 Task: In Heading Arial with underline. Font size of heading  '18'Font style of data Calibri. Font size of data  9Alignment of headline & data Align center. Fill color in heading,  RedFont color of data Black Apply border in Data No BorderIn the sheet   Elevation Sales book
Action: Mouse moved to (87, 169)
Screenshot: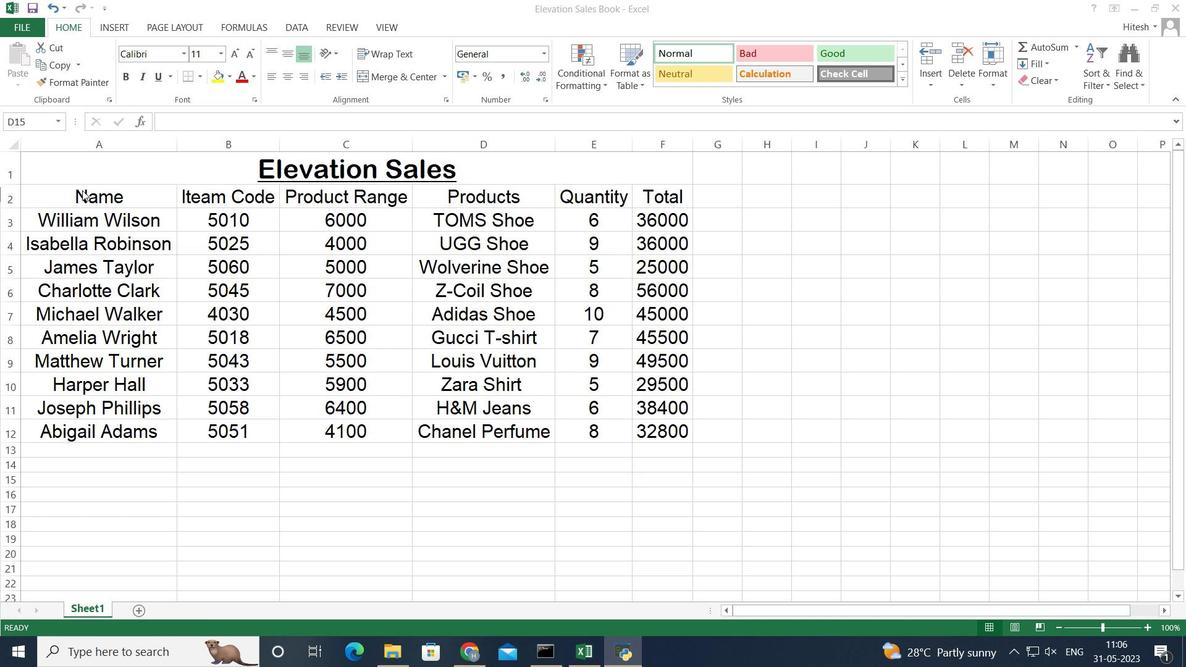 
Action: Mouse pressed left at (87, 169)
Screenshot: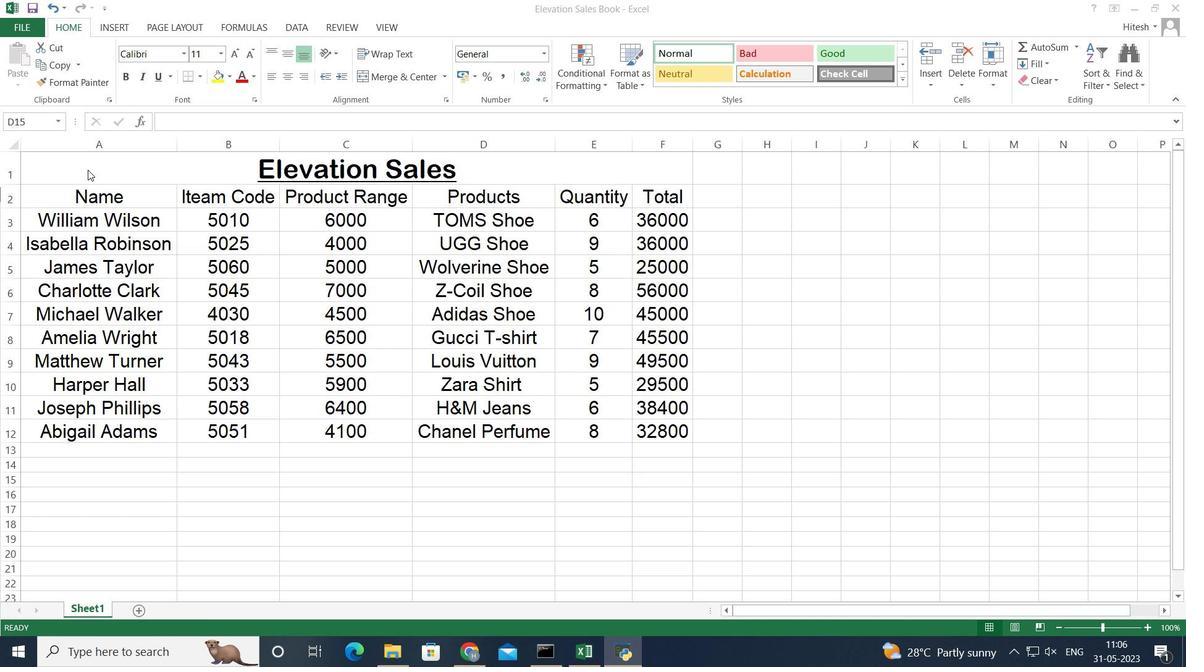 
Action: Mouse moved to (206, 451)
Screenshot: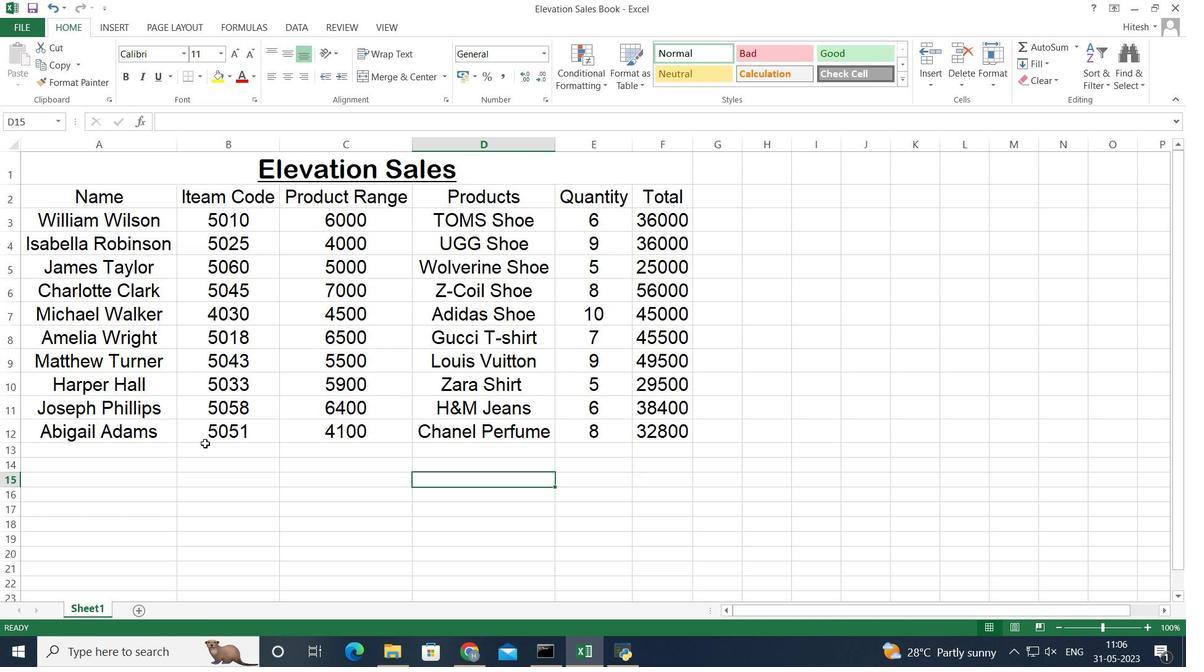 
Action: Mouse pressed left at (206, 451)
Screenshot: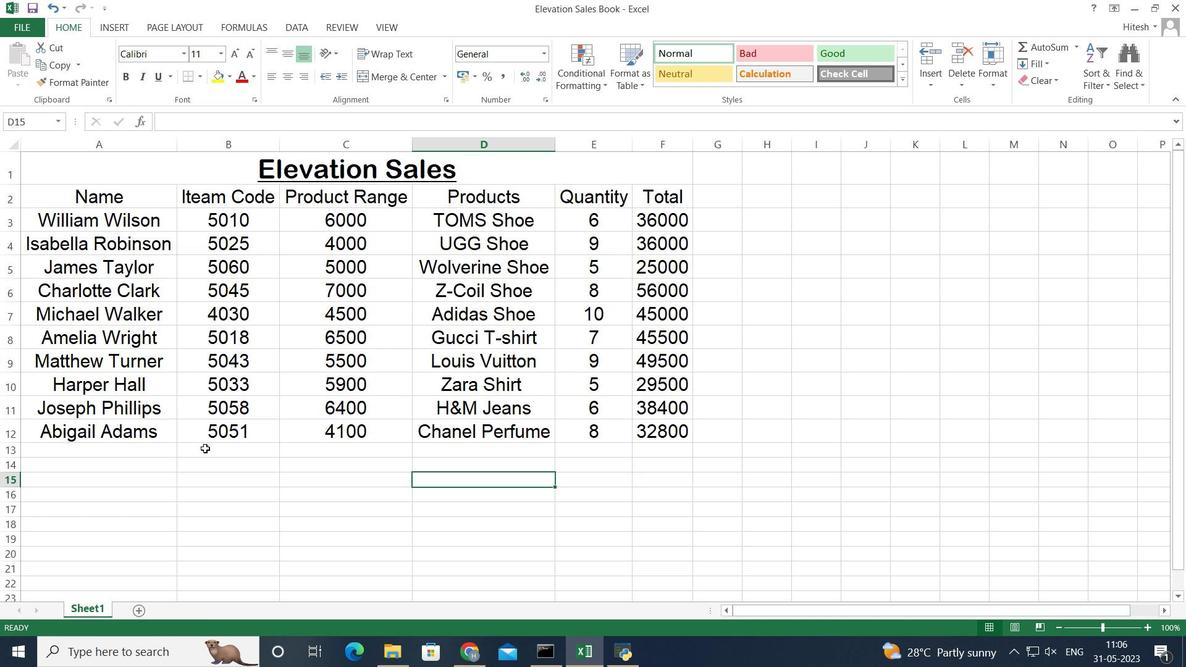 
Action: Mouse moved to (67, 168)
Screenshot: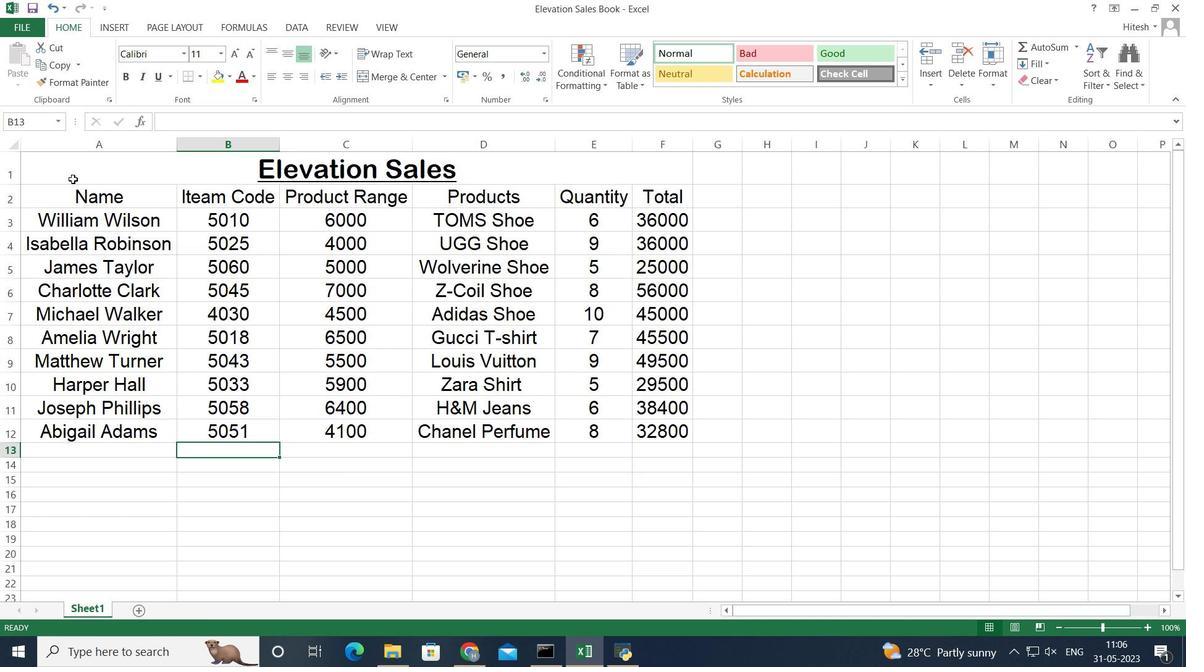 
Action: Mouse pressed left at (67, 168)
Screenshot: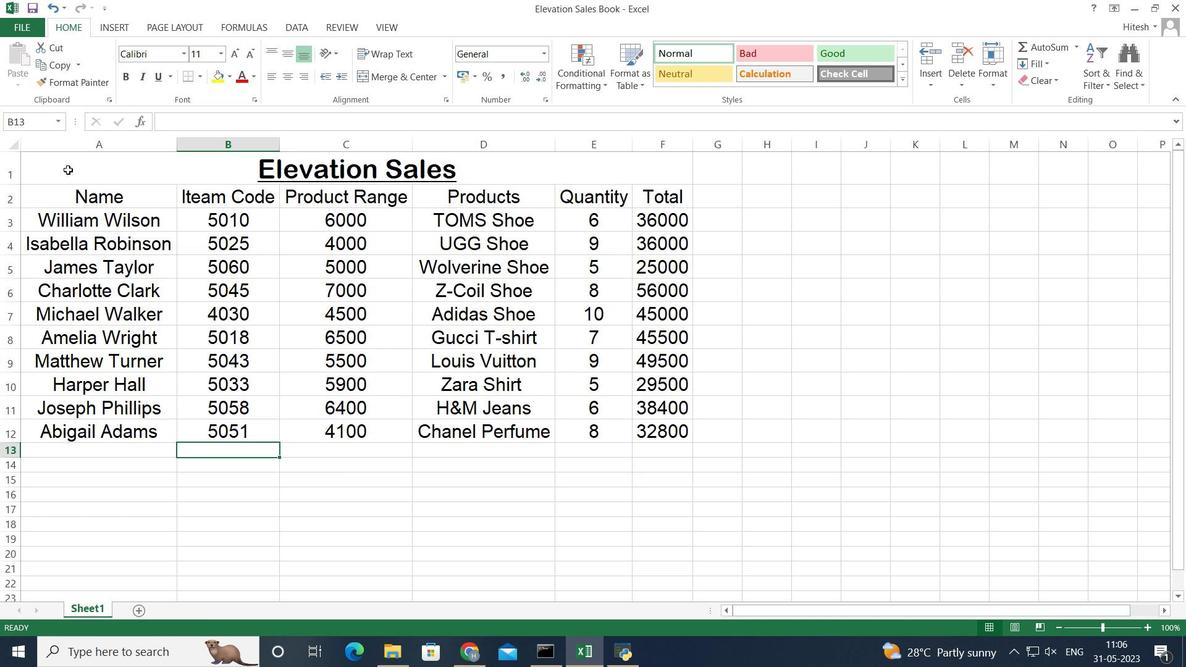 
Action: Mouse moved to (179, 50)
Screenshot: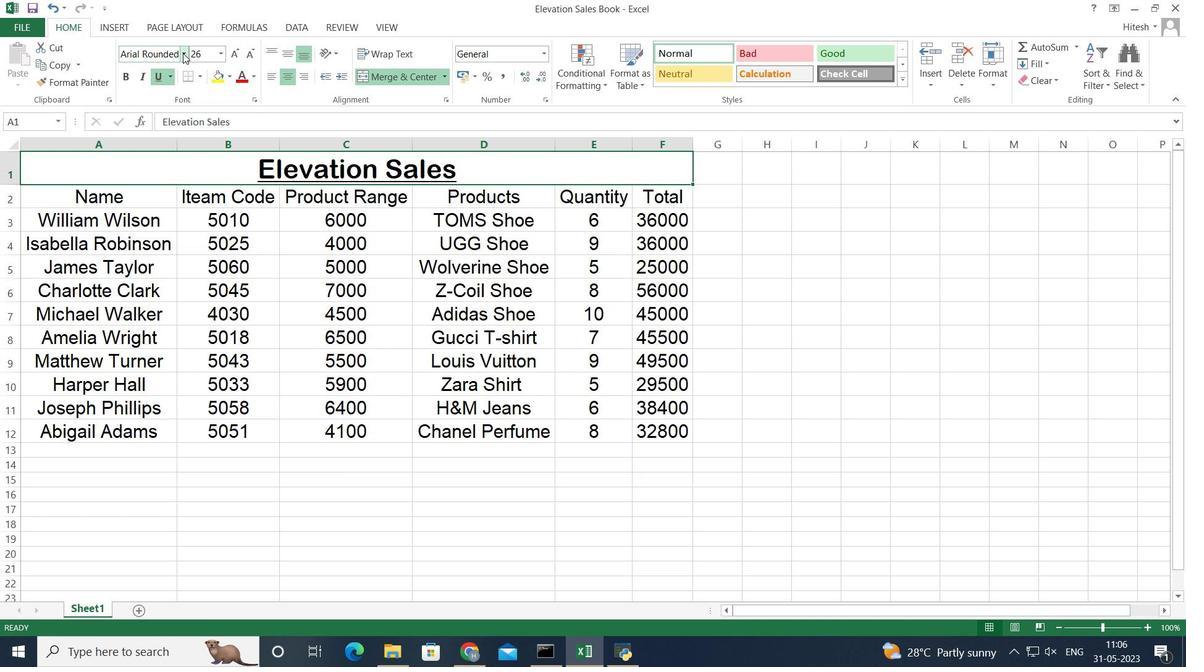 
Action: Mouse pressed left at (179, 50)
Screenshot: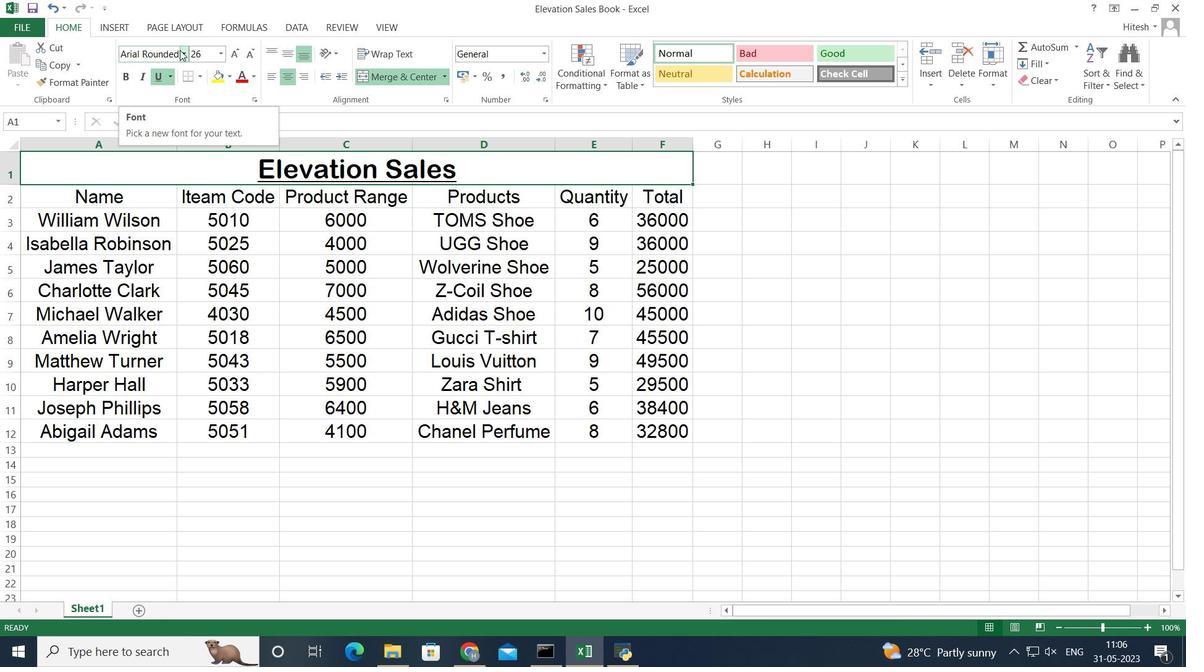 
Action: Mouse moved to (197, 177)
Screenshot: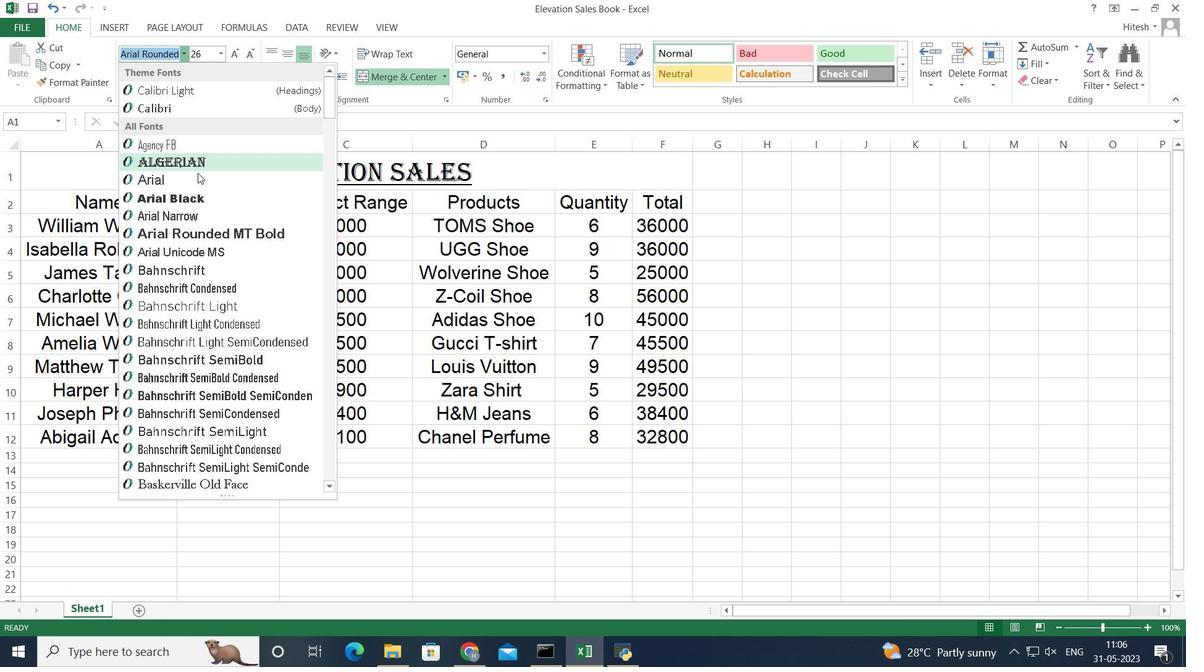 
Action: Mouse pressed left at (197, 177)
Screenshot: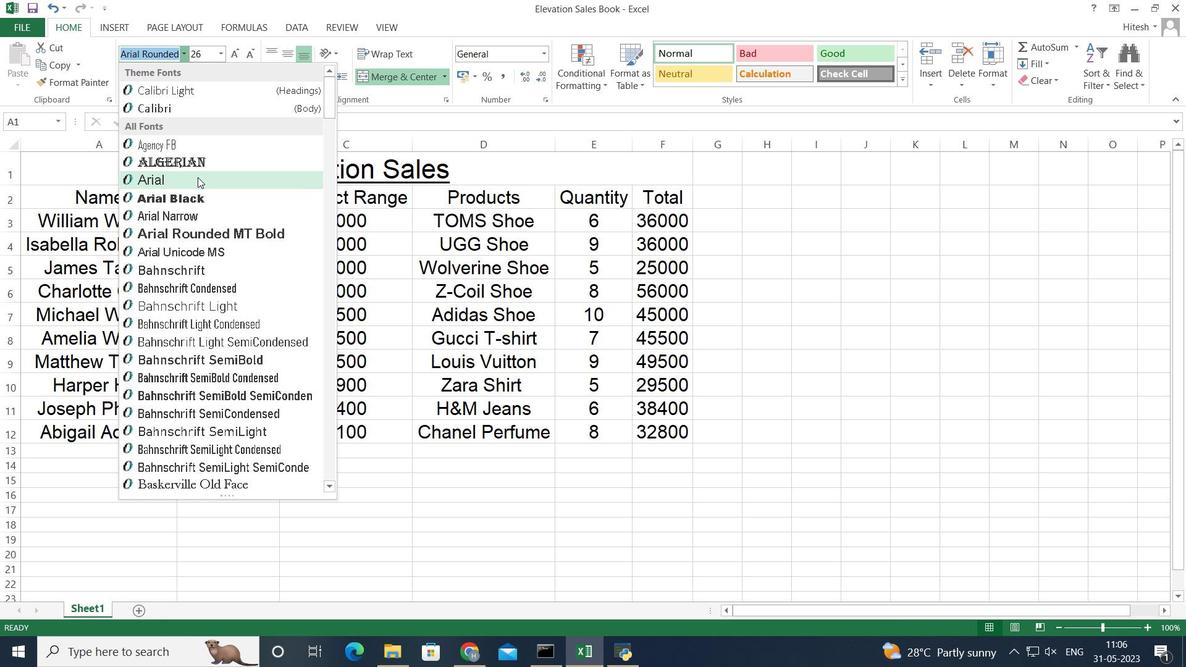 
Action: Mouse moved to (160, 73)
Screenshot: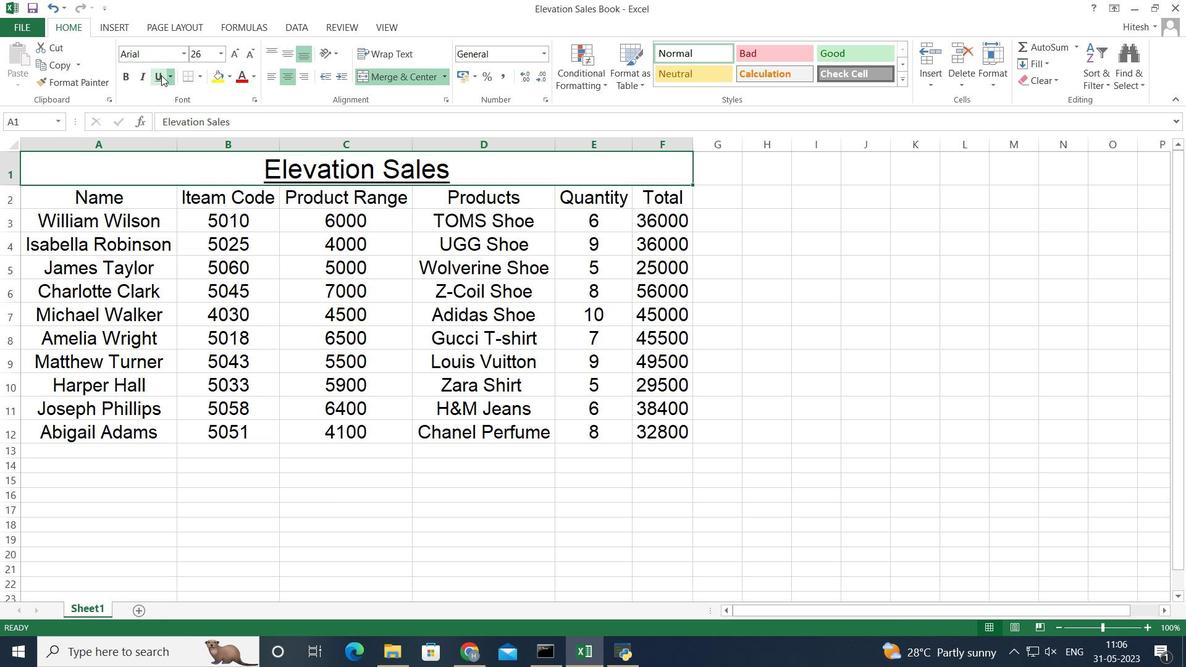 
Action: Mouse pressed left at (160, 73)
Screenshot: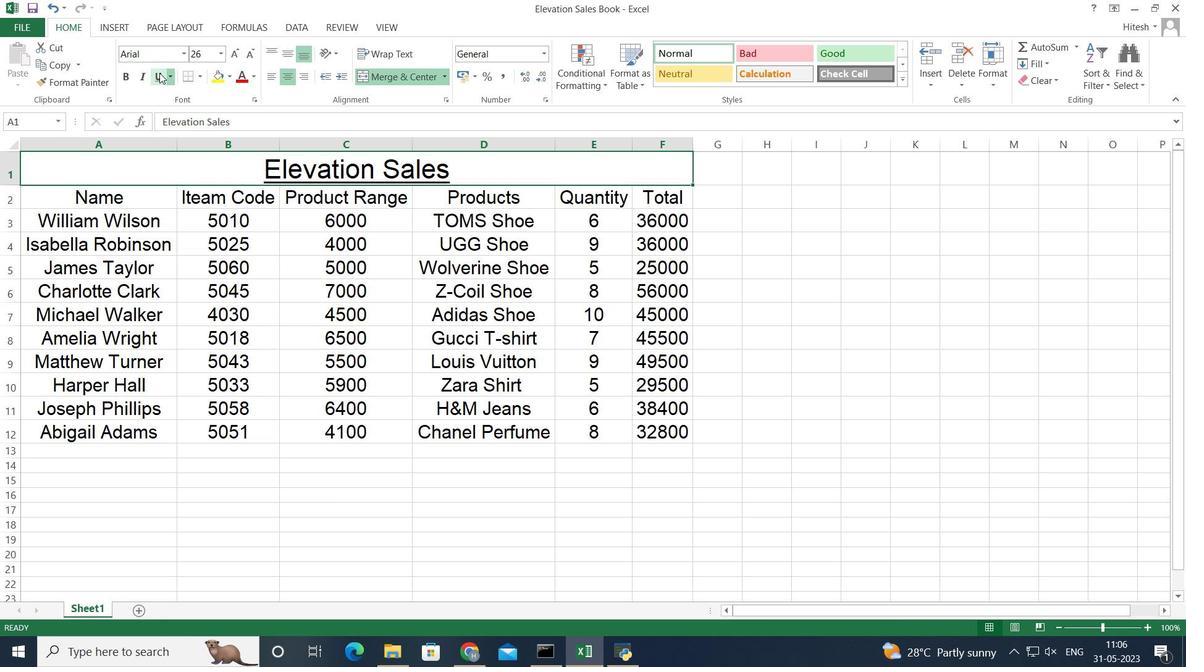 
Action: Mouse pressed left at (160, 73)
Screenshot: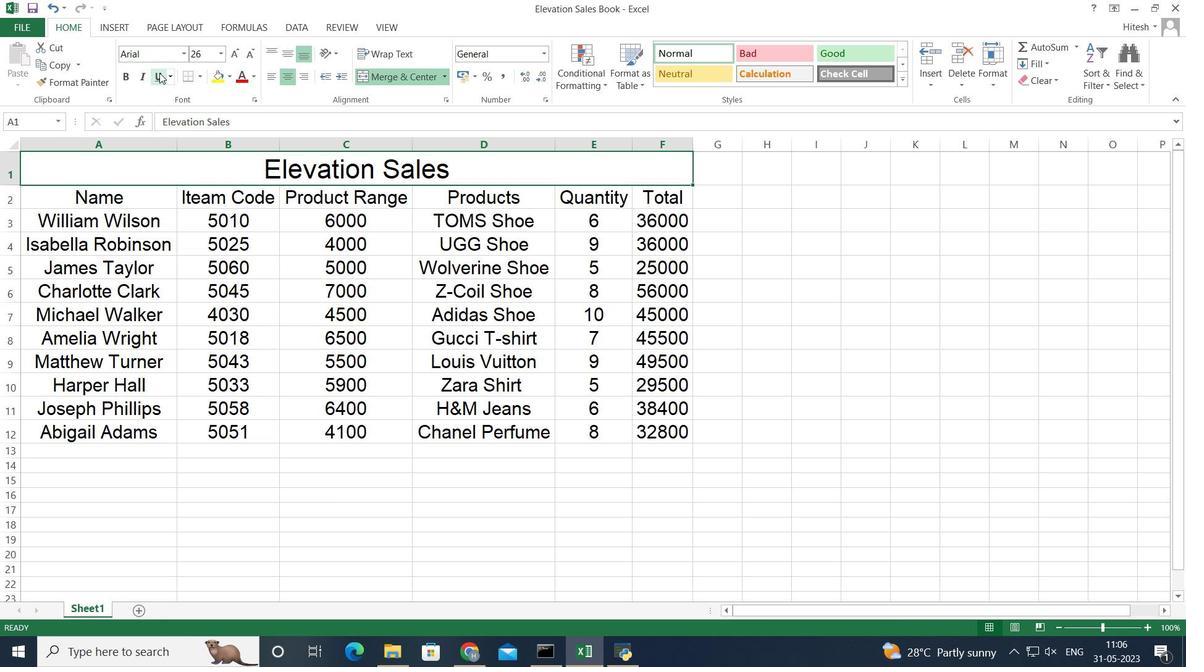 
Action: Mouse moved to (217, 53)
Screenshot: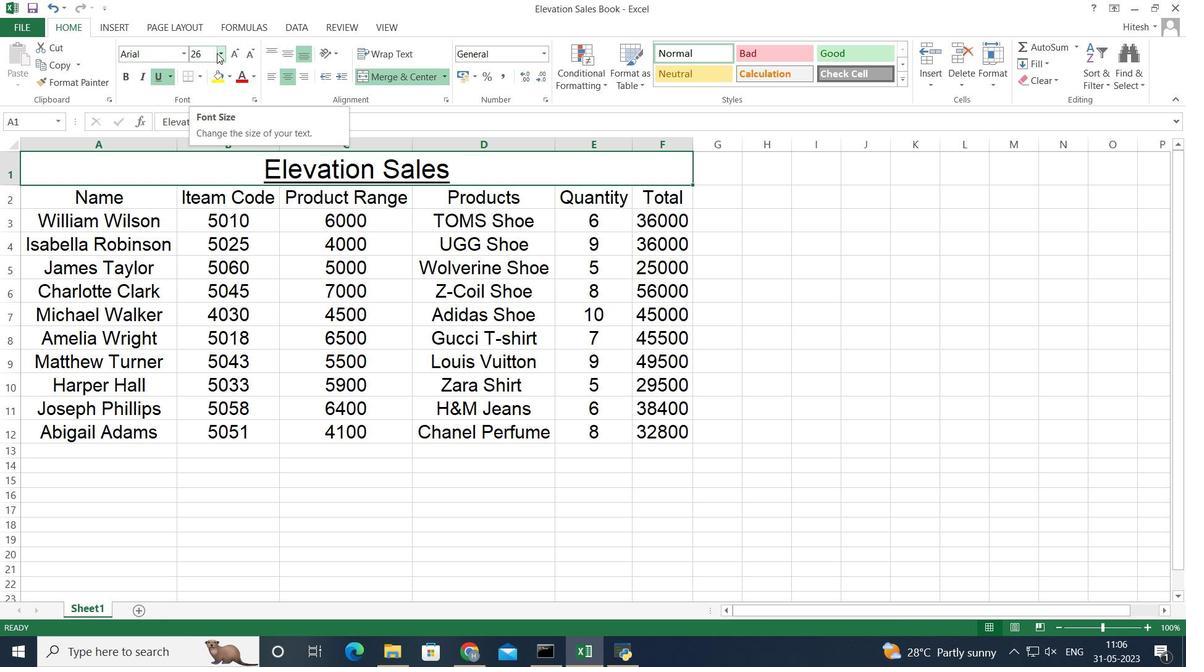 
Action: Mouse pressed left at (217, 53)
Screenshot: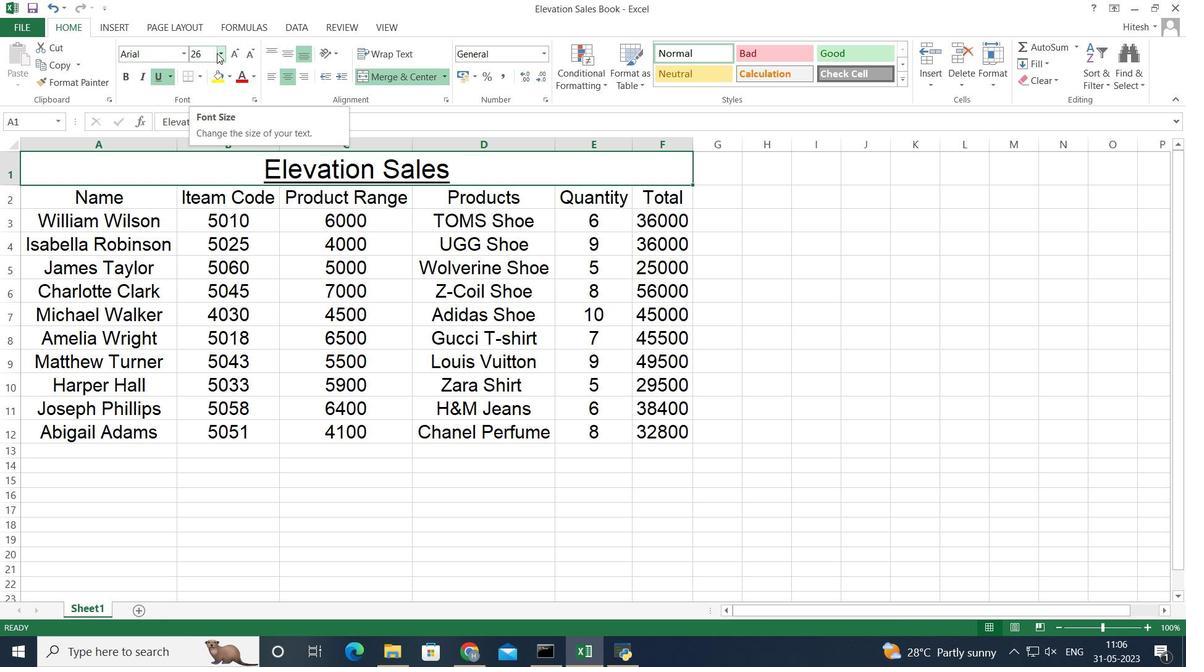 
Action: Mouse moved to (203, 172)
Screenshot: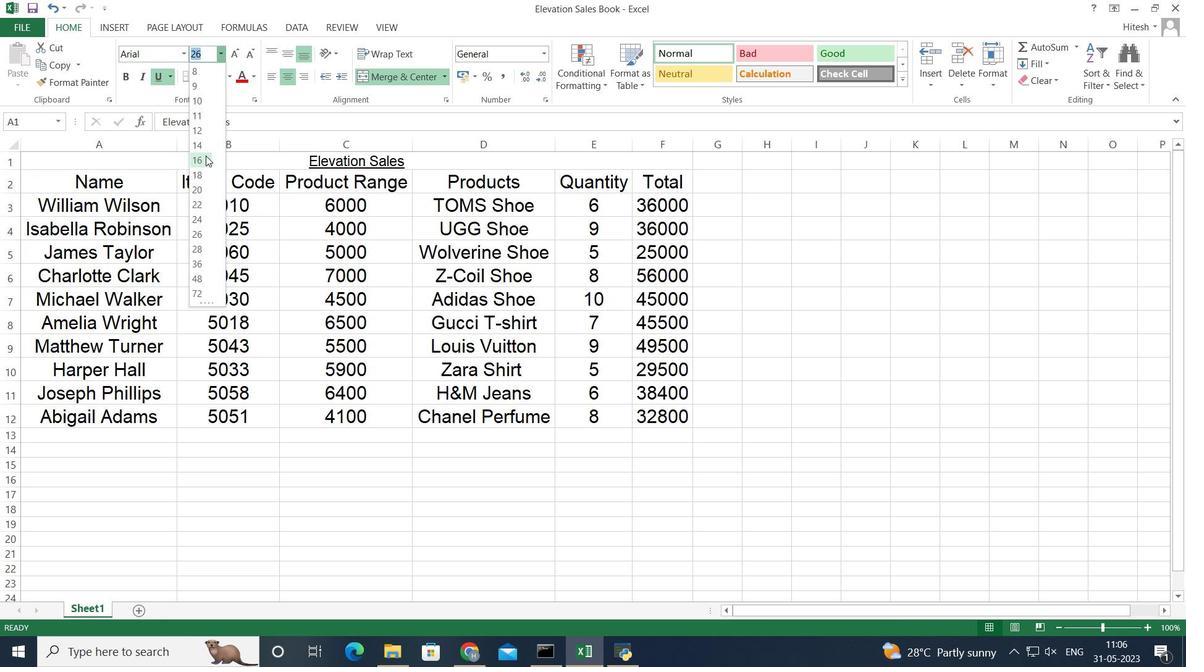 
Action: Mouse pressed left at (203, 172)
Screenshot: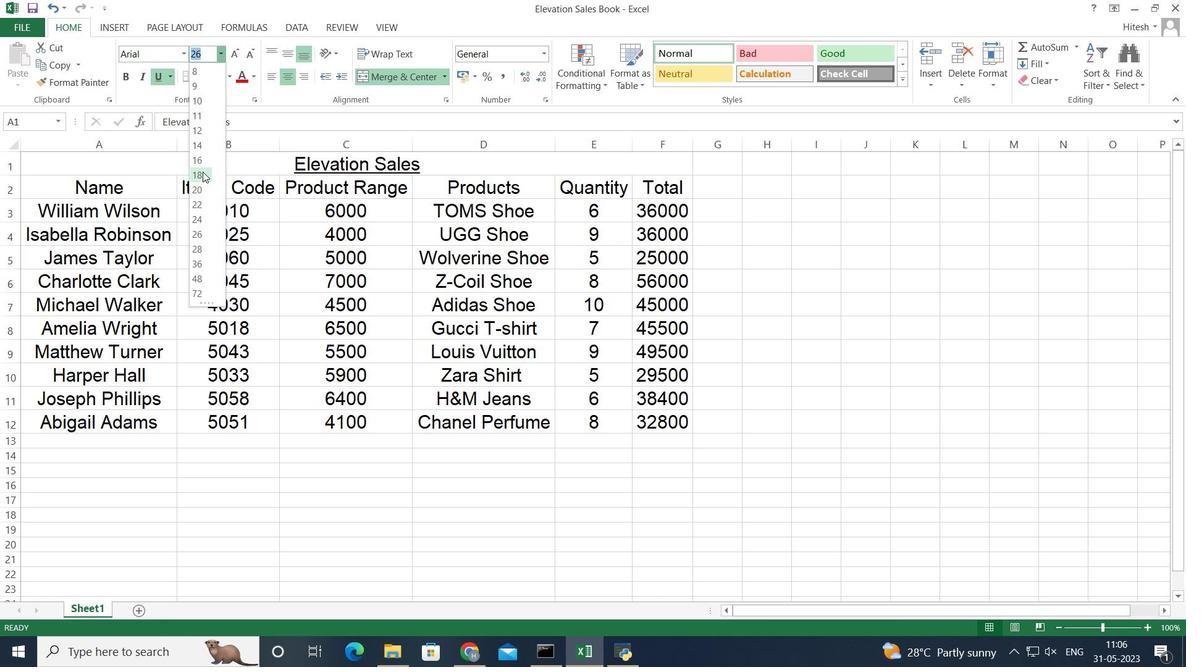 
Action: Mouse moved to (130, 465)
Screenshot: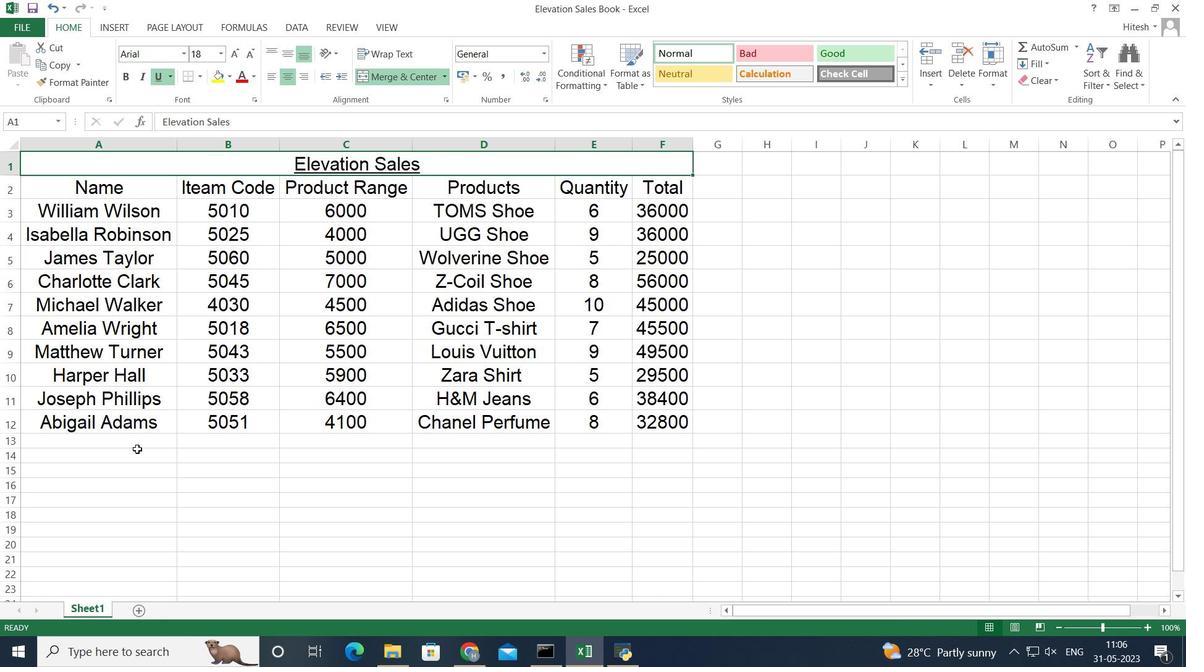 
Action: Mouse pressed left at (130, 465)
Screenshot: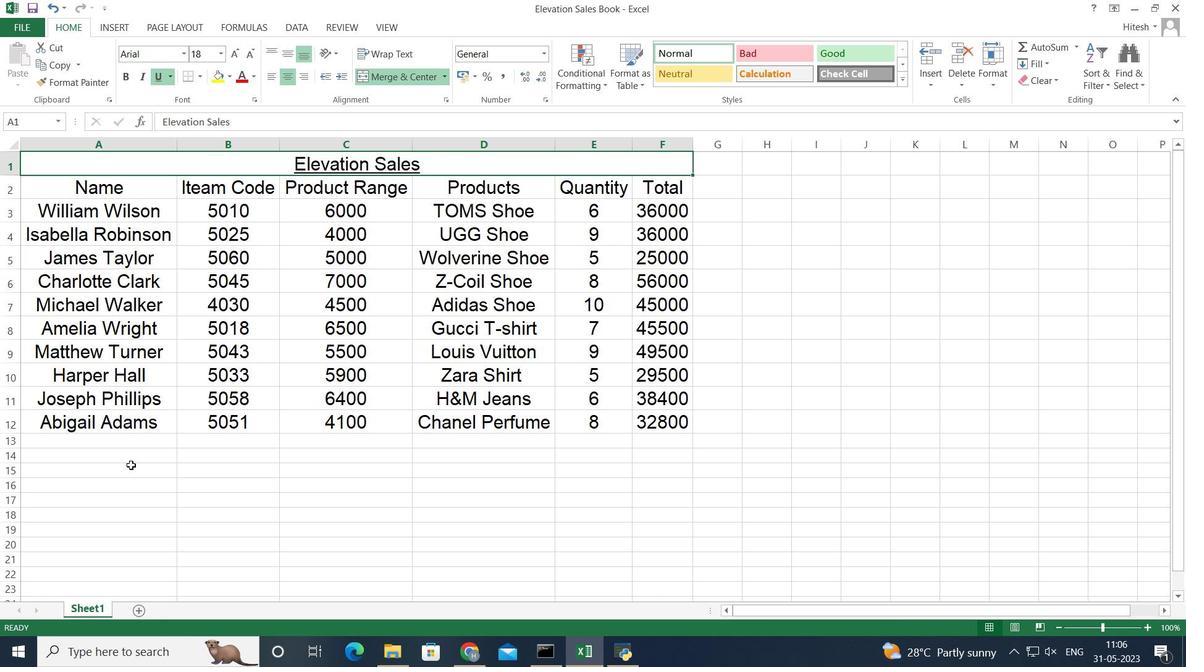 
Action: Mouse moved to (103, 191)
Screenshot: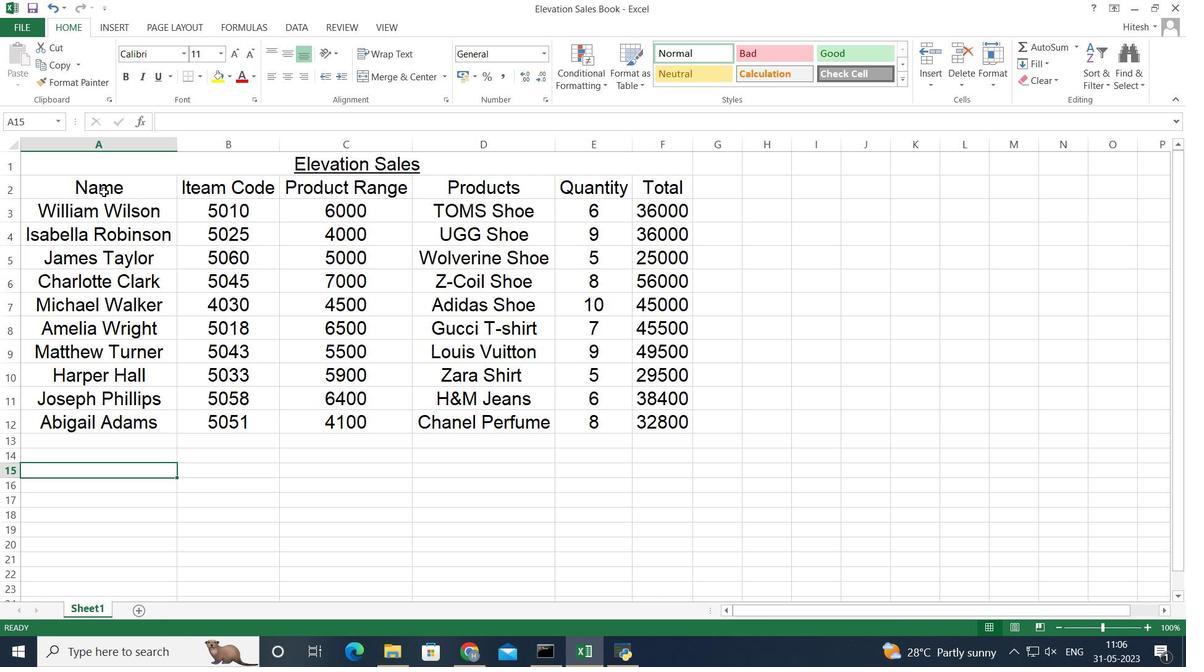 
Action: Mouse pressed left at (103, 191)
Screenshot: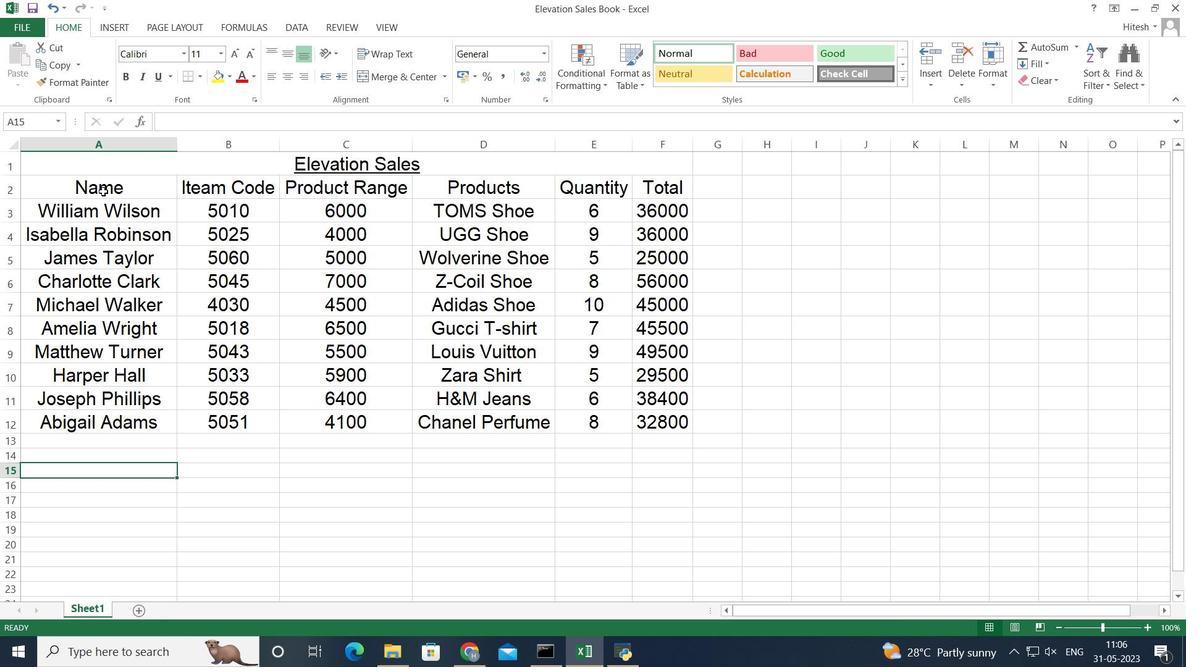 
Action: Mouse moved to (103, 191)
Screenshot: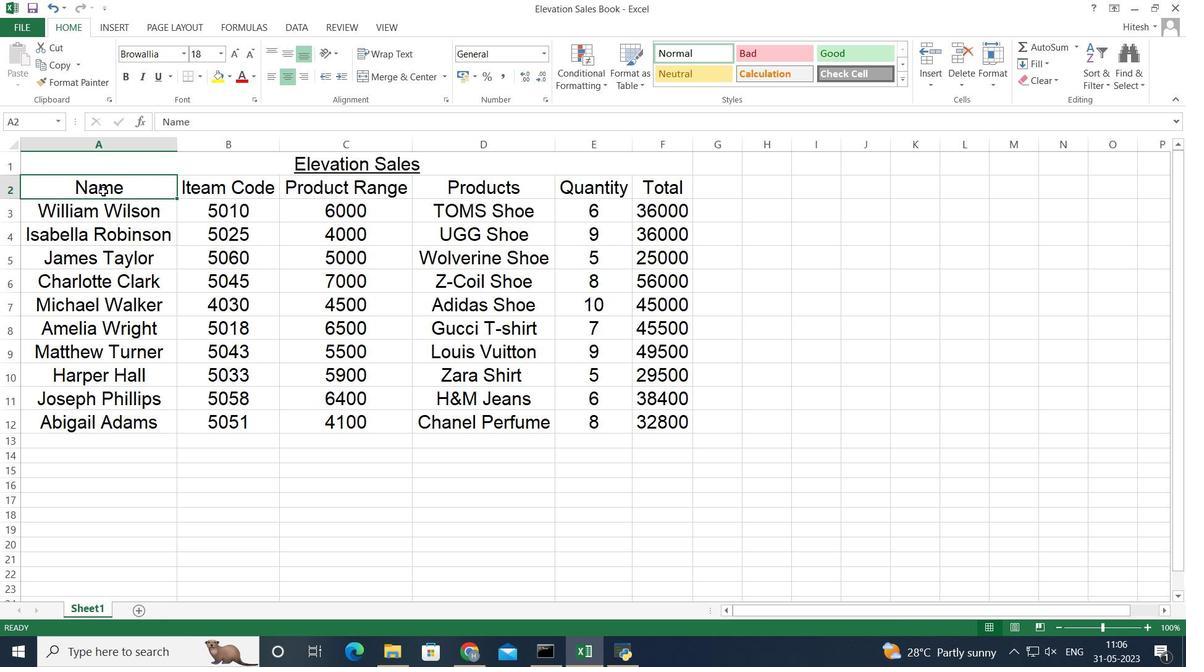 
Action: Key pressed <Key.shift><Key.right><Key.right><Key.right><Key.right><Key.right><Key.down><Key.down><Key.down><Key.down><Key.down><Key.down><Key.down><Key.down><Key.down><Key.down>
Screenshot: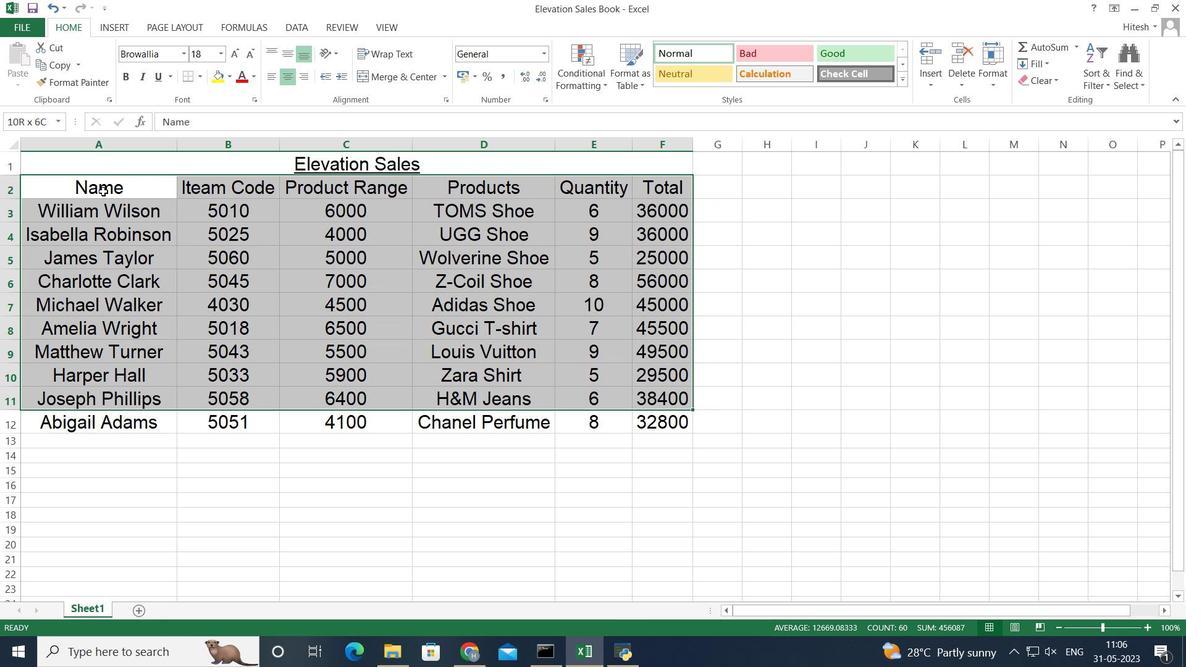 
Action: Mouse moved to (180, 51)
Screenshot: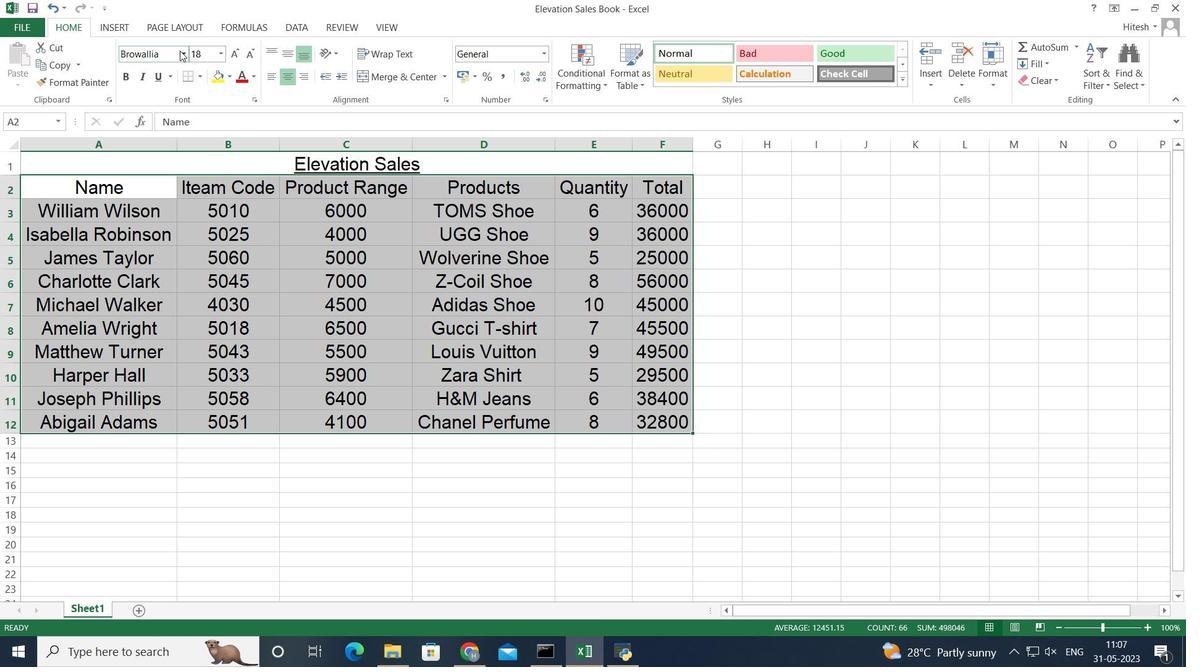
Action: Mouse pressed left at (180, 51)
Screenshot: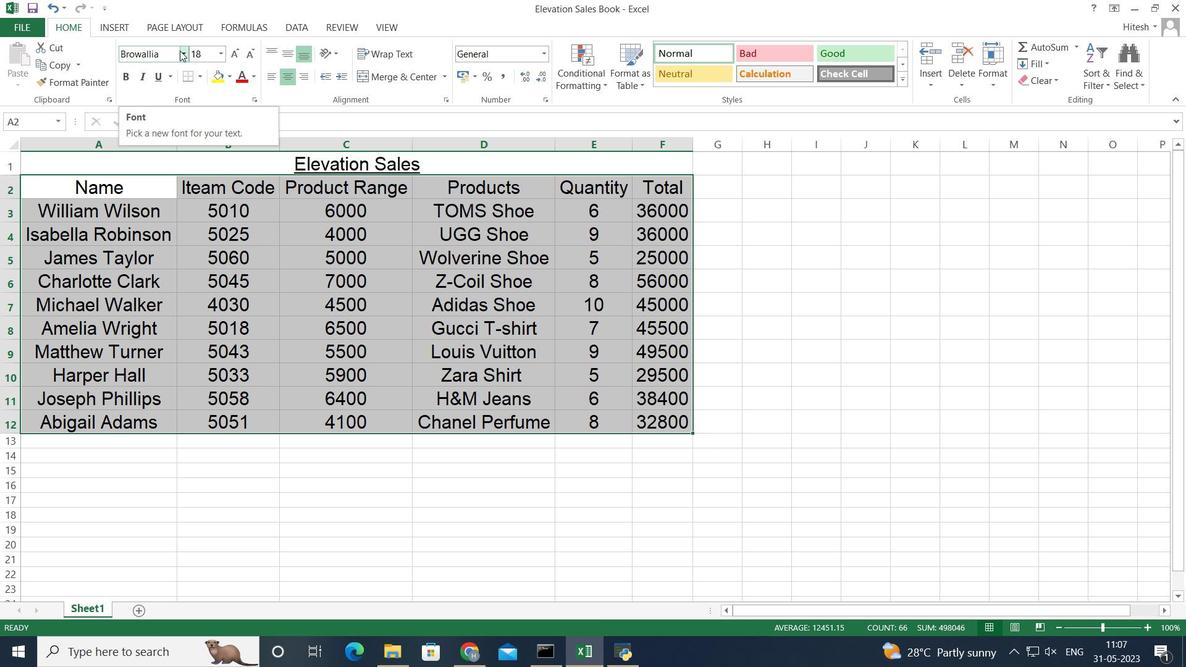 
Action: Mouse moved to (173, 275)
Screenshot: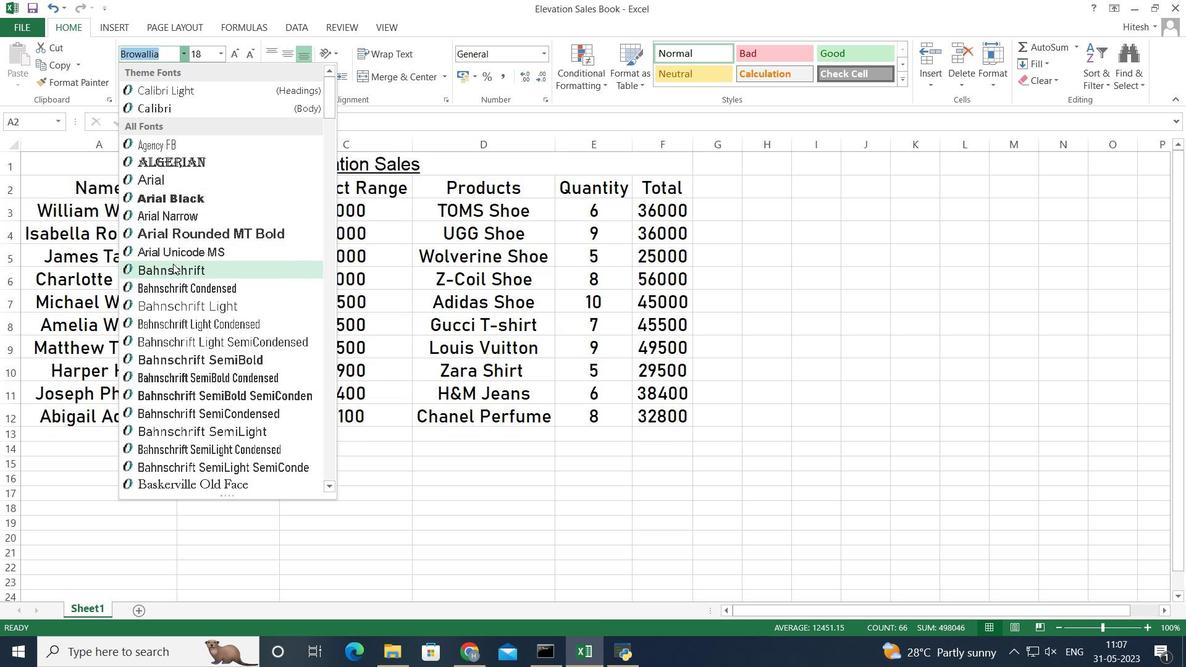 
Action: Mouse scrolled (173, 274) with delta (0, 0)
Screenshot: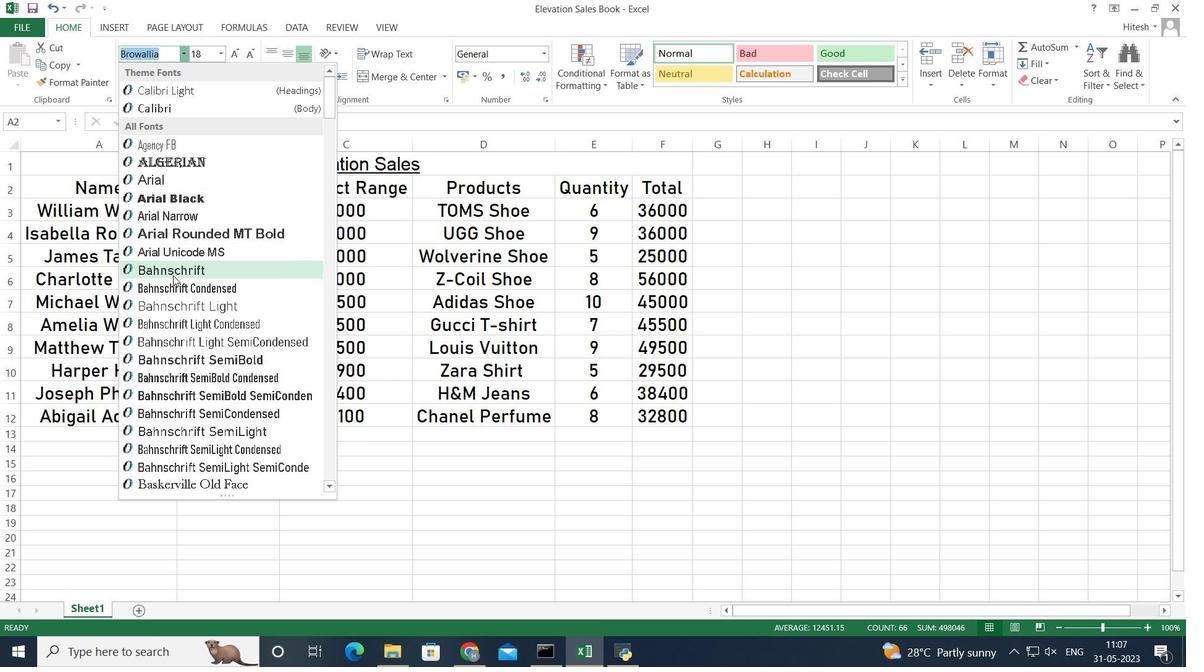 
Action: Mouse scrolled (173, 274) with delta (0, 0)
Screenshot: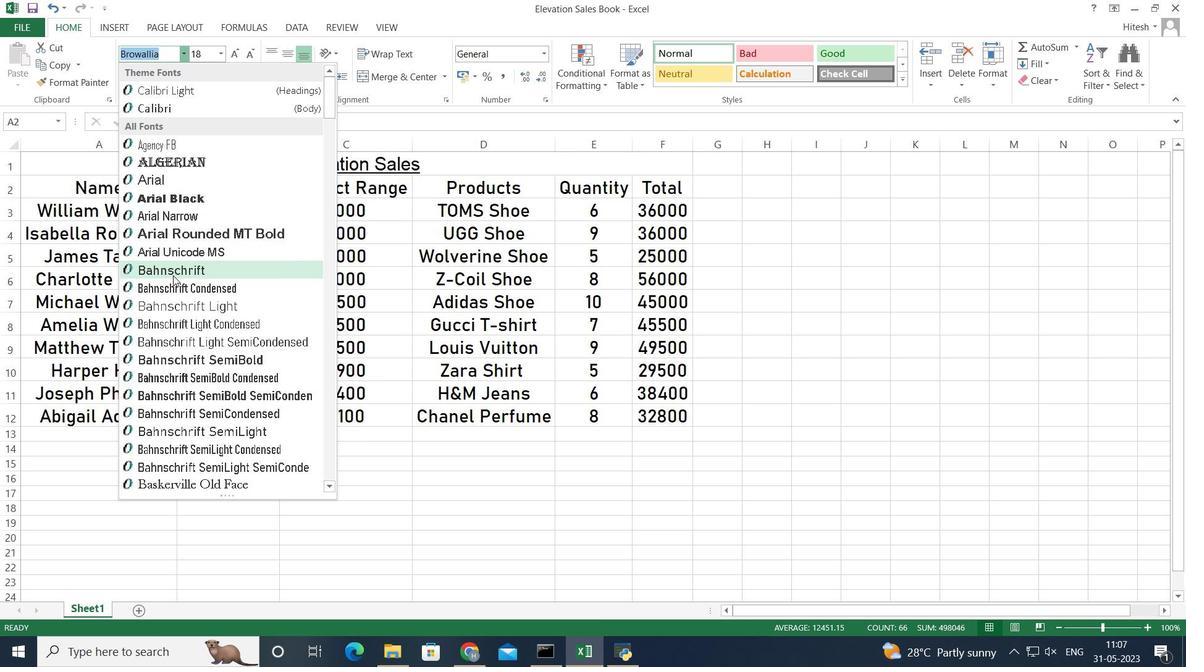 
Action: Mouse scrolled (173, 274) with delta (0, 0)
Screenshot: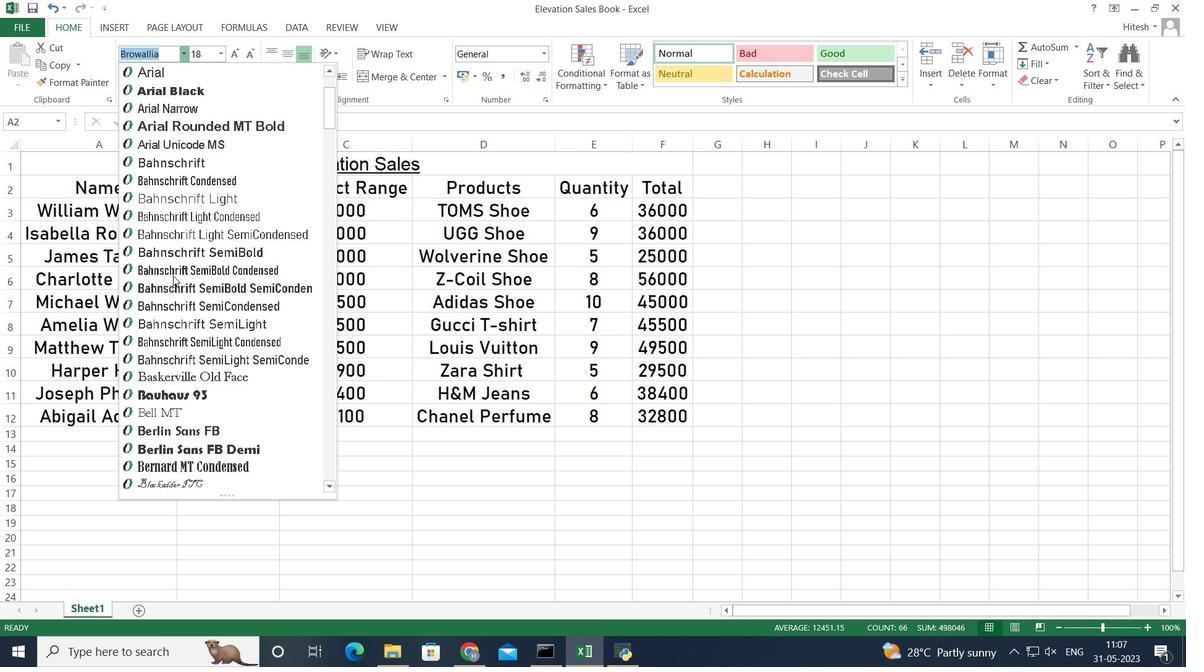
Action: Mouse scrolled (173, 274) with delta (0, 0)
Screenshot: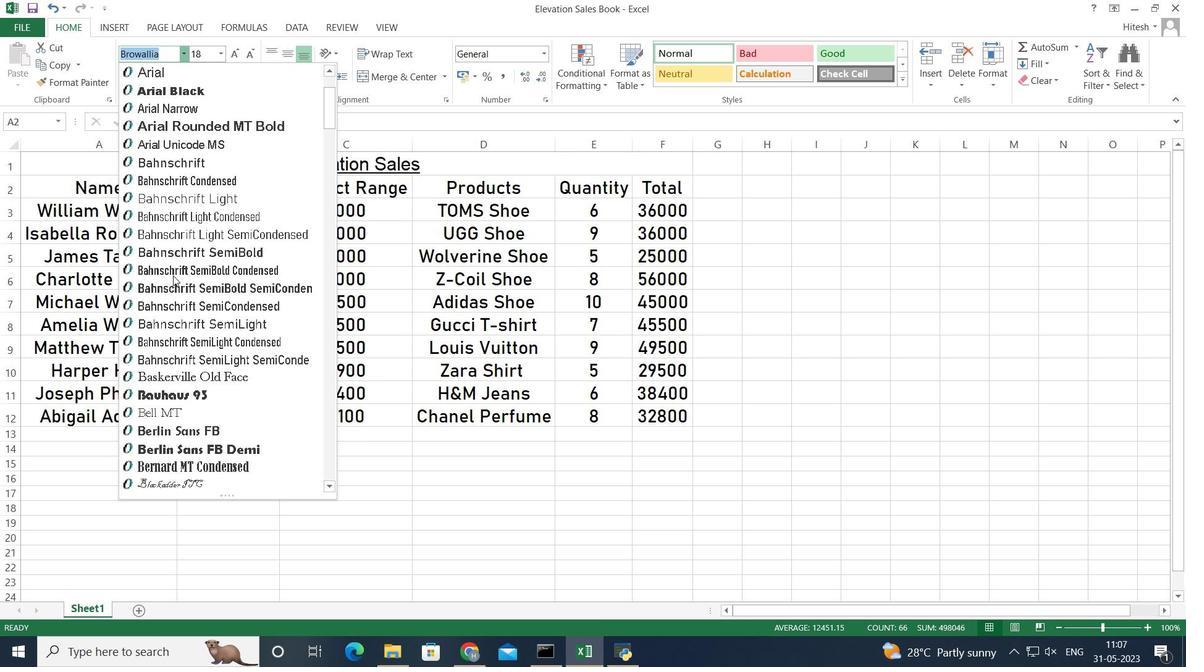 
Action: Mouse scrolled (173, 274) with delta (0, 0)
Screenshot: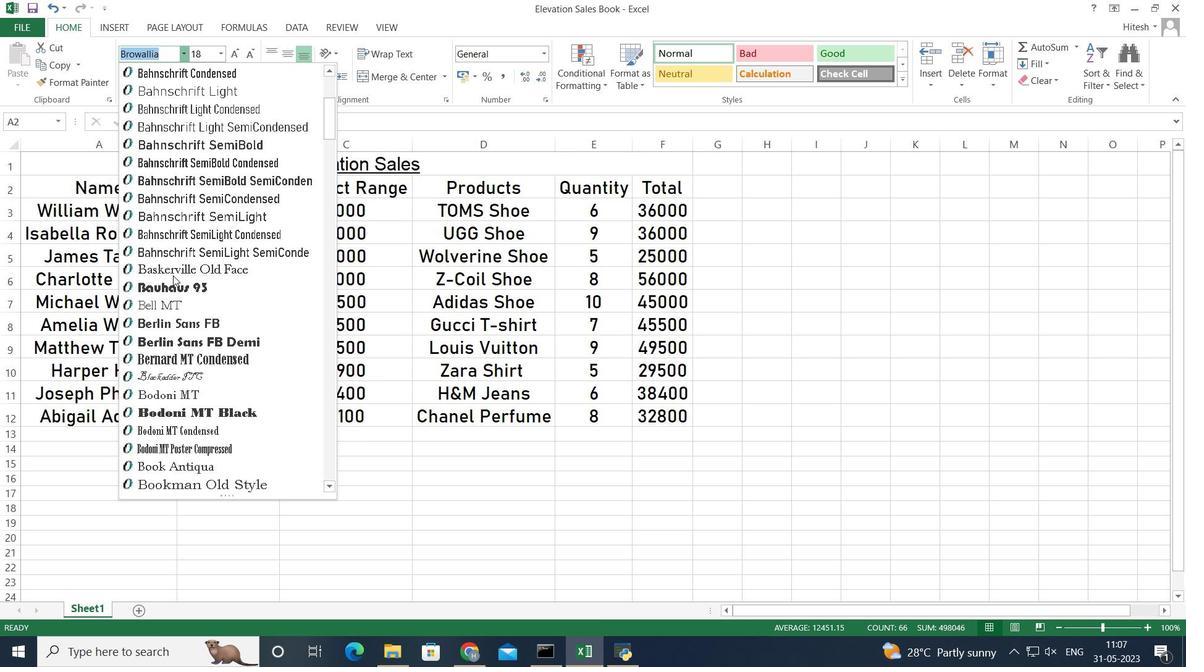 
Action: Mouse scrolled (173, 274) with delta (0, 0)
Screenshot: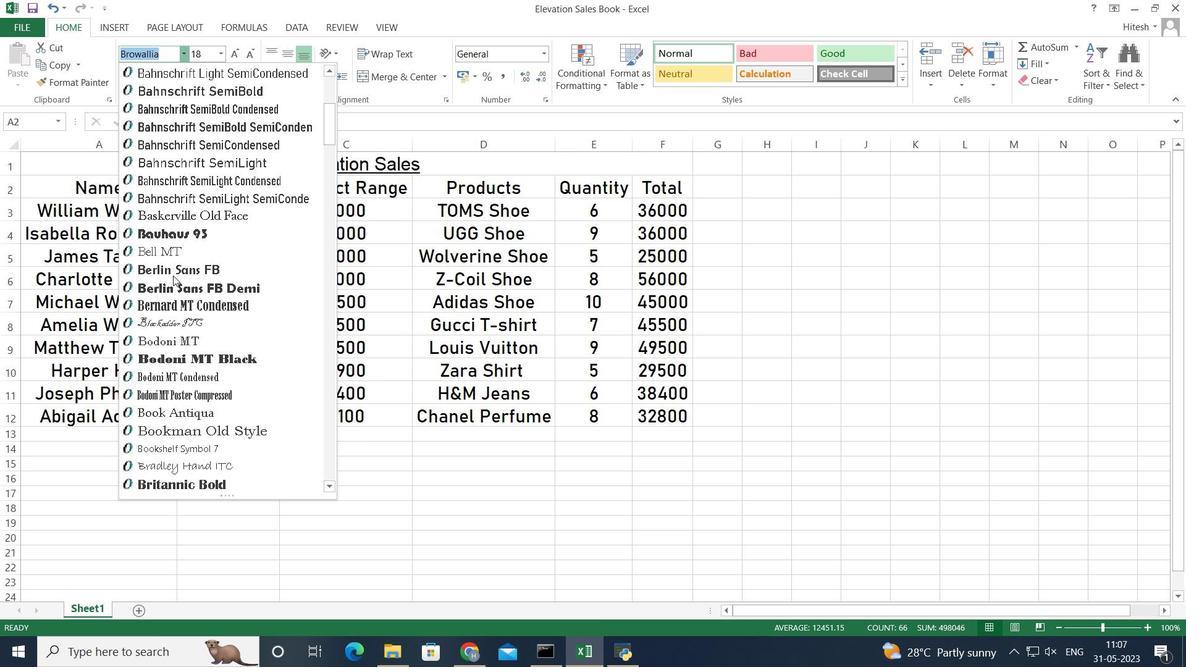 
Action: Mouse scrolled (173, 274) with delta (0, 0)
Screenshot: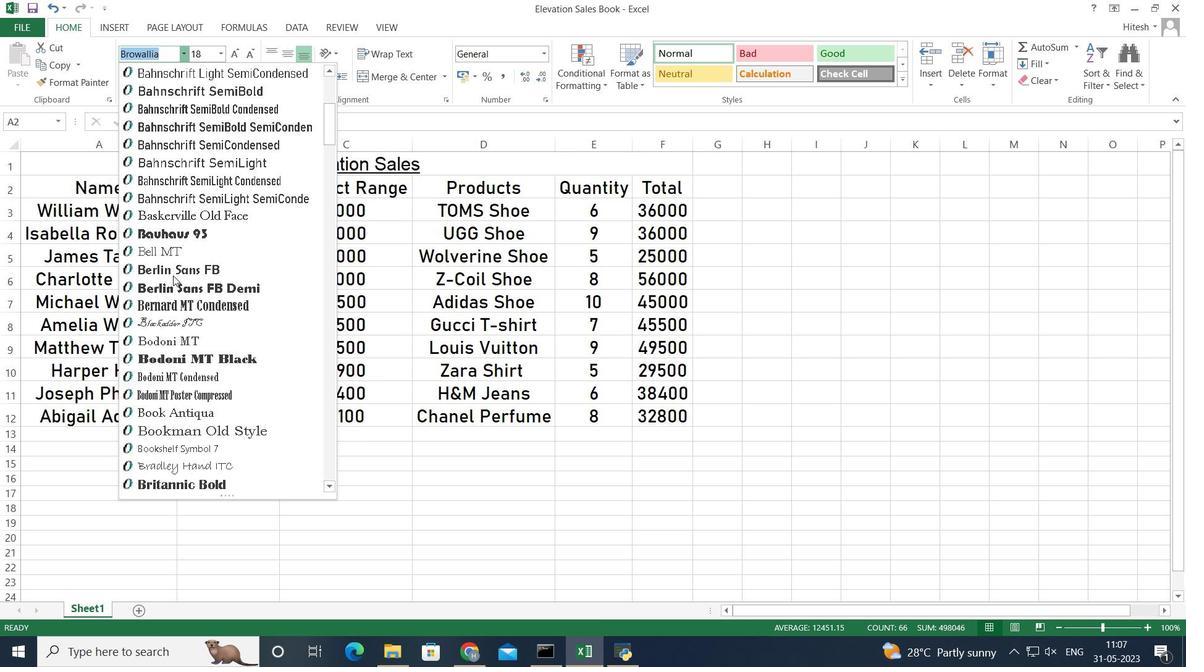 
Action: Mouse scrolled (173, 274) with delta (0, 0)
Screenshot: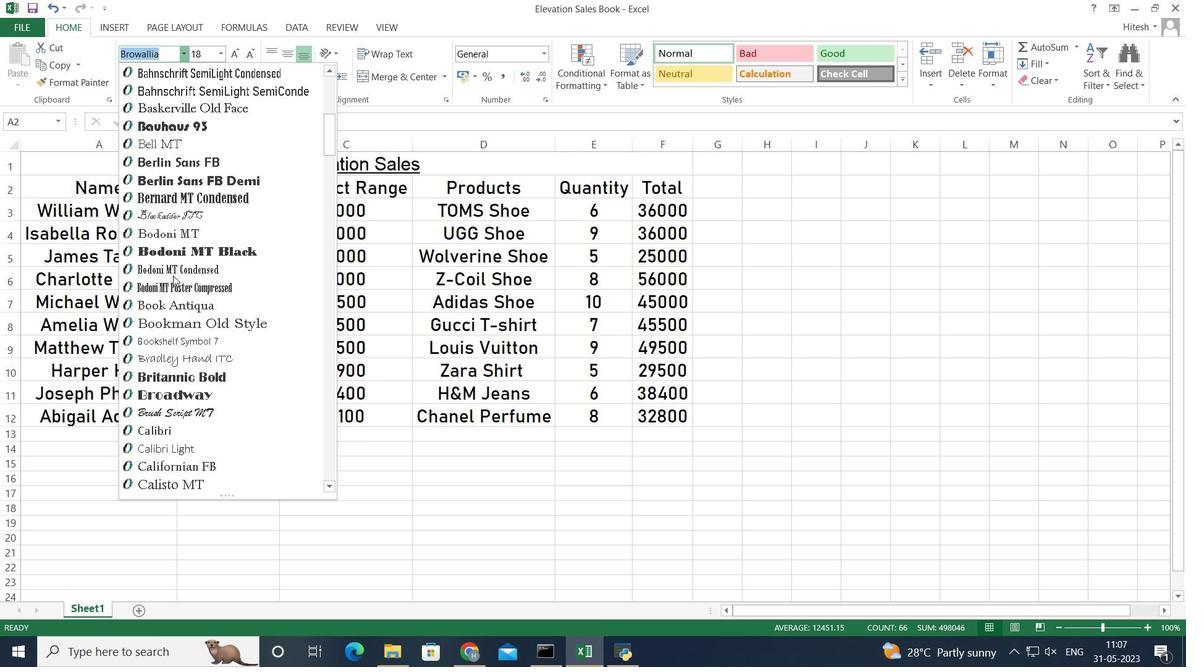 
Action: Mouse moved to (192, 377)
Screenshot: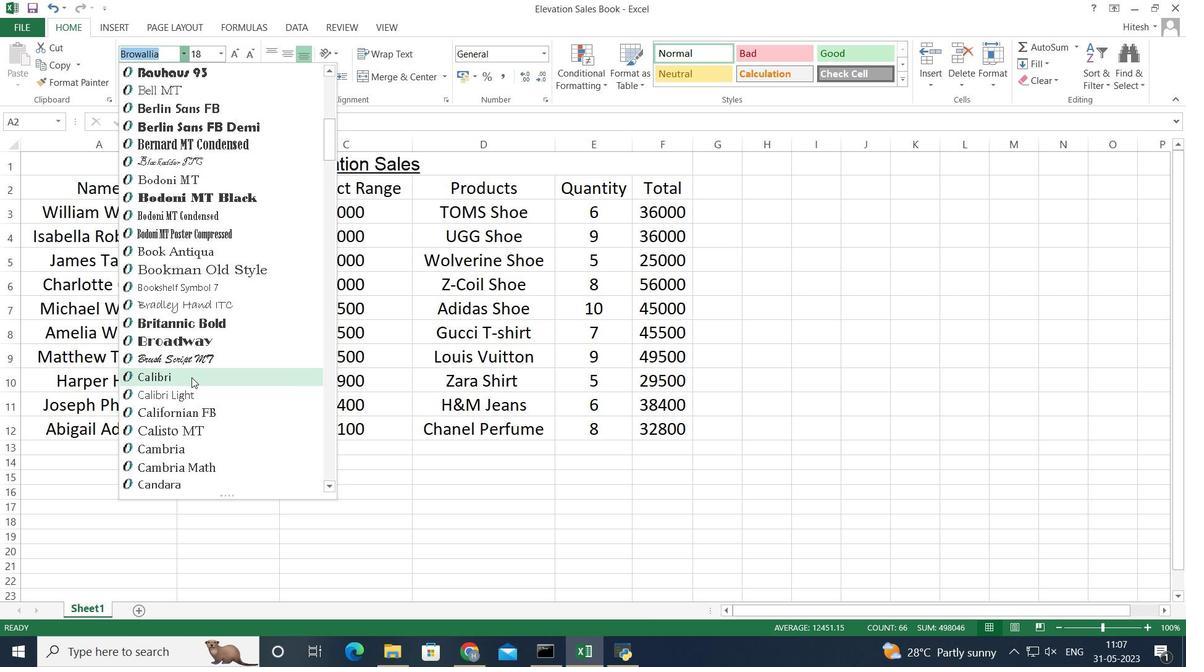 
Action: Mouse pressed left at (192, 377)
Screenshot: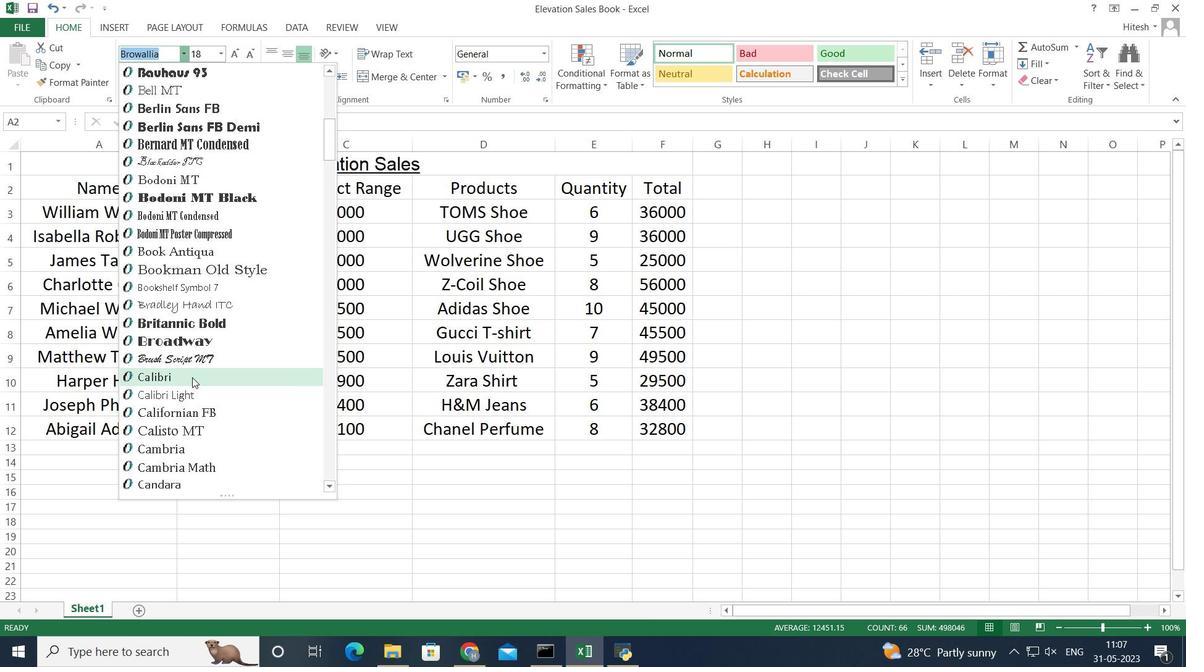 
Action: Mouse moved to (218, 49)
Screenshot: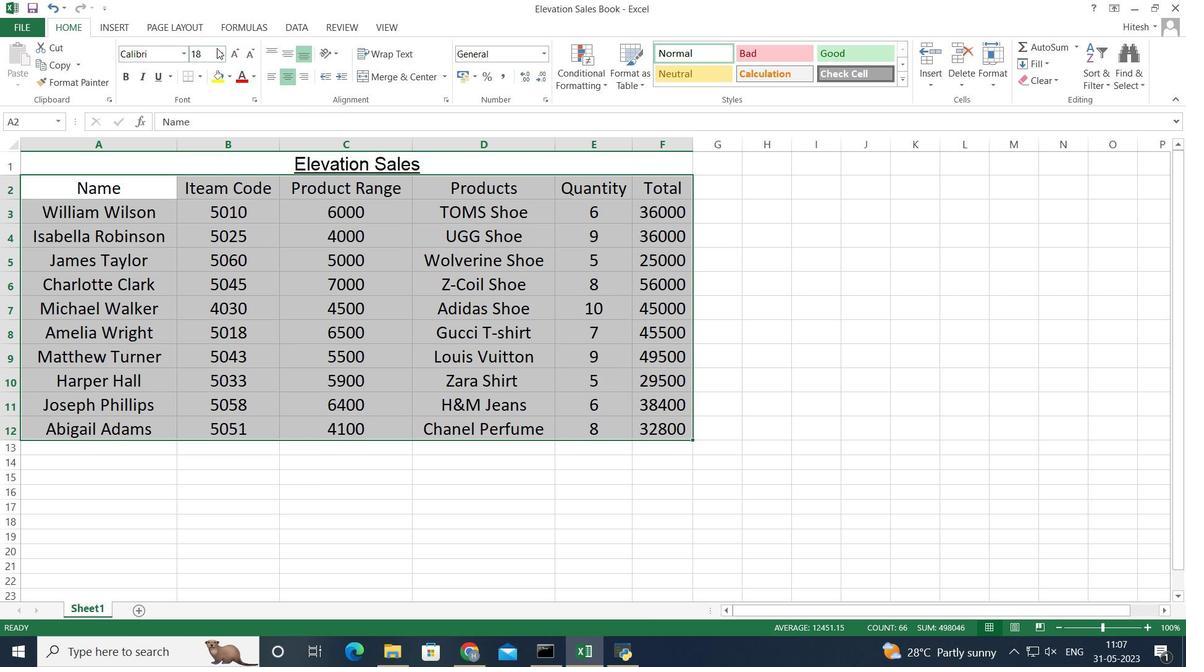 
Action: Mouse pressed left at (218, 49)
Screenshot: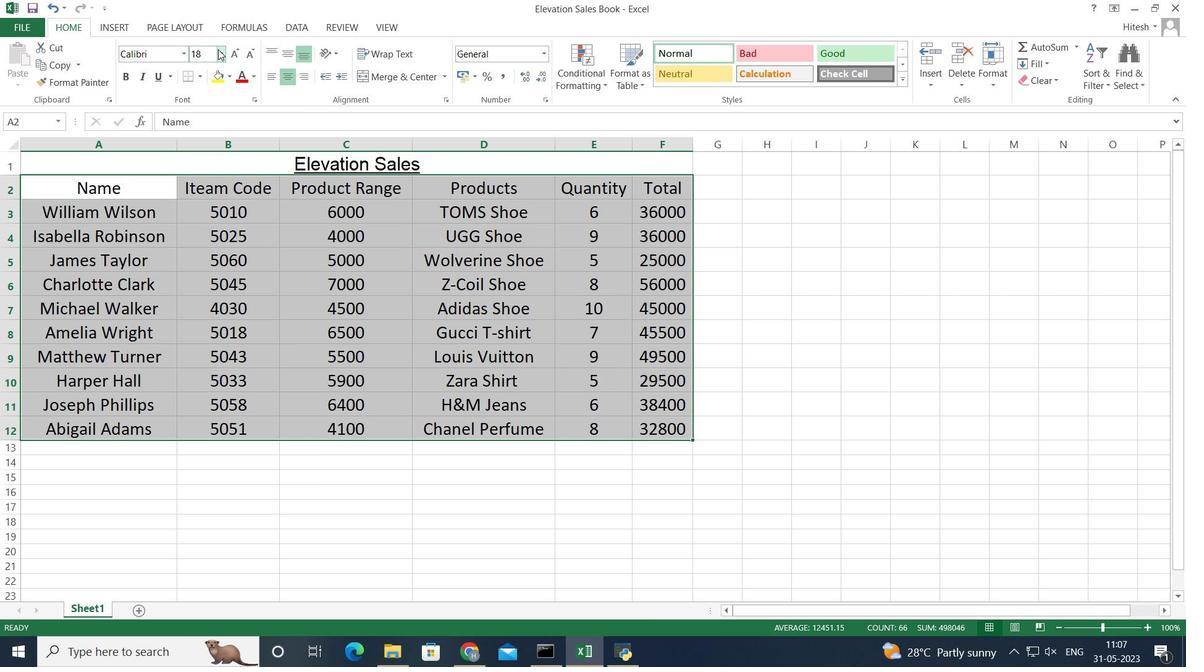 
Action: Mouse moved to (198, 90)
Screenshot: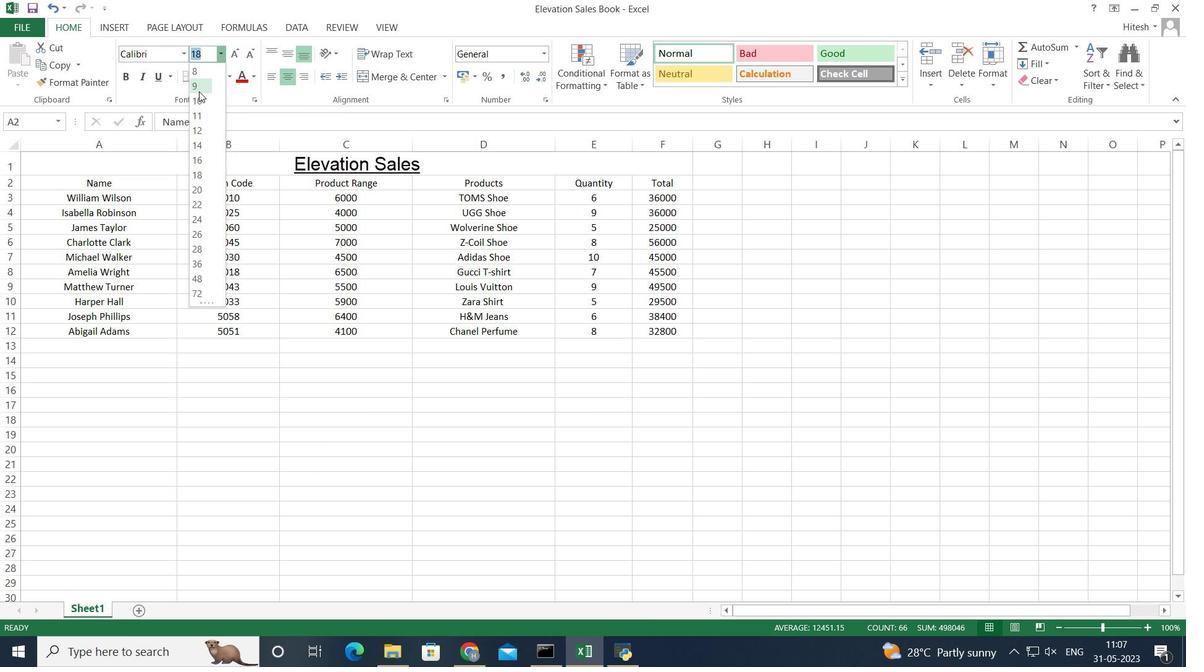 
Action: Mouse pressed left at (198, 90)
Screenshot: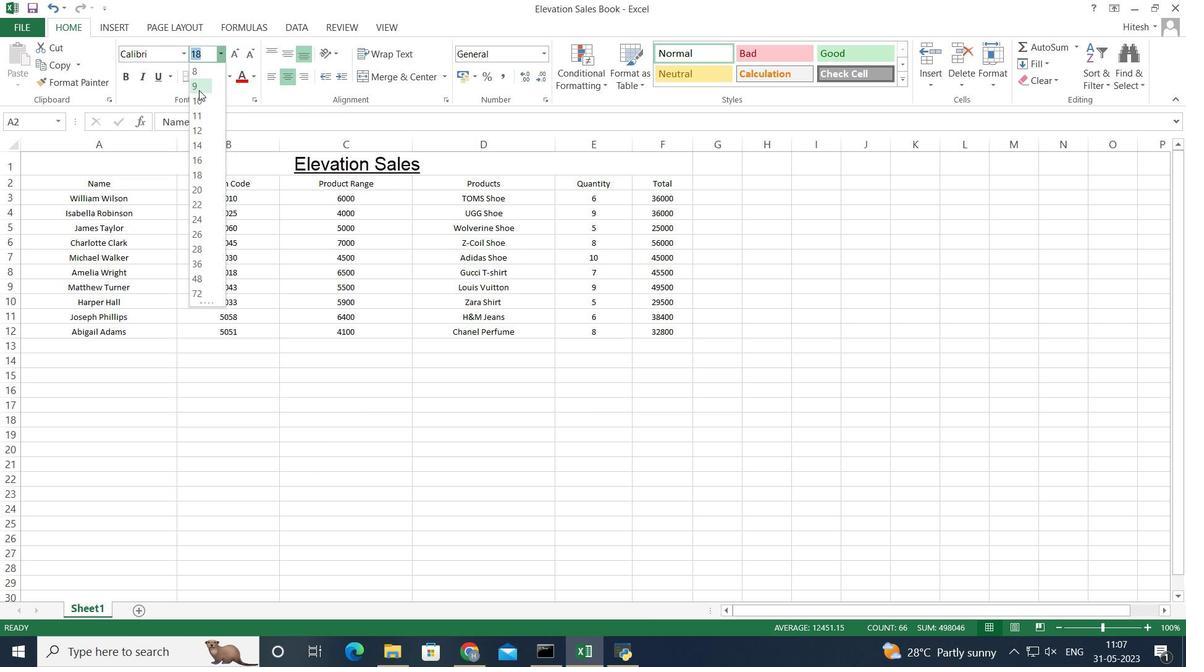 
Action: Mouse moved to (219, 378)
Screenshot: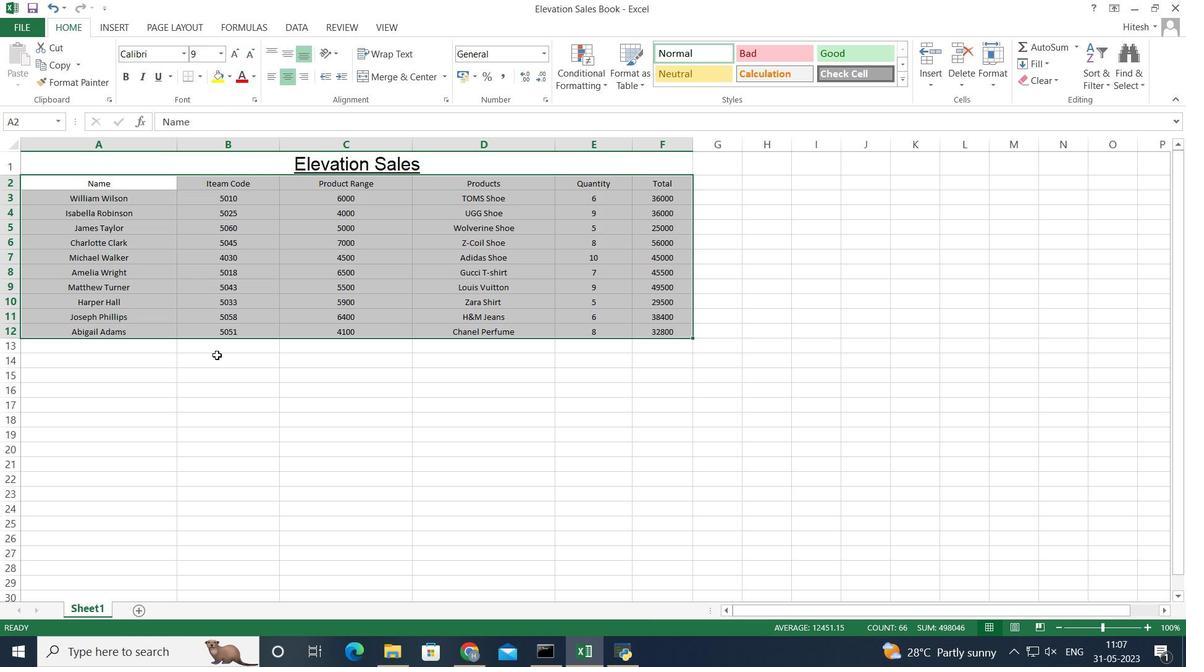 
Action: Mouse pressed left at (219, 378)
Screenshot: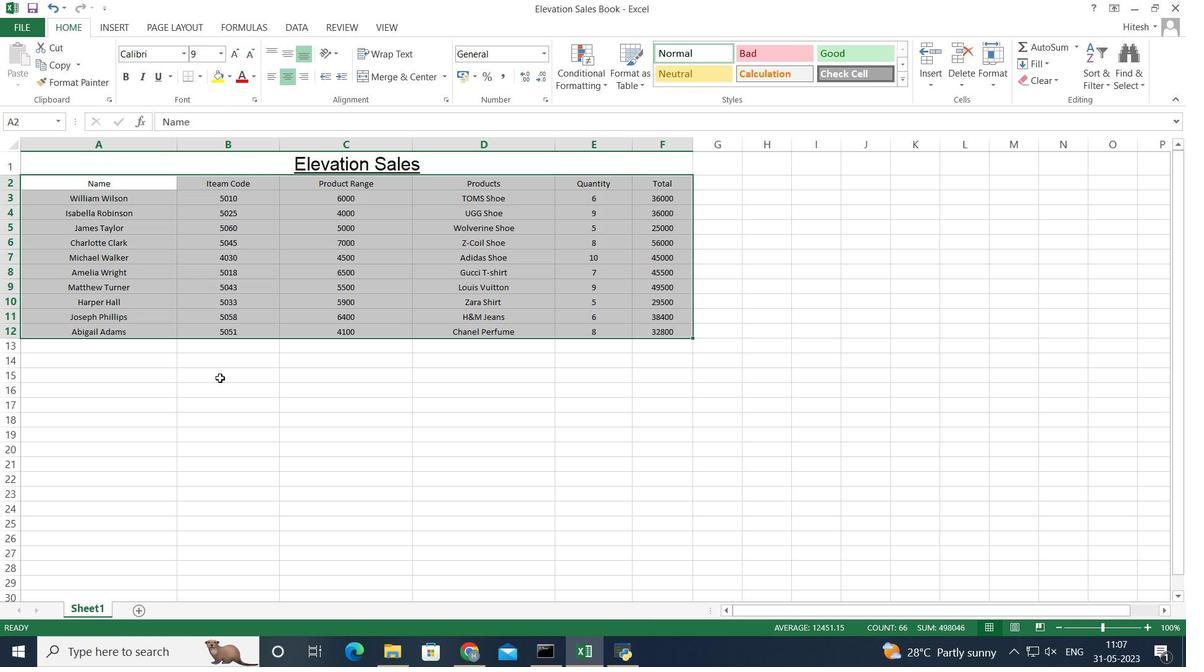 
Action: Mouse moved to (81, 163)
Screenshot: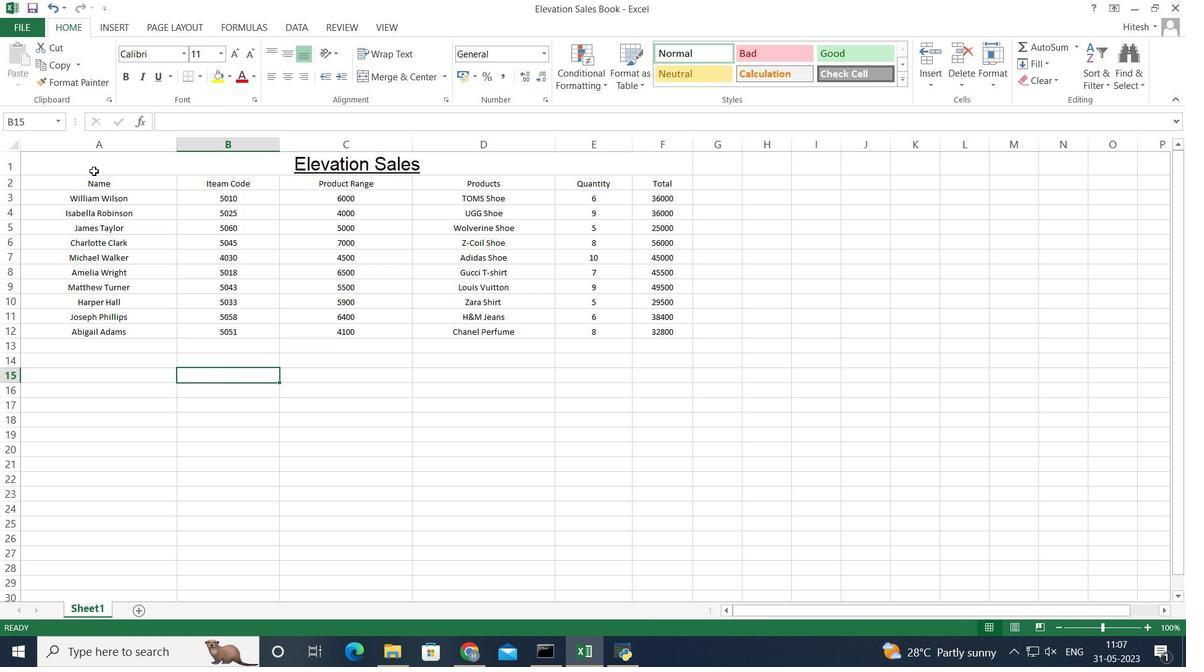 
Action: Mouse pressed left at (81, 163)
Screenshot: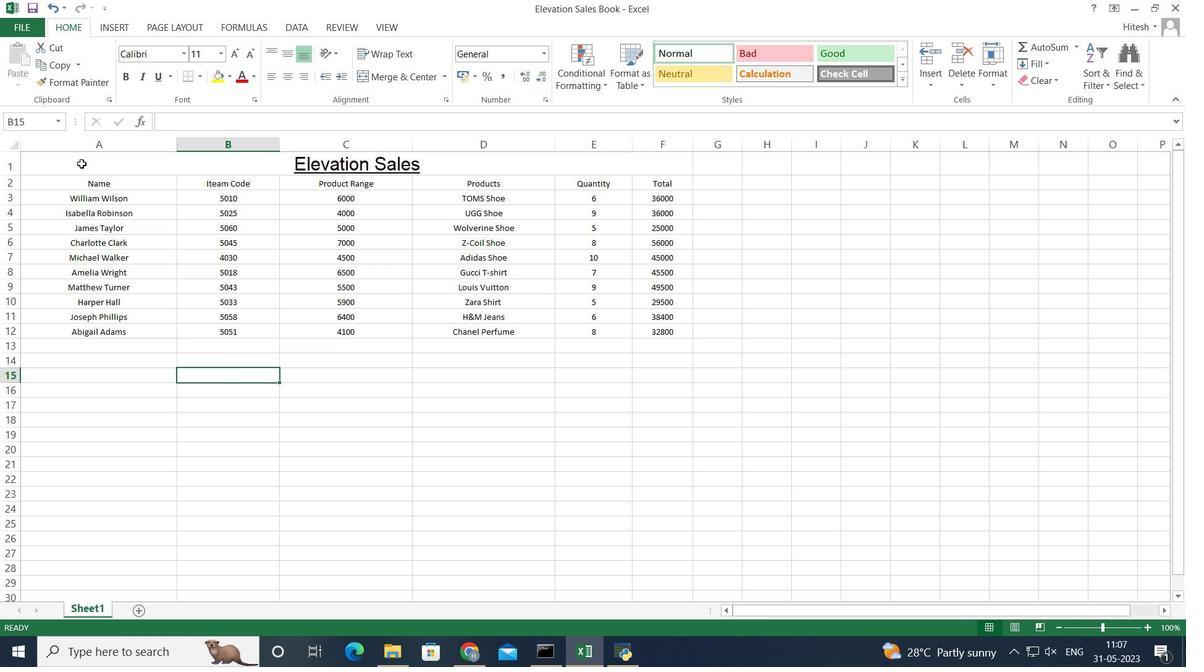 
Action: Key pressed <Key.shift><Key.down><Key.down><Key.down><Key.down><Key.down><Key.down><Key.down><Key.down><Key.down><Key.down><Key.down><Key.down><Key.up>
Screenshot: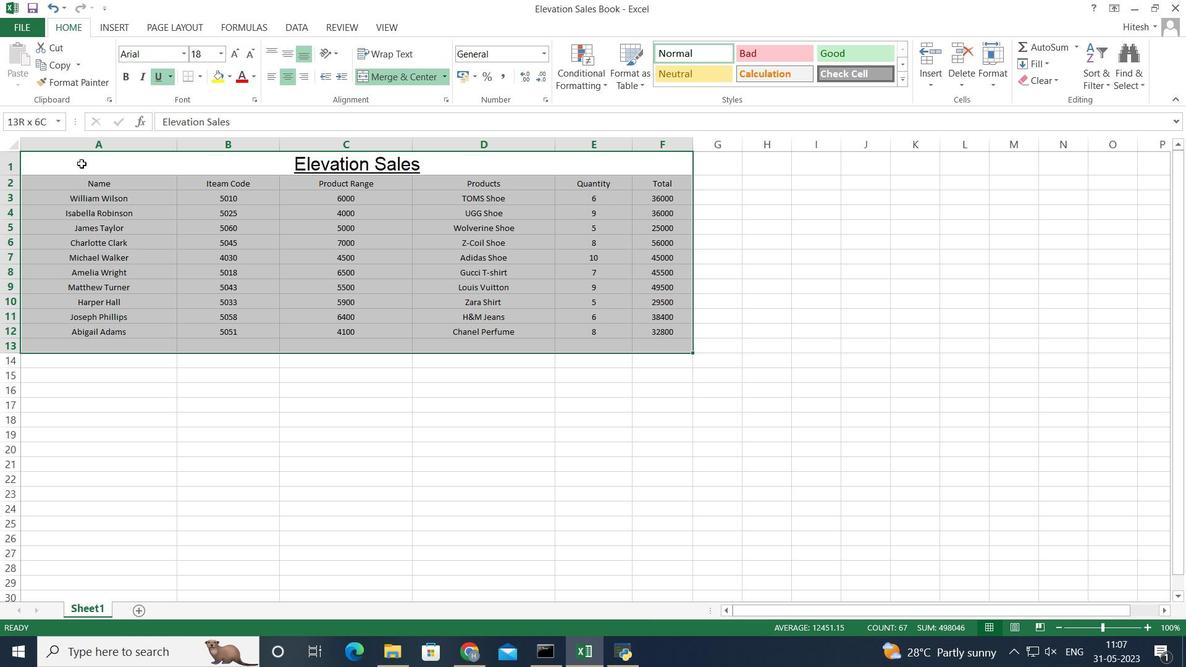 
Action: Mouse moved to (284, 74)
Screenshot: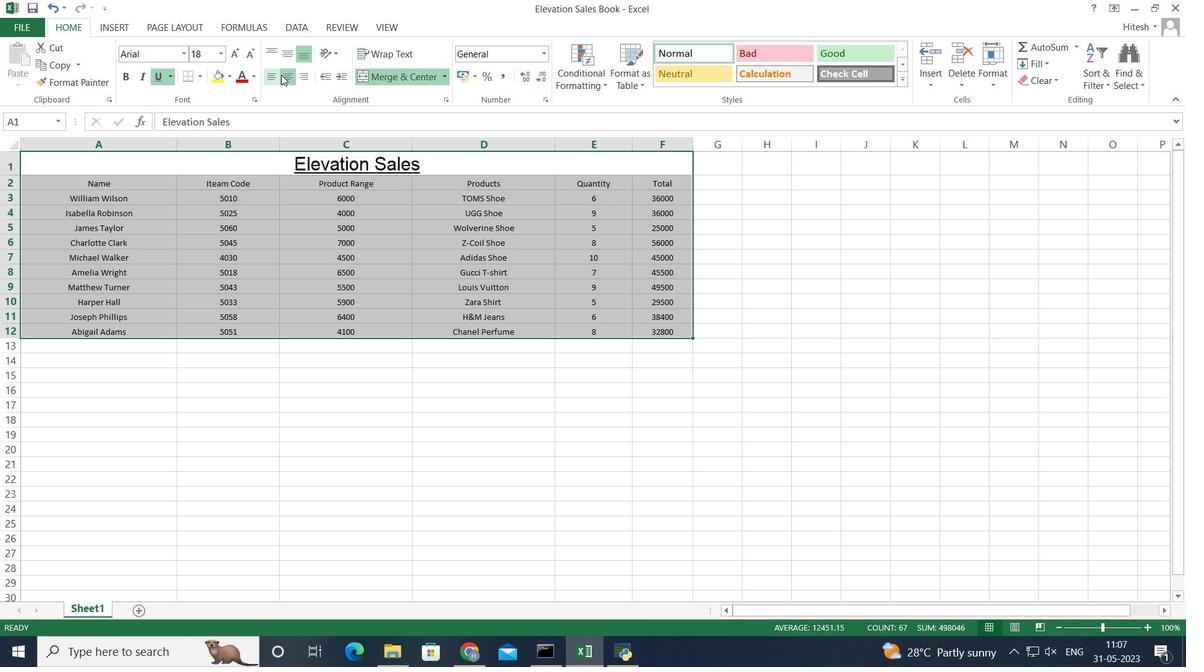 
Action: Mouse pressed left at (284, 74)
Screenshot: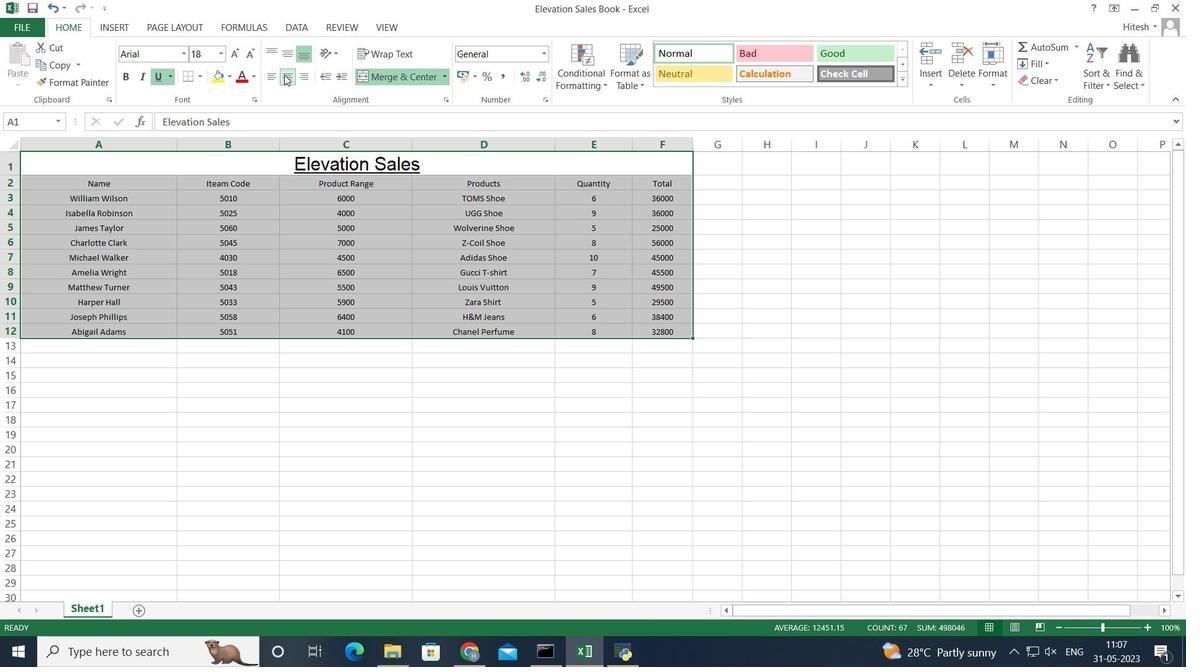 
Action: Mouse pressed left at (284, 74)
Screenshot: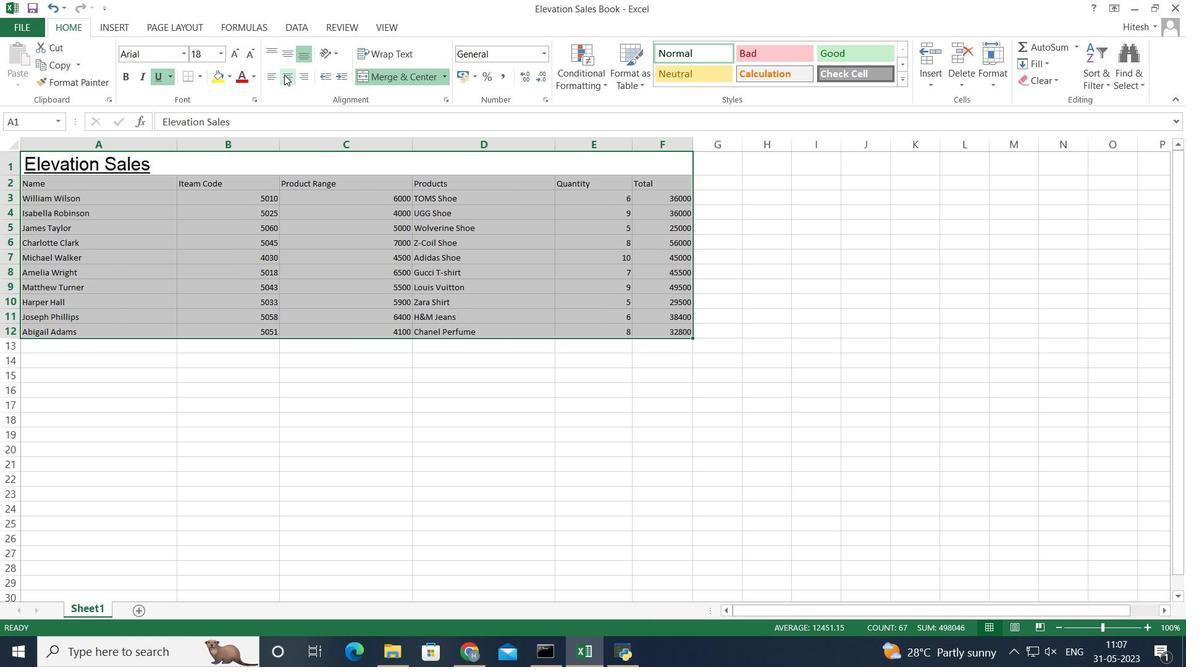 
Action: Mouse moved to (291, 364)
Screenshot: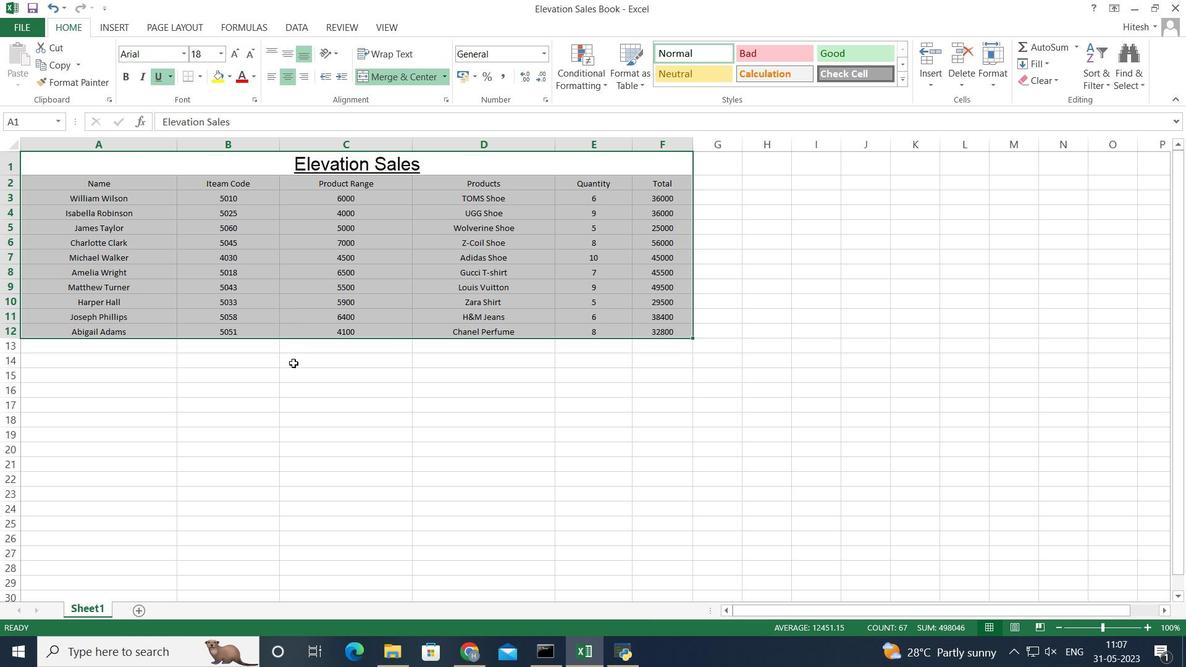
Action: Mouse pressed left at (291, 364)
Screenshot: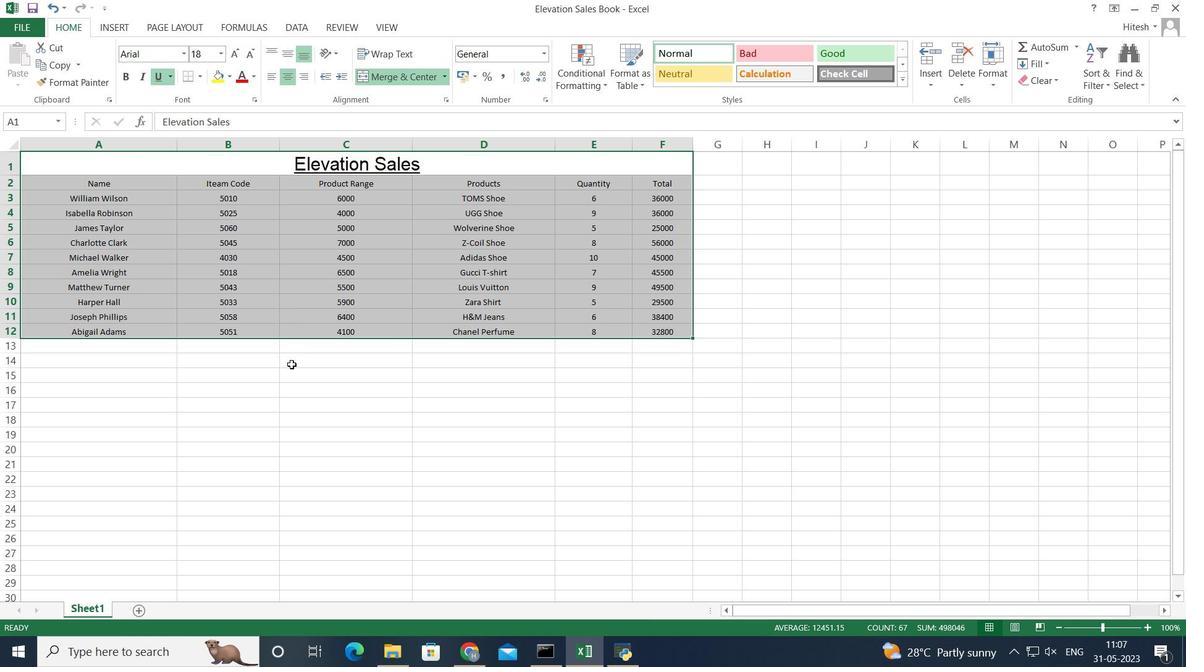 
Action: Mouse moved to (111, 167)
Screenshot: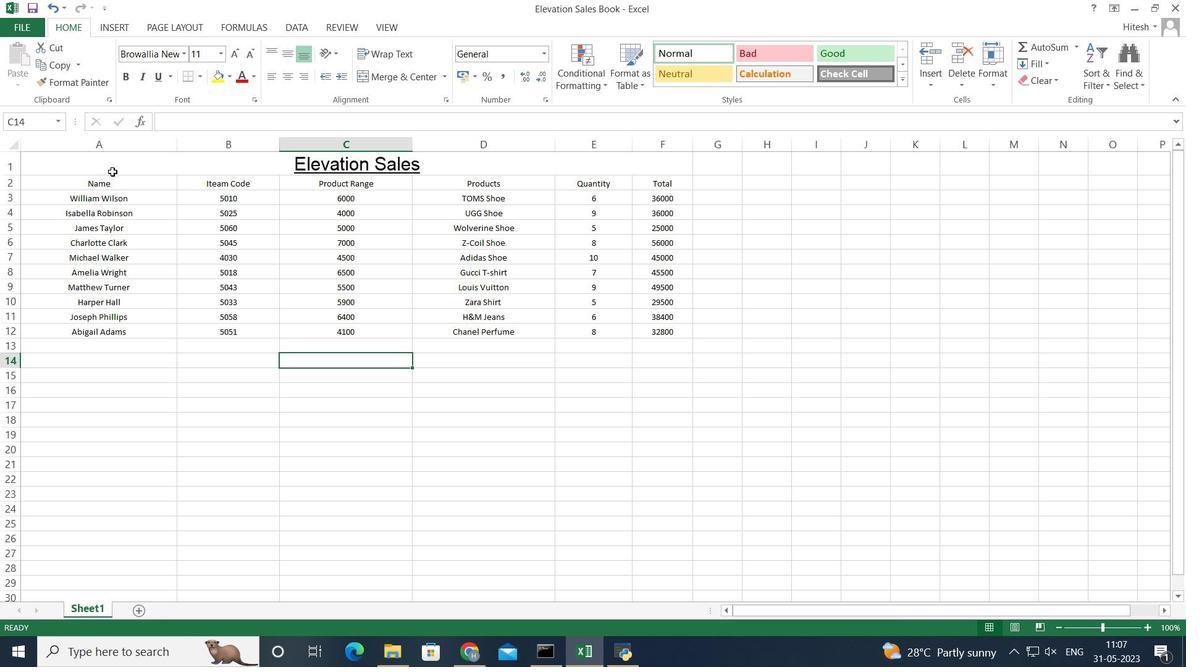 
Action: Mouse pressed left at (111, 167)
Screenshot: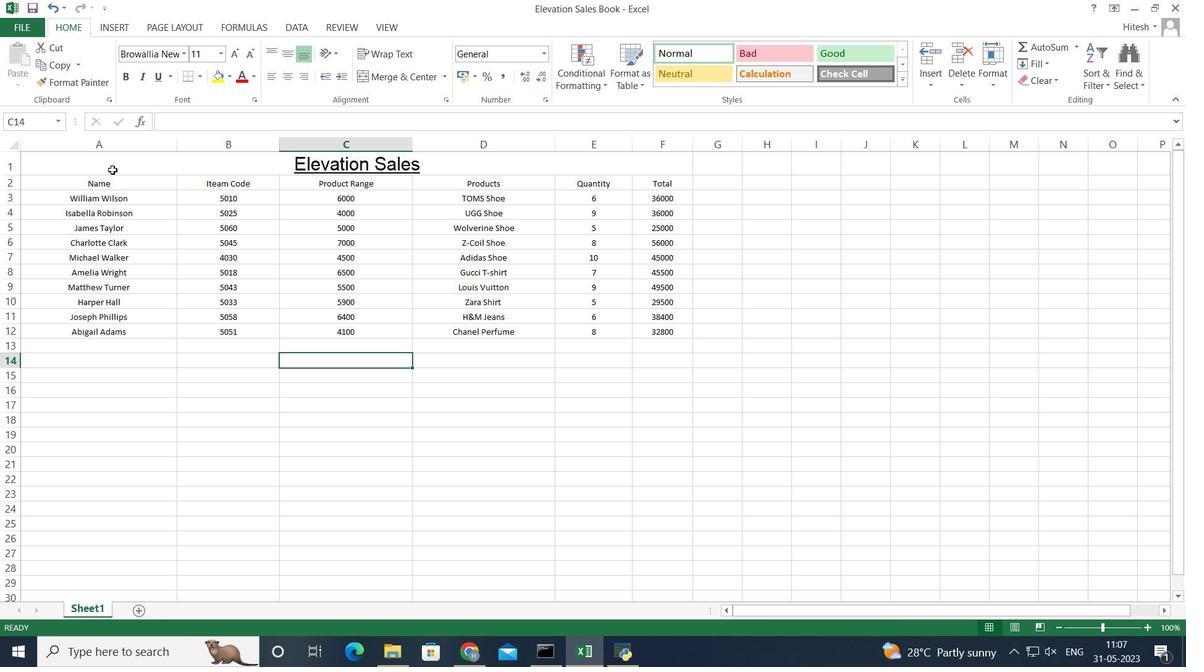 
Action: Mouse moved to (223, 76)
Screenshot: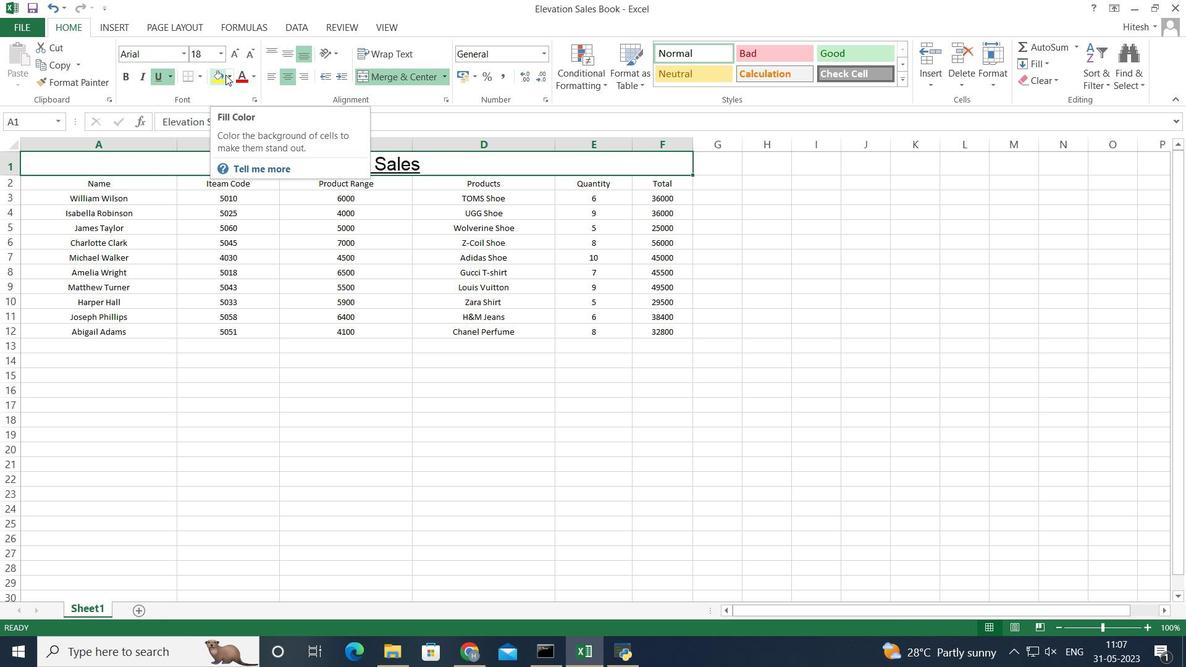
Action: Mouse pressed left at (223, 76)
Screenshot: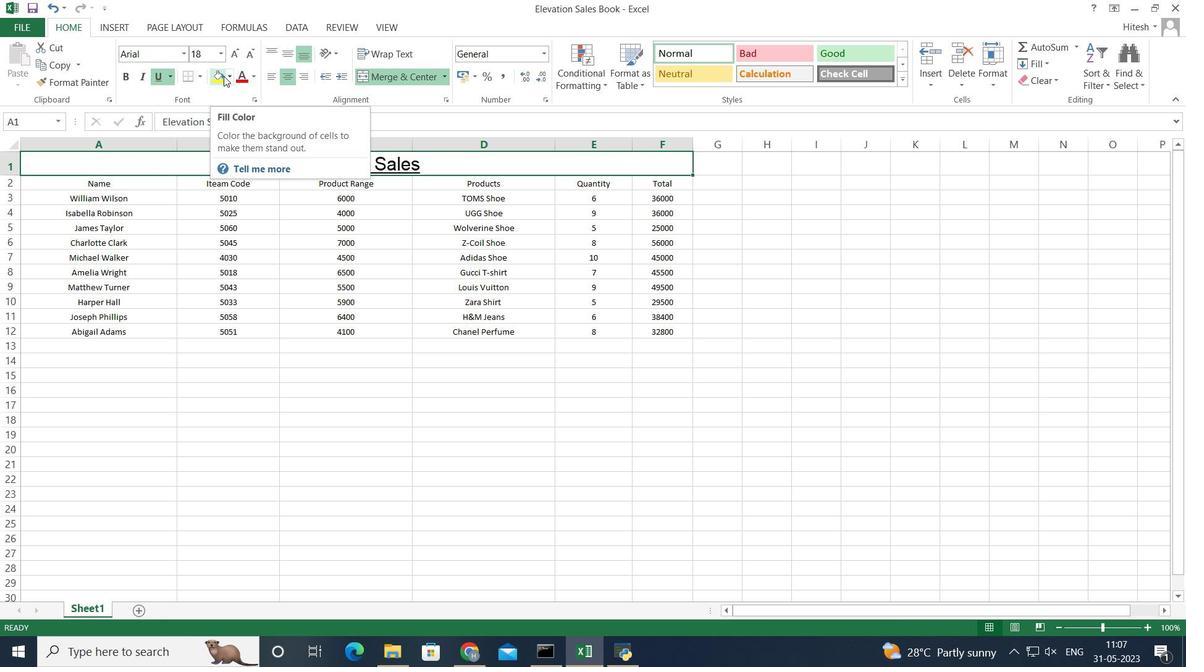 
Action: Mouse moved to (230, 72)
Screenshot: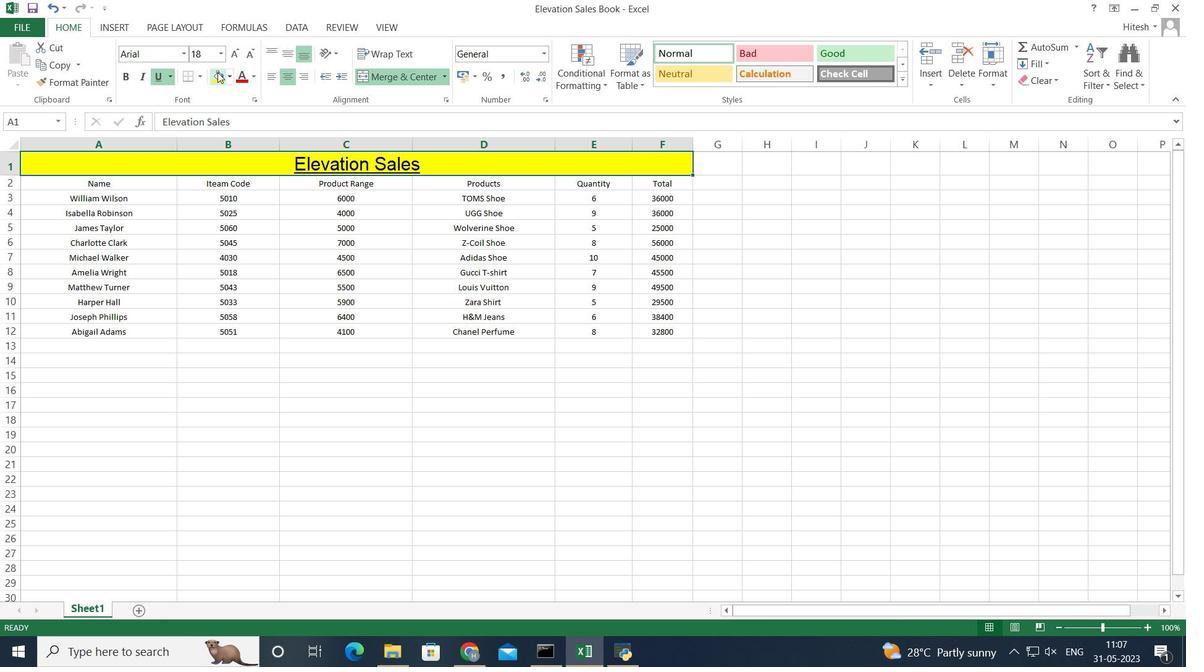 
Action: Mouse pressed left at (230, 72)
Screenshot: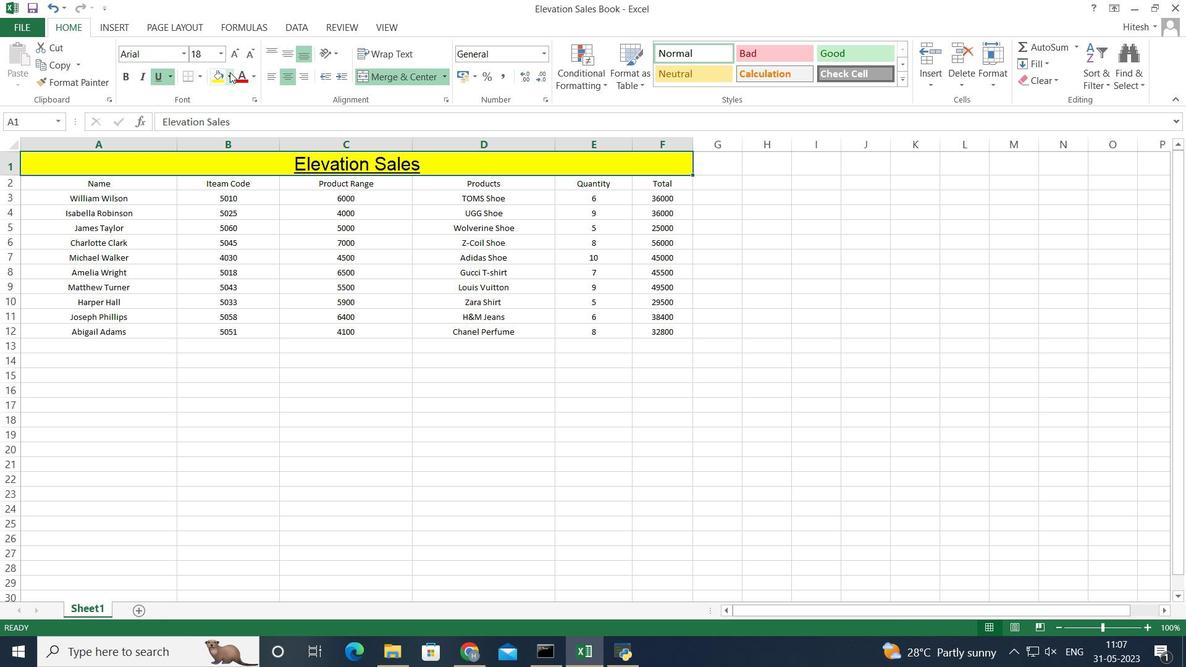 
Action: Mouse moved to (231, 193)
Screenshot: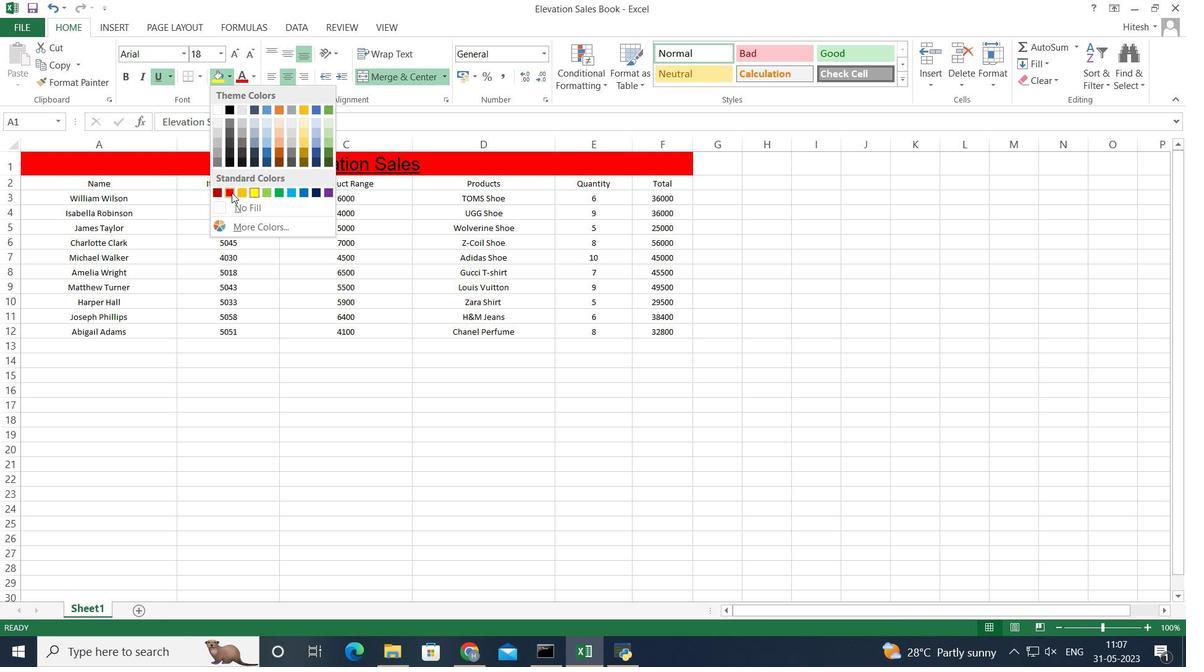 
Action: Mouse pressed left at (231, 193)
Screenshot: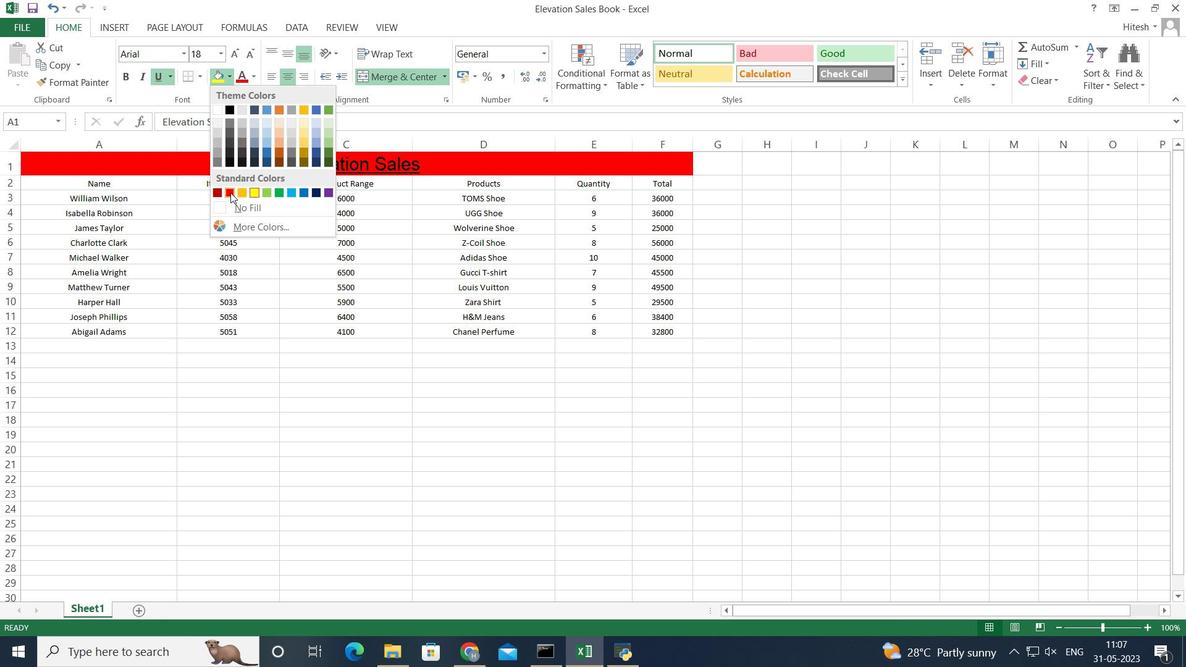 
Action: Mouse moved to (248, 418)
Screenshot: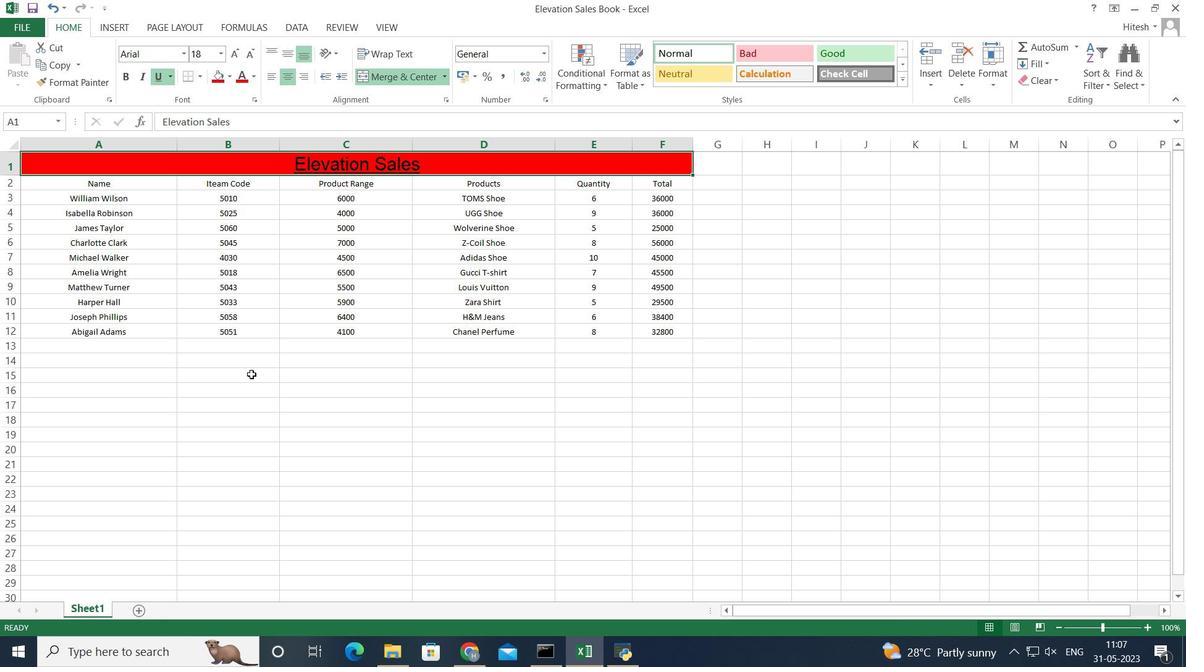 
Action: Mouse pressed left at (248, 418)
Screenshot: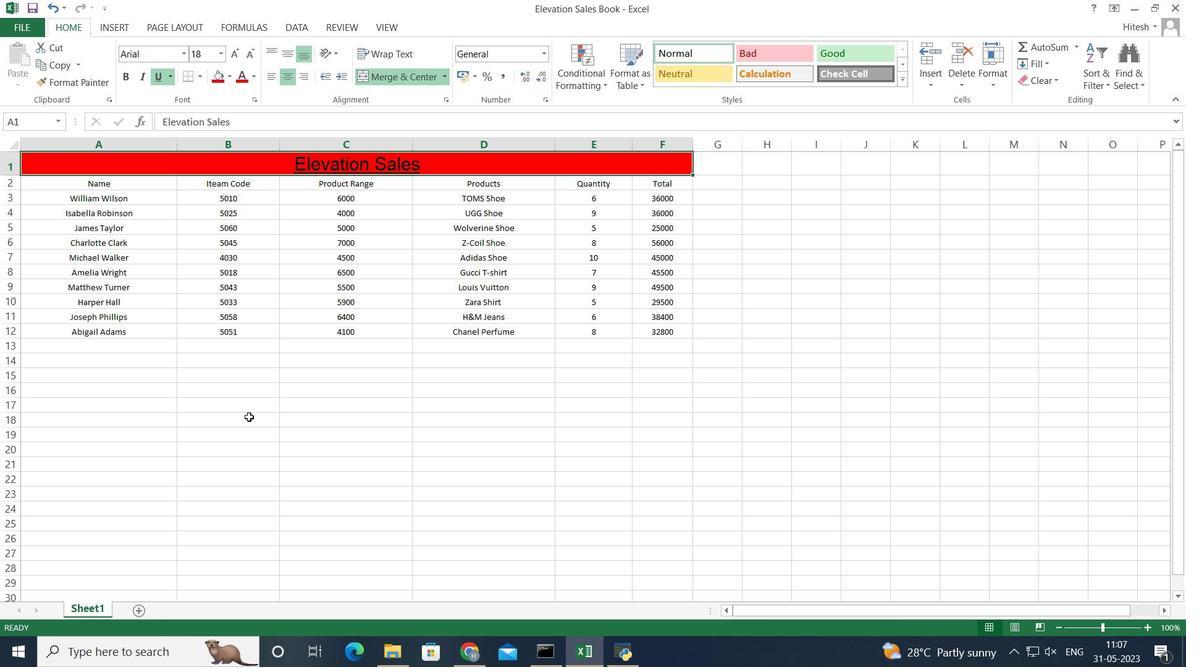
Action: Mouse moved to (113, 187)
Screenshot: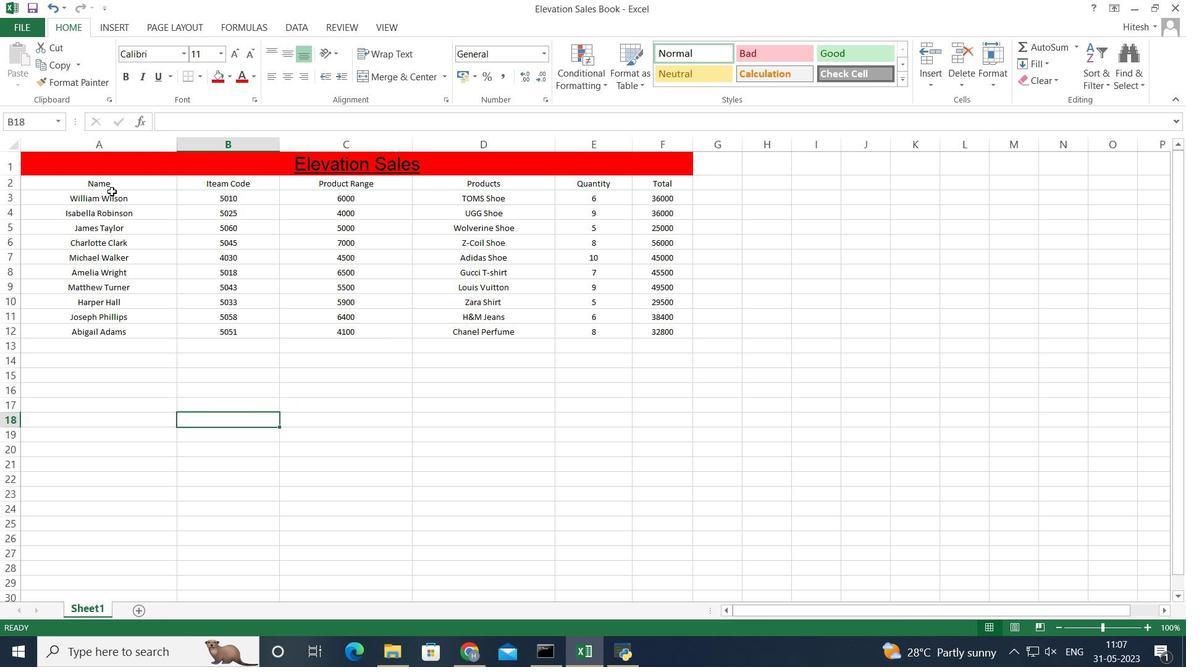
Action: Mouse pressed left at (113, 187)
Screenshot: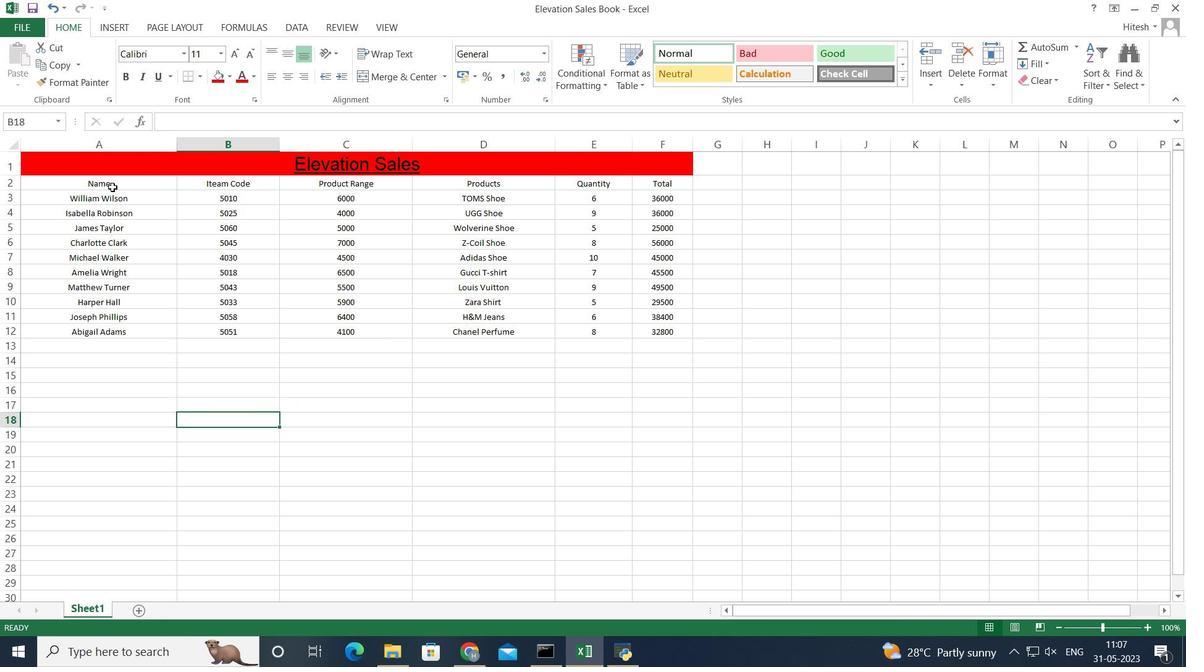 
Action: Mouse moved to (113, 187)
Screenshot: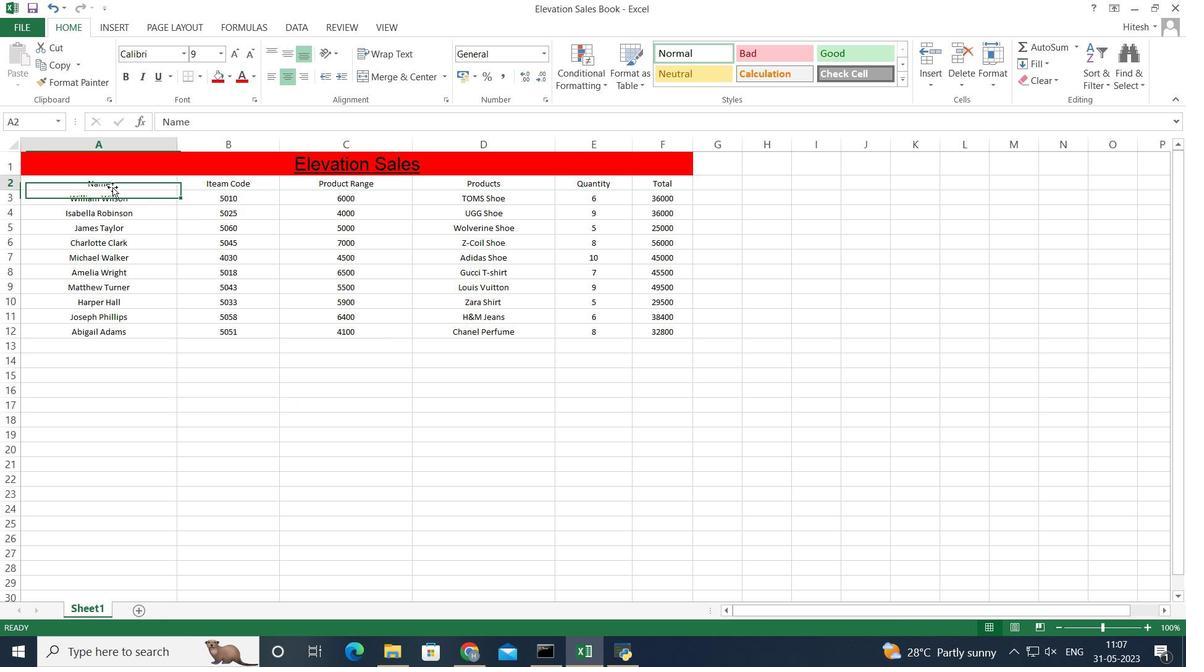
Action: Key pressed <Key.shift><Key.right><Key.right><Key.right><Key.right><Key.right><Key.down><Key.down><Key.down><Key.down><Key.down><Key.down><Key.down><Key.down><Key.down><Key.down>
Screenshot: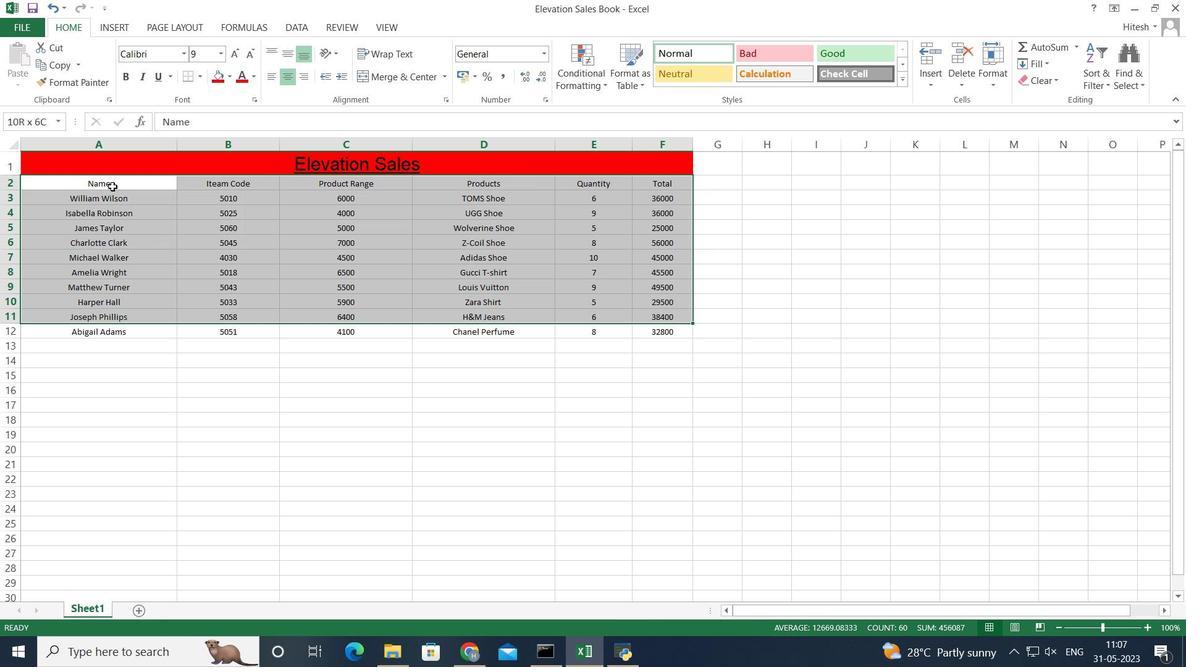 
Action: Mouse moved to (252, 74)
Screenshot: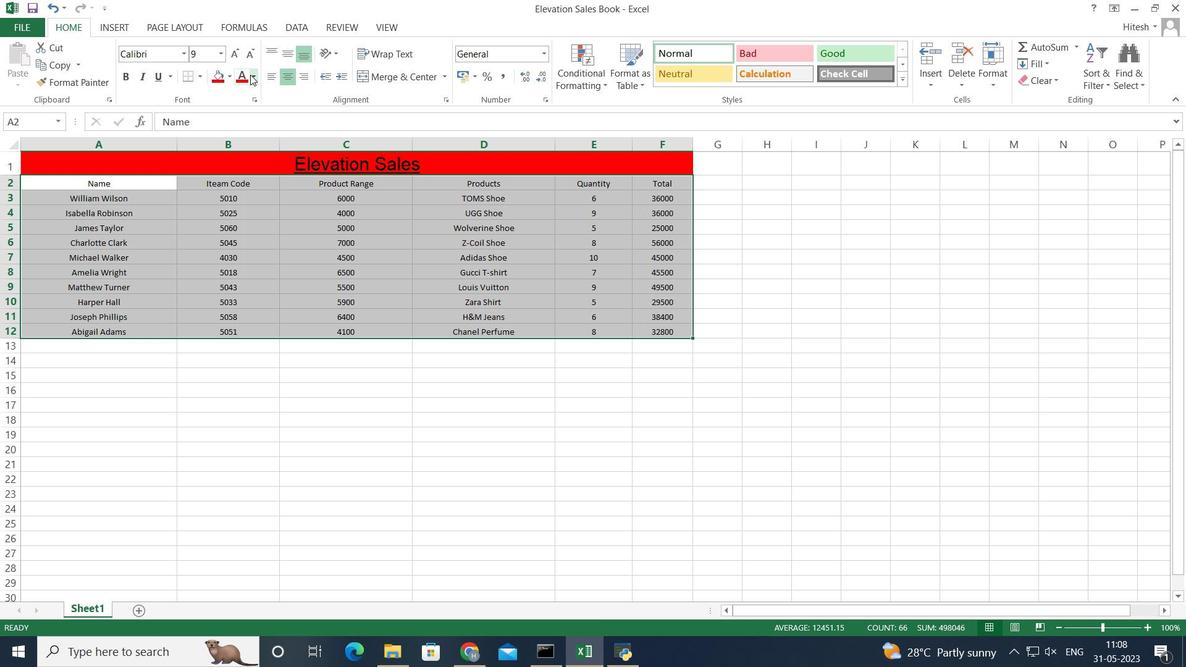 
Action: Mouse pressed left at (252, 74)
Screenshot: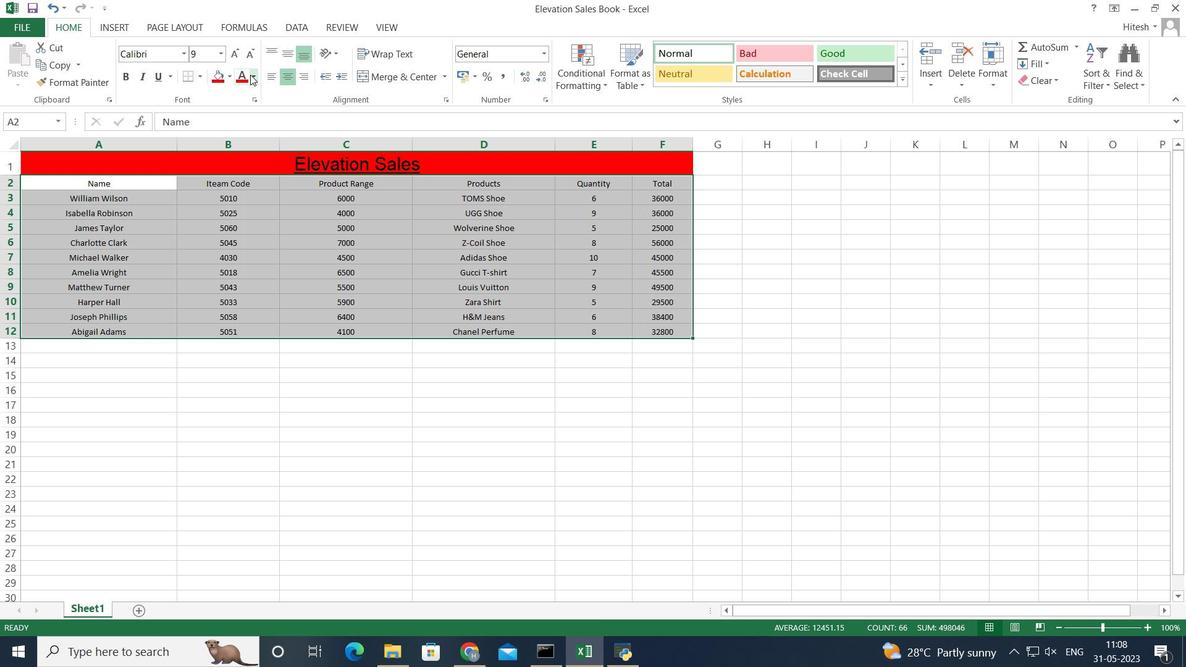 
Action: Mouse moved to (250, 207)
Screenshot: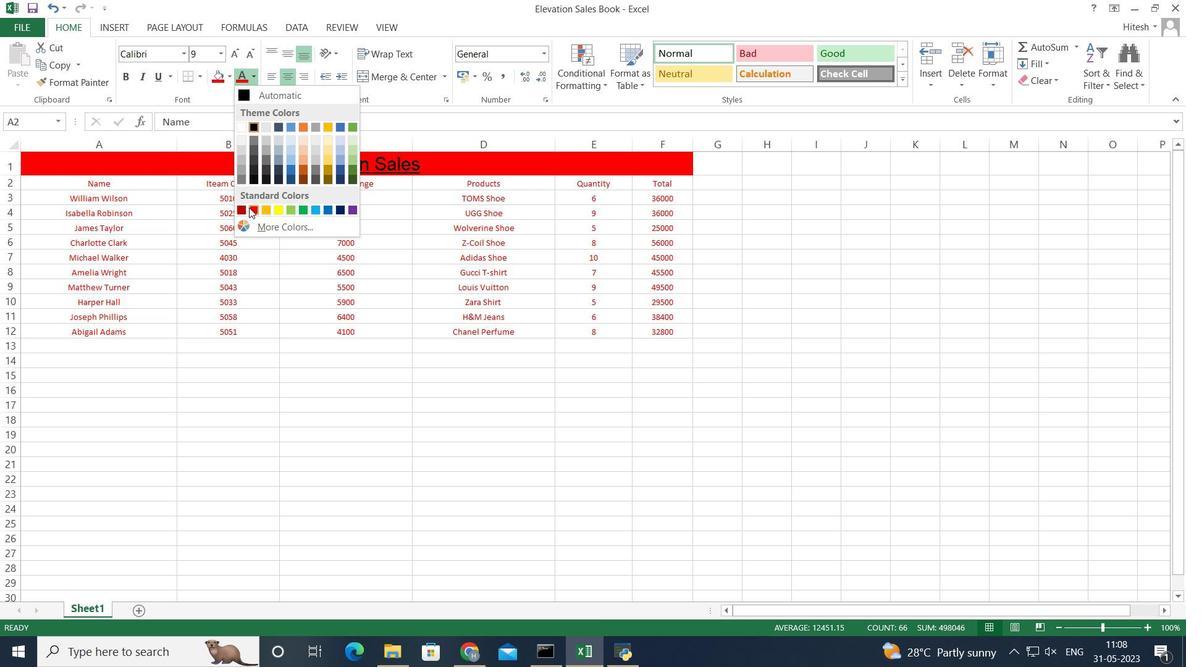 
Action: Mouse pressed left at (250, 207)
Screenshot: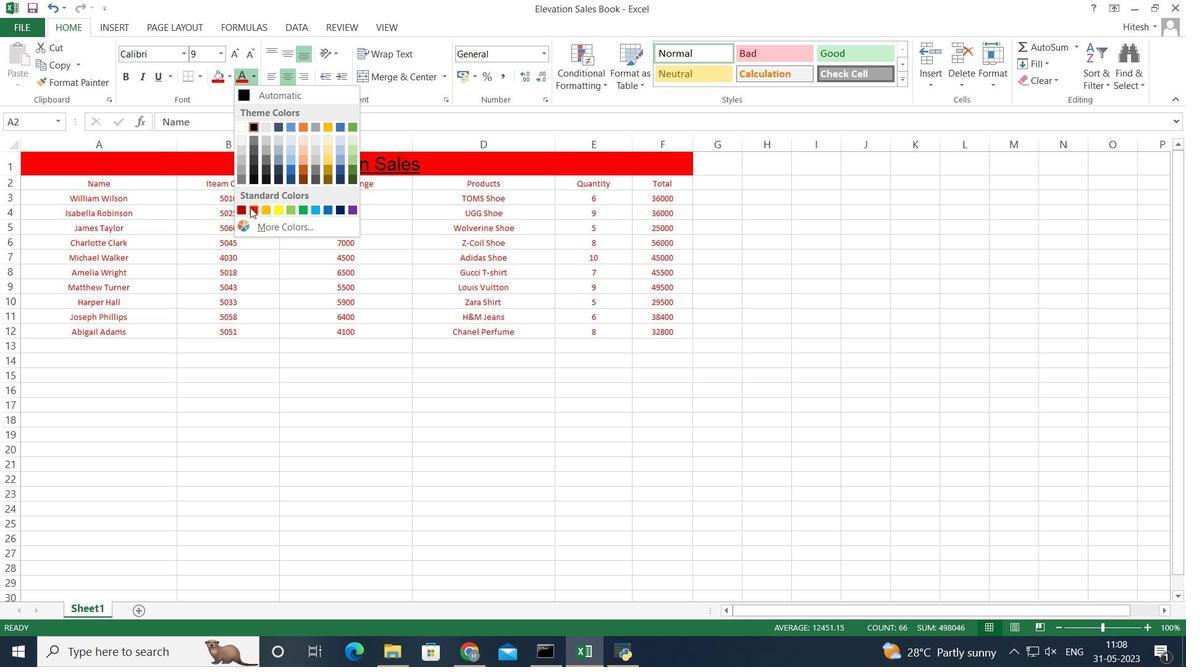 
Action: Mouse moved to (262, 407)
Screenshot: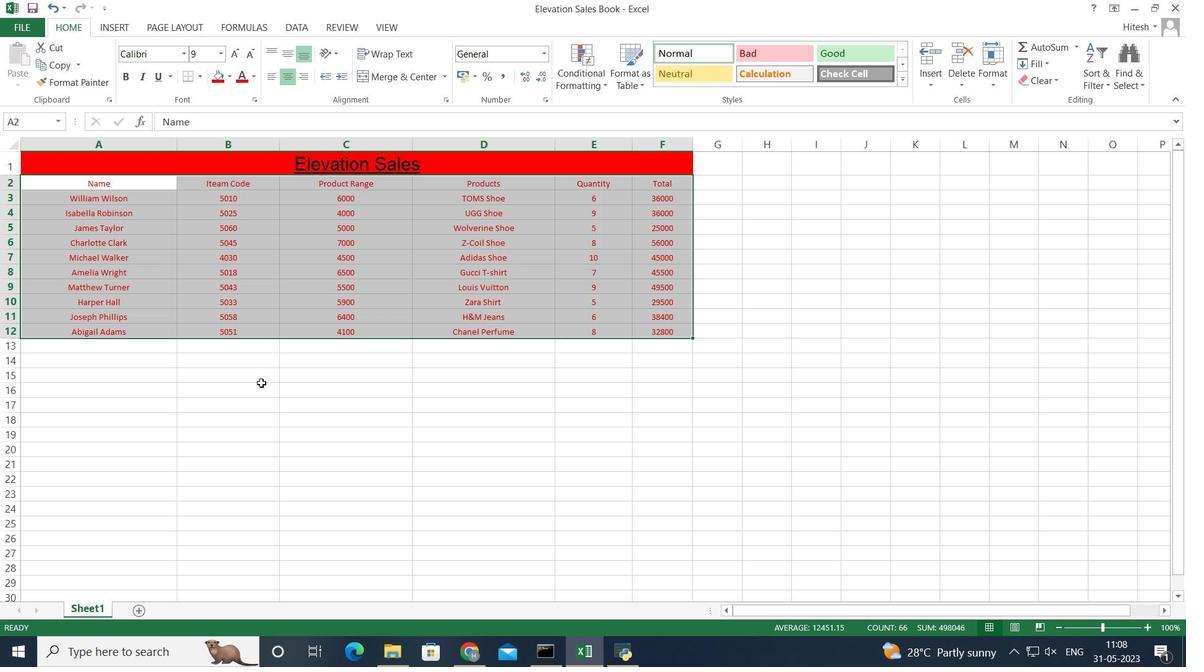 
Action: Mouse pressed left at (262, 407)
Screenshot: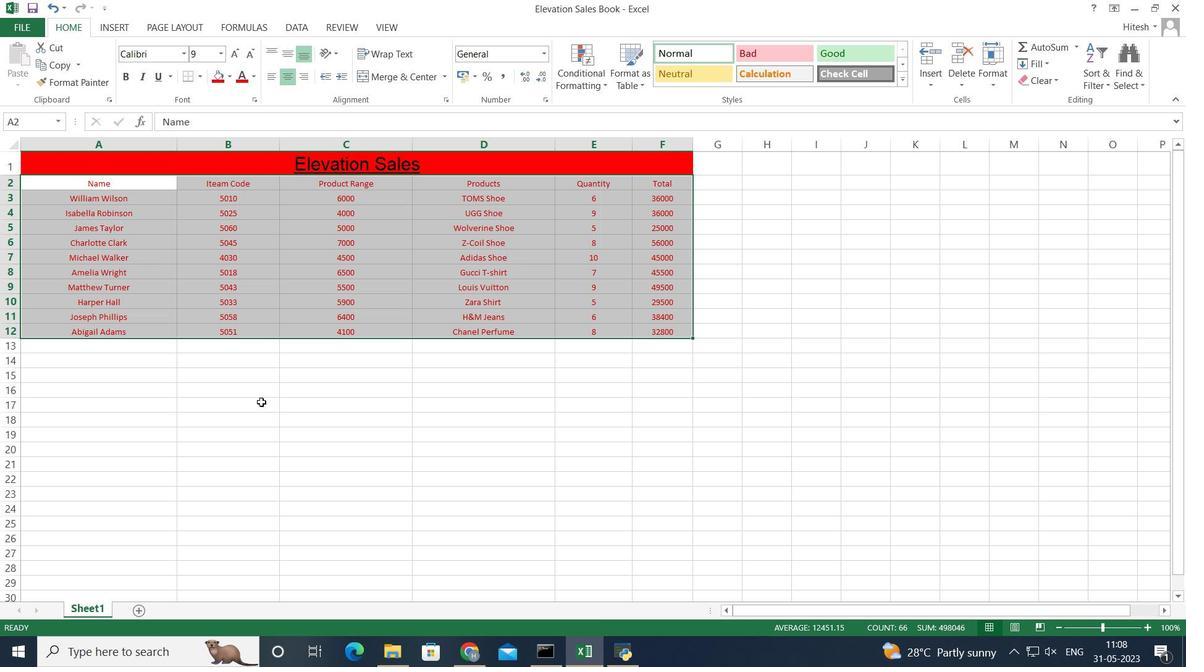 
Action: Mouse moved to (173, 380)
Screenshot: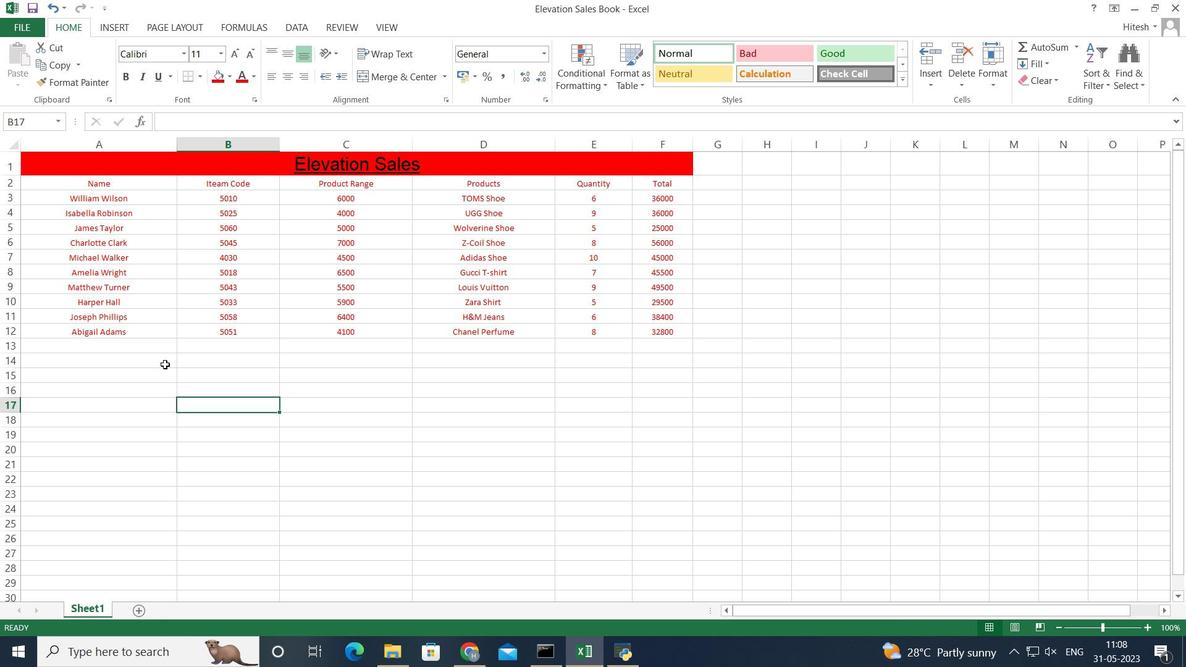 
Action: Mouse pressed left at (173, 380)
Screenshot: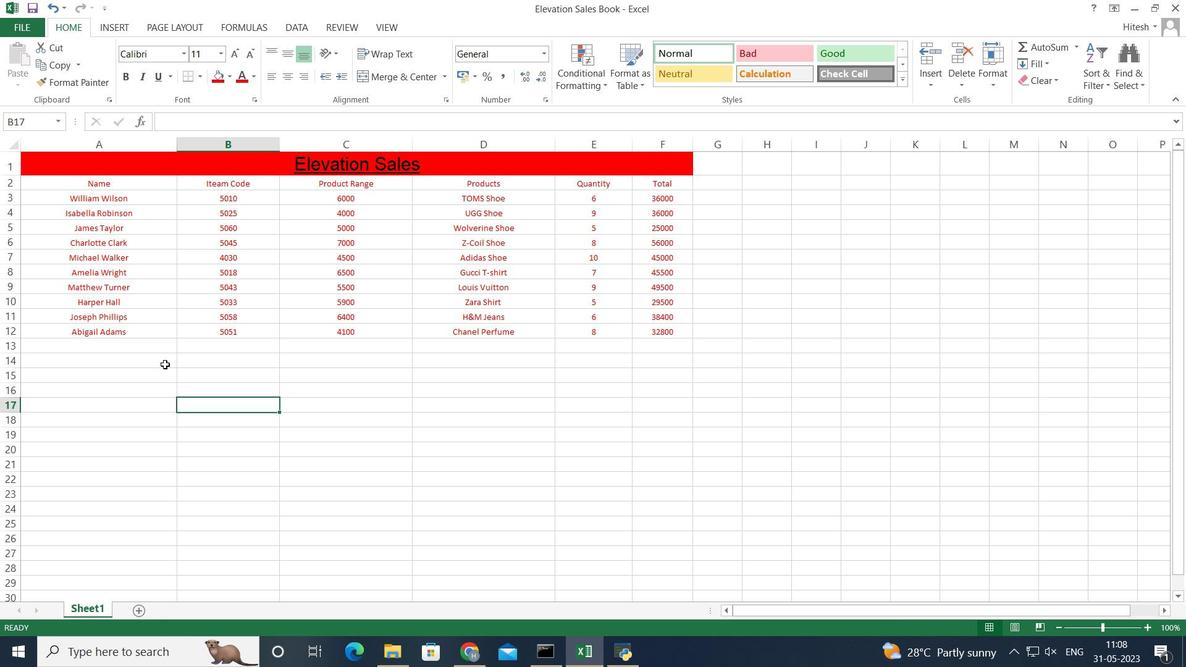 
Action: Mouse moved to (90, 168)
Screenshot: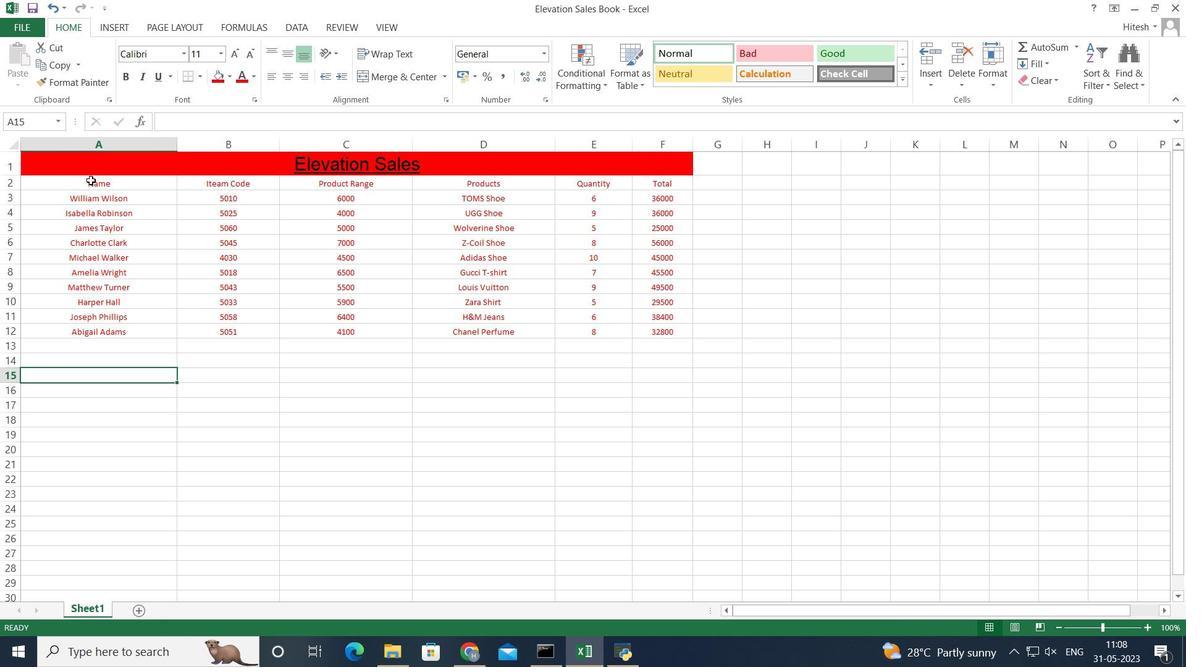 
Action: Mouse pressed left at (90, 168)
Screenshot: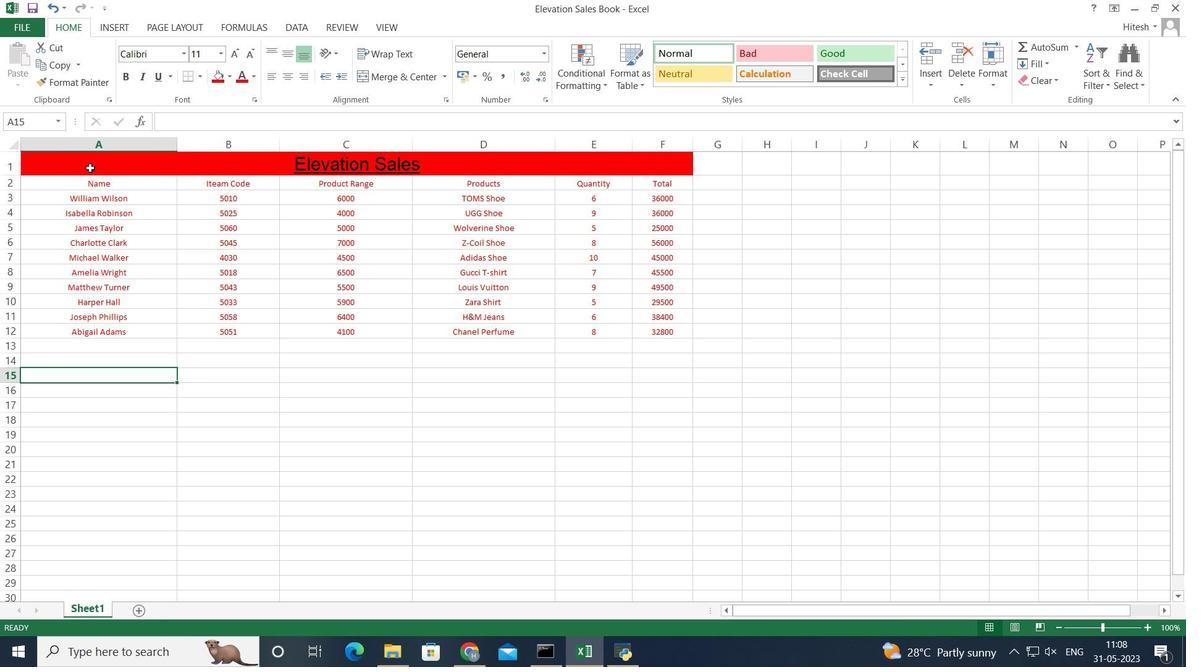 
Action: Key pressed <Key.shift><Key.down><Key.down><Key.down><Key.down><Key.down><Key.down><Key.down><Key.down><Key.down><Key.down><Key.down>
Screenshot: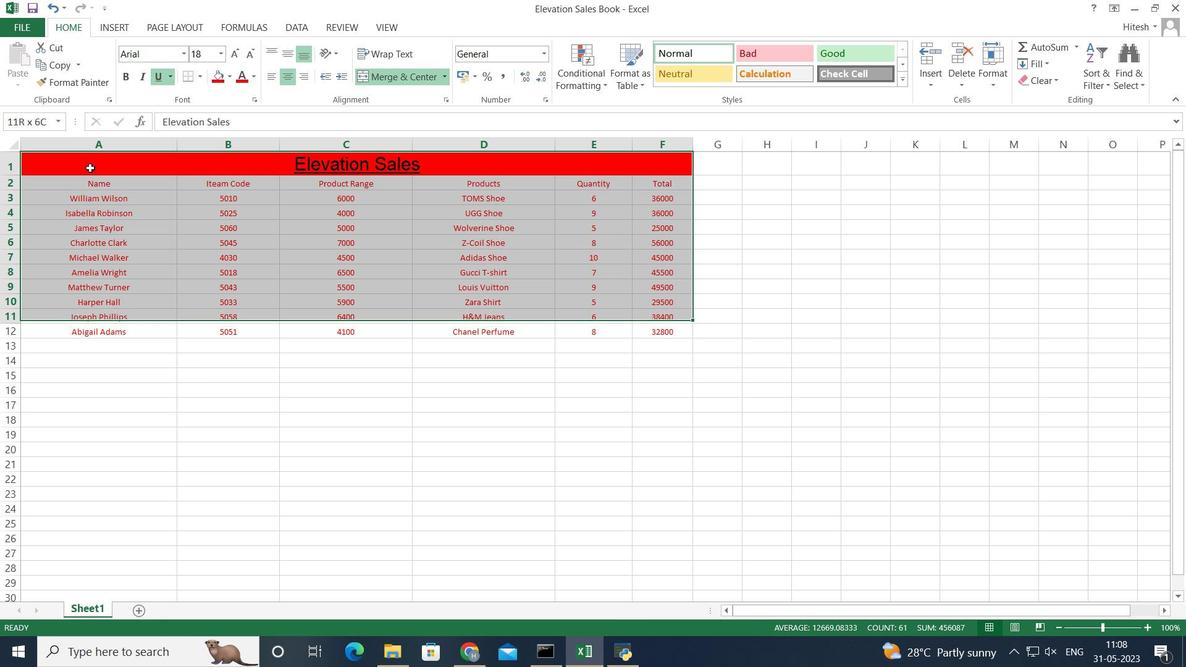 
Action: Mouse moved to (103, 30)
Screenshot: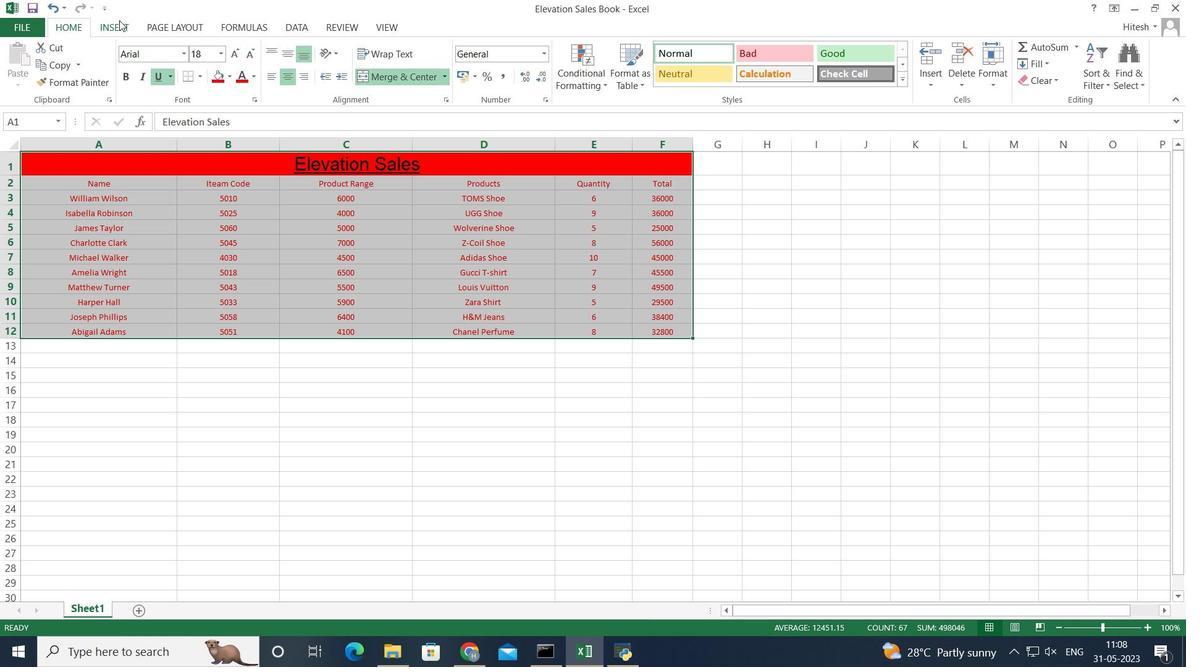 
Action: Mouse pressed left at (103, 30)
Screenshot: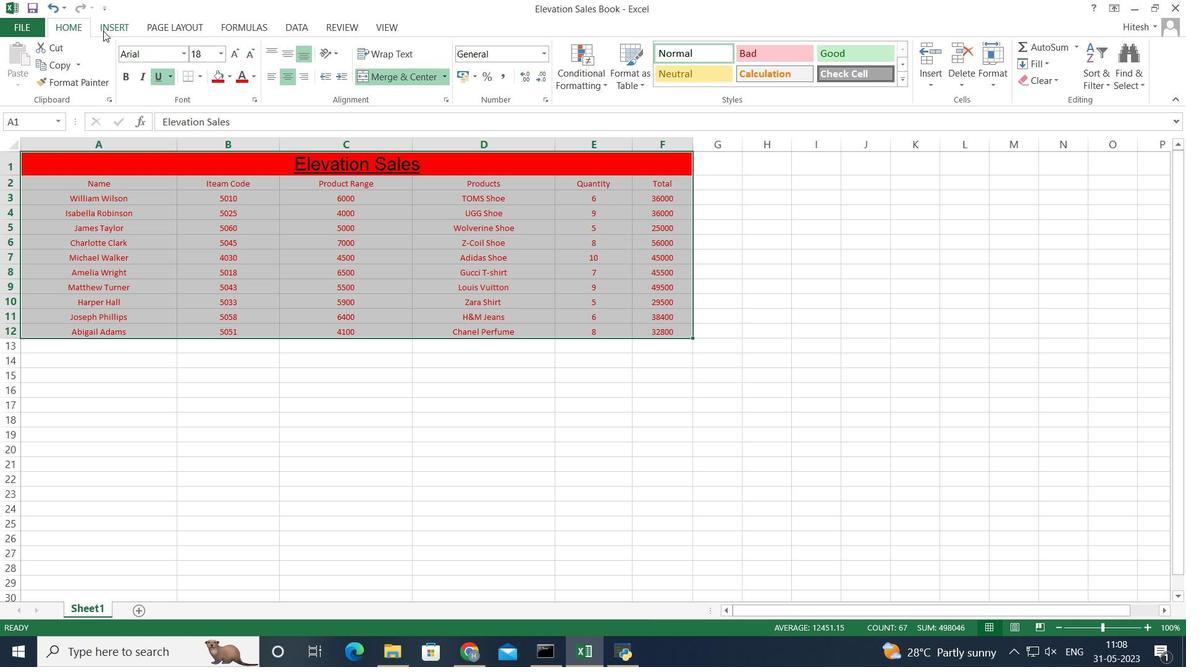 
Action: Mouse moved to (160, 25)
Screenshot: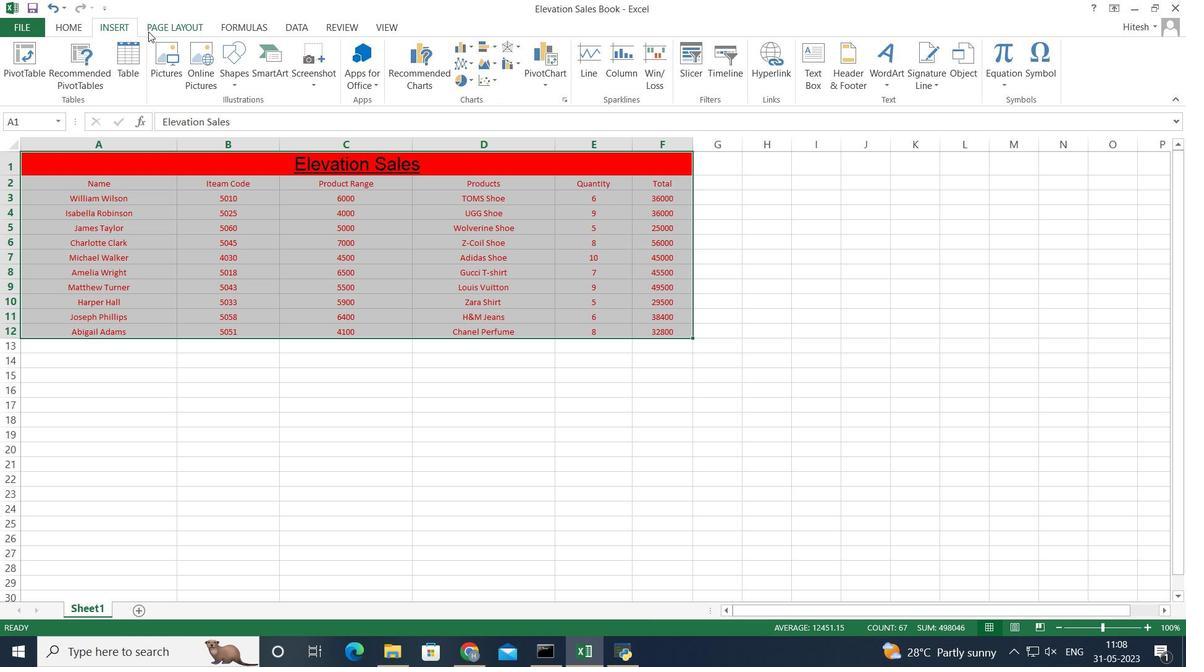 
Action: Mouse pressed left at (160, 25)
Screenshot: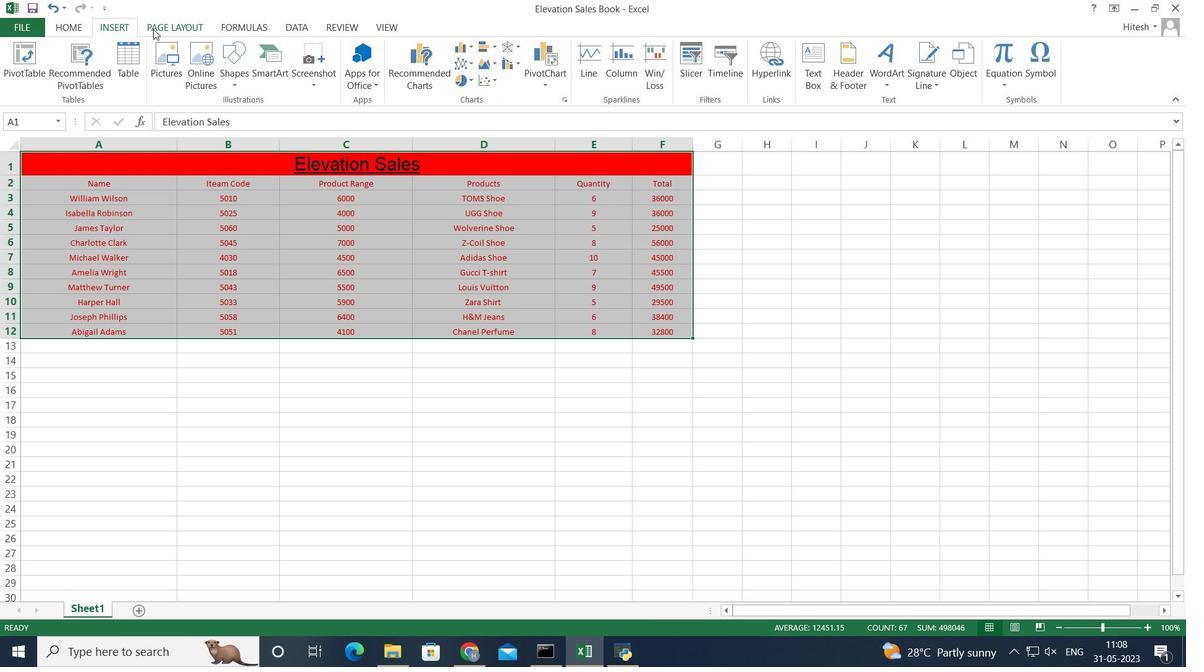 
Action: Mouse moved to (326, 22)
Screenshot: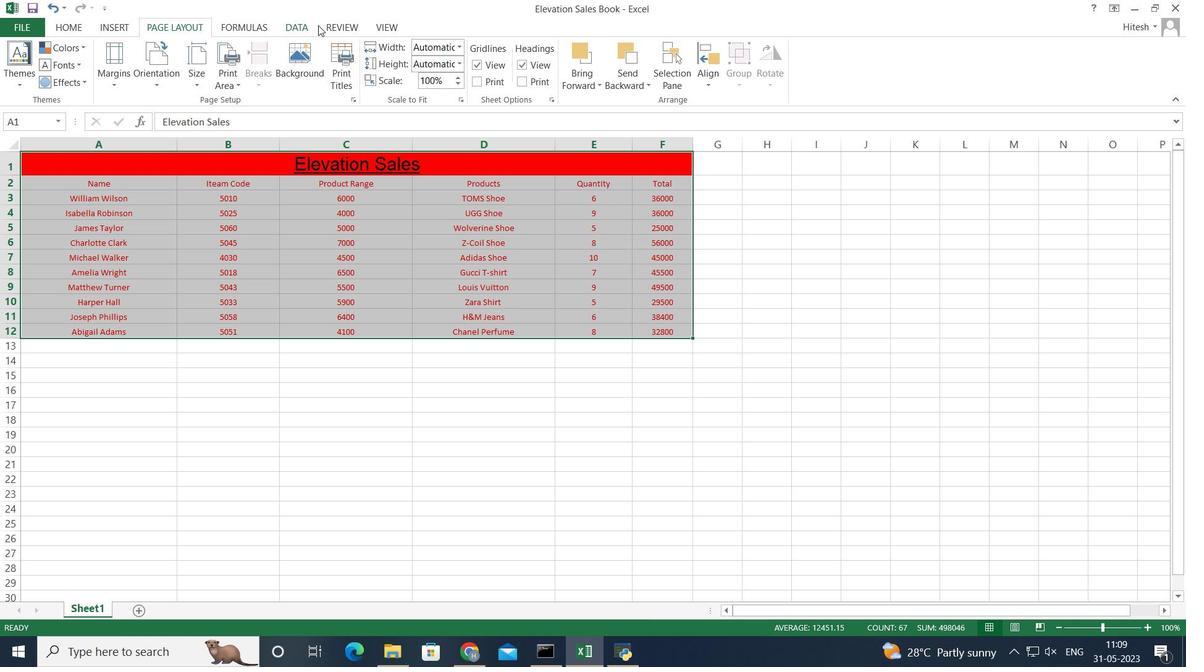 
Action: Mouse pressed left at (326, 22)
Screenshot: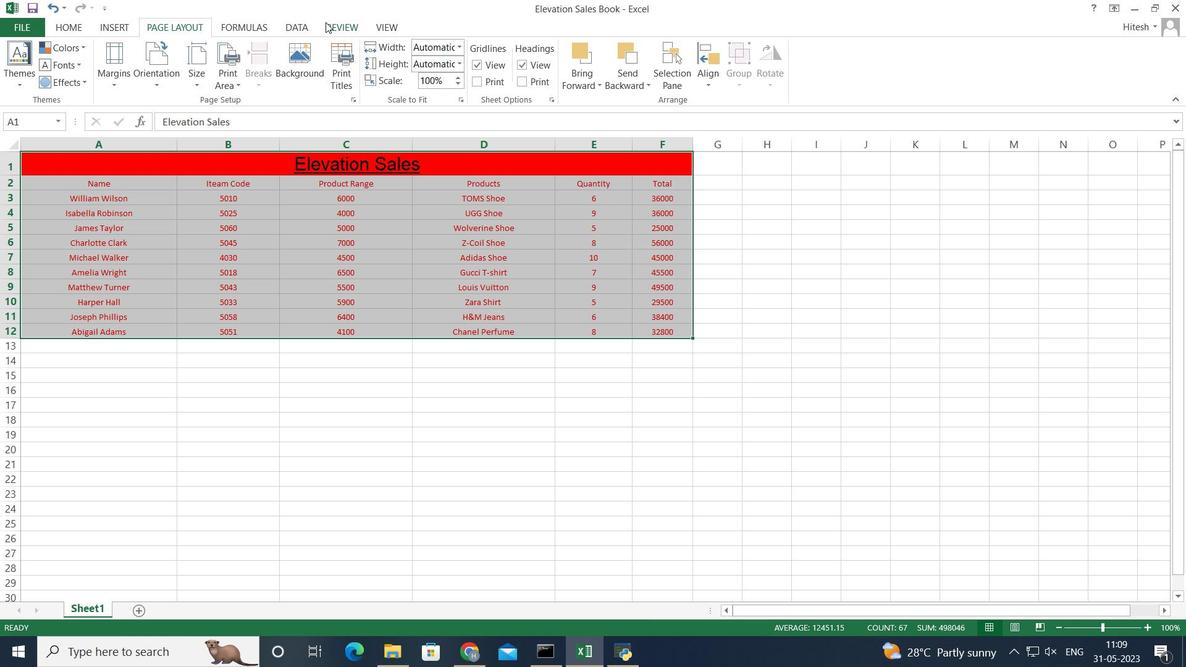 
Action: Mouse moved to (309, 22)
Screenshot: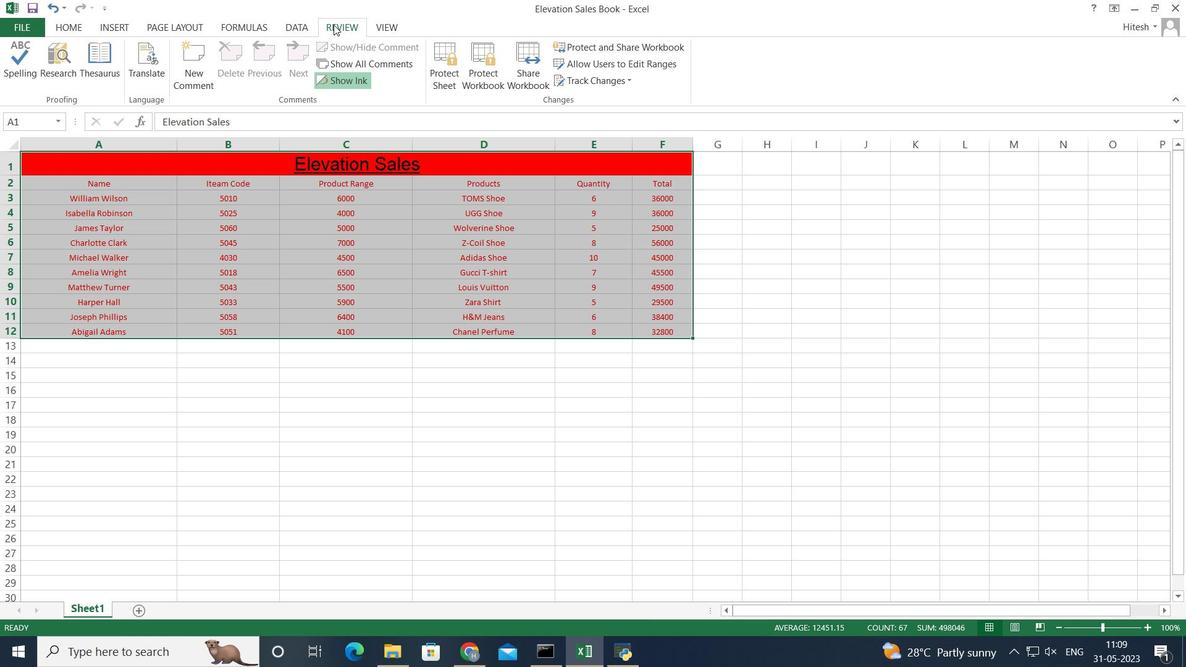 
Action: Mouse pressed left at (309, 22)
Screenshot: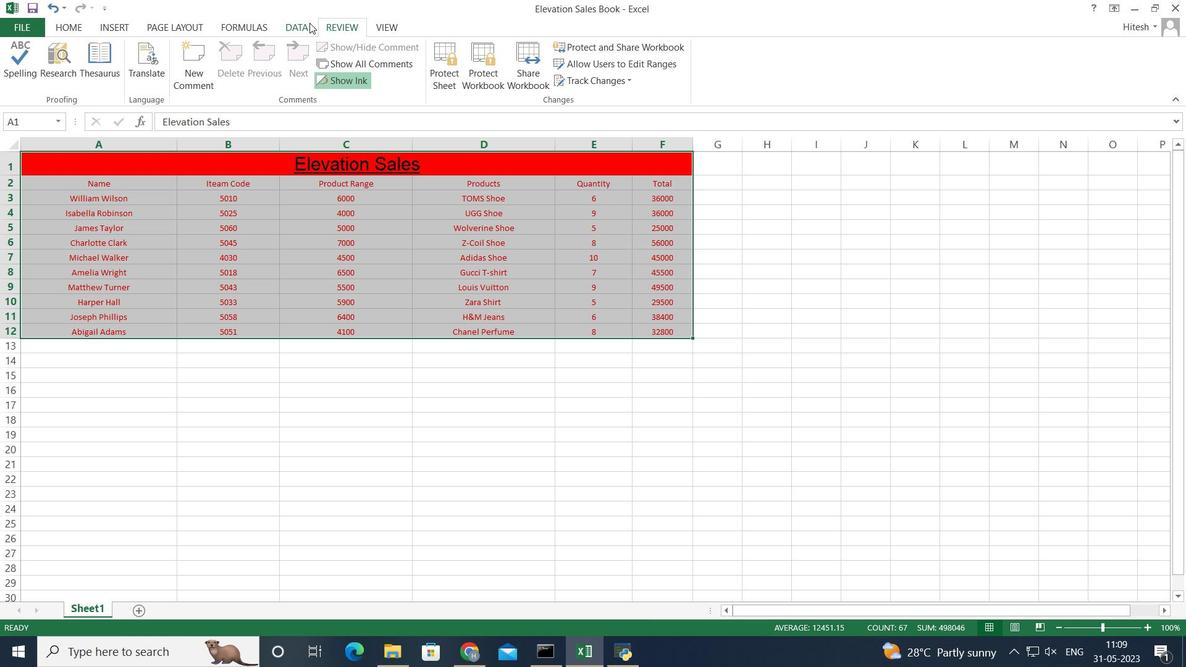
Action: Mouse moved to (397, 25)
Screenshot: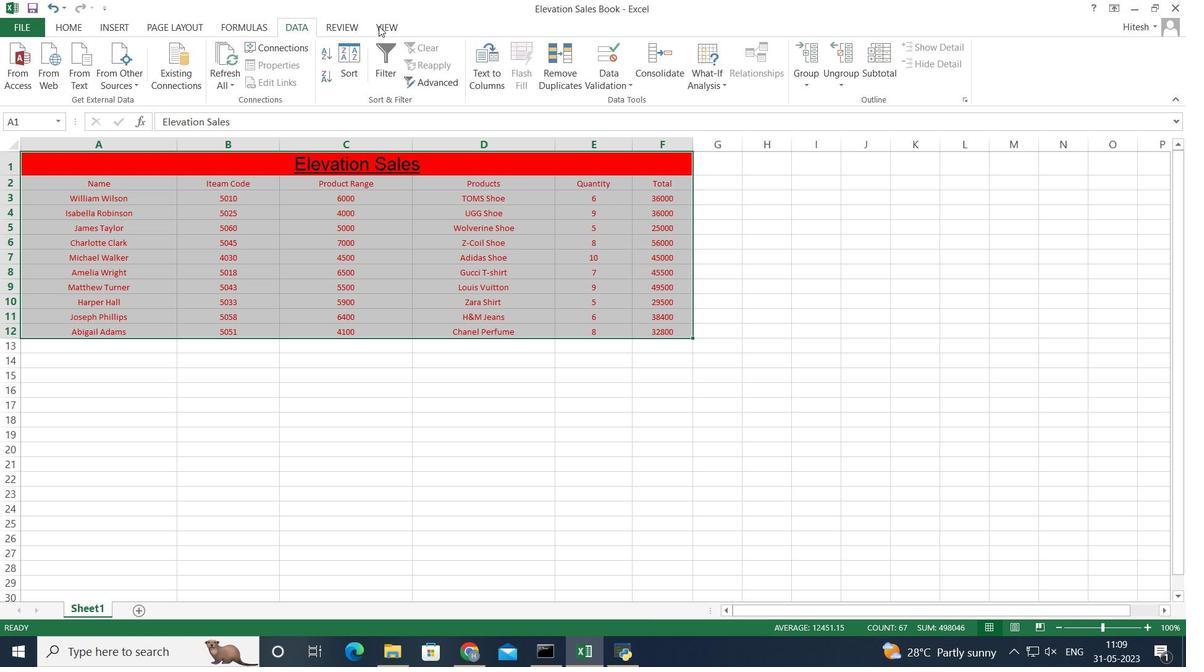 
Action: Mouse pressed left at (397, 25)
Screenshot: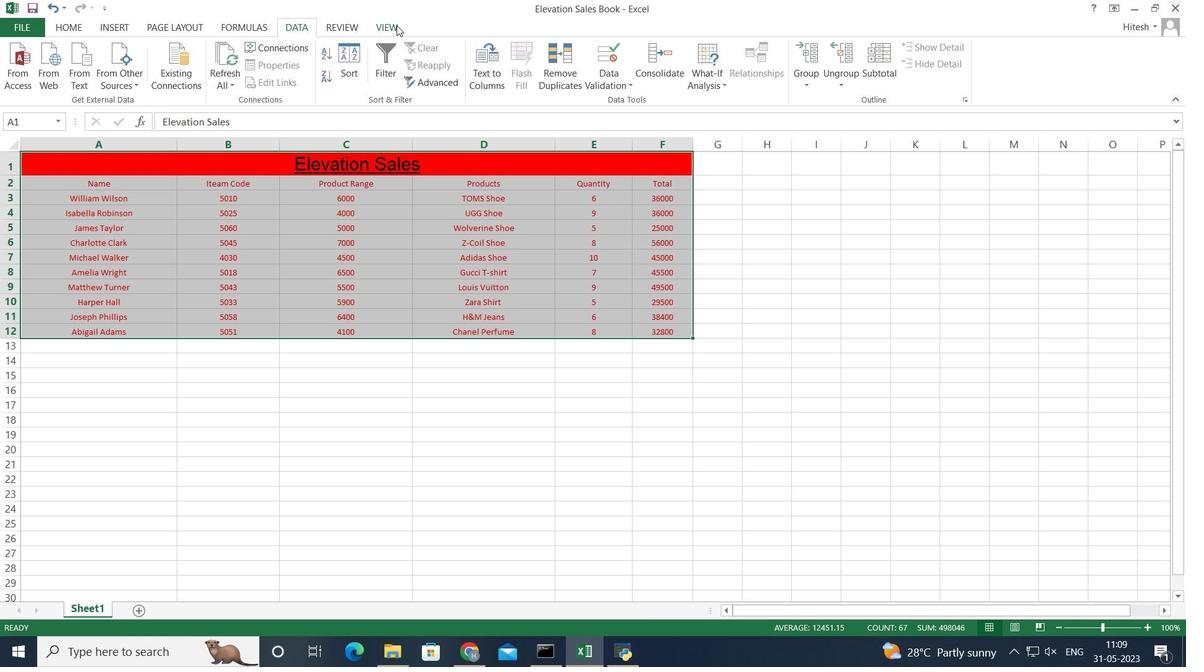 
Action: Mouse moved to (342, 29)
Screenshot: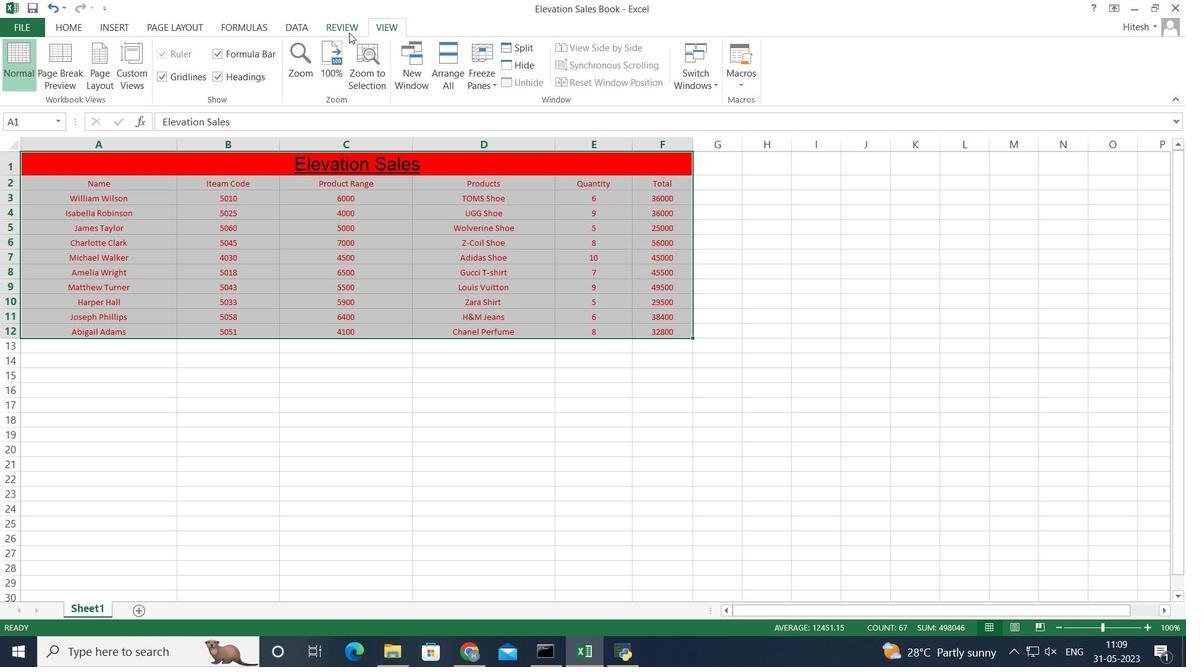 
Action: Mouse pressed left at (342, 29)
Screenshot: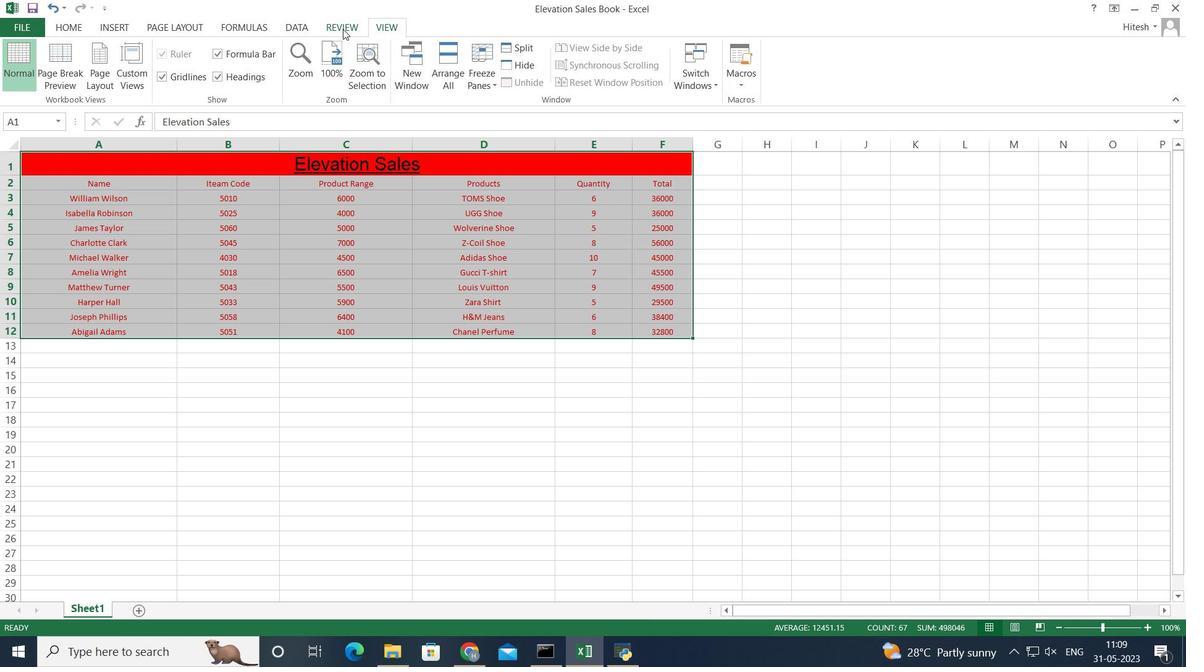 
Action: Mouse moved to (286, 24)
Screenshot: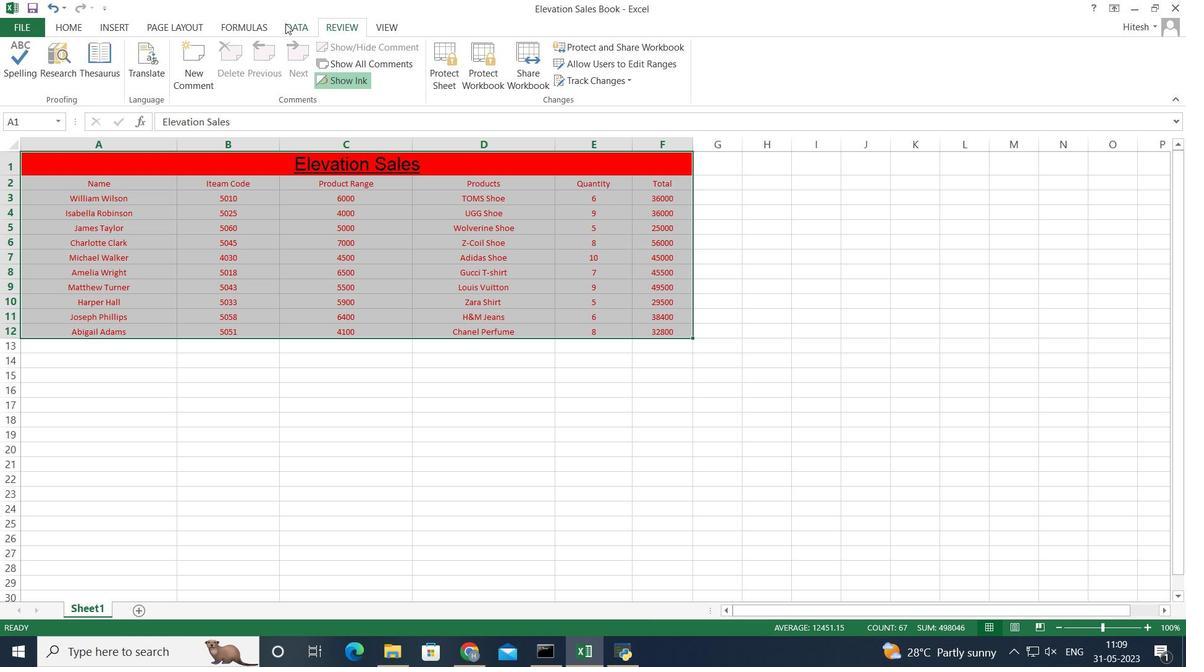 
Action: Mouse pressed left at (286, 24)
Screenshot: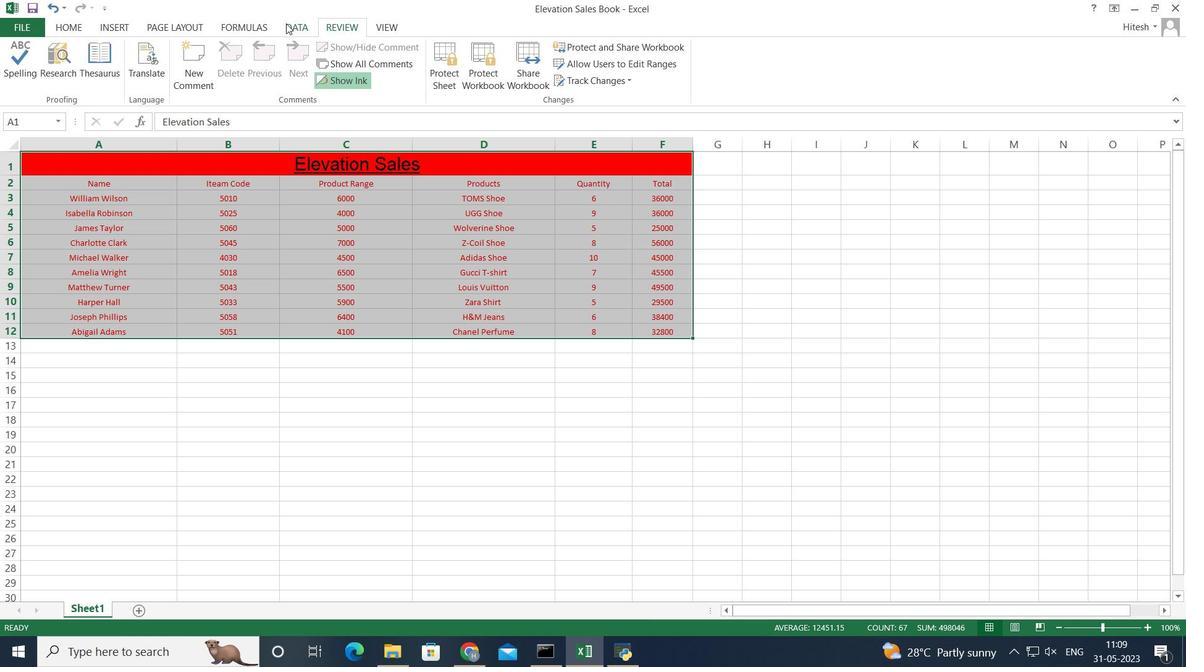 
Action: Mouse moved to (247, 22)
Screenshot: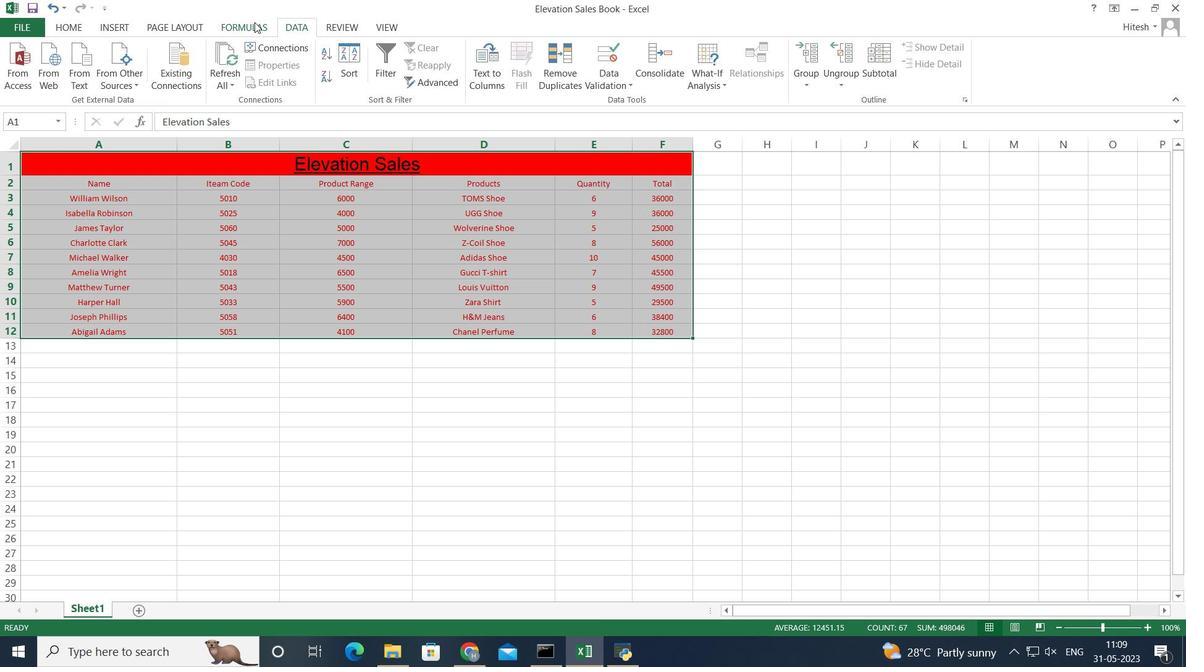 
Action: Mouse pressed left at (247, 22)
Screenshot: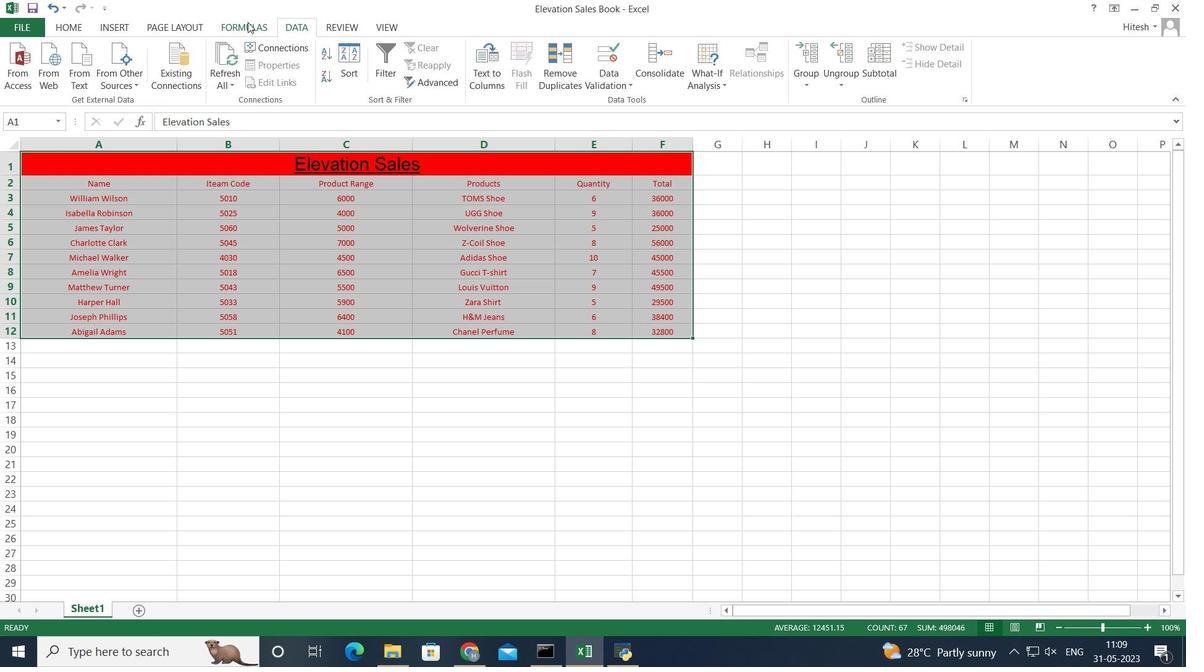 
Action: Mouse moved to (247, 22)
Screenshot: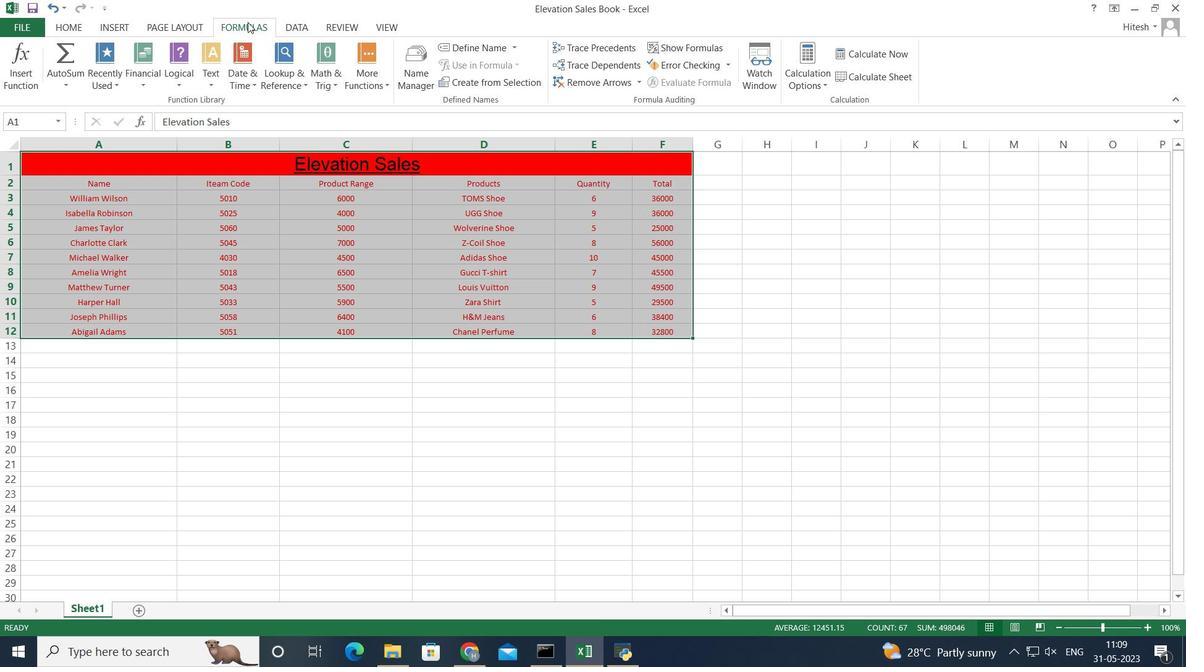 
Action: Mouse pressed left at (247, 22)
Screenshot: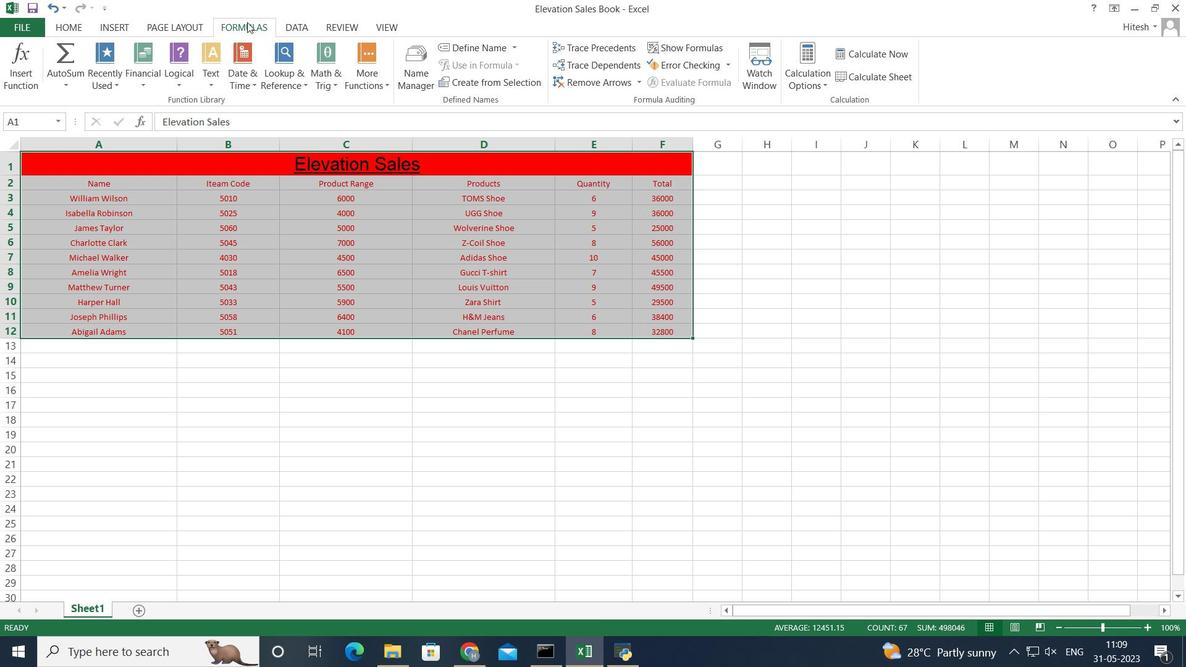 
Action: Mouse moved to (58, 27)
Screenshot: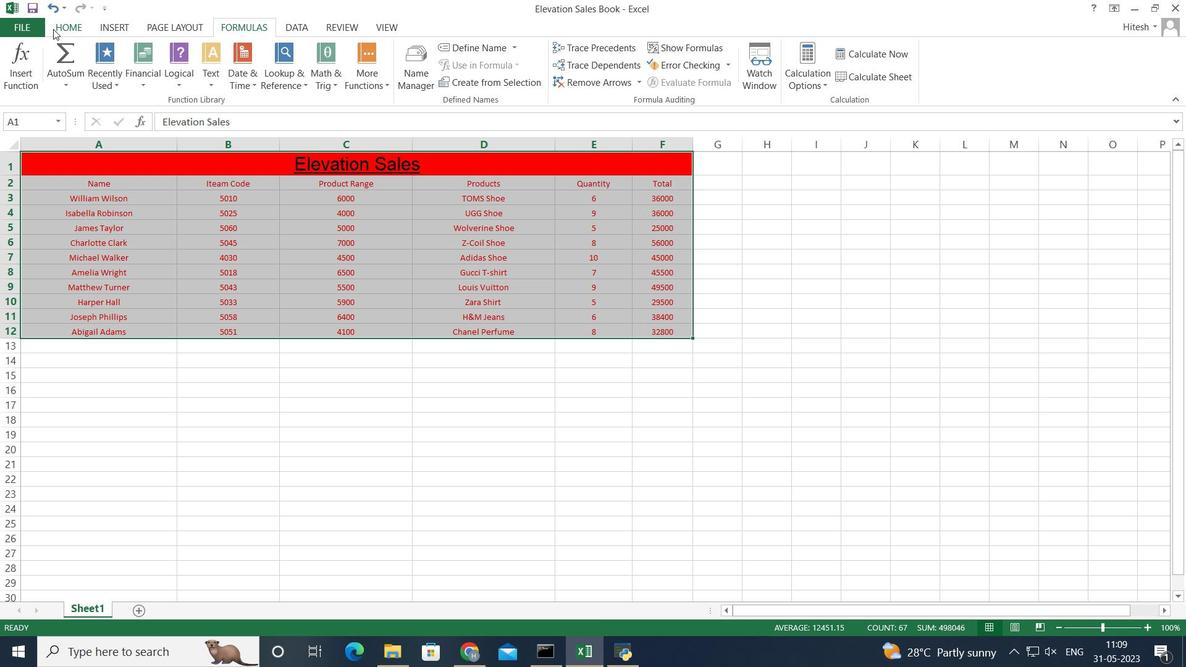 
Action: Mouse pressed left at (58, 27)
Screenshot: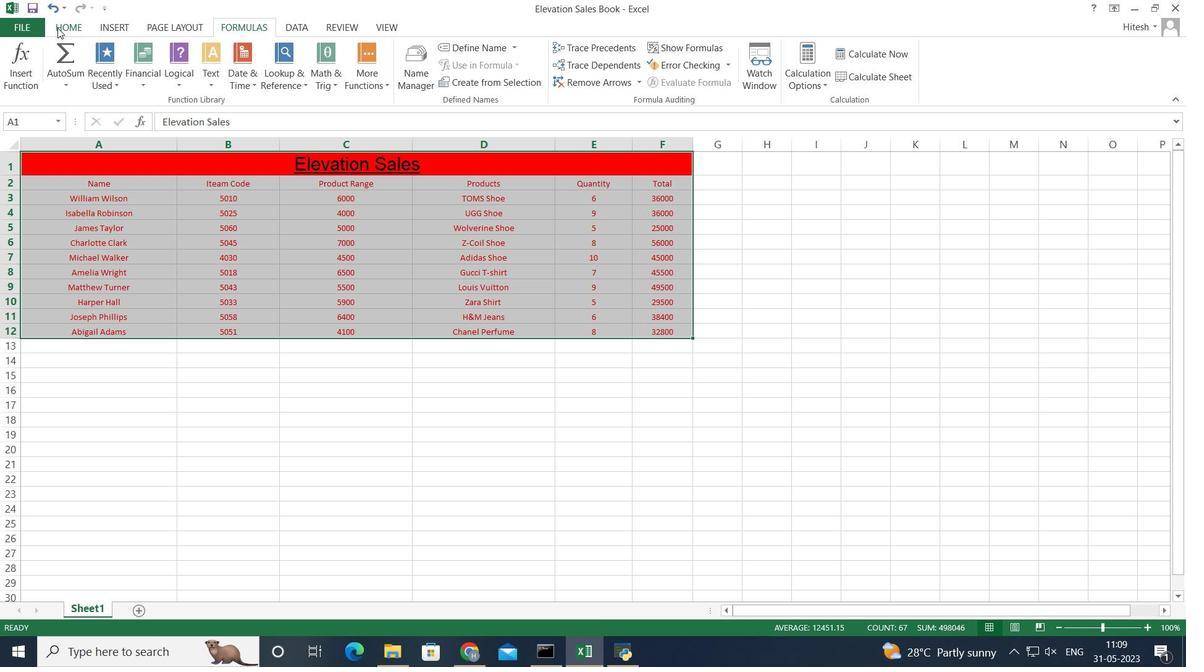 
Action: Mouse moved to (194, 74)
Screenshot: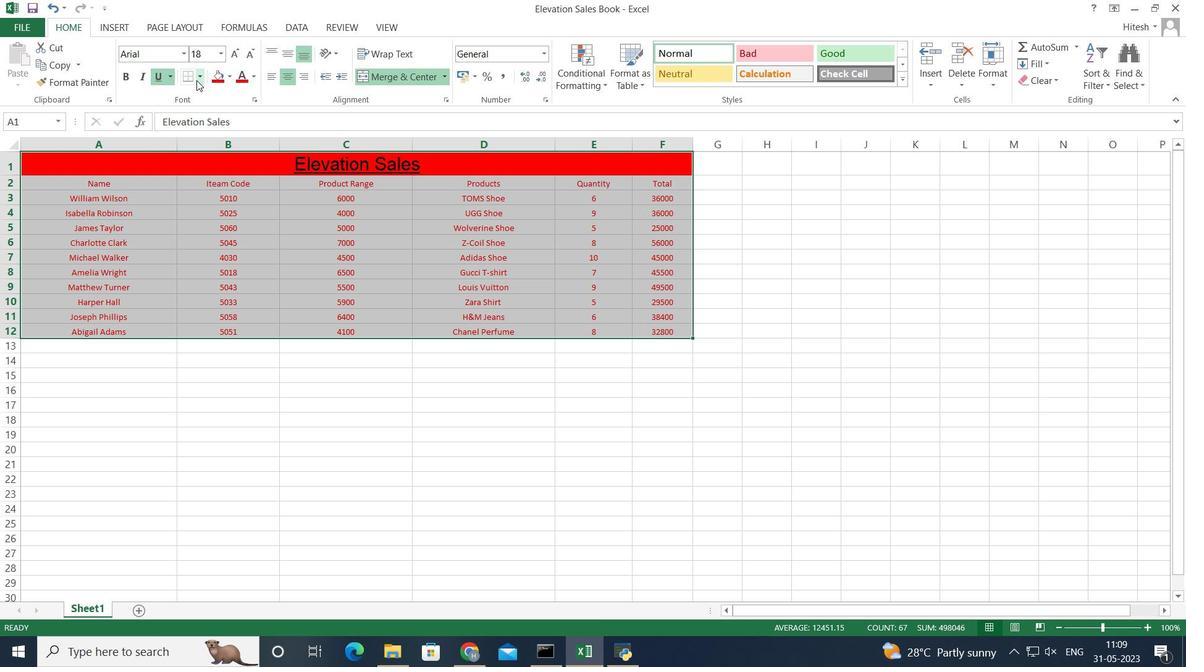 
Action: Mouse pressed left at (194, 74)
Screenshot: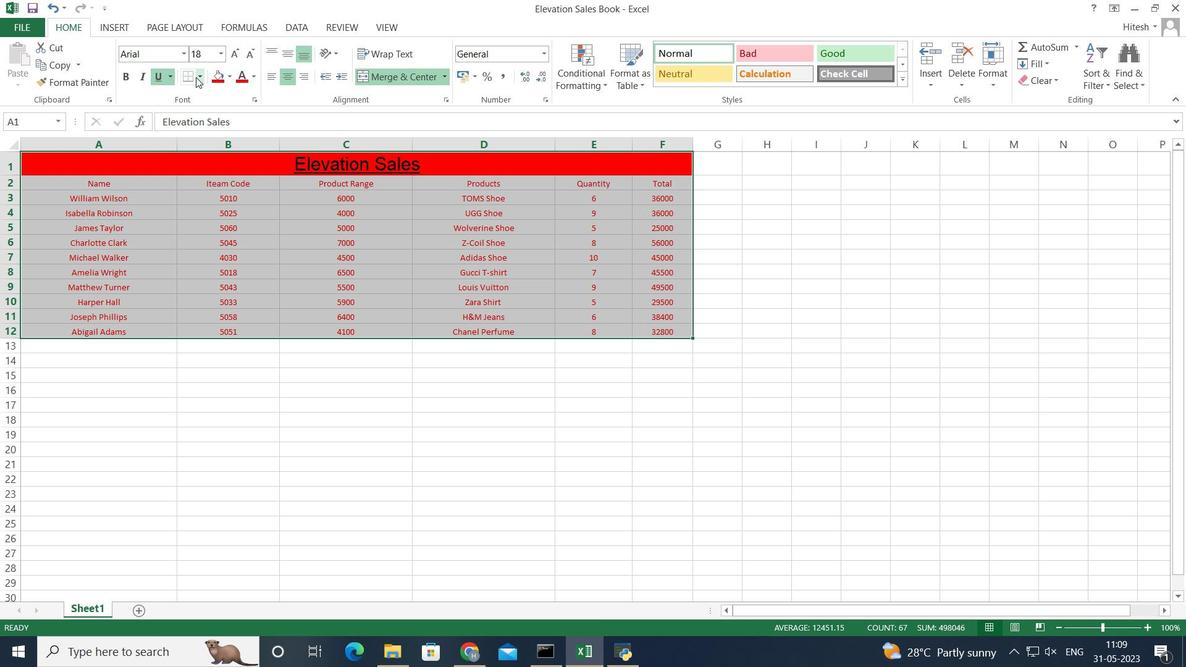 
Action: Mouse moved to (199, 74)
Screenshot: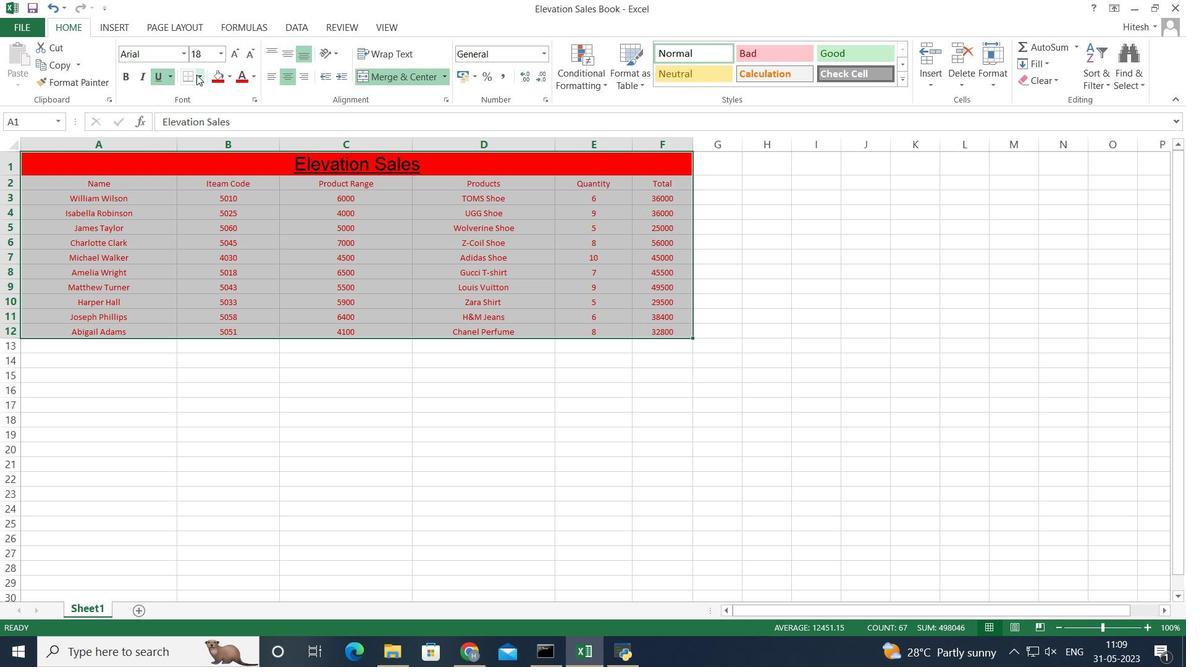 
Action: Mouse pressed left at (199, 74)
Screenshot: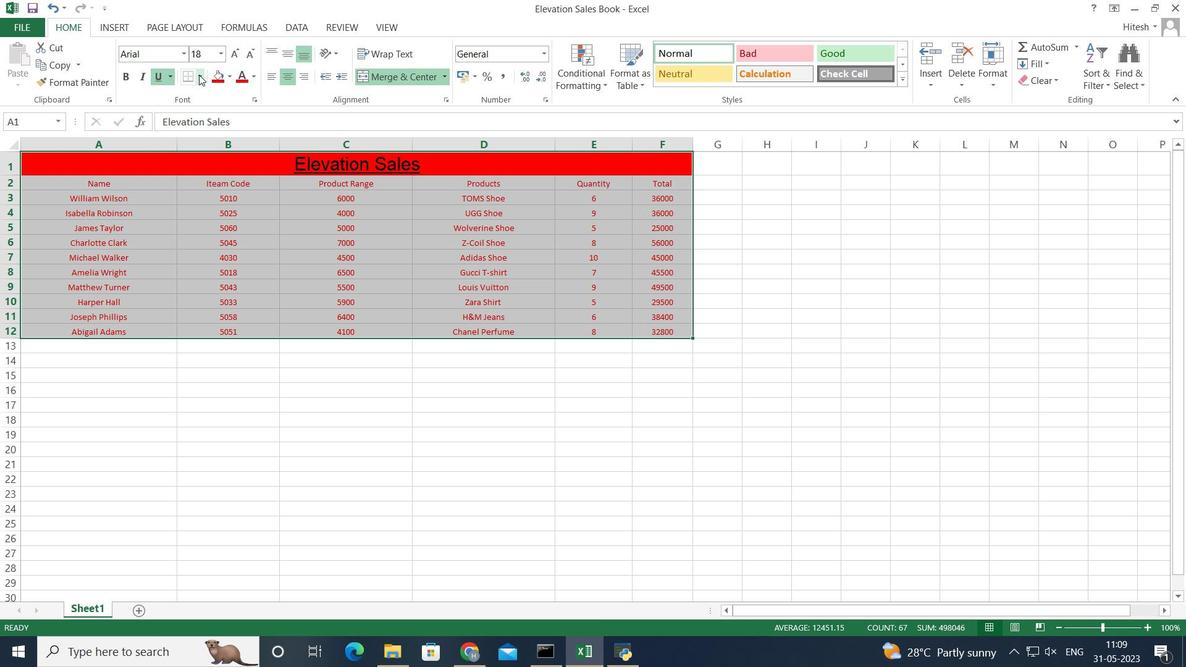 
Action: Mouse moved to (457, 402)
Screenshot: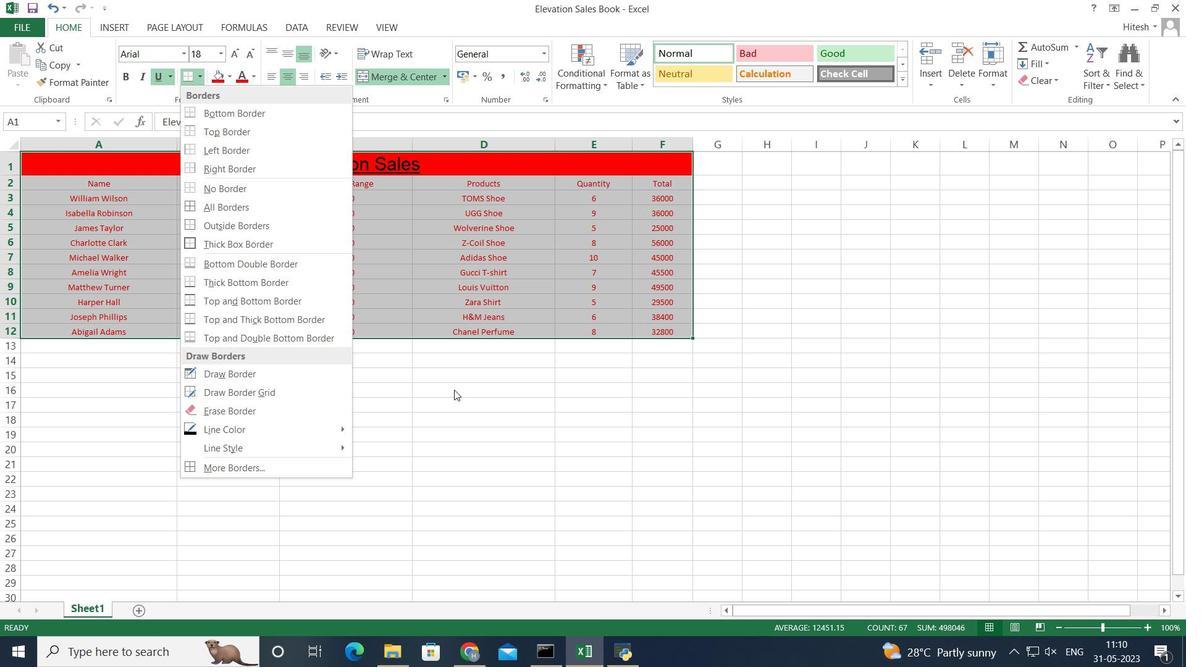 
Action: Mouse pressed left at (457, 402)
Screenshot: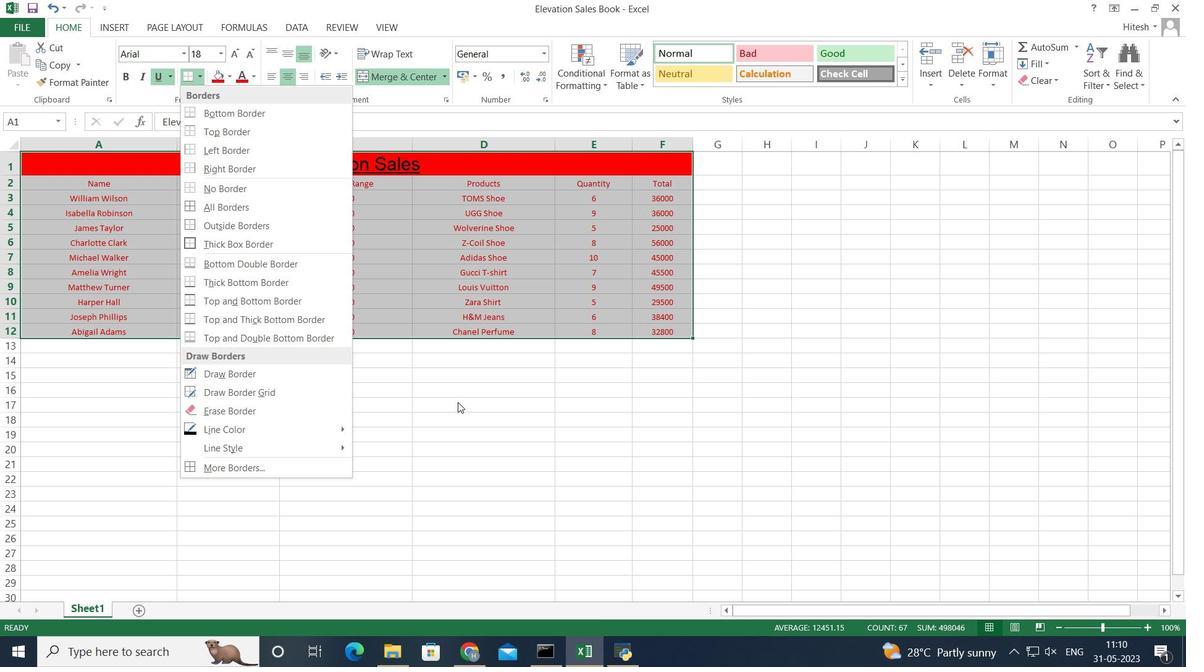 
Action: Mouse moved to (85, 184)
Screenshot: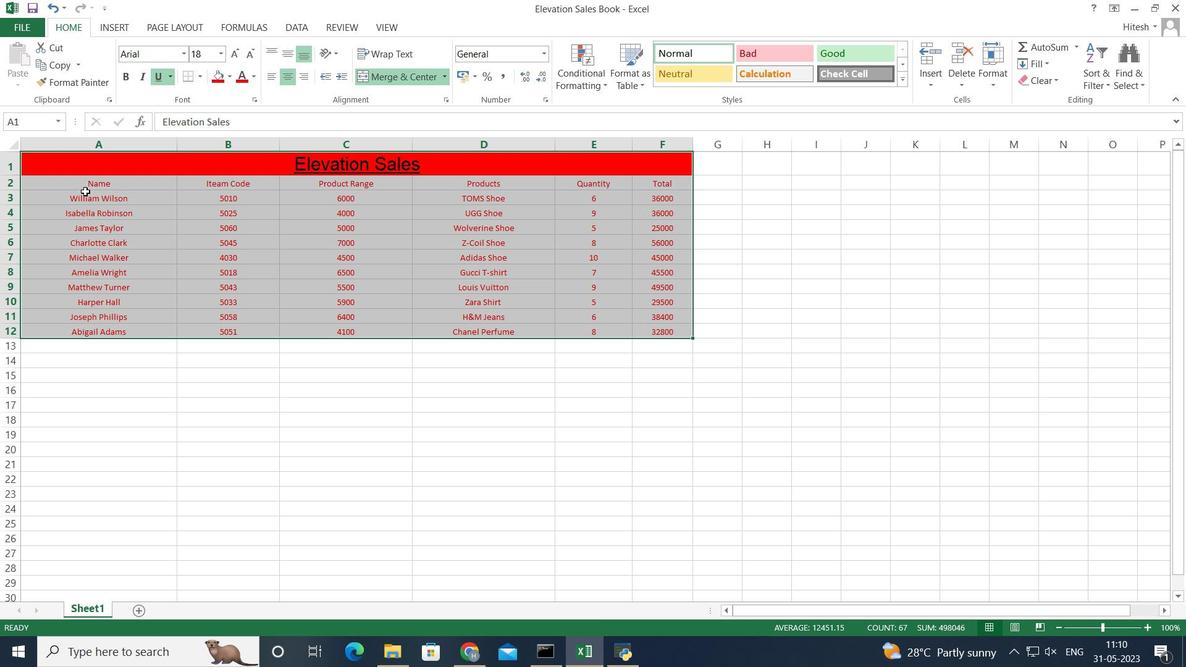
Action: Mouse pressed left at (85, 184)
Screenshot: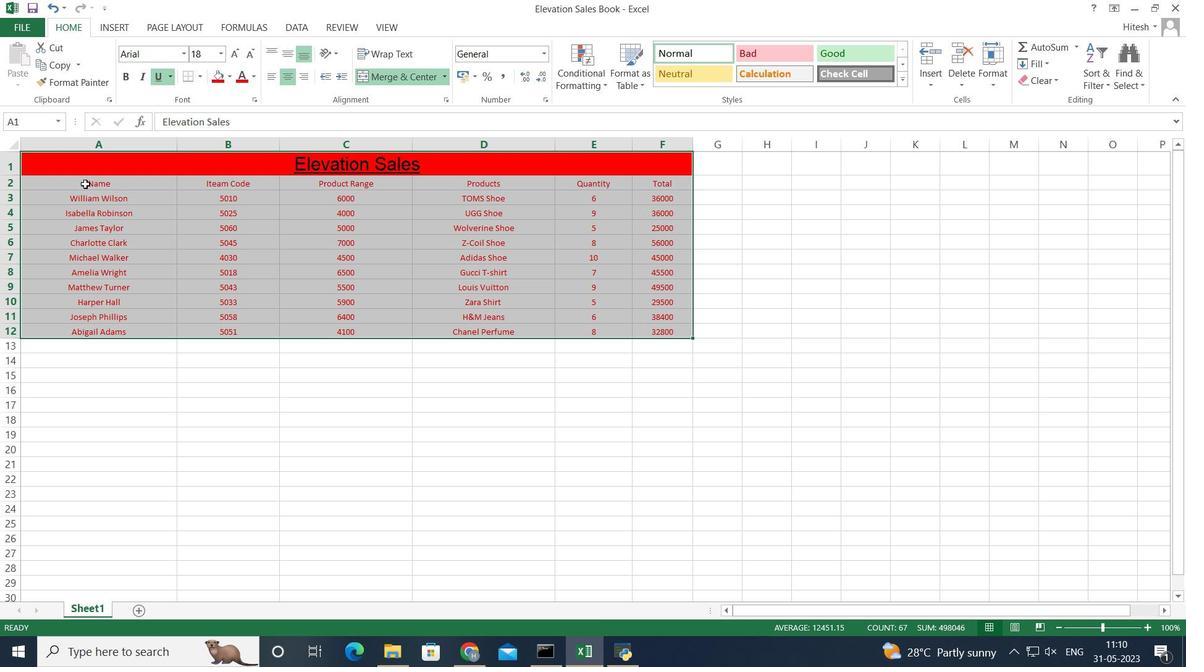 
Action: Key pressed <Key.shift><Key.right><Key.right><Key.right><Key.right><Key.right><Key.down><Key.down><Key.down><Key.down><Key.down><Key.down><Key.down><Key.down><Key.down><Key.down>
Screenshot: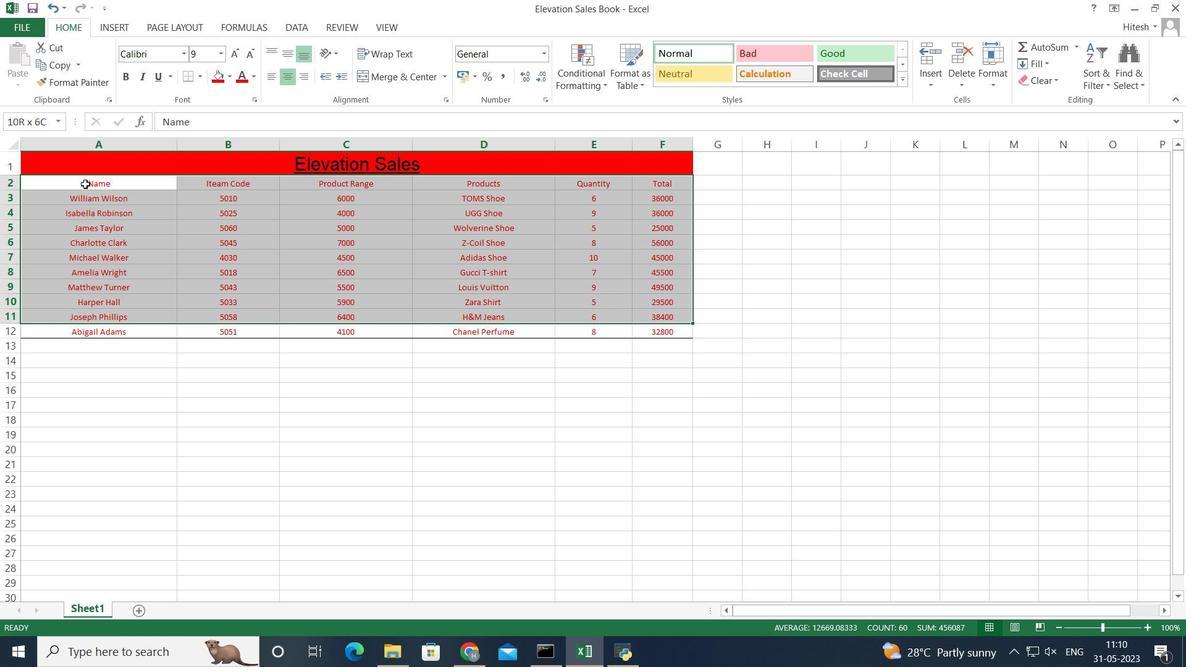 
Action: Mouse moved to (248, 76)
Screenshot: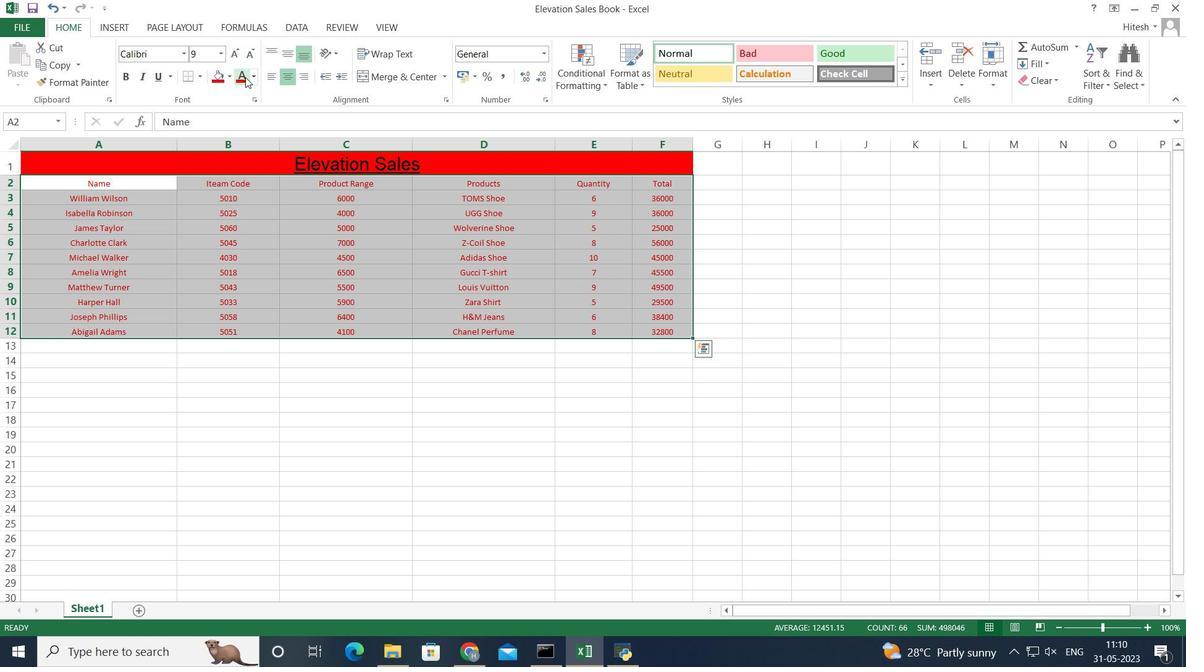 
Action: Mouse pressed left at (248, 76)
Screenshot: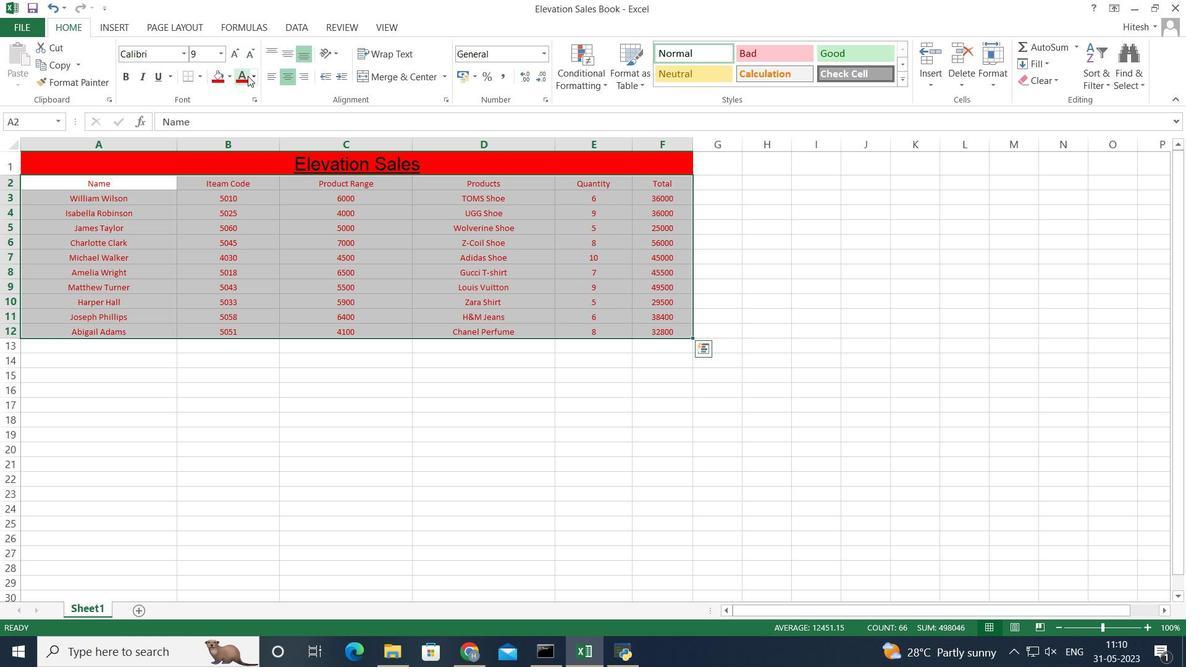 
Action: Mouse moved to (250, 73)
Screenshot: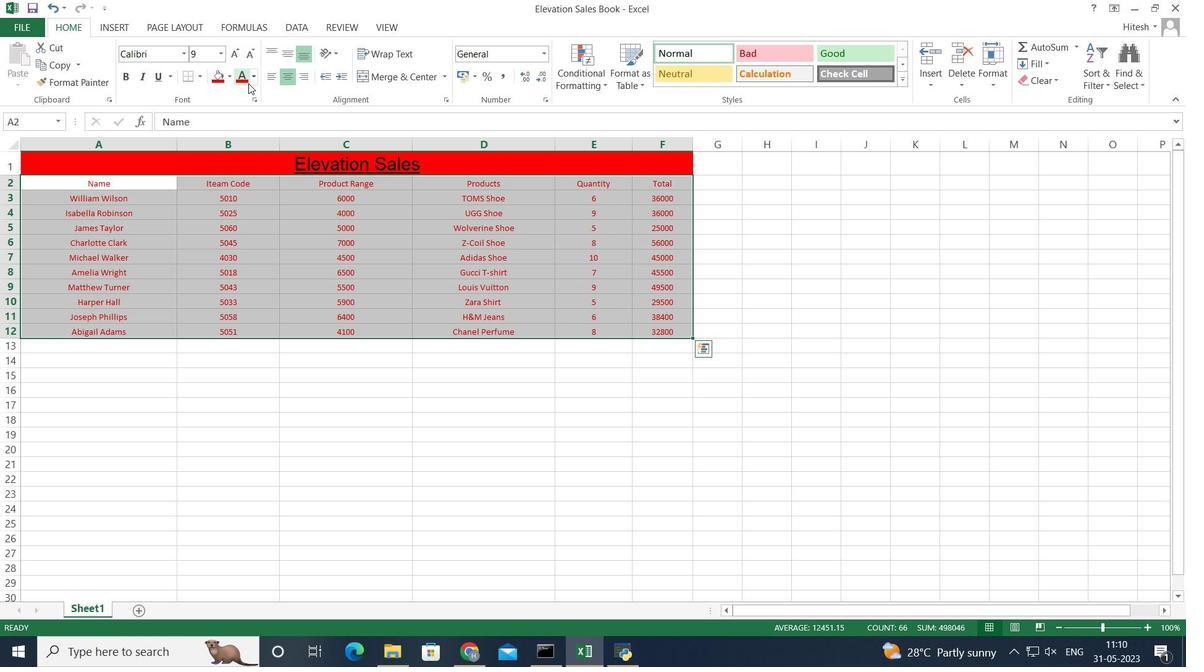 
Action: Mouse pressed left at (250, 73)
Screenshot: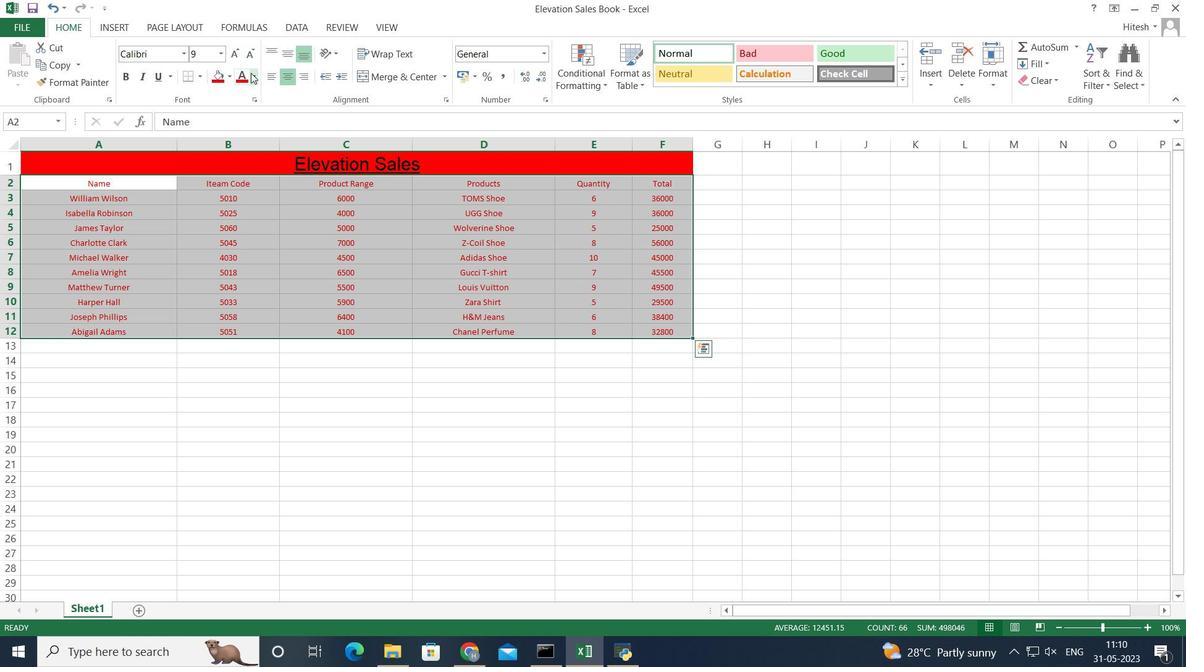 
Action: Mouse moved to (256, 124)
Screenshot: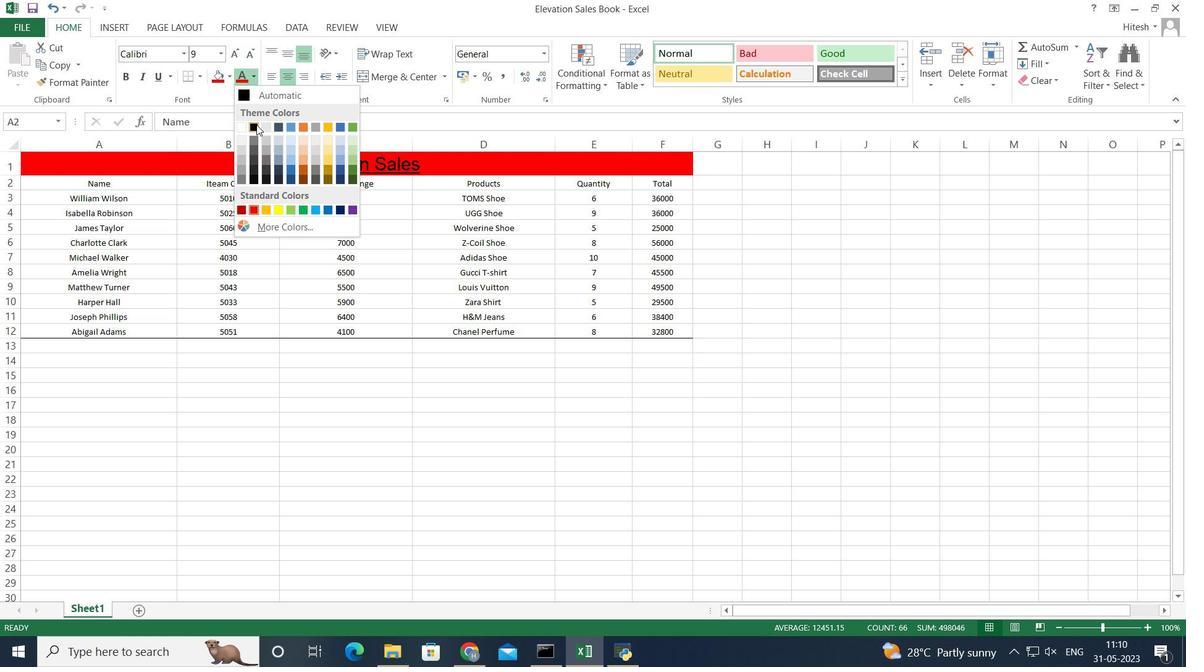 
Action: Mouse pressed left at (256, 124)
Screenshot: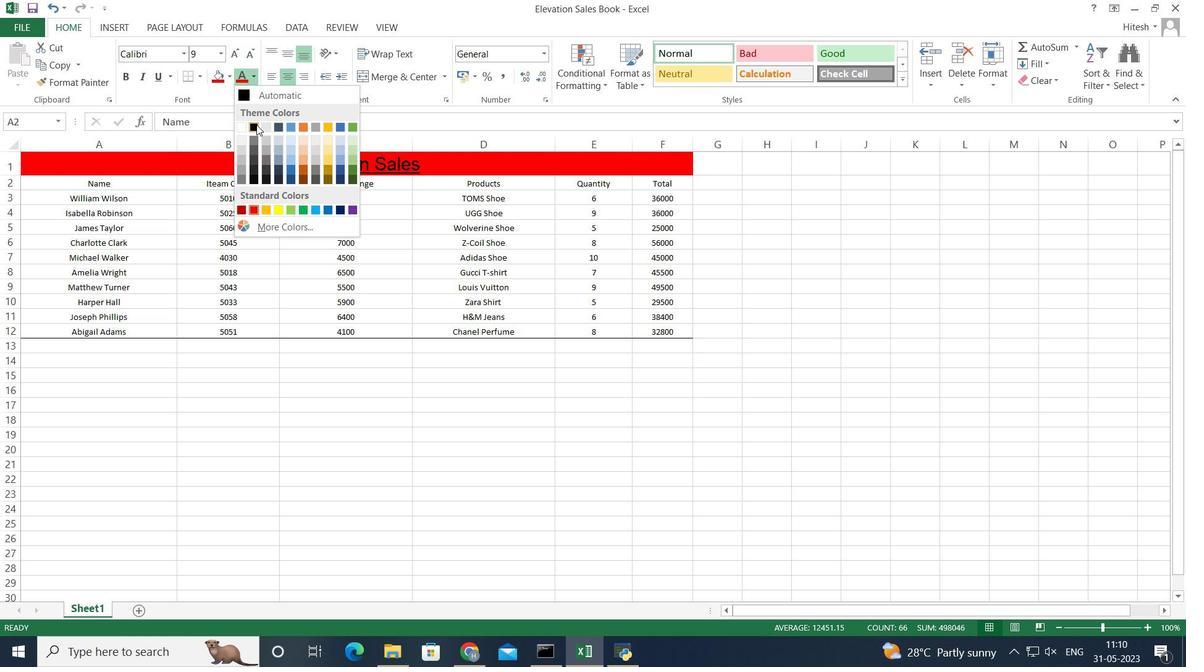 
Action: Mouse moved to (274, 388)
Screenshot: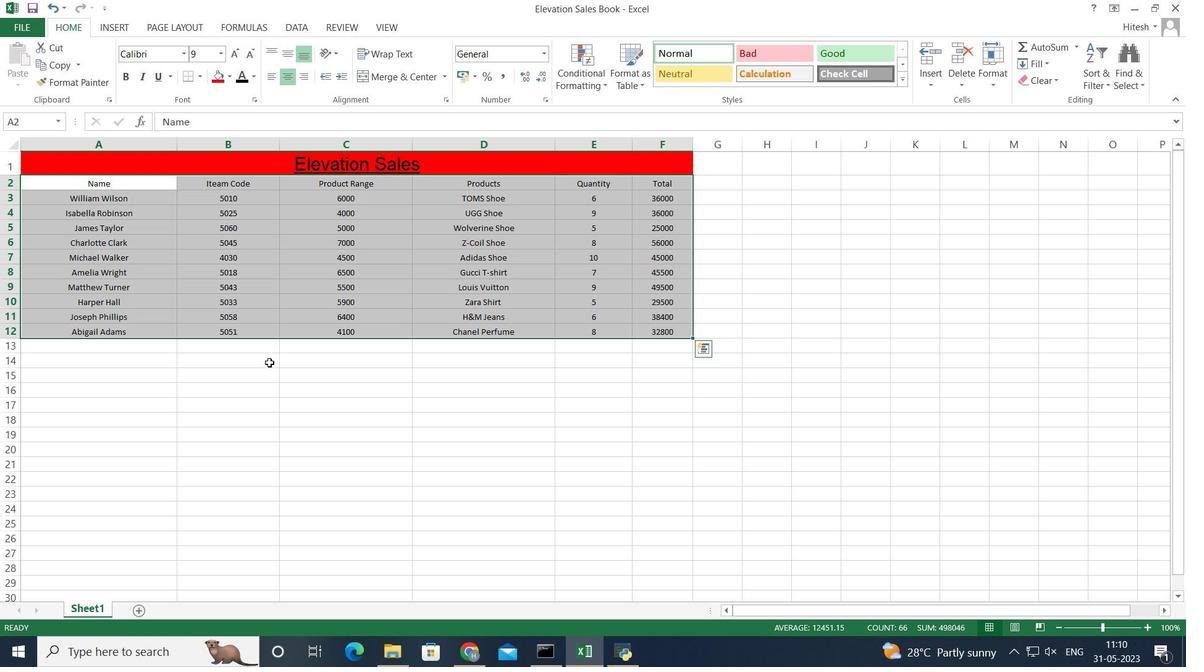 
Action: Mouse pressed left at (274, 388)
Screenshot: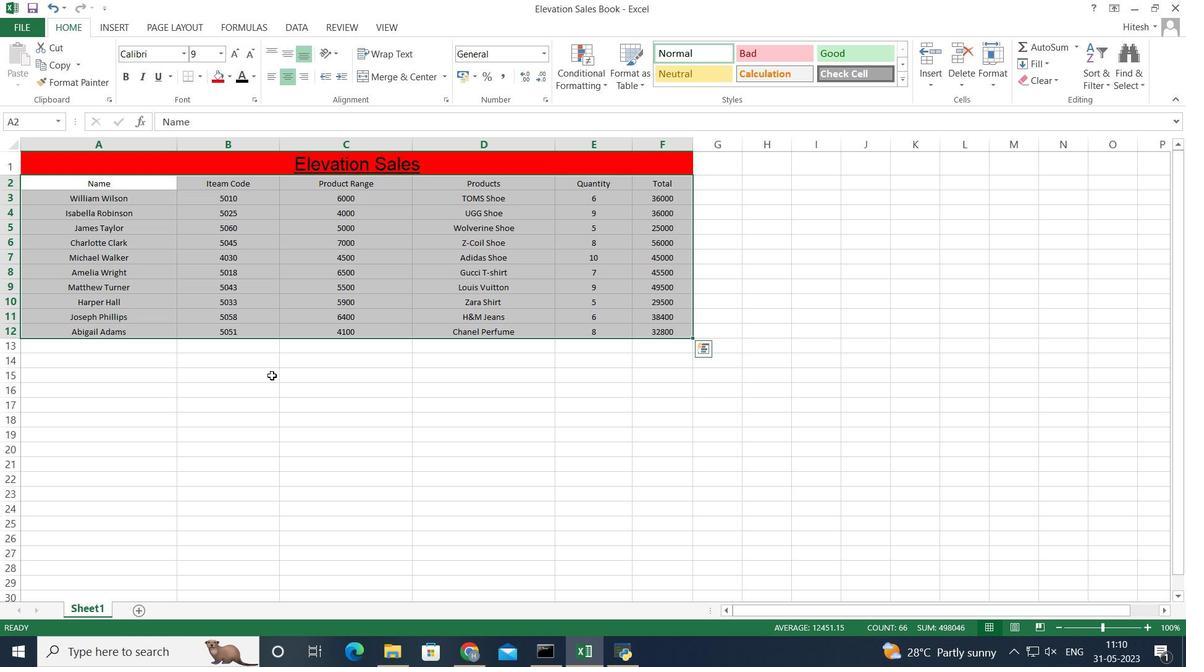 
Action: Mouse moved to (302, 161)
Screenshot: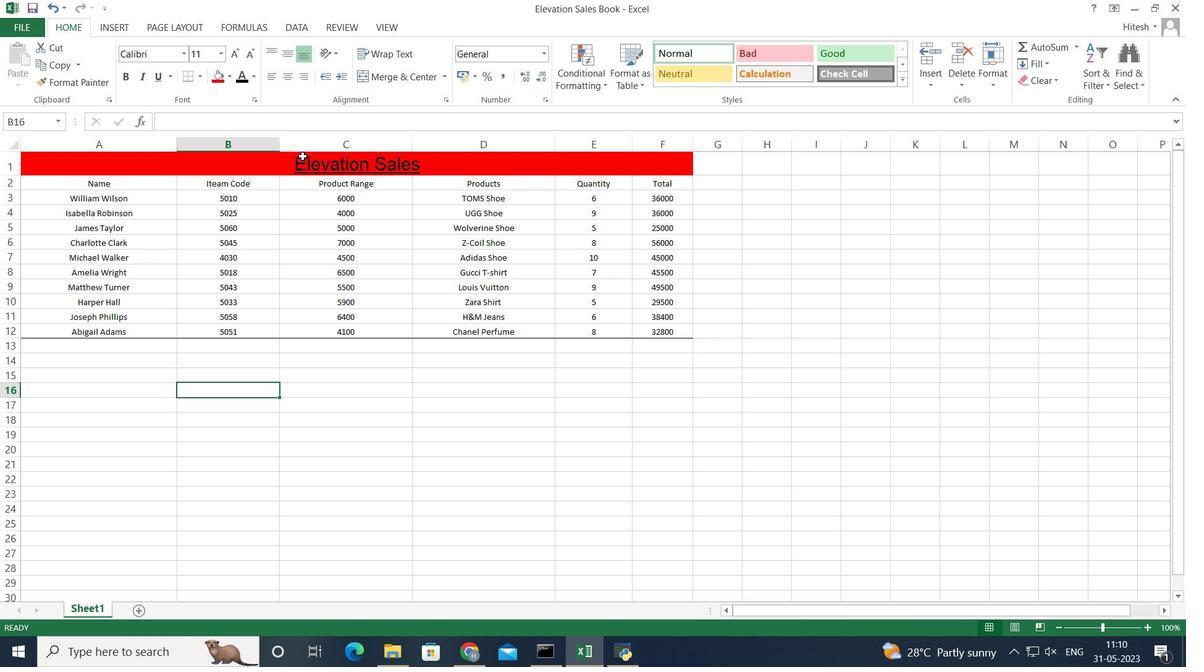 
Action: Mouse pressed left at (302, 161)
Screenshot: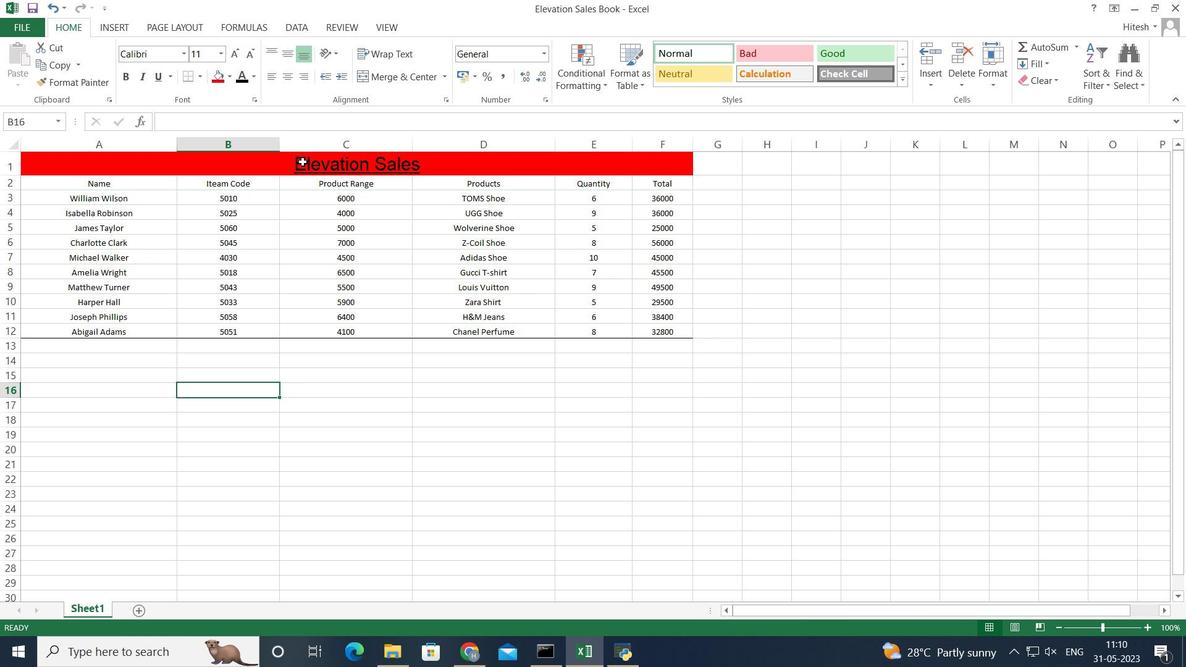 
Action: Mouse moved to (332, 239)
Screenshot: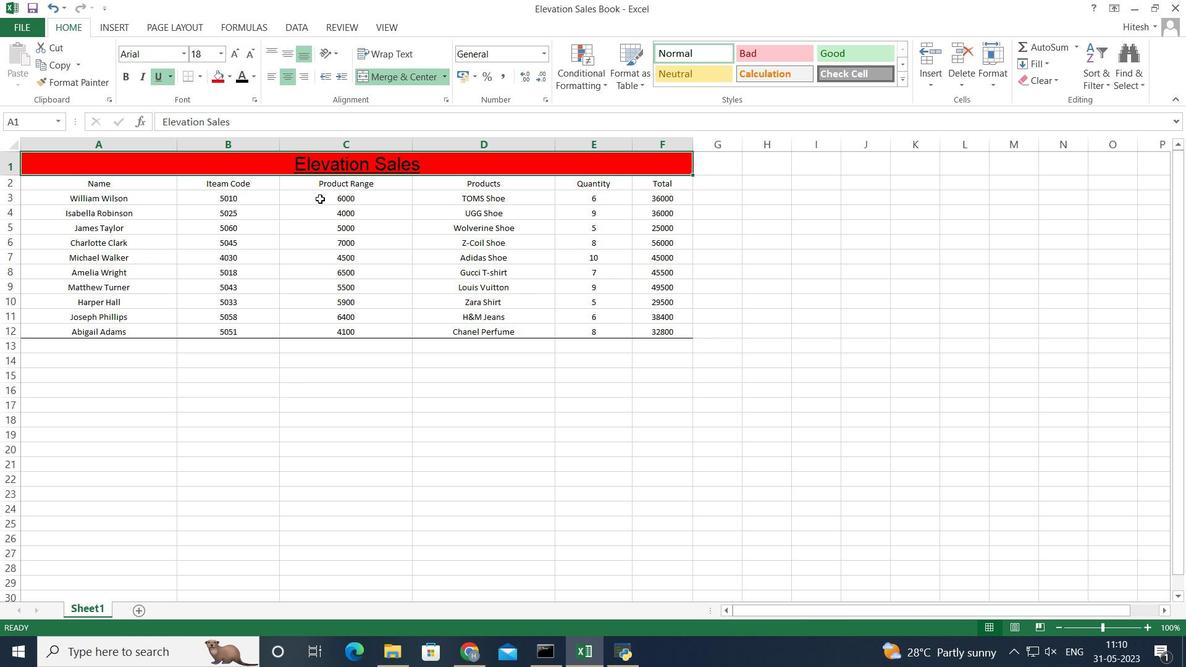 
Action: Mouse pressed left at (332, 239)
Screenshot: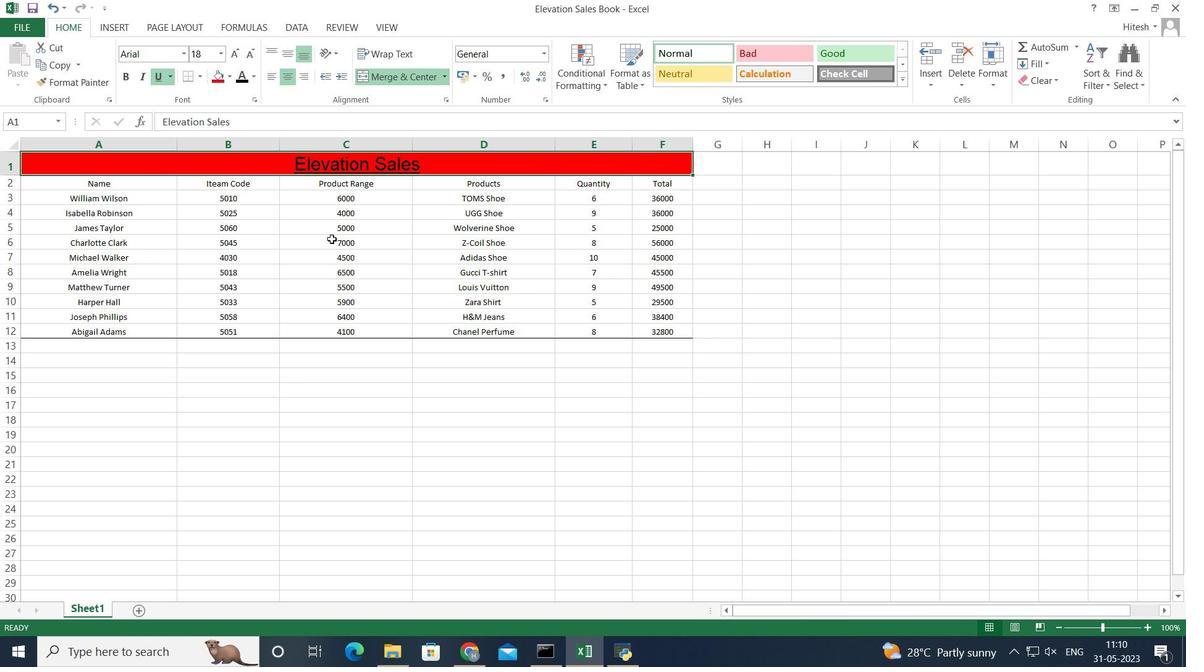 
Action: Mouse moved to (321, 350)
Screenshot: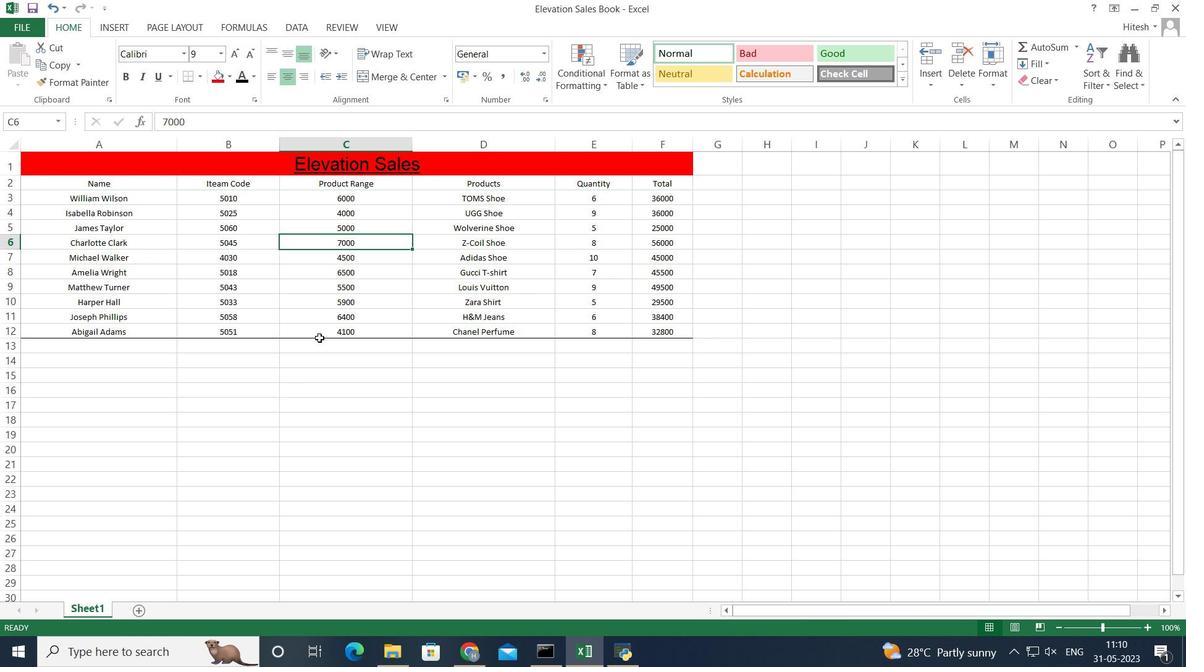 
Action: Mouse pressed left at (321, 350)
Screenshot: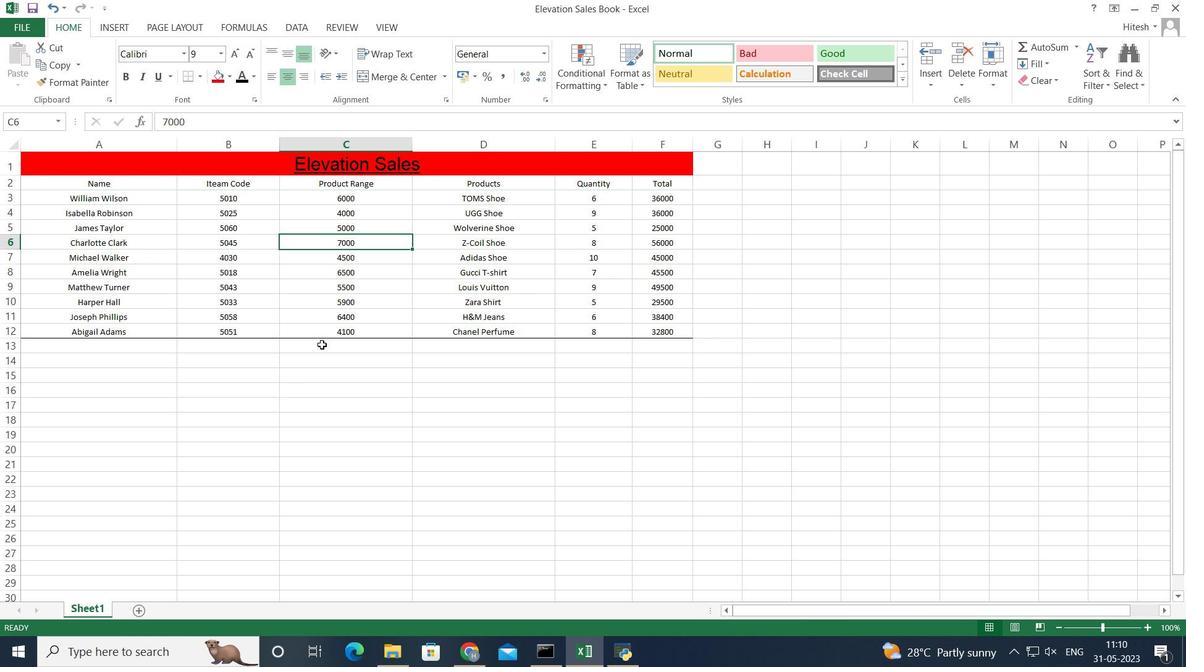 
Action: Mouse moved to (99, 372)
Screenshot: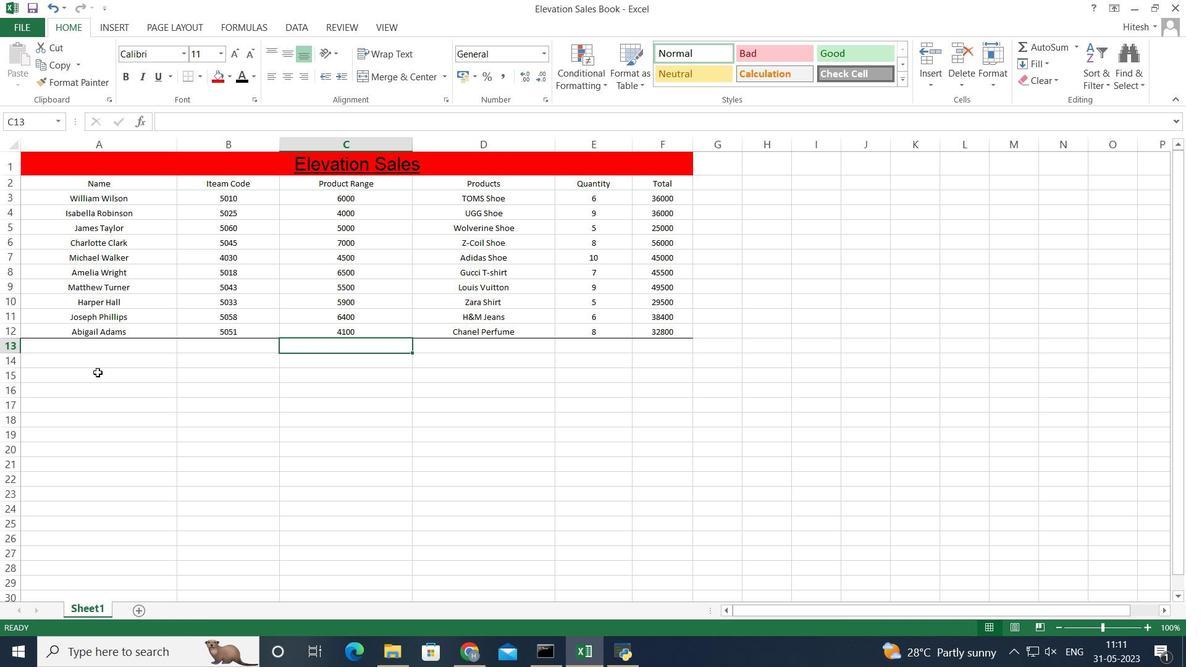 
Action: Mouse pressed left at (99, 372)
Screenshot: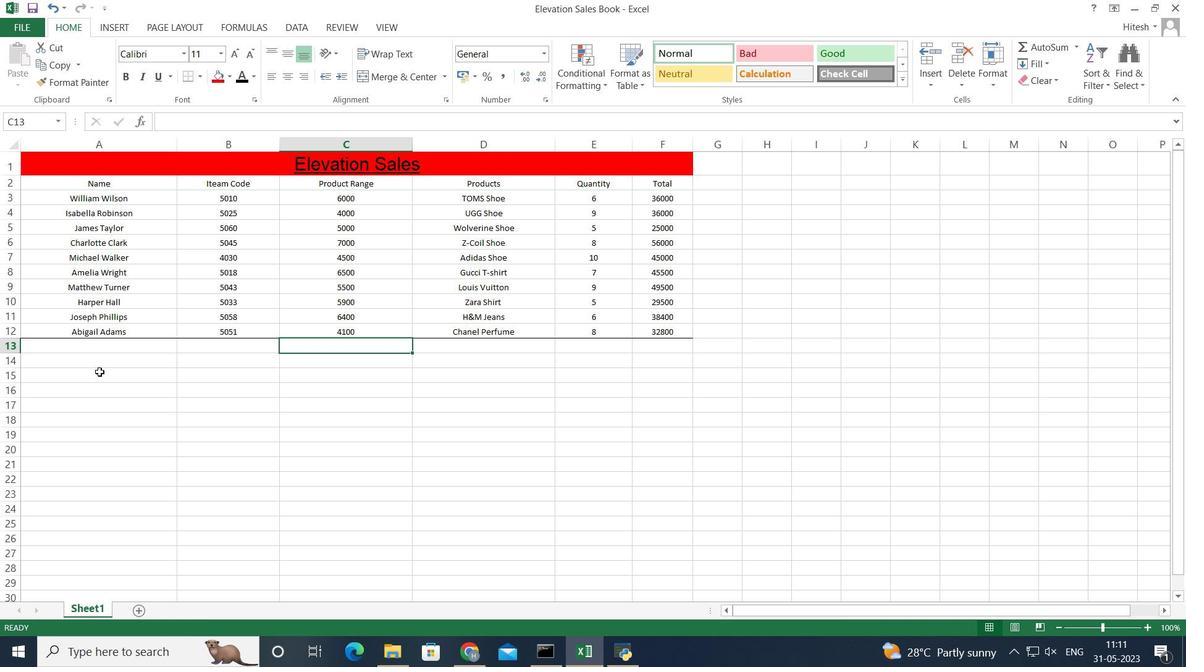 
Action: Mouse moved to (225, 76)
Screenshot: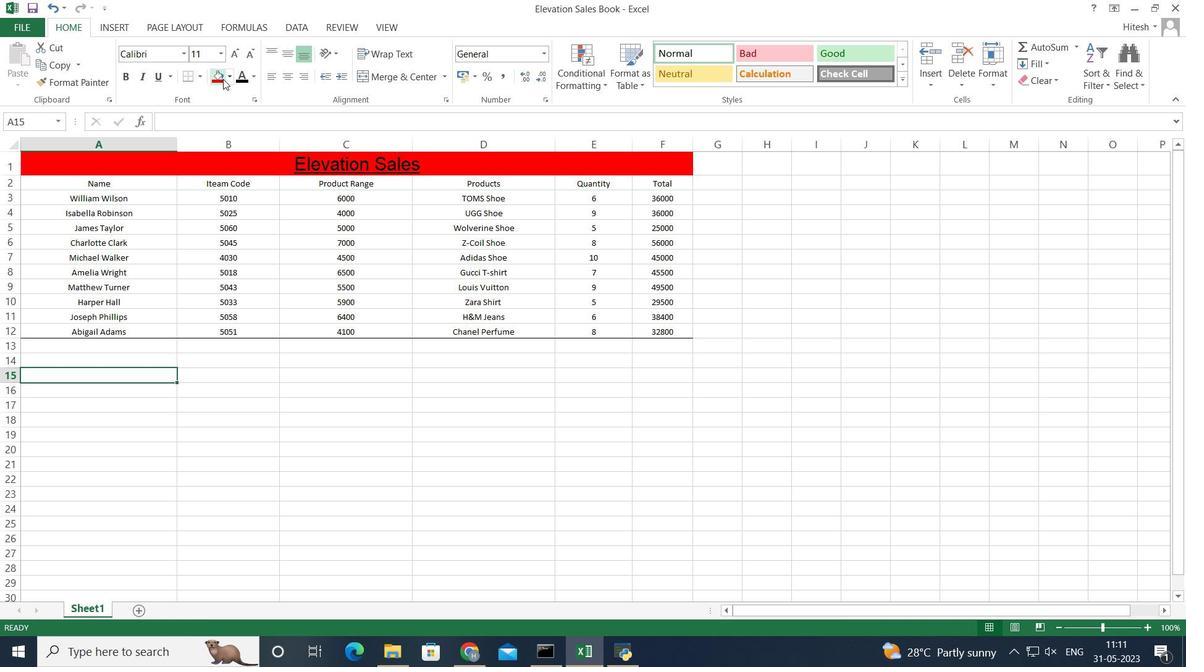 
Action: Mouse pressed left at (225, 76)
Screenshot: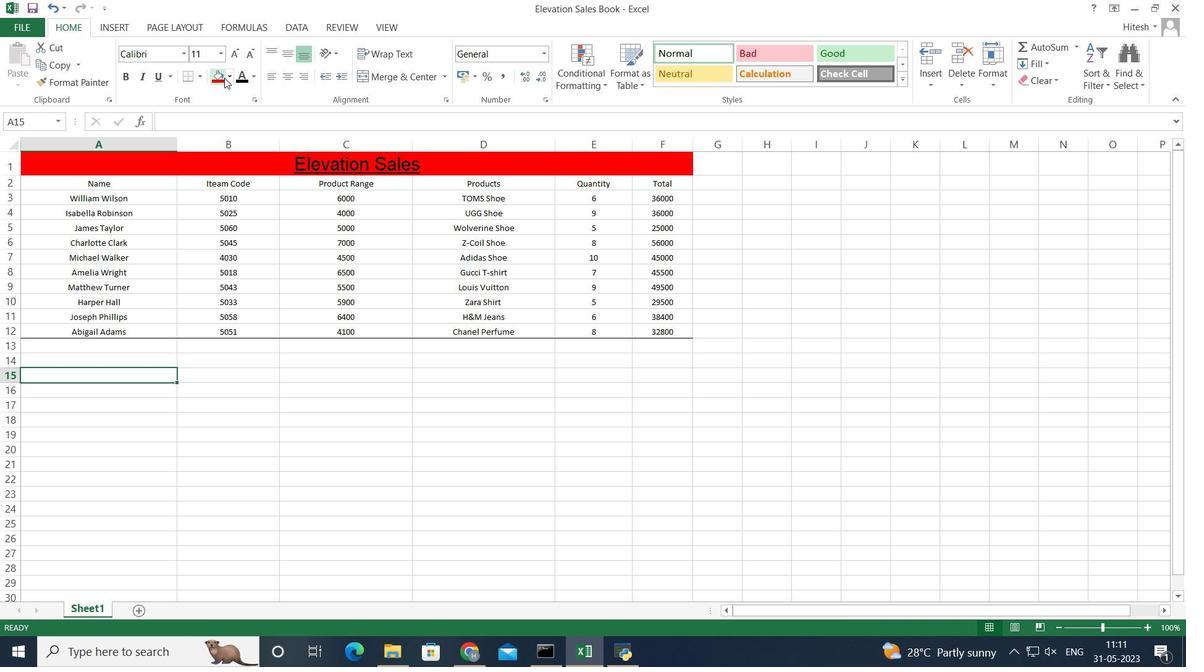 
Action: Mouse moved to (163, 347)
Screenshot: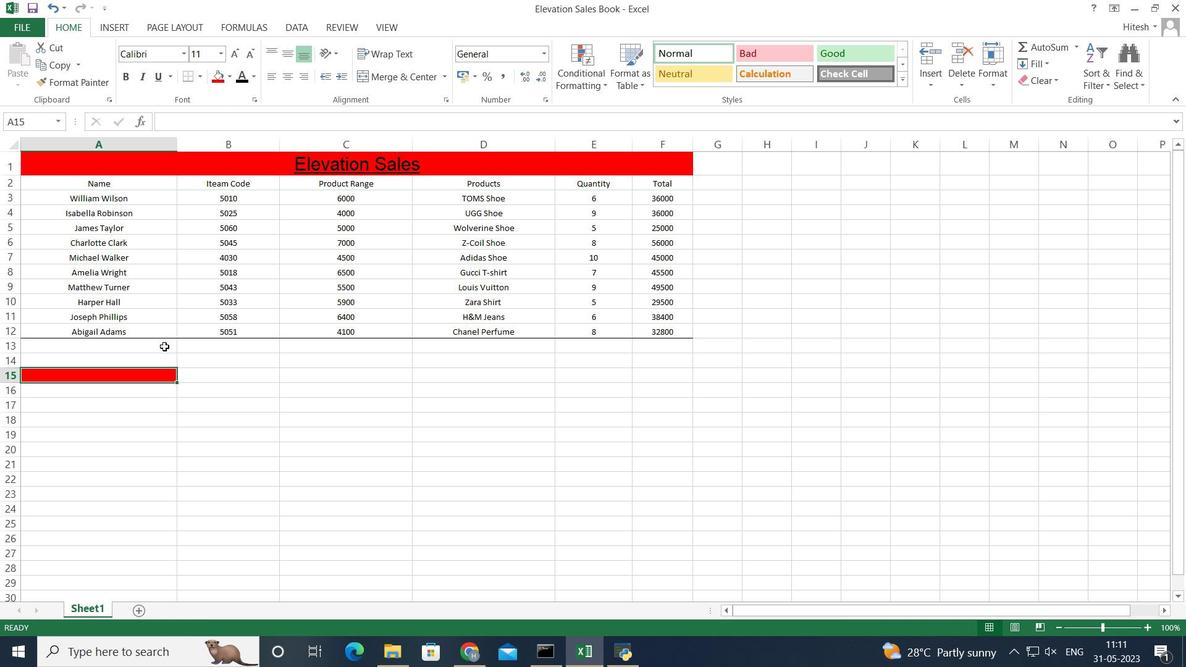 
Action: Key pressed <Key.backspace>
Screenshot: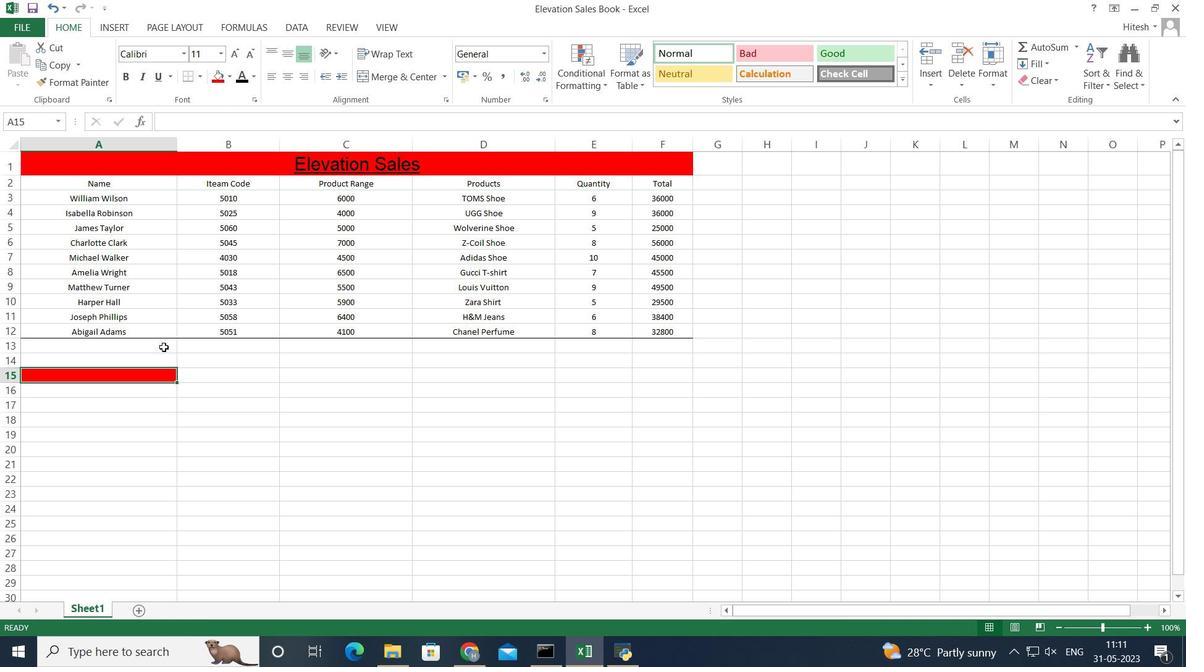 
Action: Mouse moved to (196, 371)
Screenshot: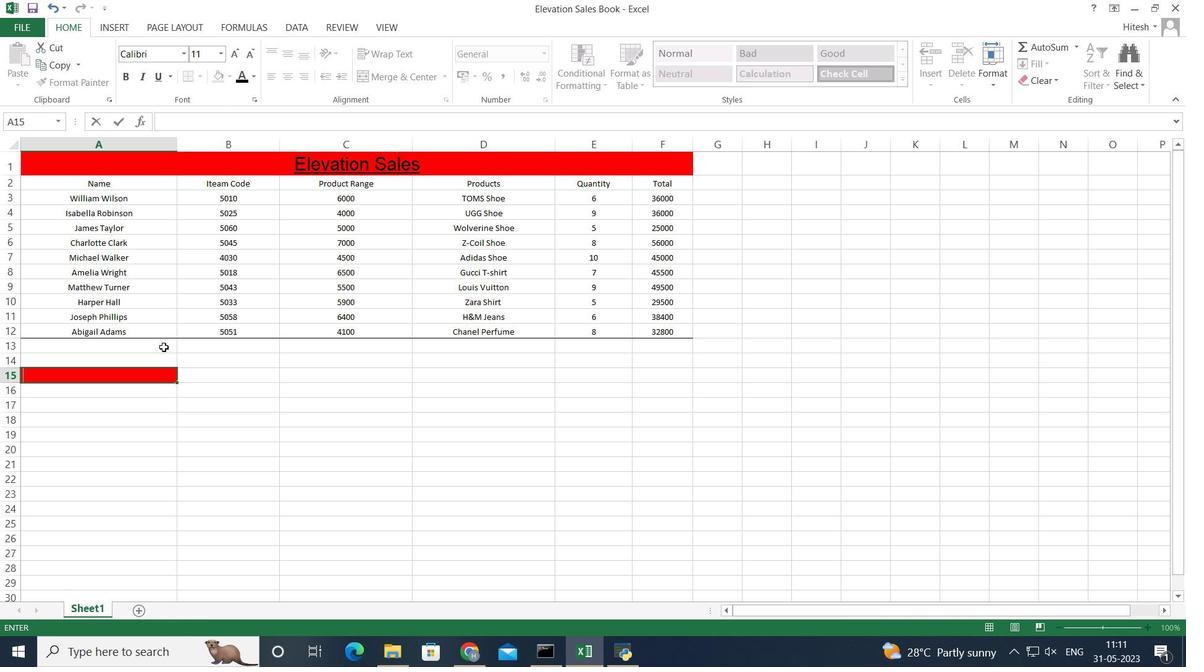 
Action: Key pressed <Key.backspace>
Screenshot: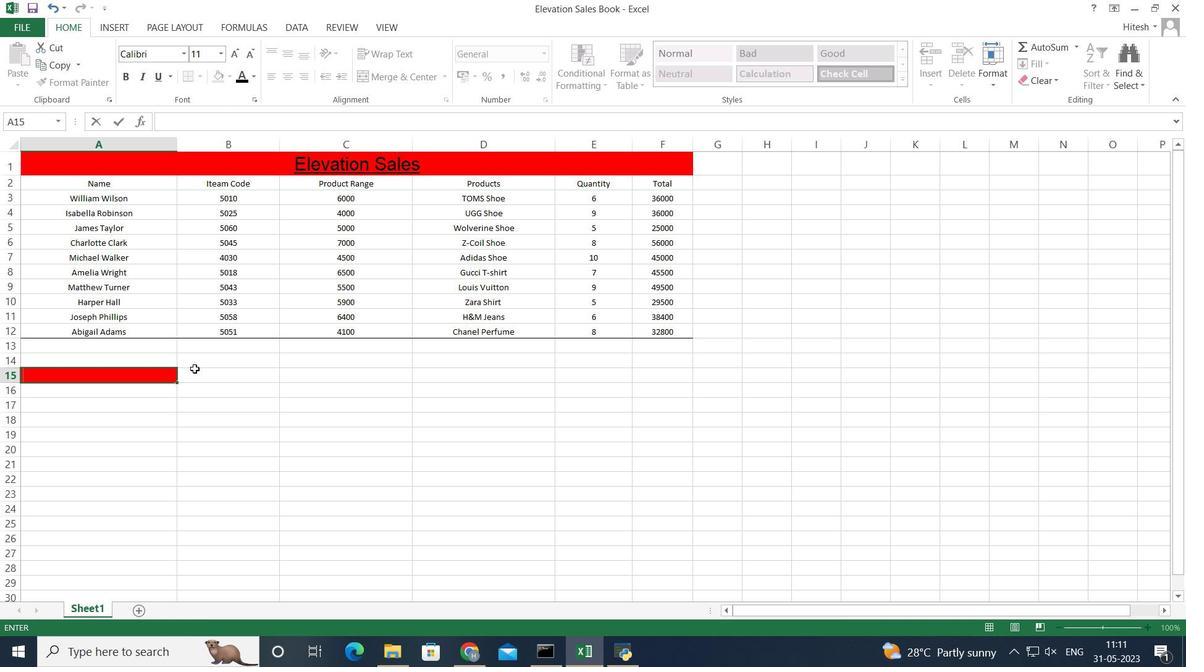 
Action: Mouse moved to (200, 383)
Screenshot: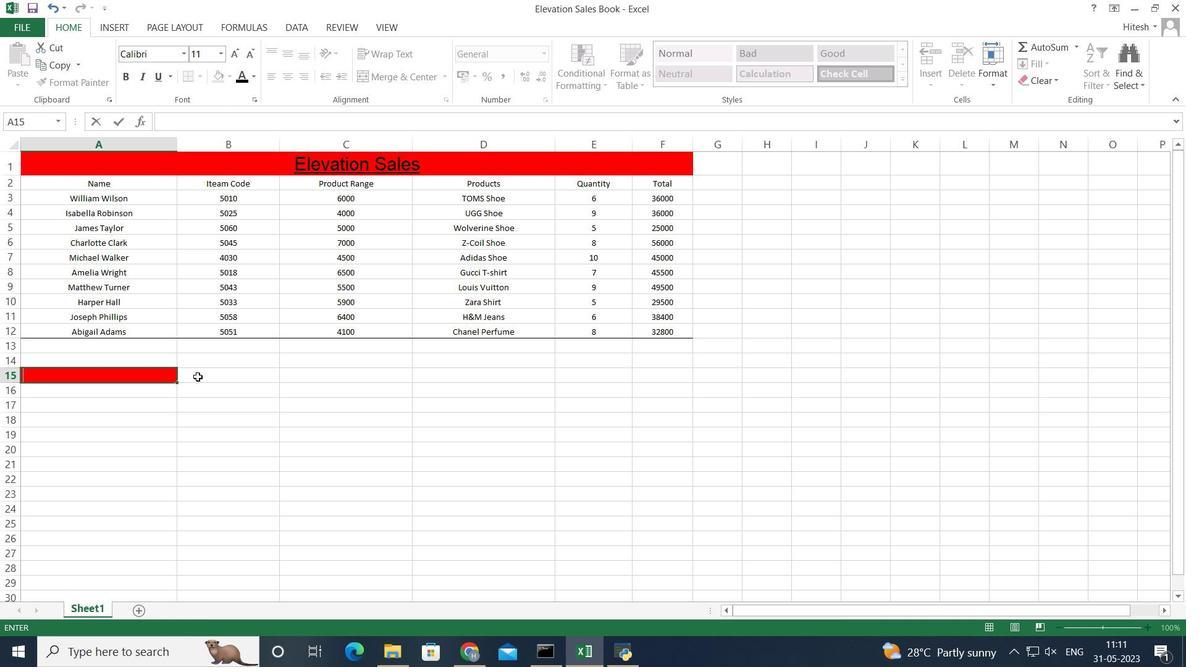 
Action: Key pressed <Key.delete>
Screenshot: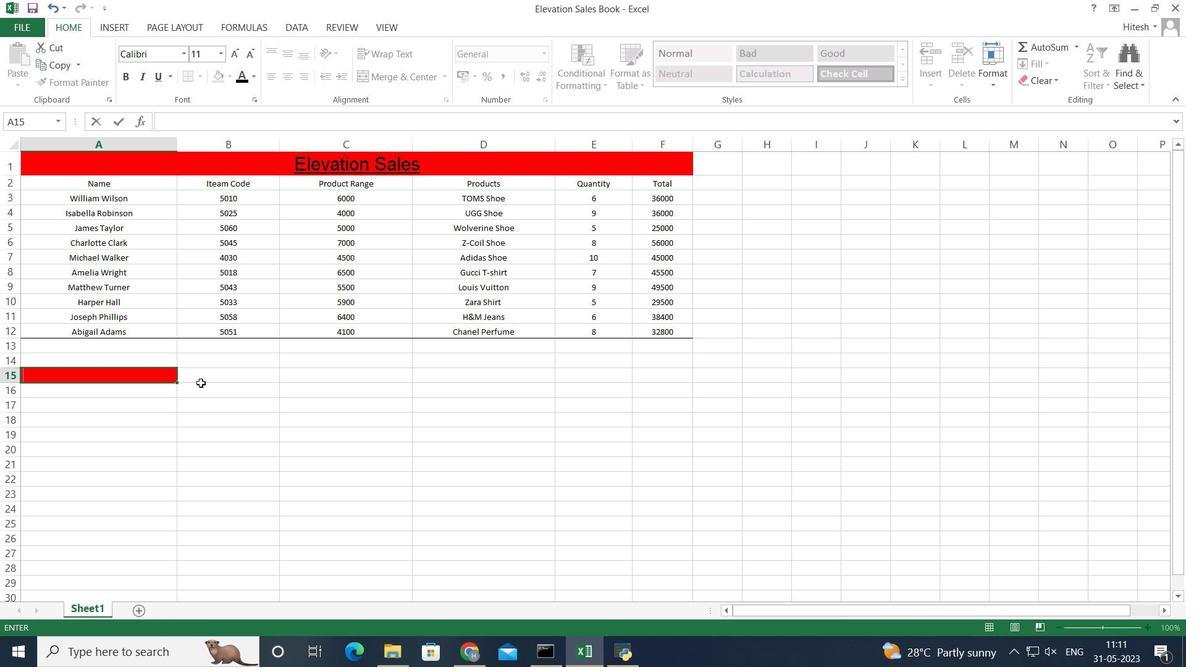 
Action: Mouse moved to (202, 378)
Screenshot: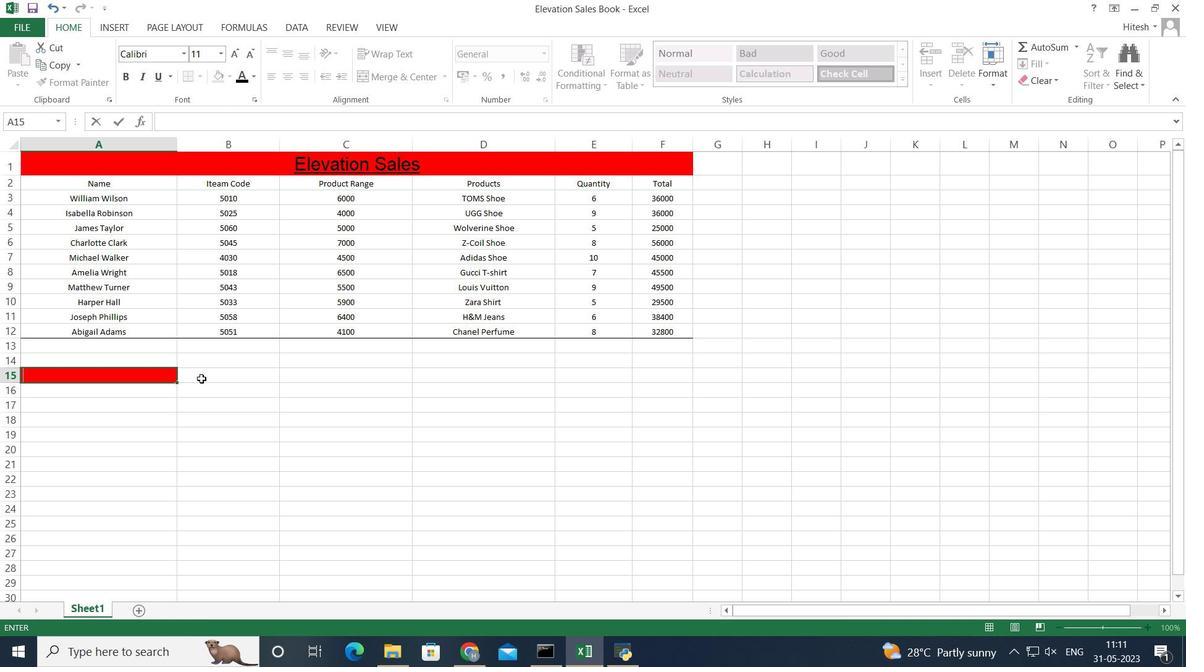 
Action: Mouse pressed left at (202, 378)
Screenshot: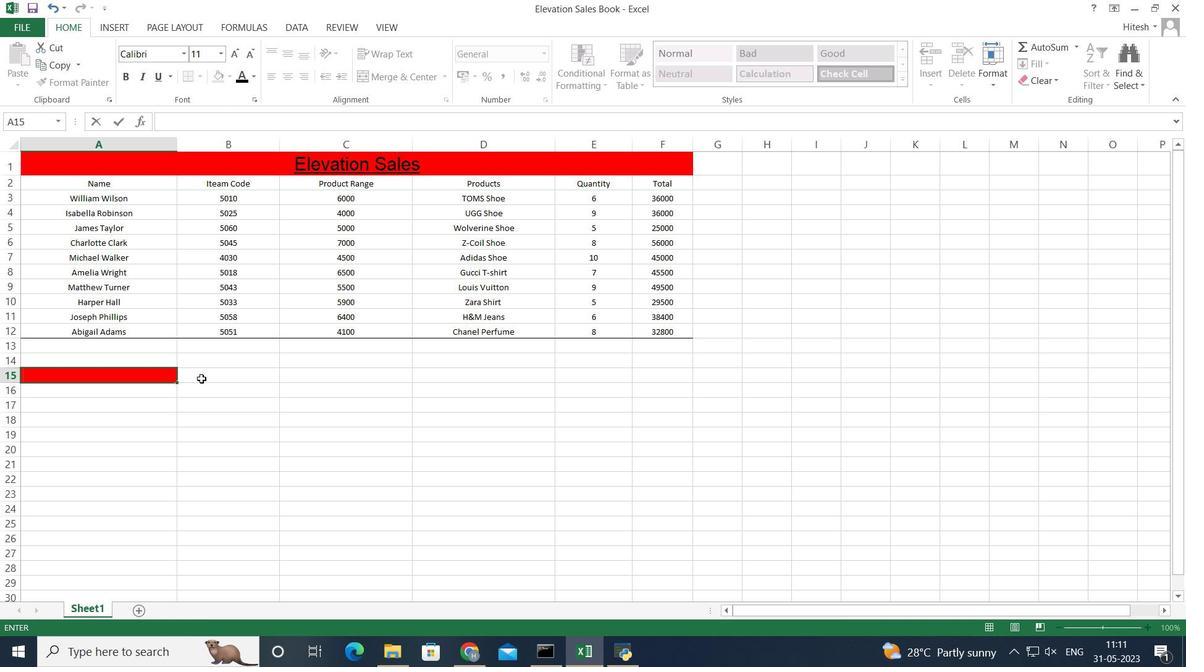 
Action: Mouse moved to (95, 367)
Screenshot: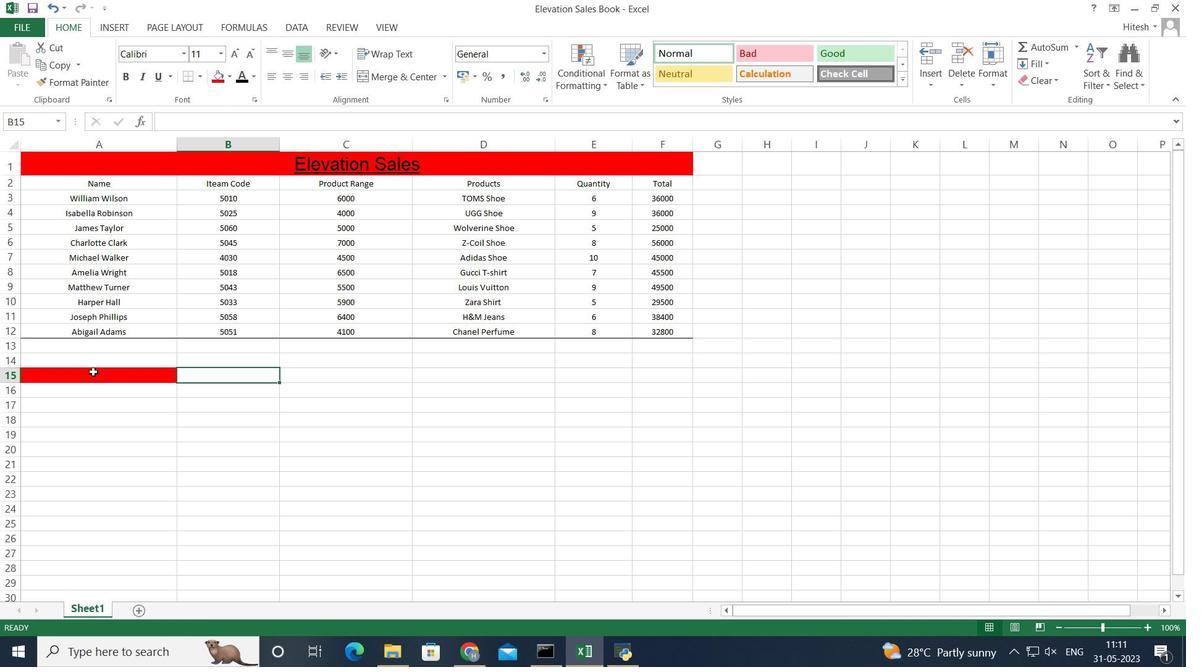 
Action: Mouse pressed left at (95, 367)
Screenshot: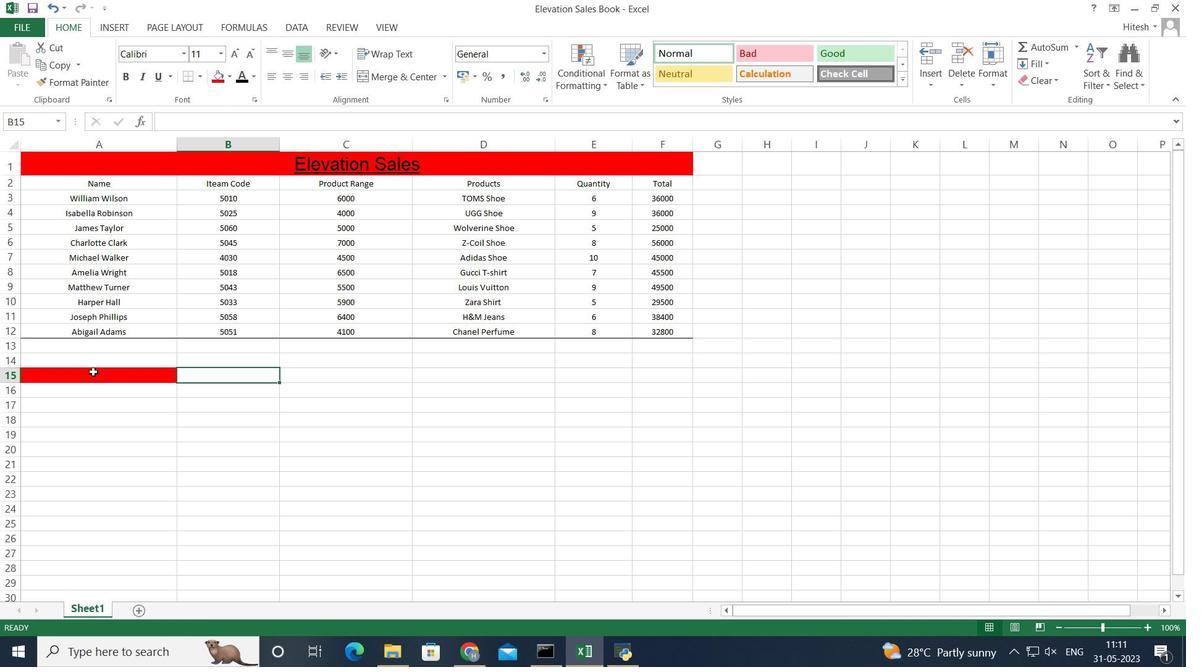 
Action: Mouse moved to (103, 376)
Screenshot: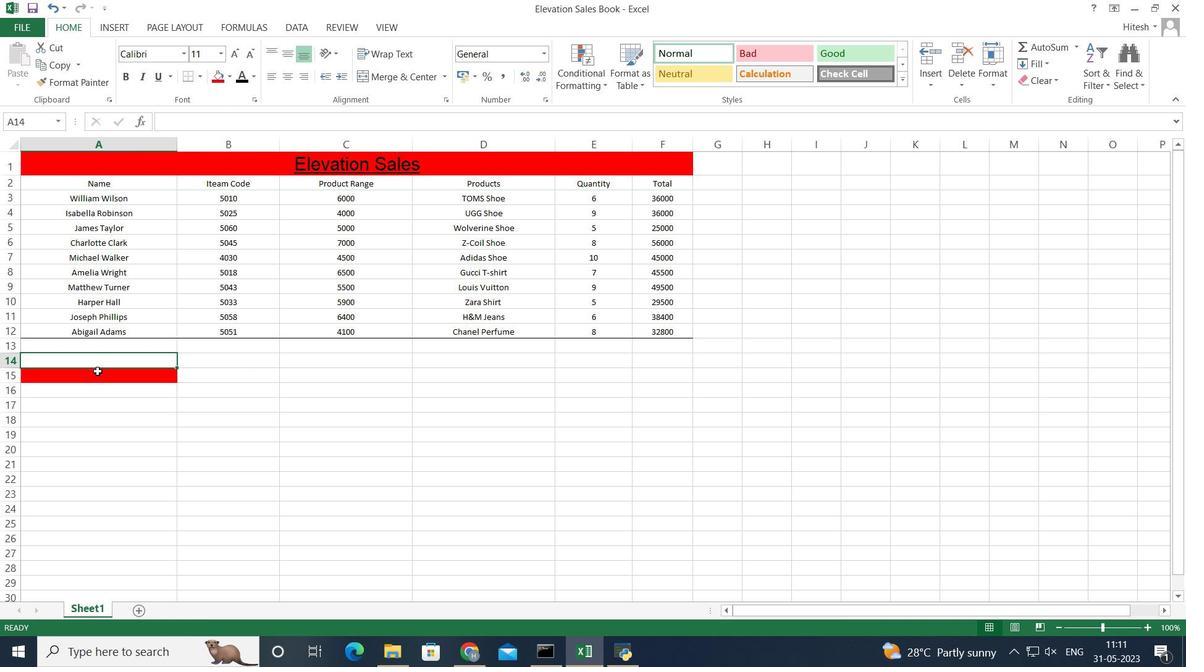 
Action: Mouse pressed left at (103, 376)
Screenshot: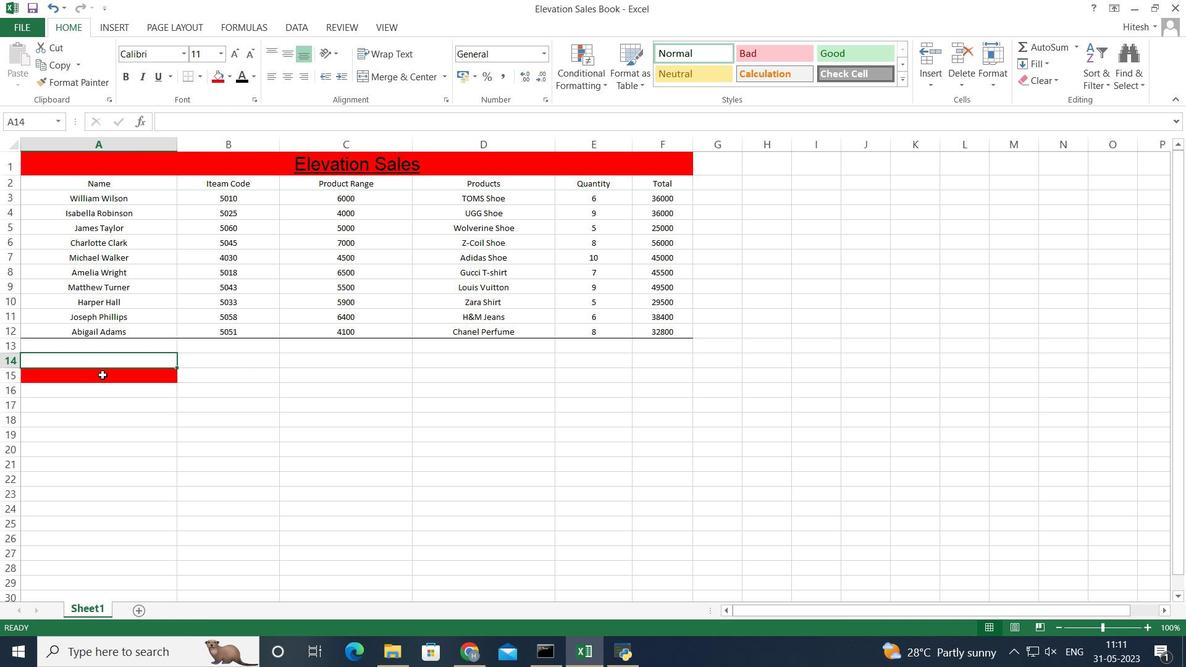
Action: Mouse moved to (104, 376)
Screenshot: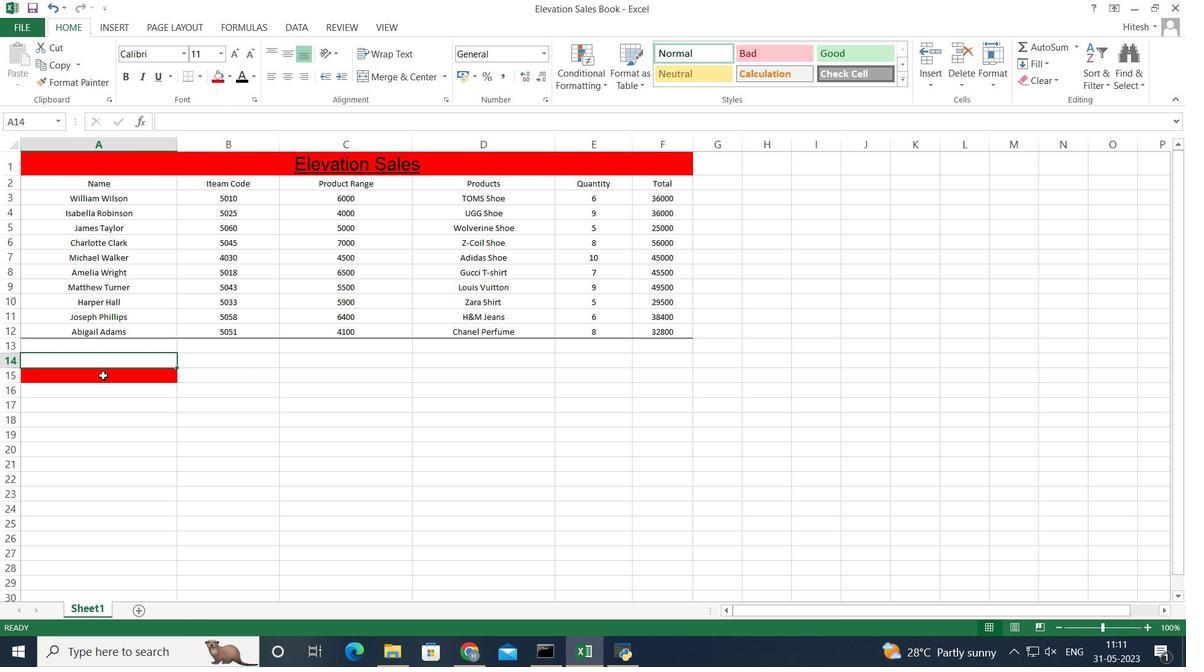 
Action: Key pressed <Key.delete>
Screenshot: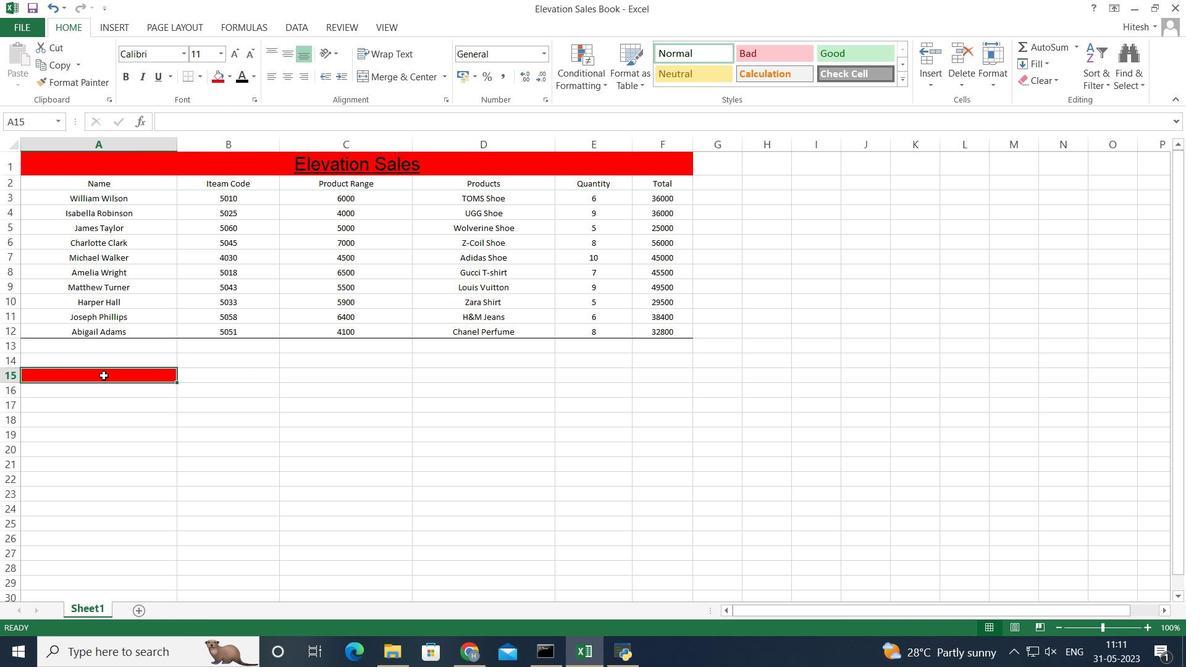 
Action: Mouse moved to (249, 73)
Screenshot: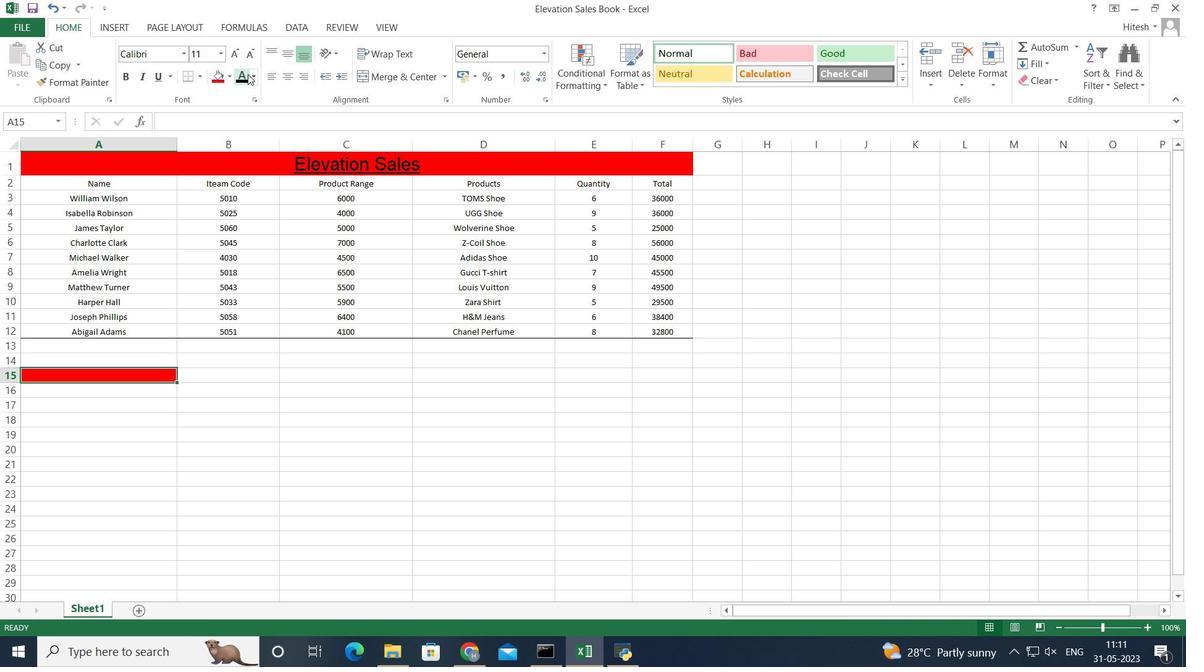 
Action: Mouse pressed left at (249, 73)
Screenshot: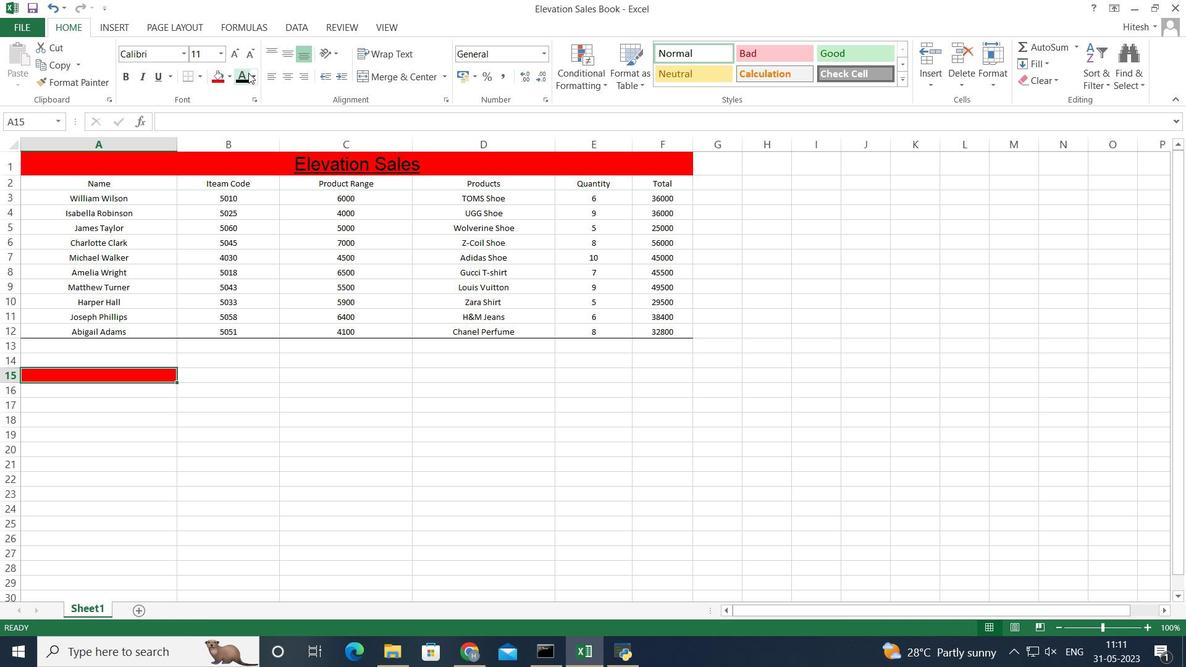 
Action: Mouse moved to (230, 77)
Screenshot: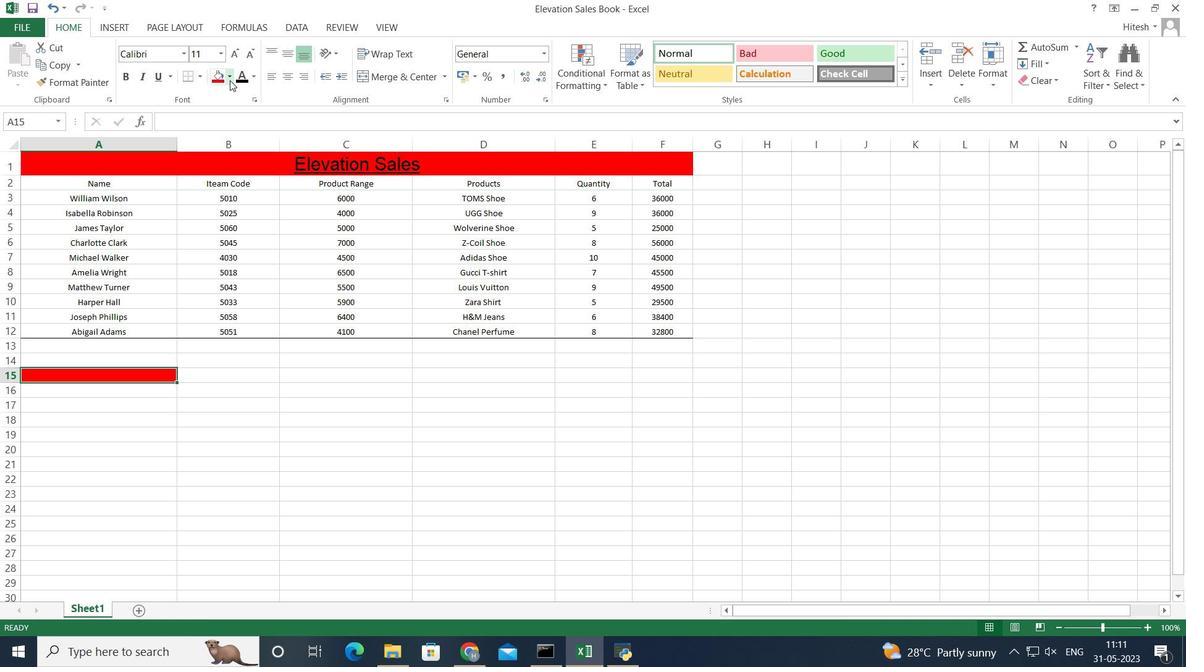 
Action: Mouse pressed left at (230, 77)
Screenshot: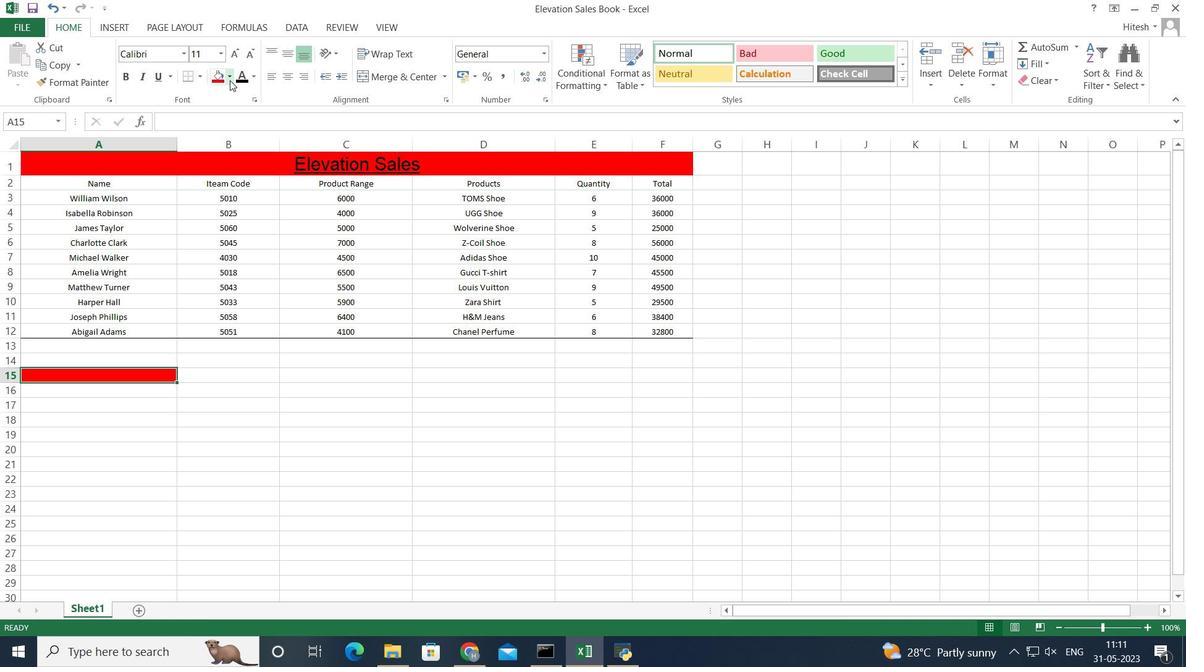 
Action: Mouse moved to (218, 108)
Screenshot: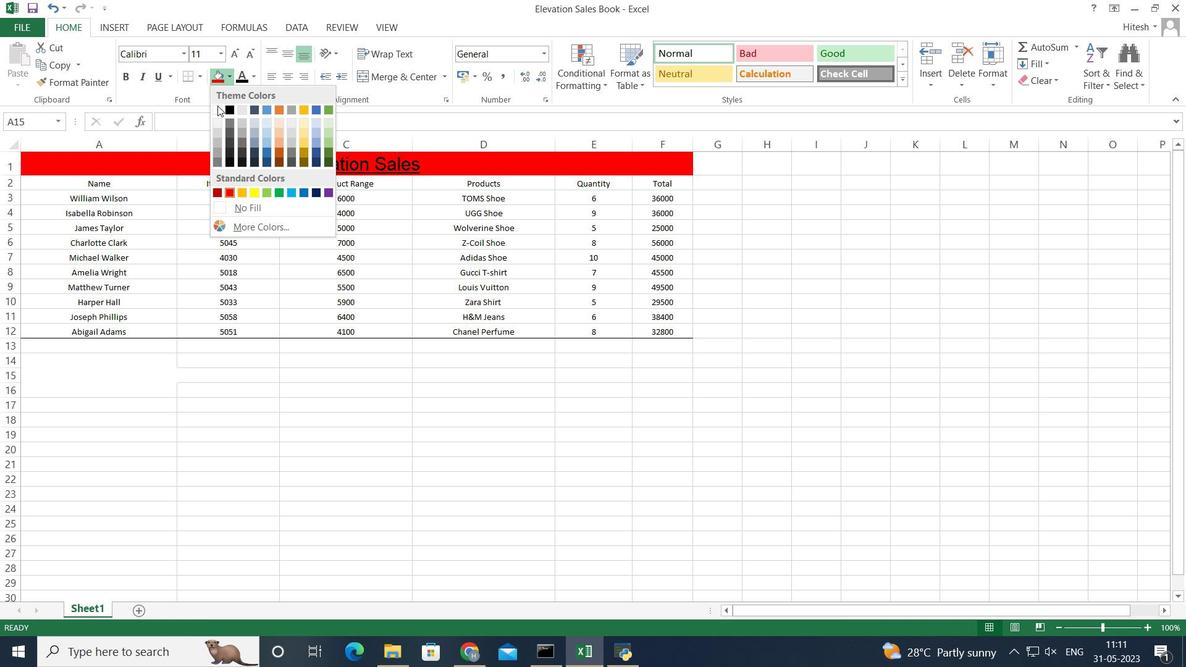 
Action: Mouse pressed left at (218, 108)
Screenshot: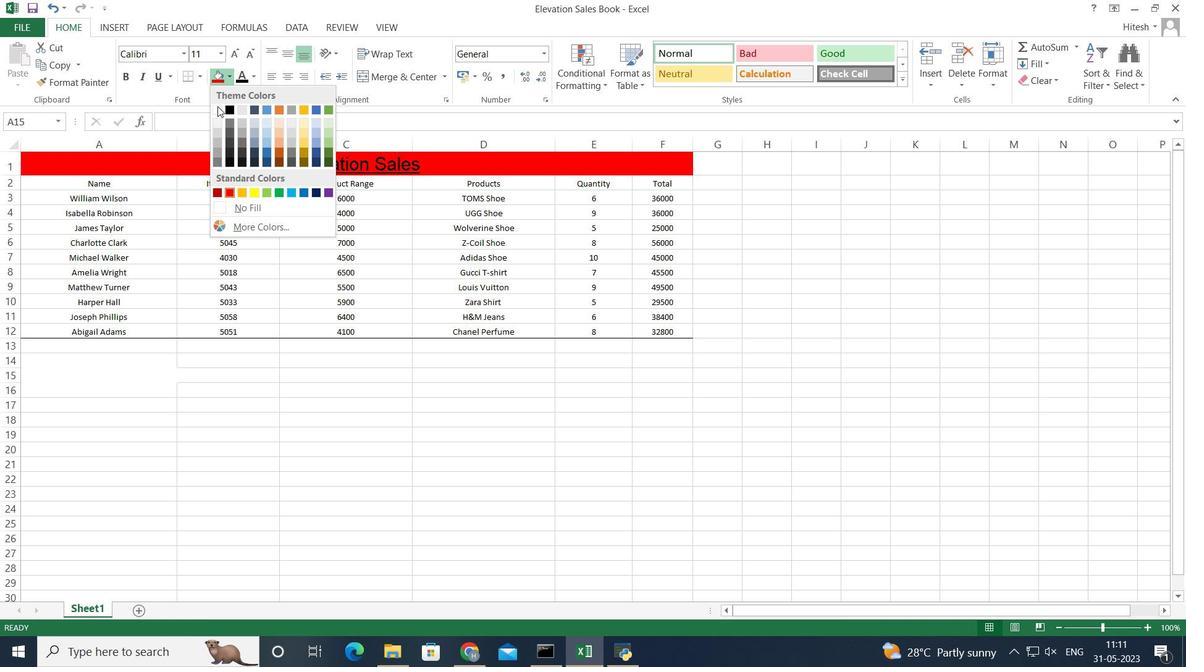 
Action: Mouse moved to (233, 366)
Screenshot: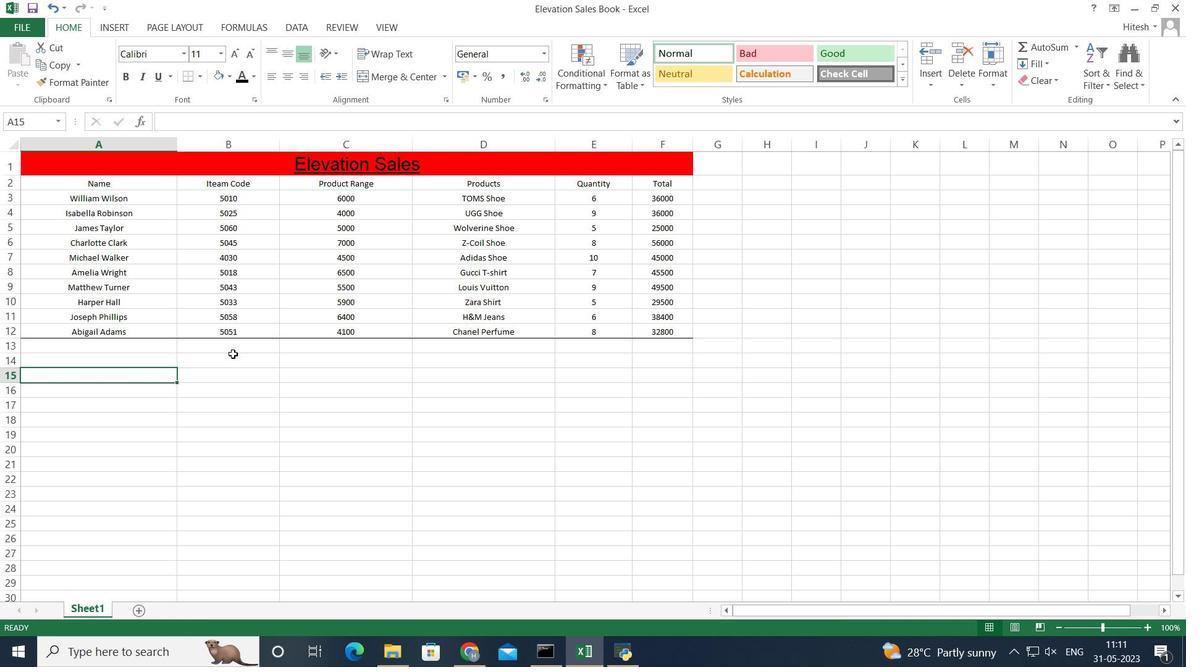 
Action: Mouse pressed left at (233, 366)
Screenshot: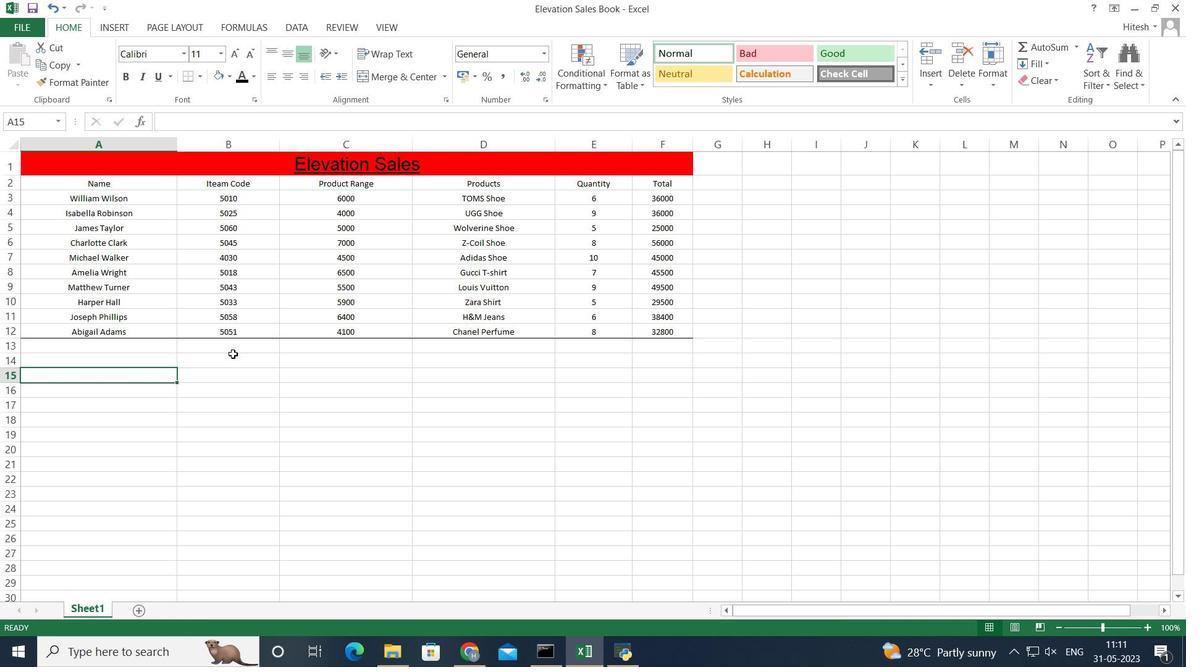 
Action: Mouse moved to (159, 163)
Screenshot: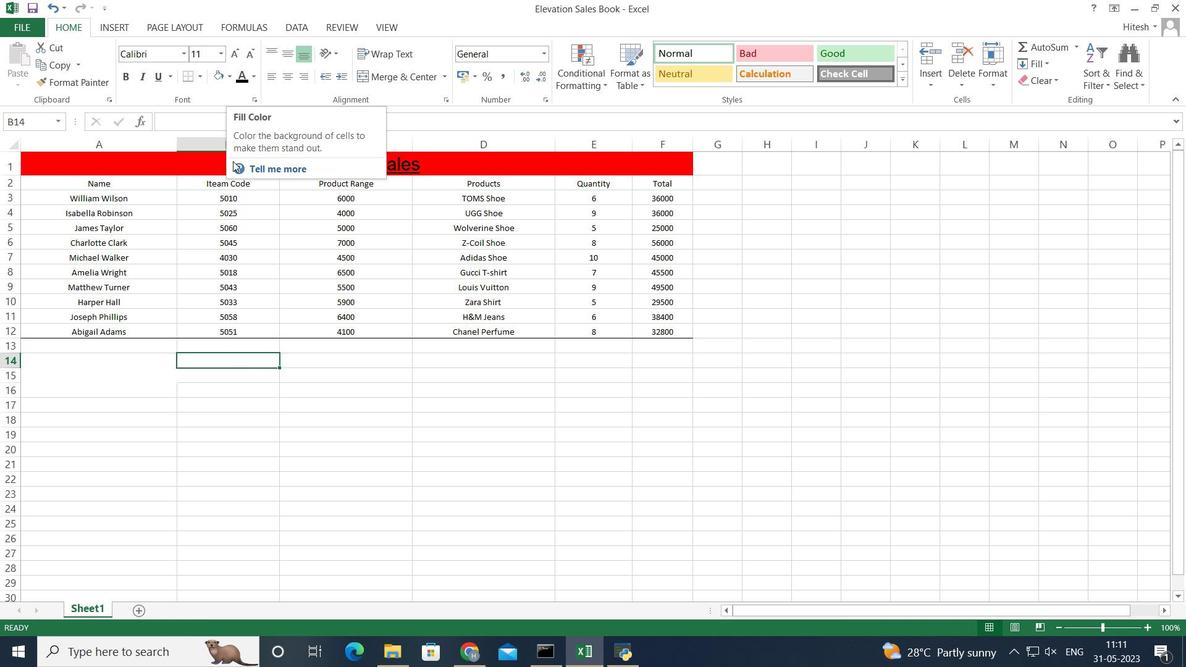 
Action: Mouse pressed left at (159, 163)
Screenshot: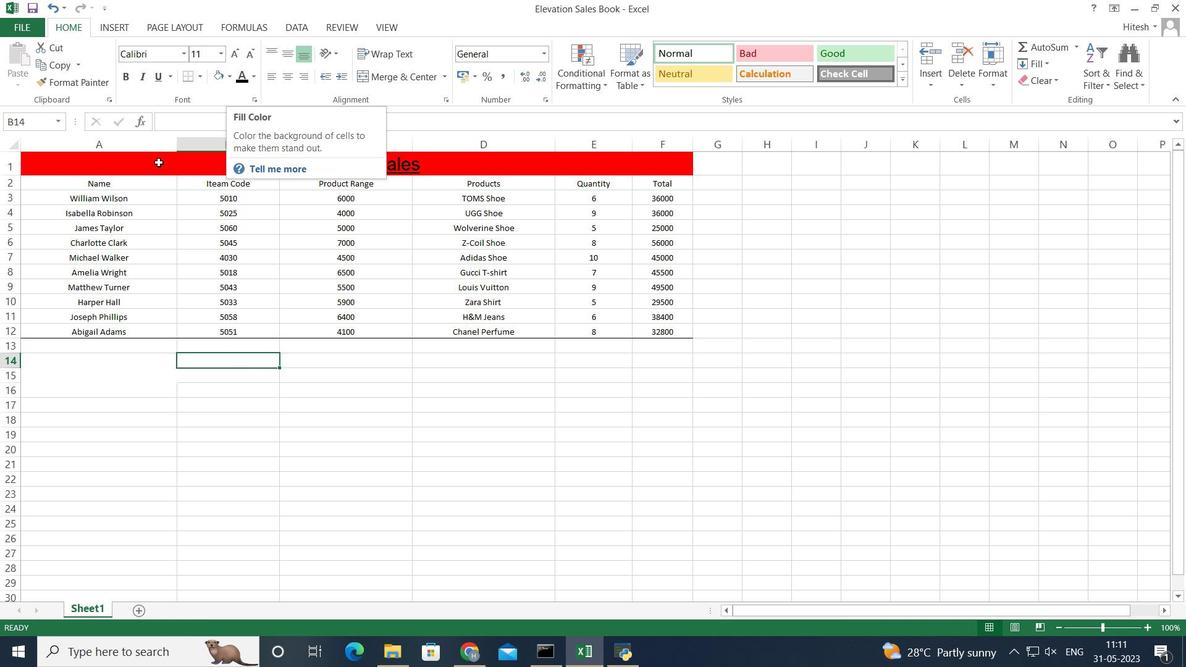 
Action: Mouse moved to (228, 72)
Screenshot: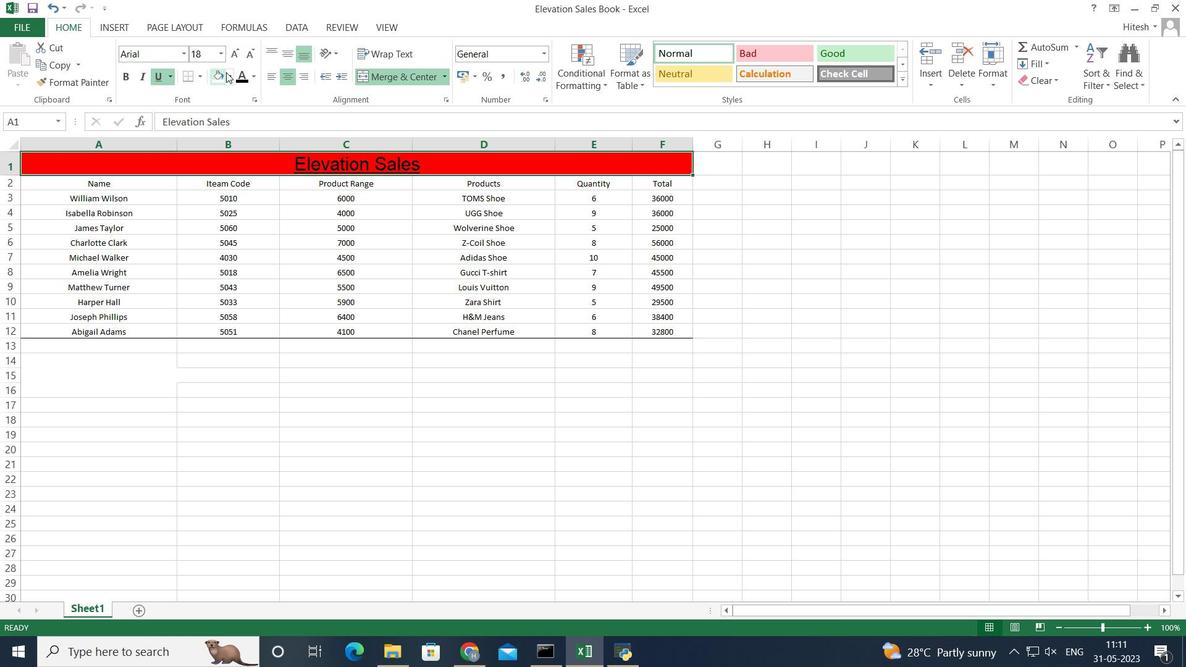
Action: Mouse pressed left at (228, 72)
Screenshot: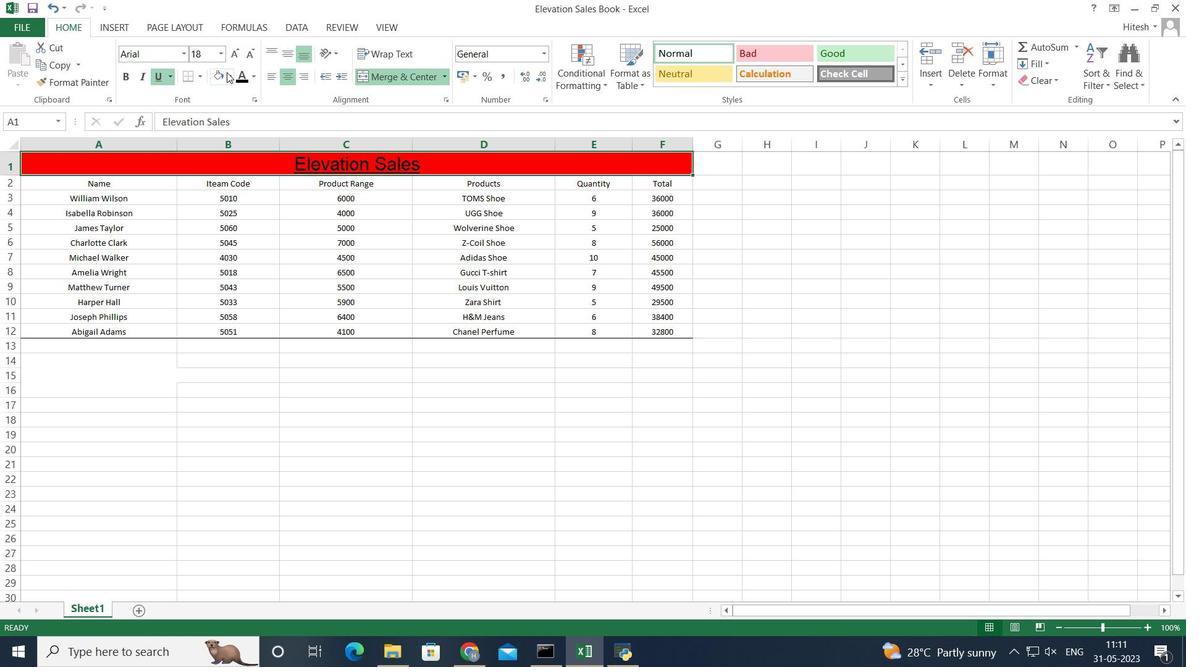 
Action: Mouse moved to (218, 103)
Screenshot: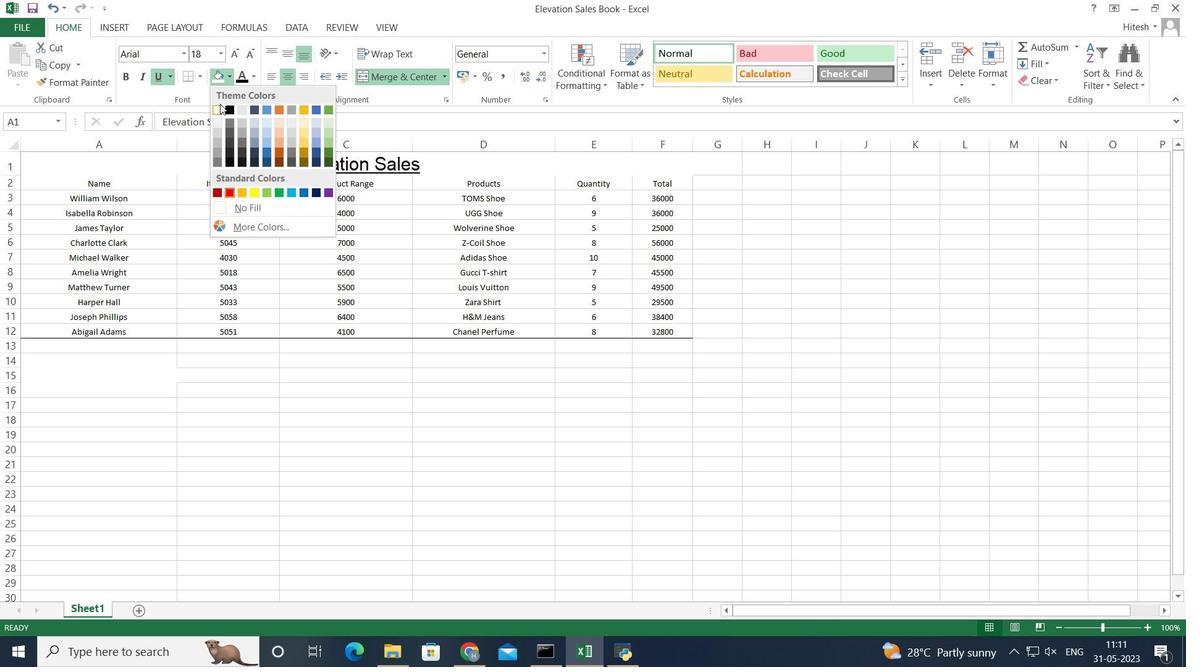 
Action: Mouse pressed left at (218, 103)
Screenshot: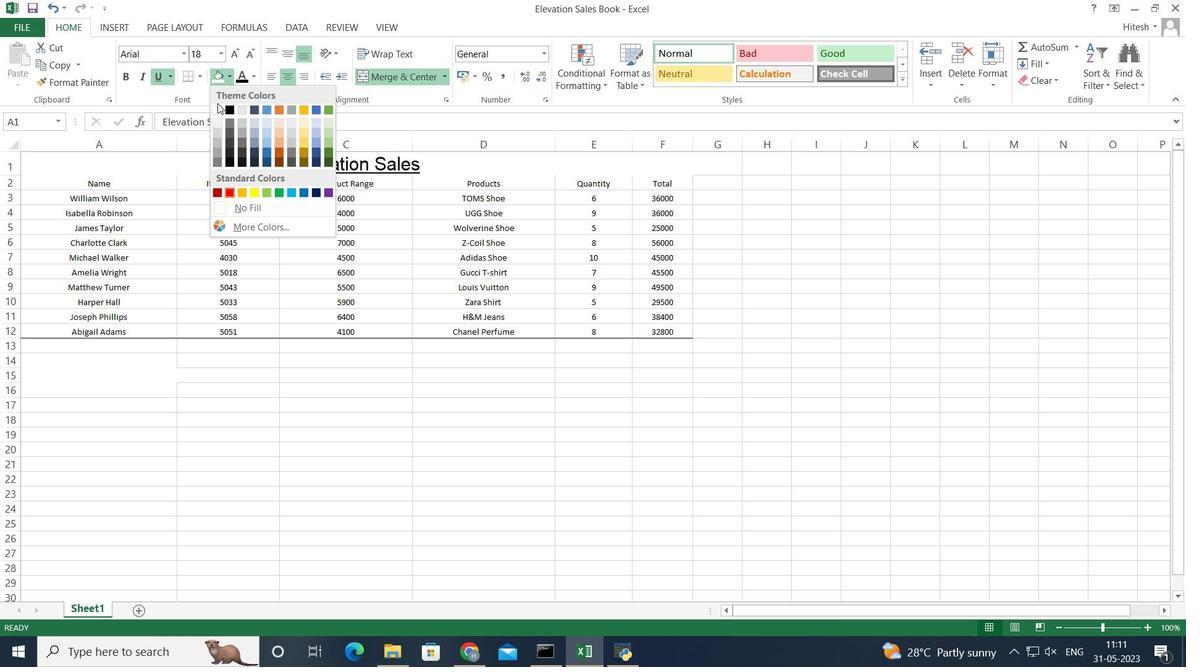 
Action: Mouse moved to (216, 111)
Screenshot: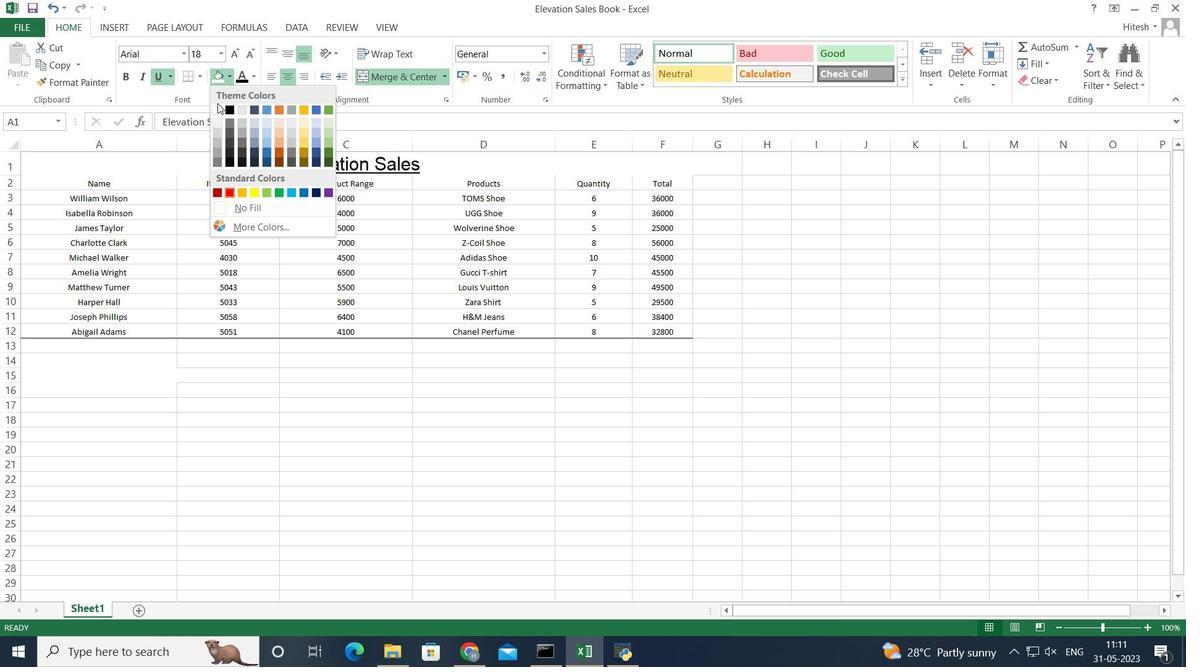 
Action: Mouse pressed left at (216, 111)
Screenshot: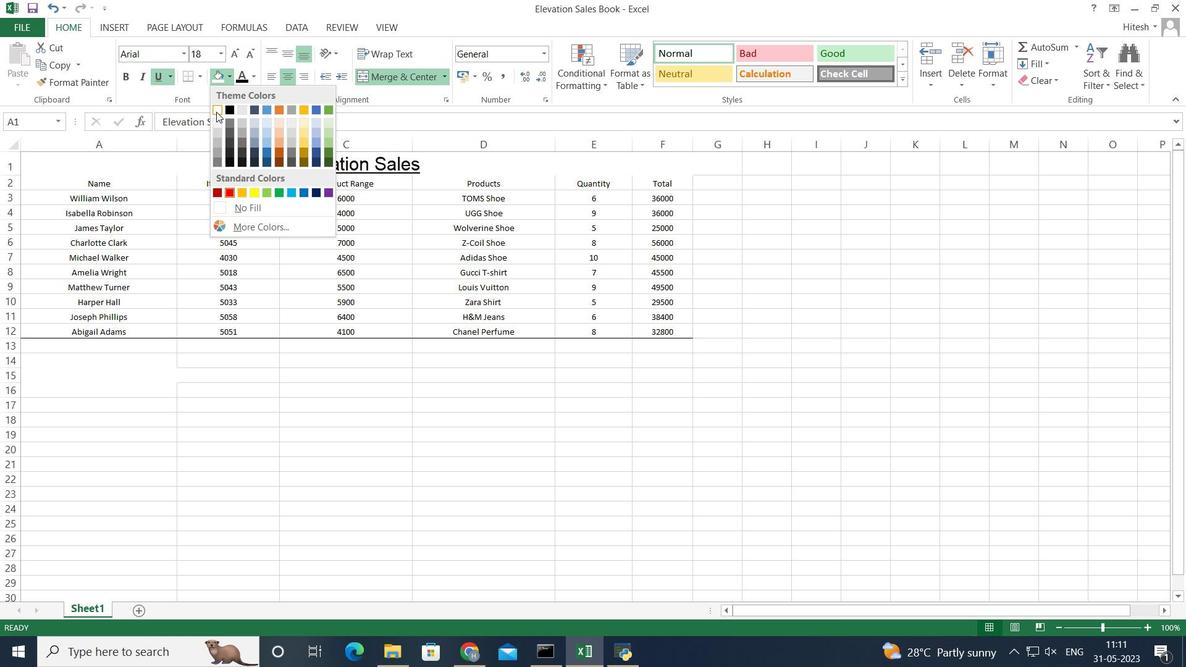 
Action: Mouse moved to (251, 74)
Screenshot: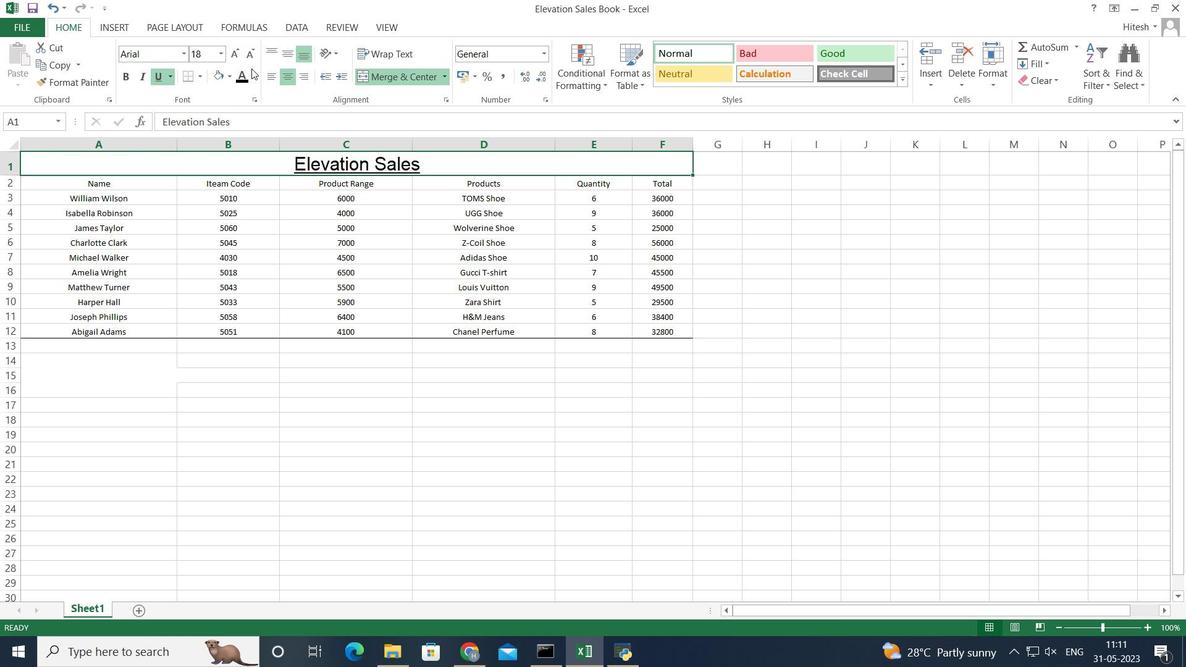 
Action: Mouse pressed left at (251, 74)
Screenshot: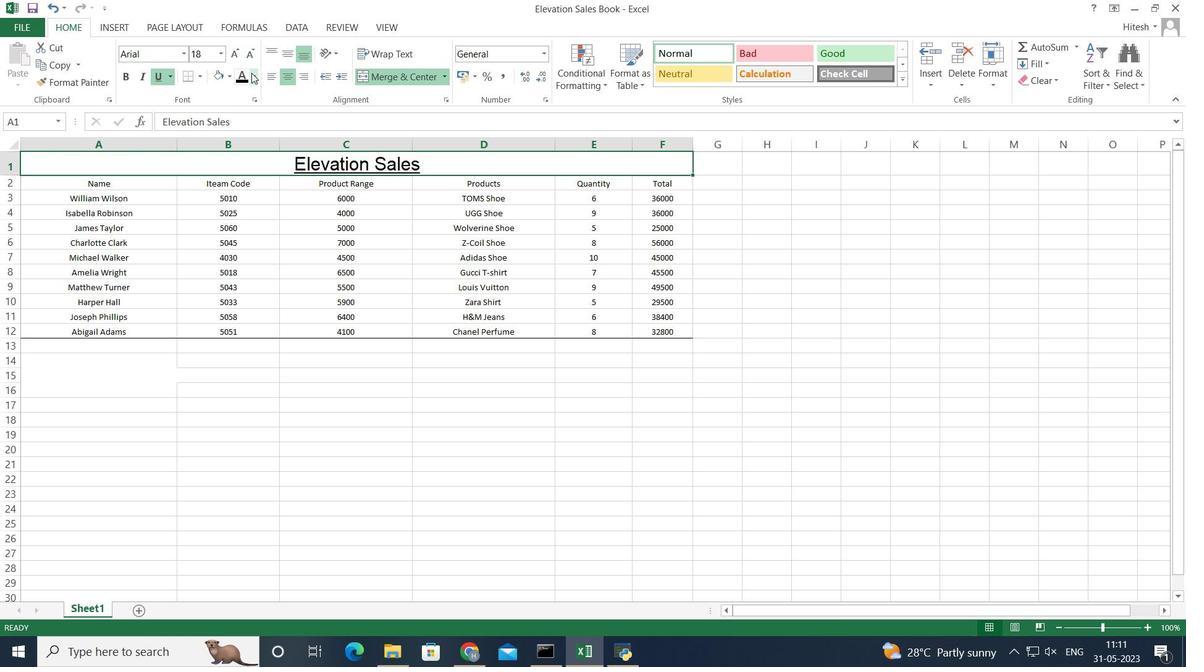 
Action: Mouse moved to (254, 206)
Screenshot: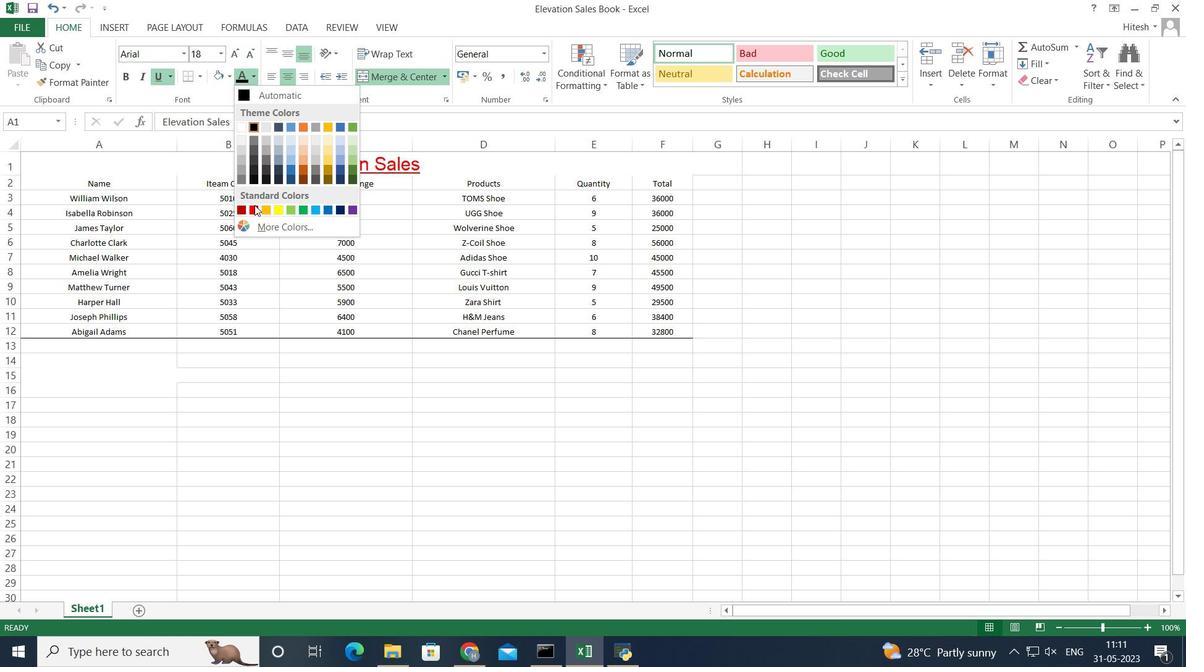 
Action: Mouse pressed left at (254, 206)
Screenshot: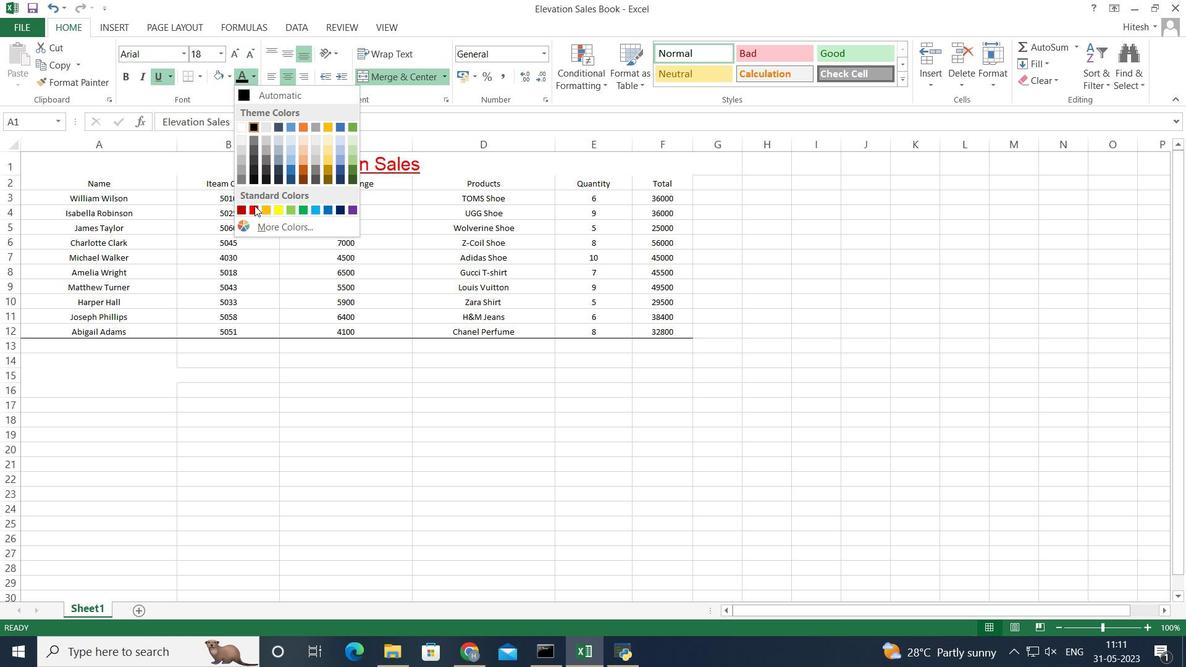 
Action: Mouse moved to (272, 371)
Screenshot: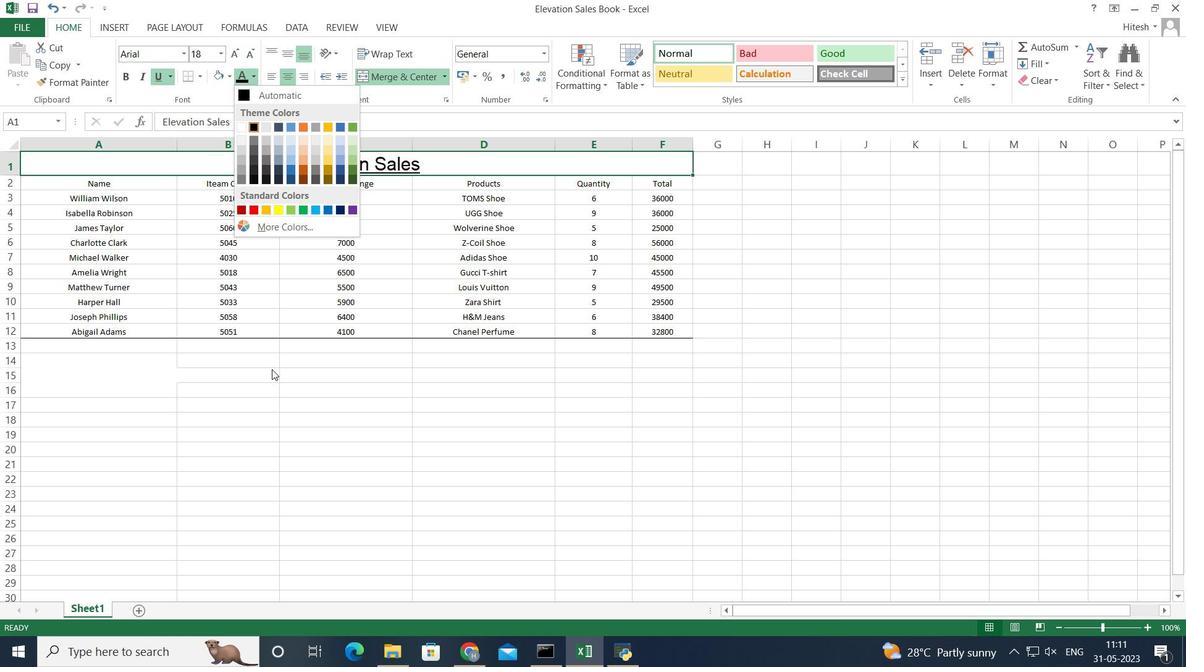 
Action: Mouse pressed left at (272, 371)
Screenshot: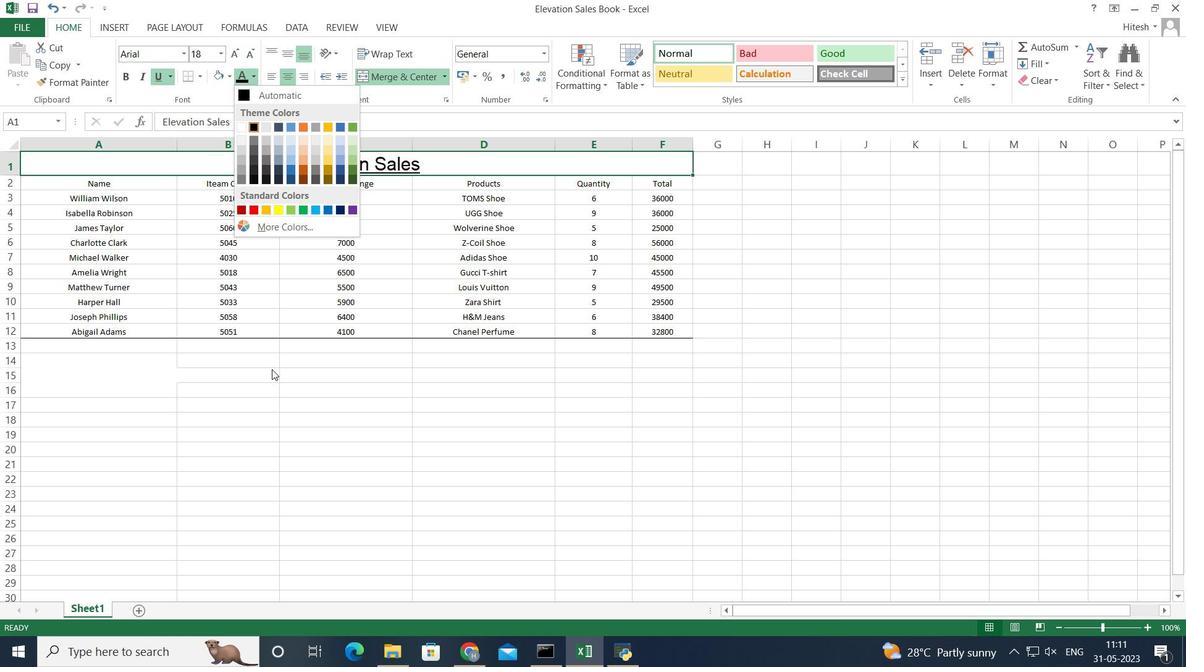 
Action: Mouse moved to (254, 76)
Screenshot: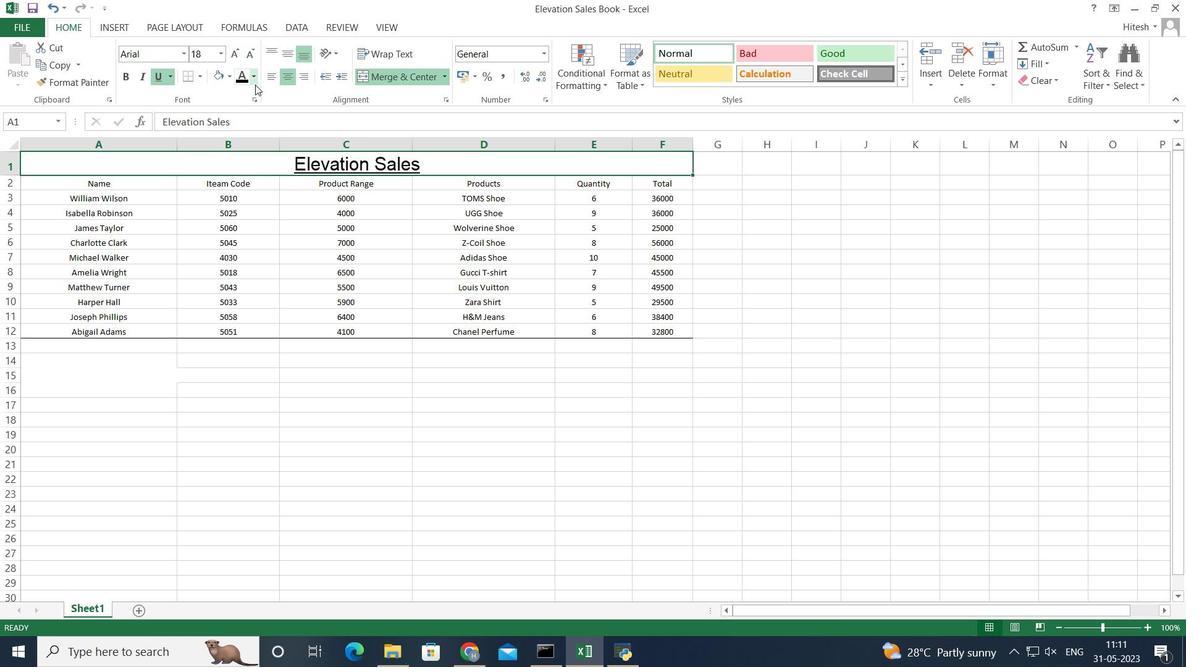 
Action: Mouse pressed left at (254, 76)
Screenshot: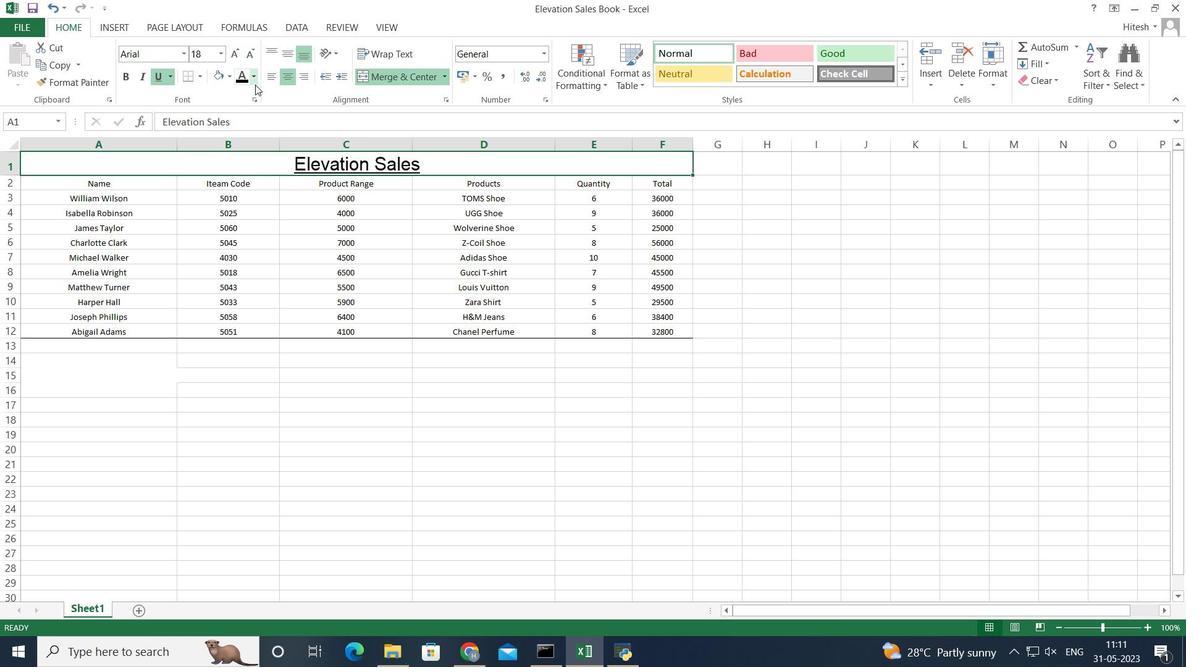 
Action: Mouse moved to (253, 206)
Screenshot: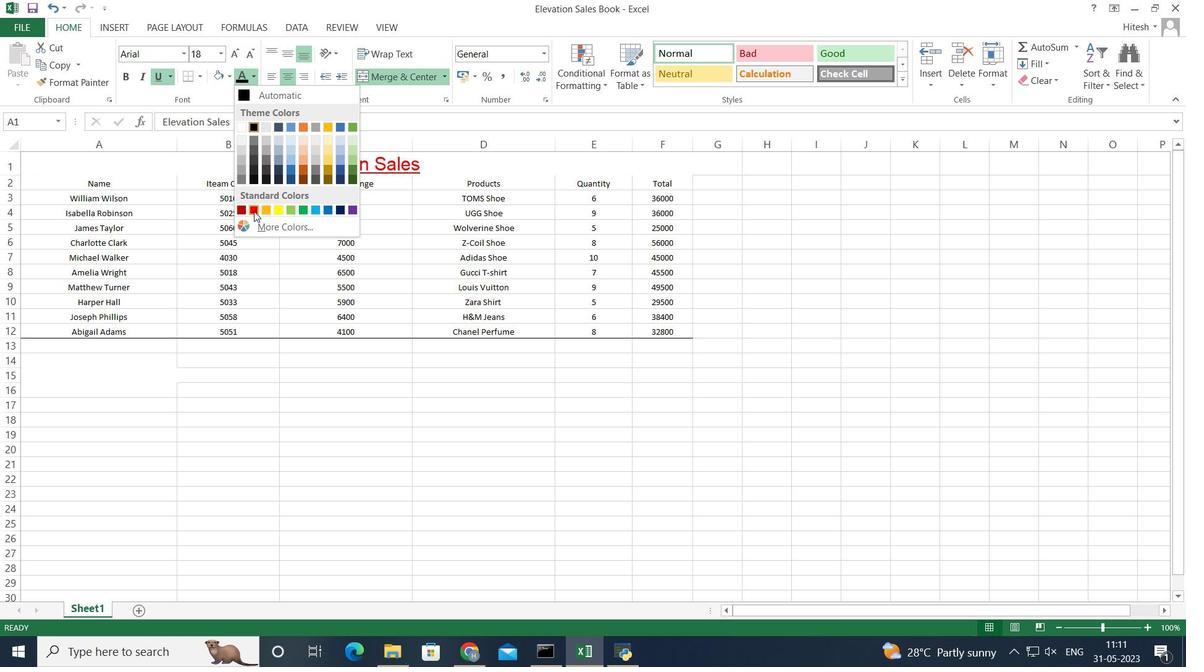 
Action: Mouse pressed left at (253, 206)
Screenshot: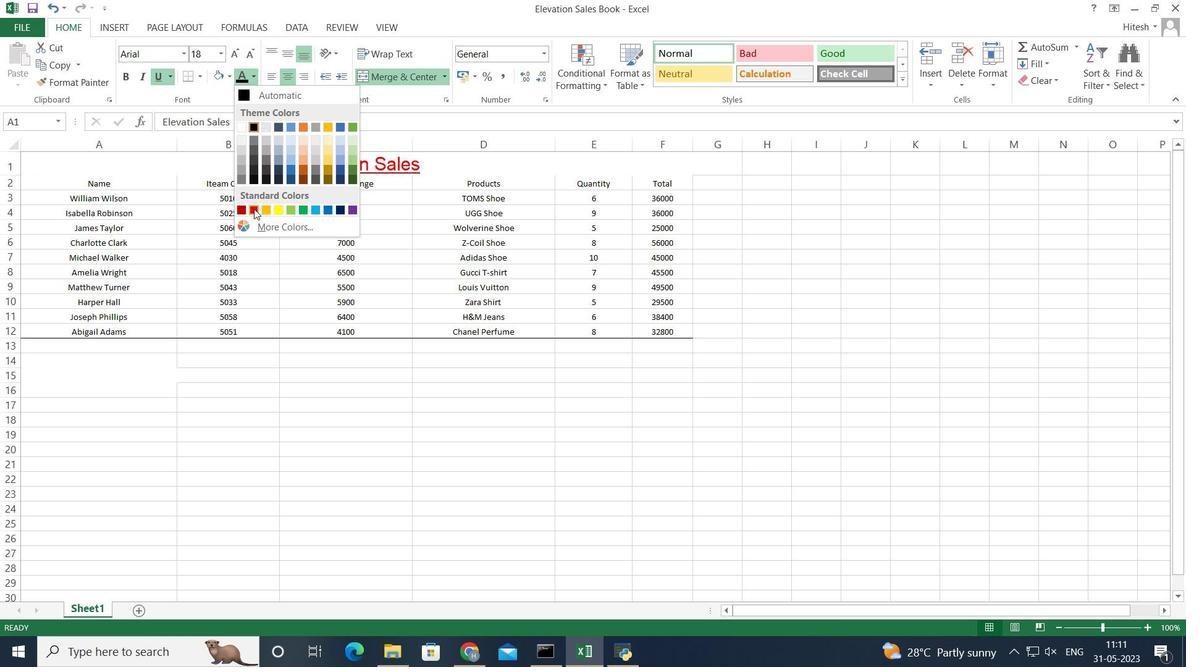 
Action: Mouse moved to (241, 367)
Screenshot: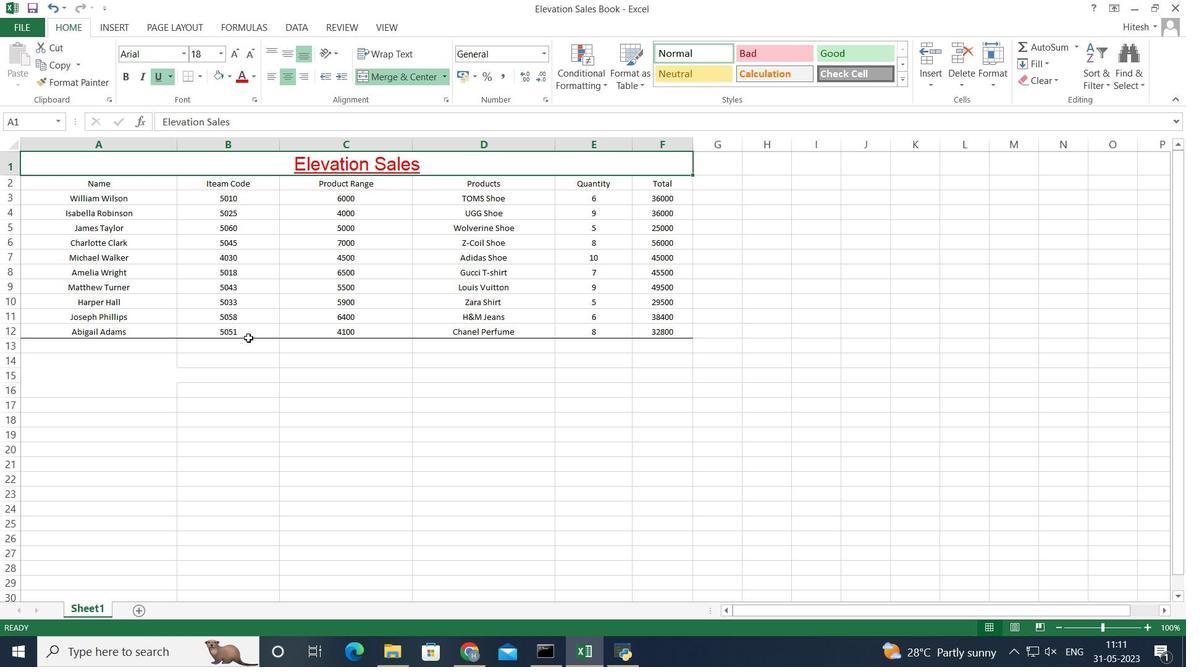 
Action: Mouse pressed left at (241, 367)
Screenshot: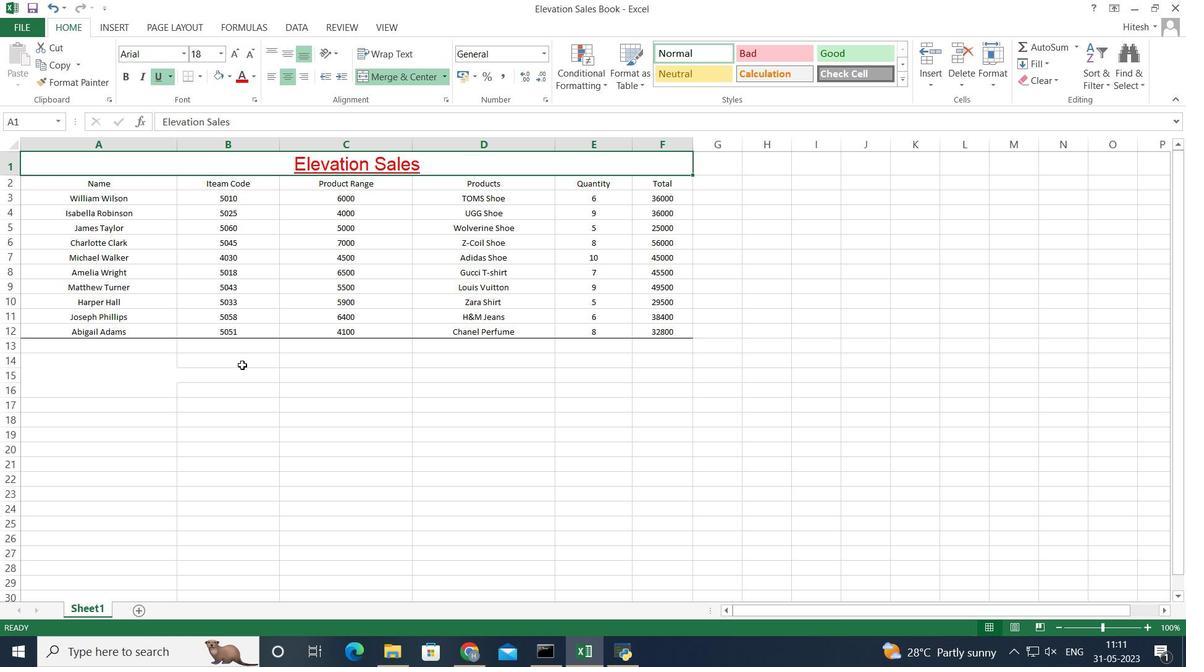 
Action: Mouse moved to (200, 76)
Screenshot: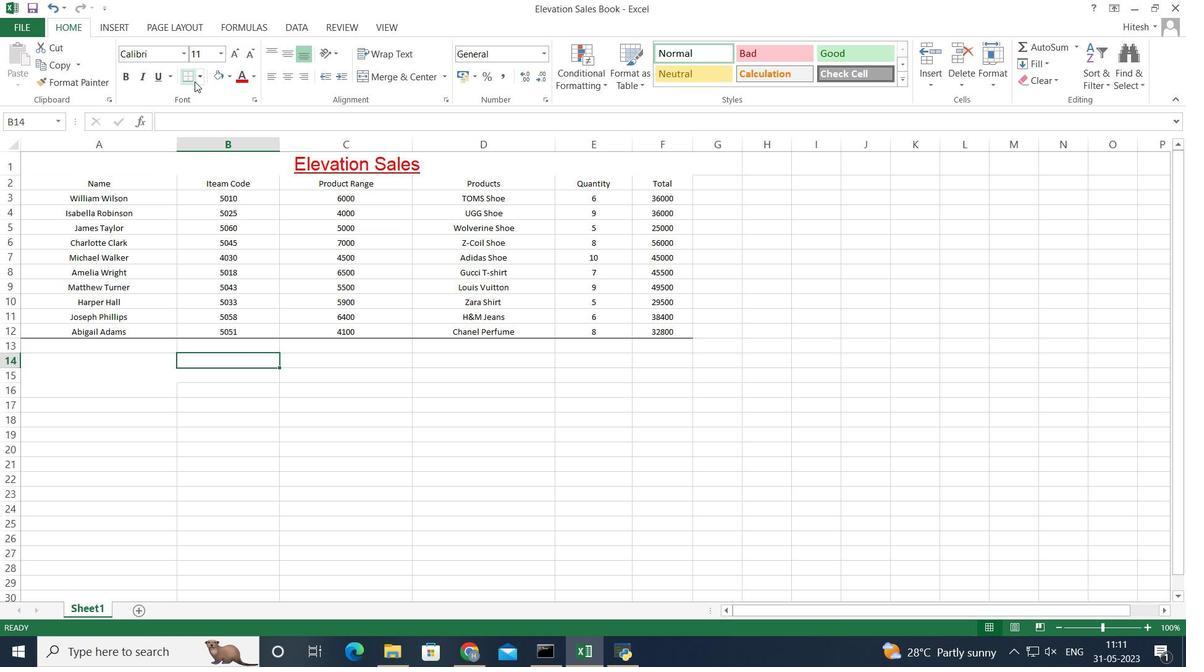 
Action: Mouse pressed left at (200, 76)
Screenshot: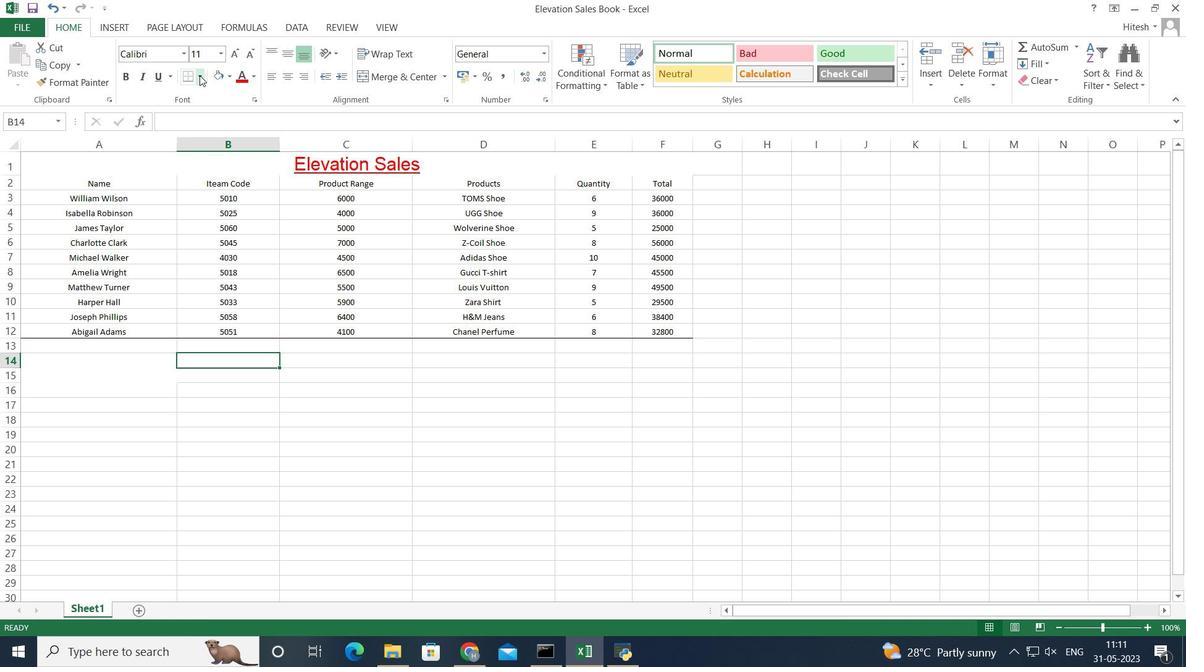 
Action: Mouse moved to (234, 210)
Screenshot: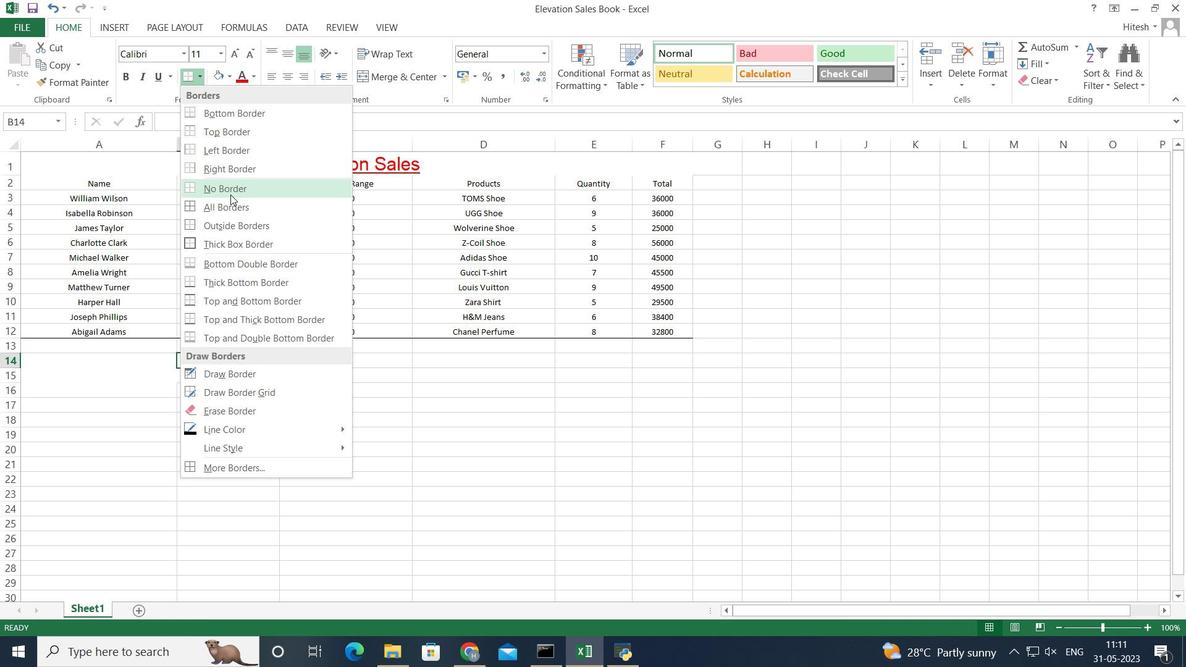 
Action: Mouse pressed left at (234, 210)
Screenshot: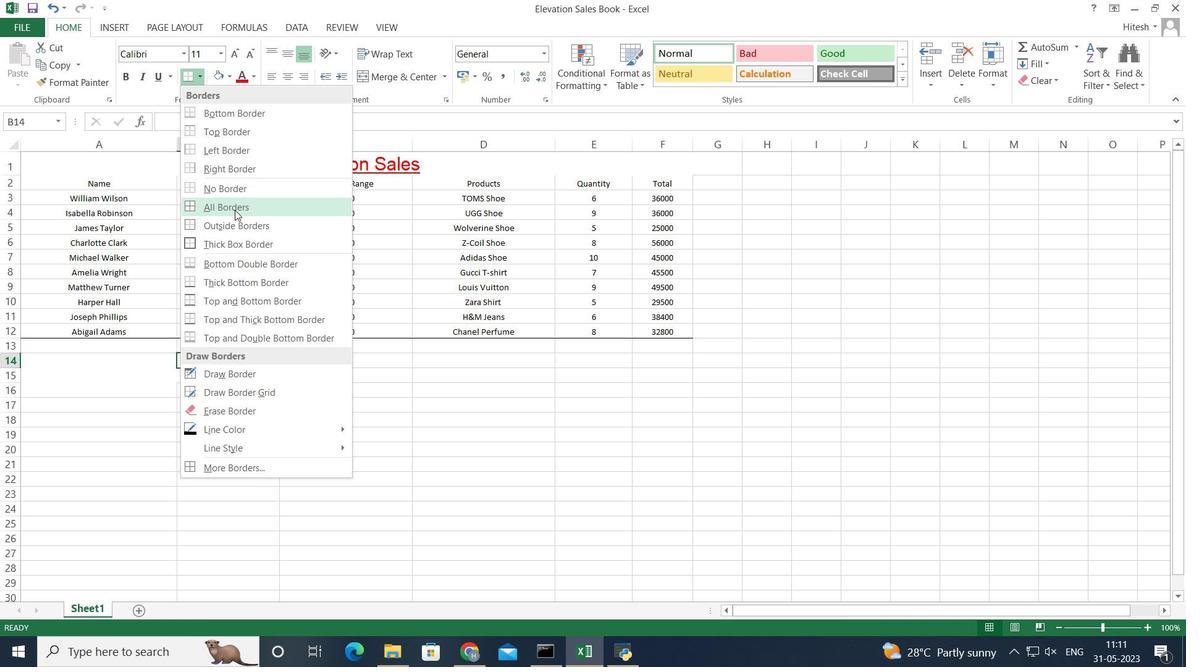 
Action: Mouse moved to (95, 162)
Screenshot: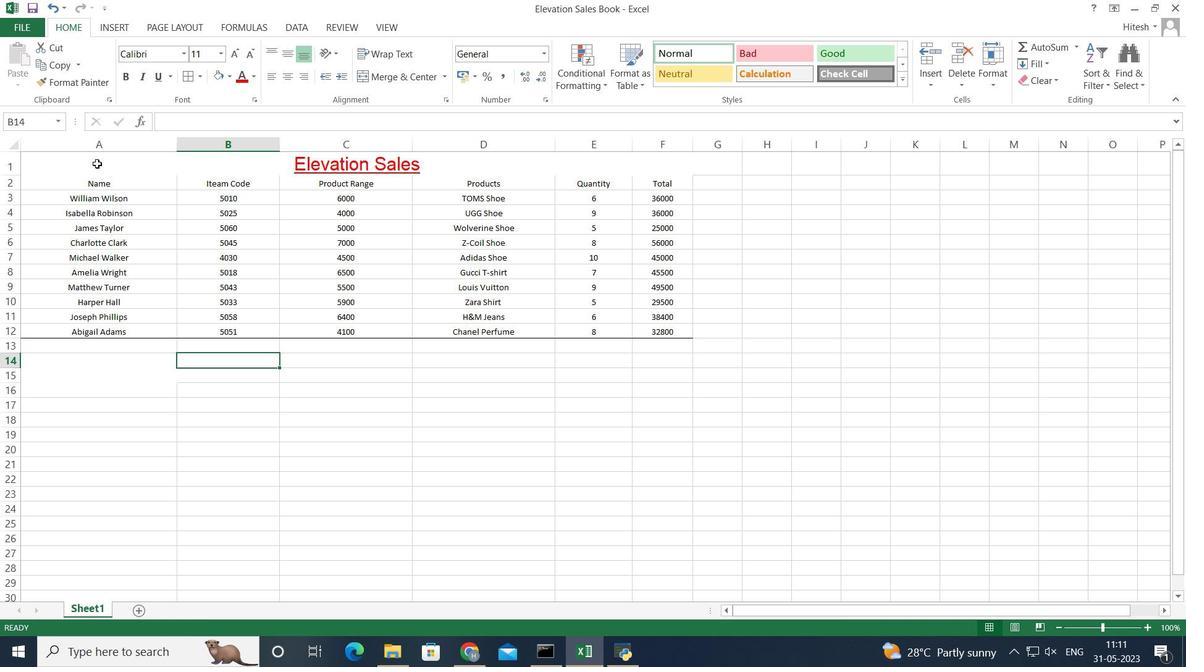 
Action: Mouse pressed left at (95, 162)
Screenshot: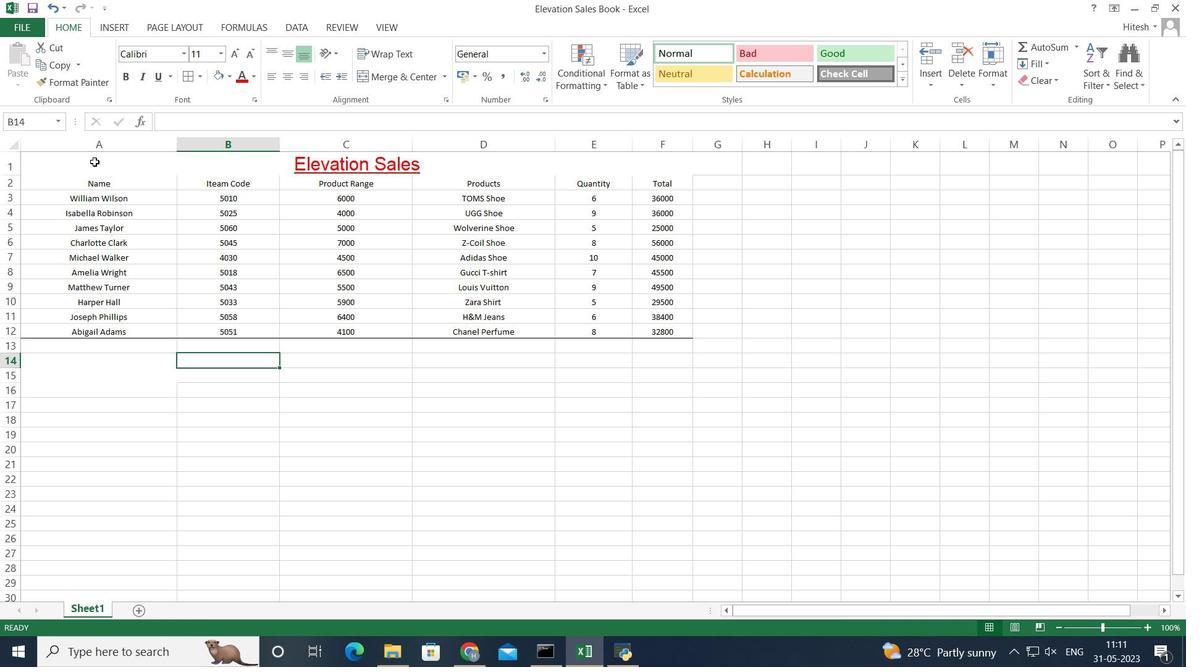 
Action: Key pressed <Key.shift><Key.down><Key.down><Key.down><Key.down><Key.down><Key.down><Key.down><Key.down><Key.down><Key.down><Key.down>
Screenshot: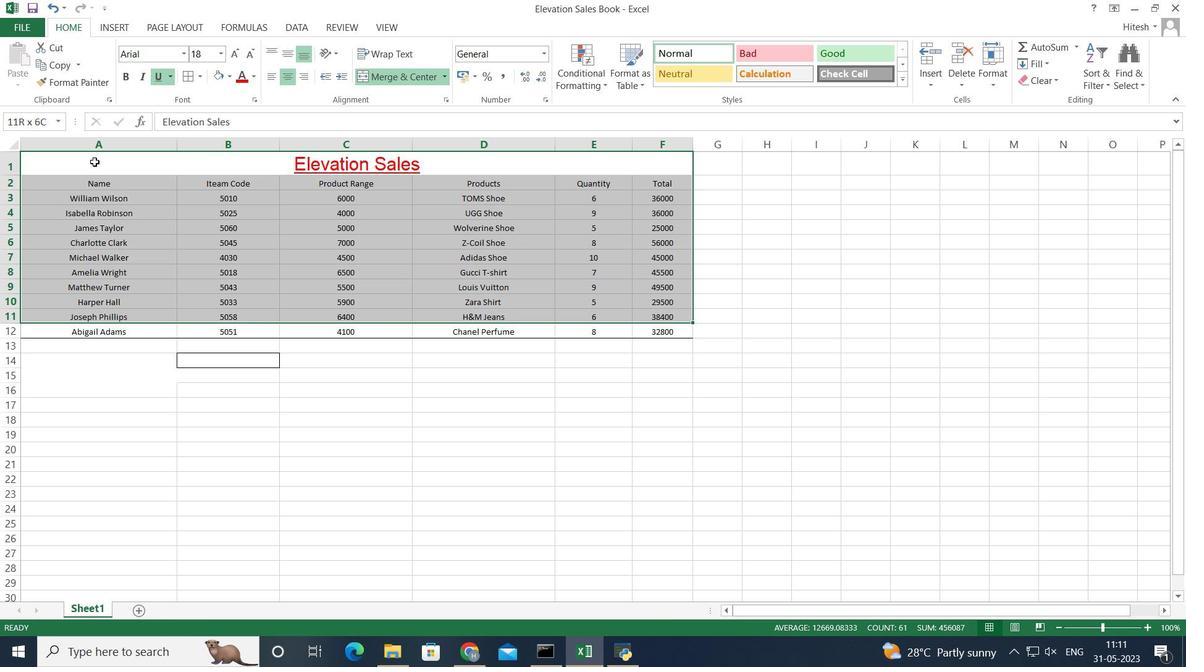
Action: Mouse moved to (199, 69)
Screenshot: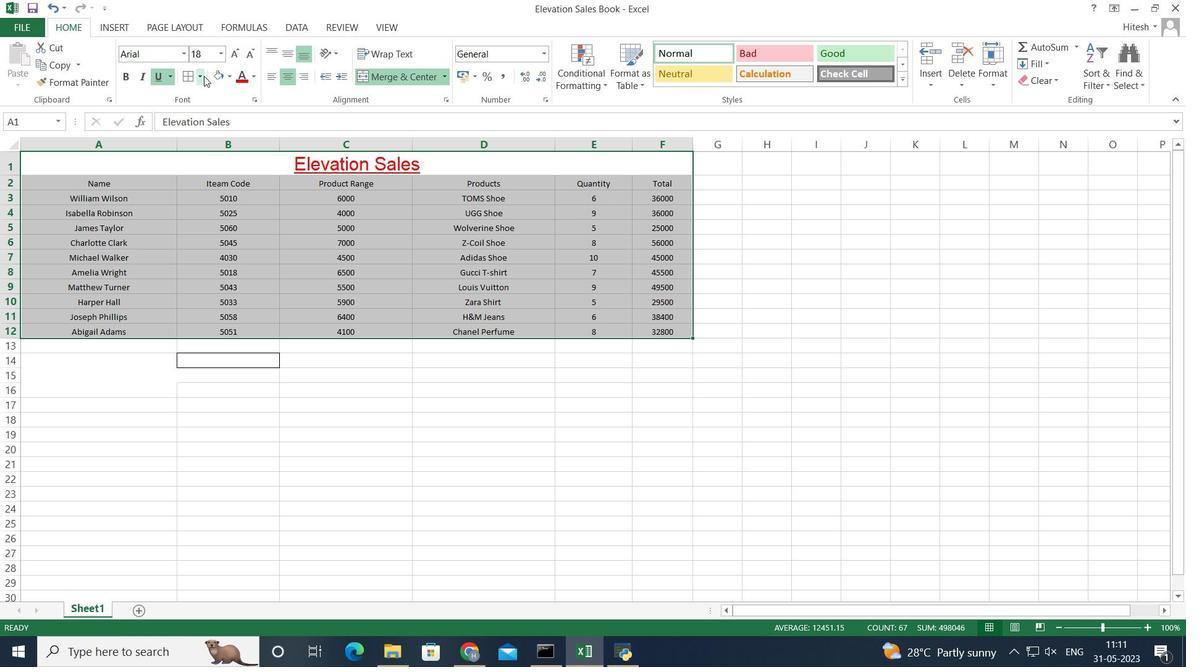 
Action: Mouse pressed left at (199, 69)
Screenshot: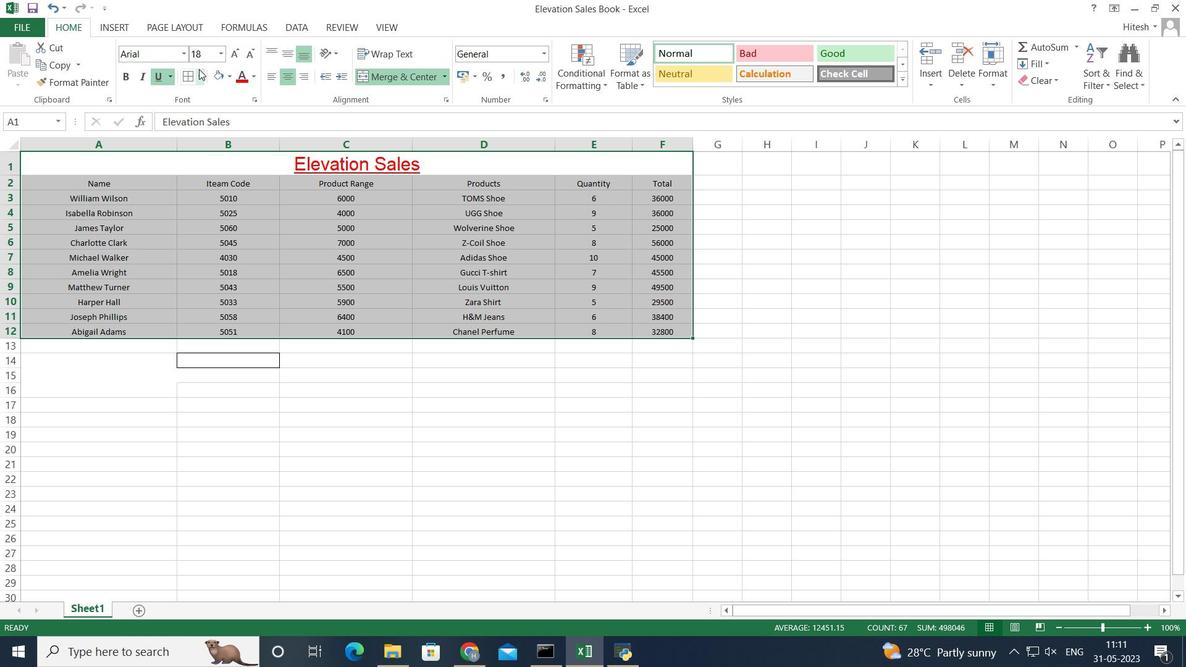 
Action: Mouse moved to (250, 203)
Screenshot: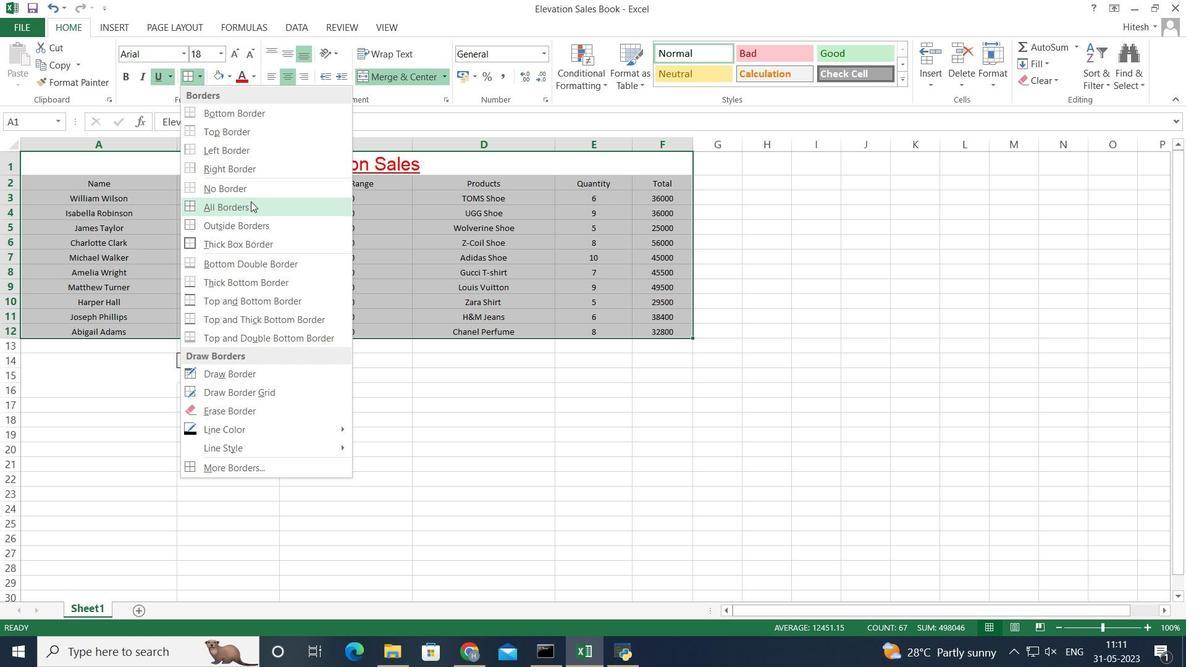 
Action: Mouse pressed left at (250, 203)
Screenshot: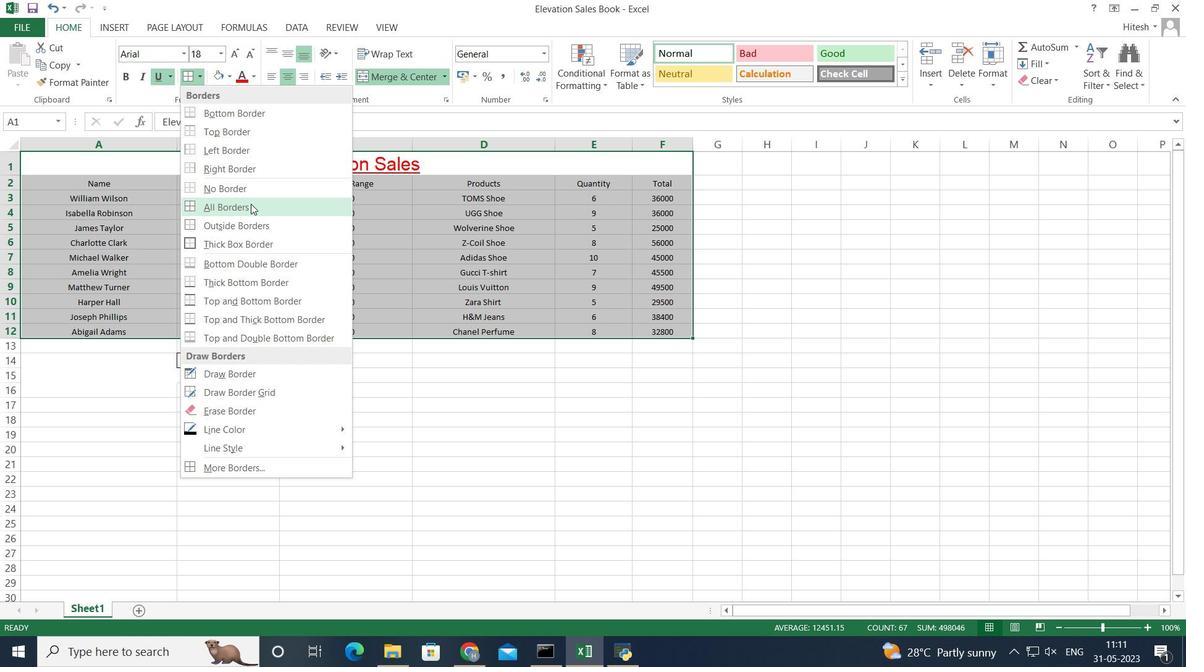 
Action: Mouse moved to (404, 401)
Screenshot: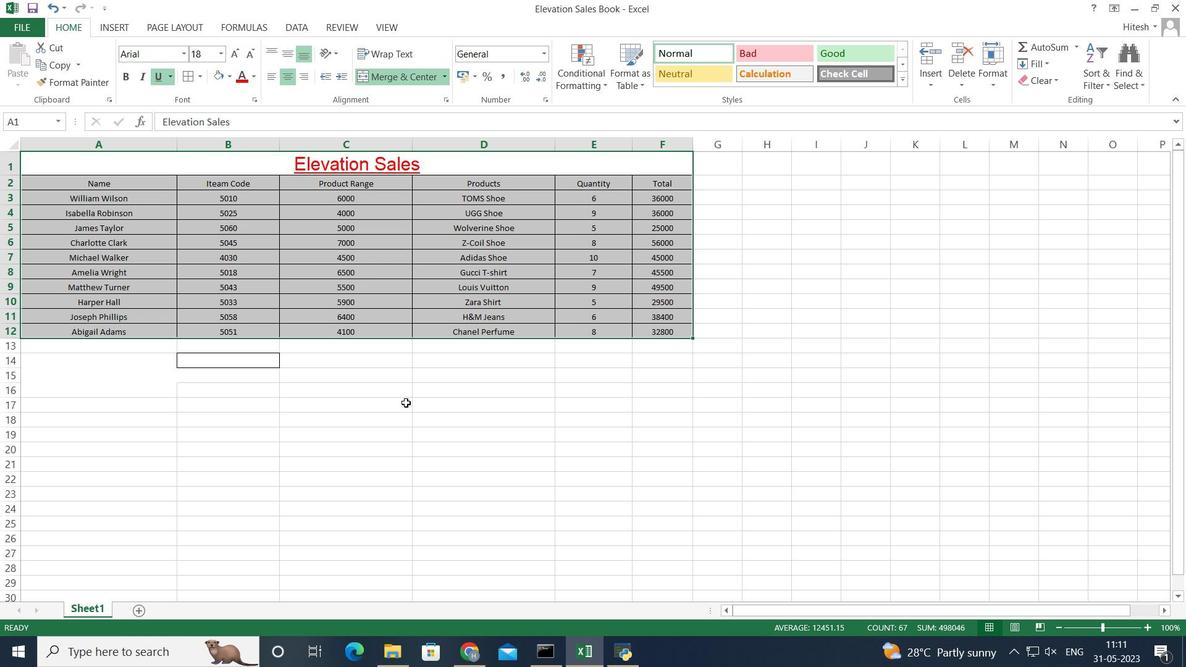 
Action: Mouse pressed left at (404, 401)
Screenshot: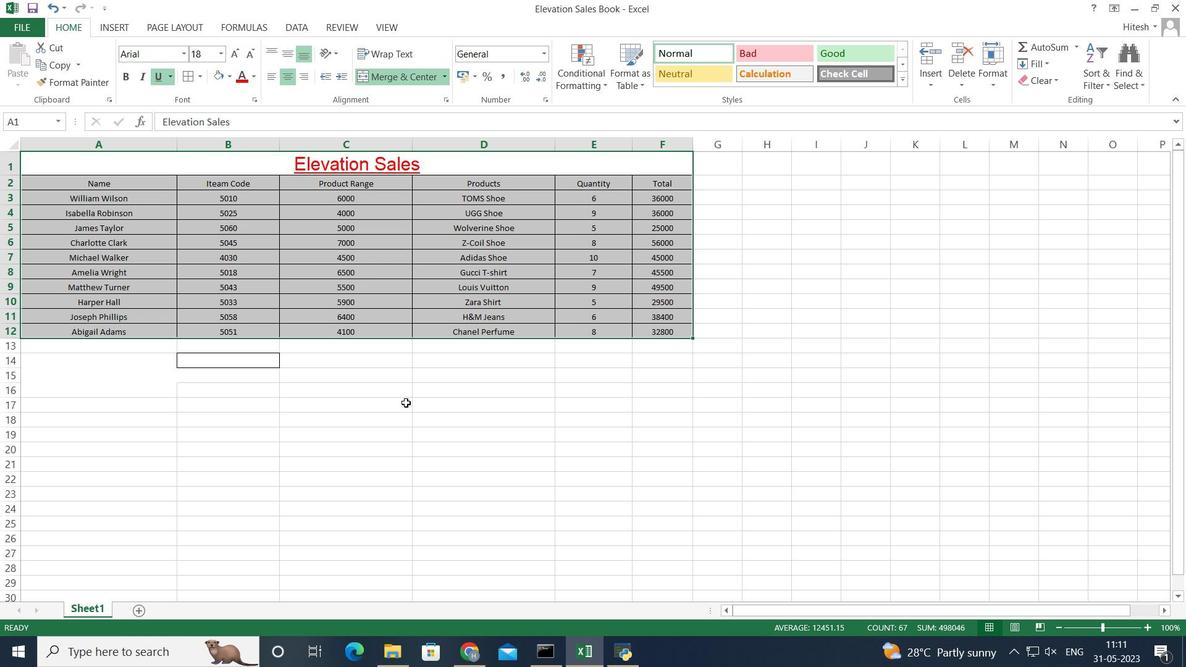 
Action: Mouse moved to (446, 400)
Screenshot: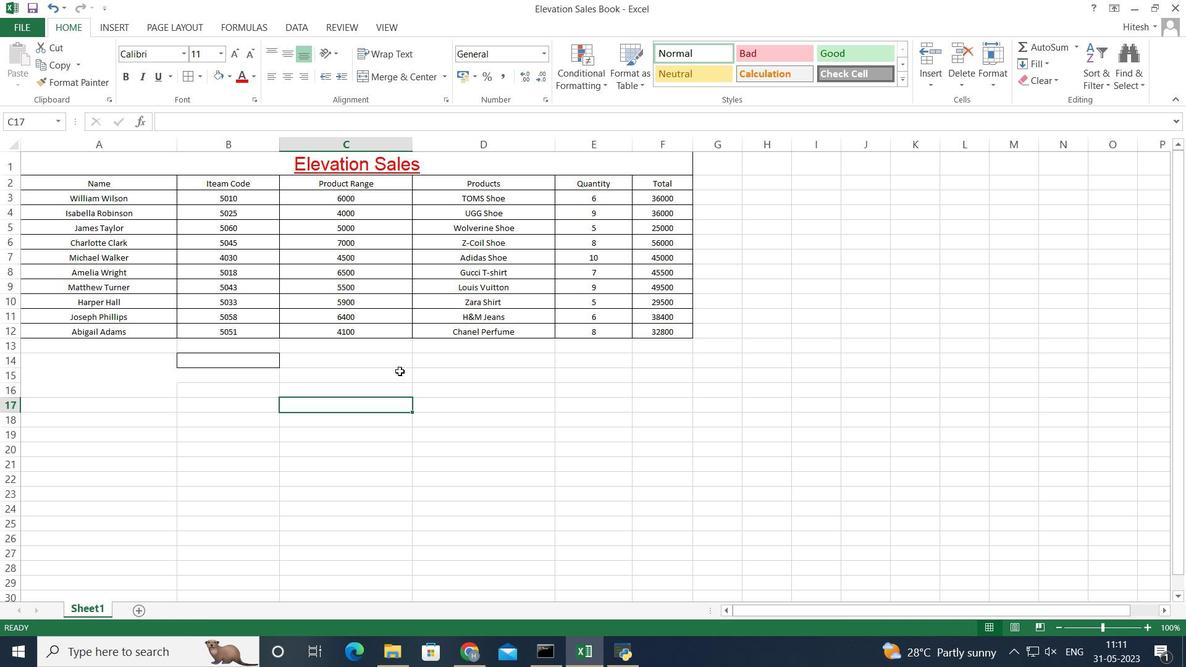 
